 Task: Look for Airbnb options in SabunÃ§u, Azerbaijan from 12th December, 2023 to 16th December, 2023 for 8 adults. Place can be private room with 8 bedrooms having 8 beds and 8 bathrooms. Property type can be hotel. Amenities needed are: wifi, TV, free parkinig on premises, hot tub, gym, smoking allowed.
Action: Mouse moved to (622, 129)
Screenshot: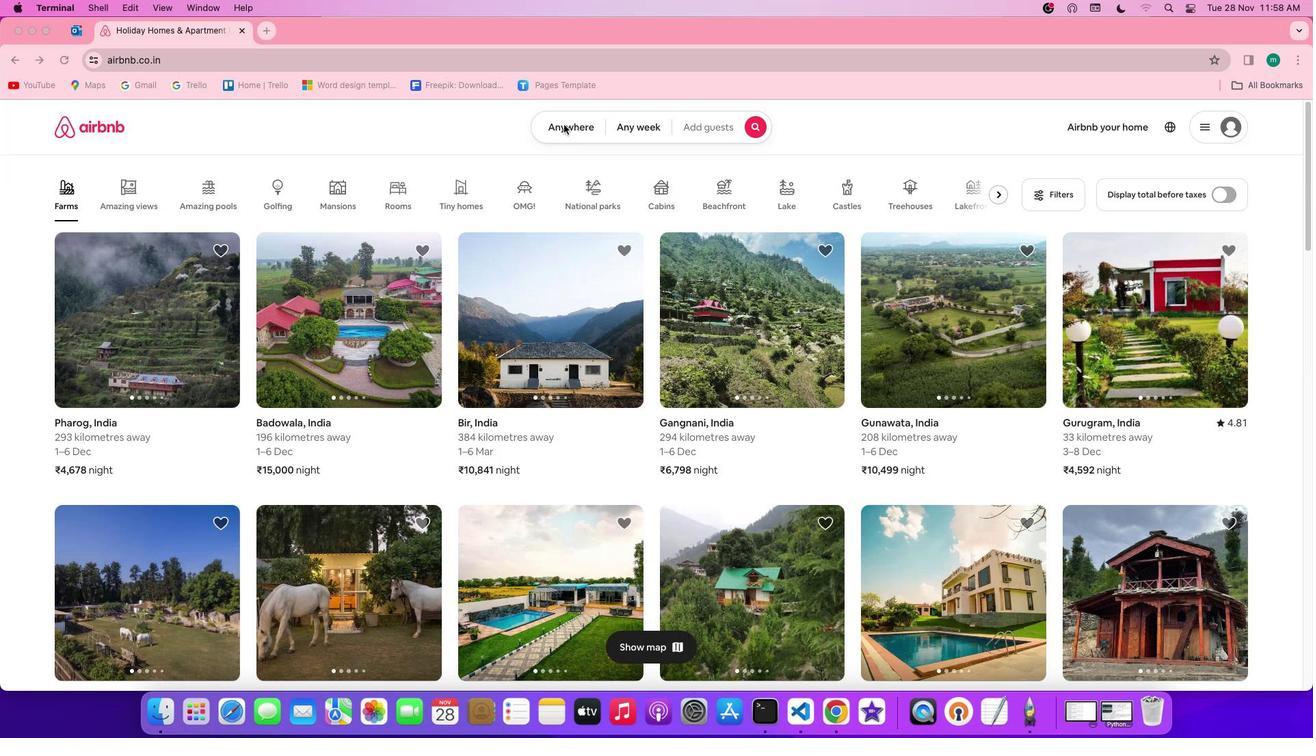 
Action: Mouse pressed left at (622, 129)
Screenshot: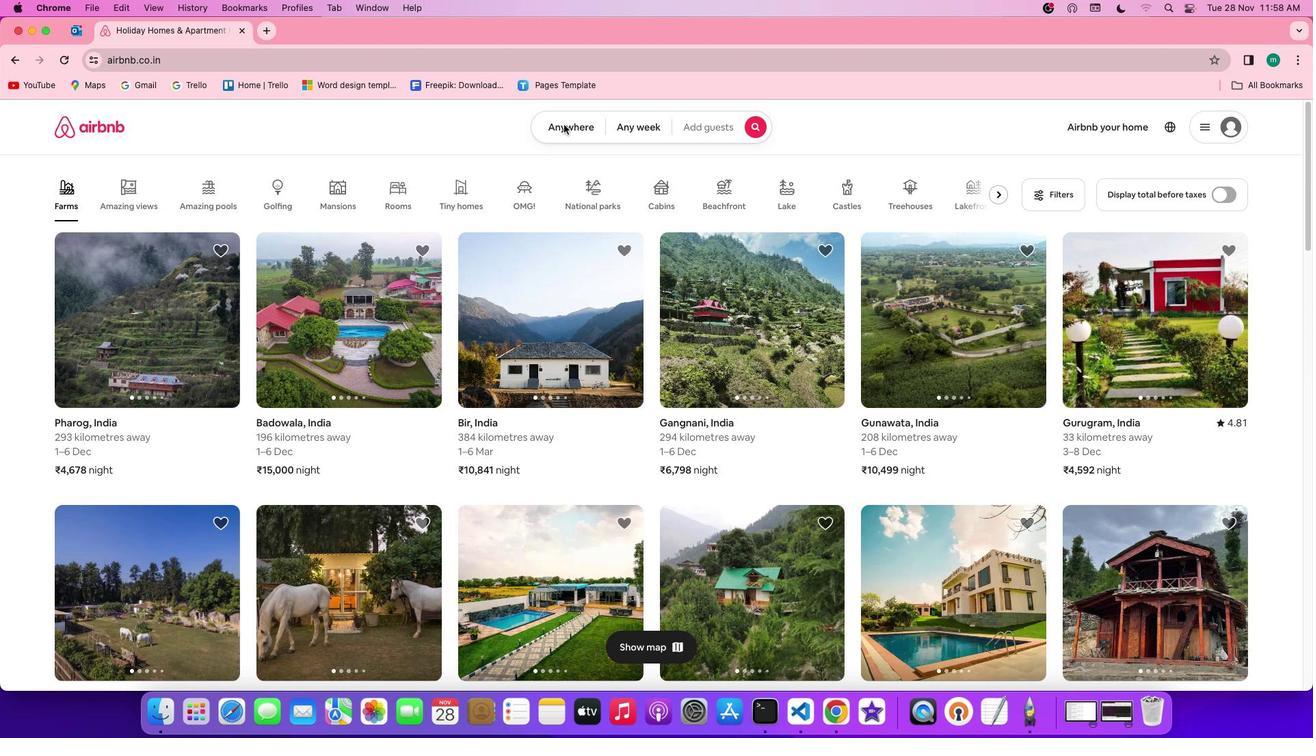 
Action: Mouse moved to (621, 129)
Screenshot: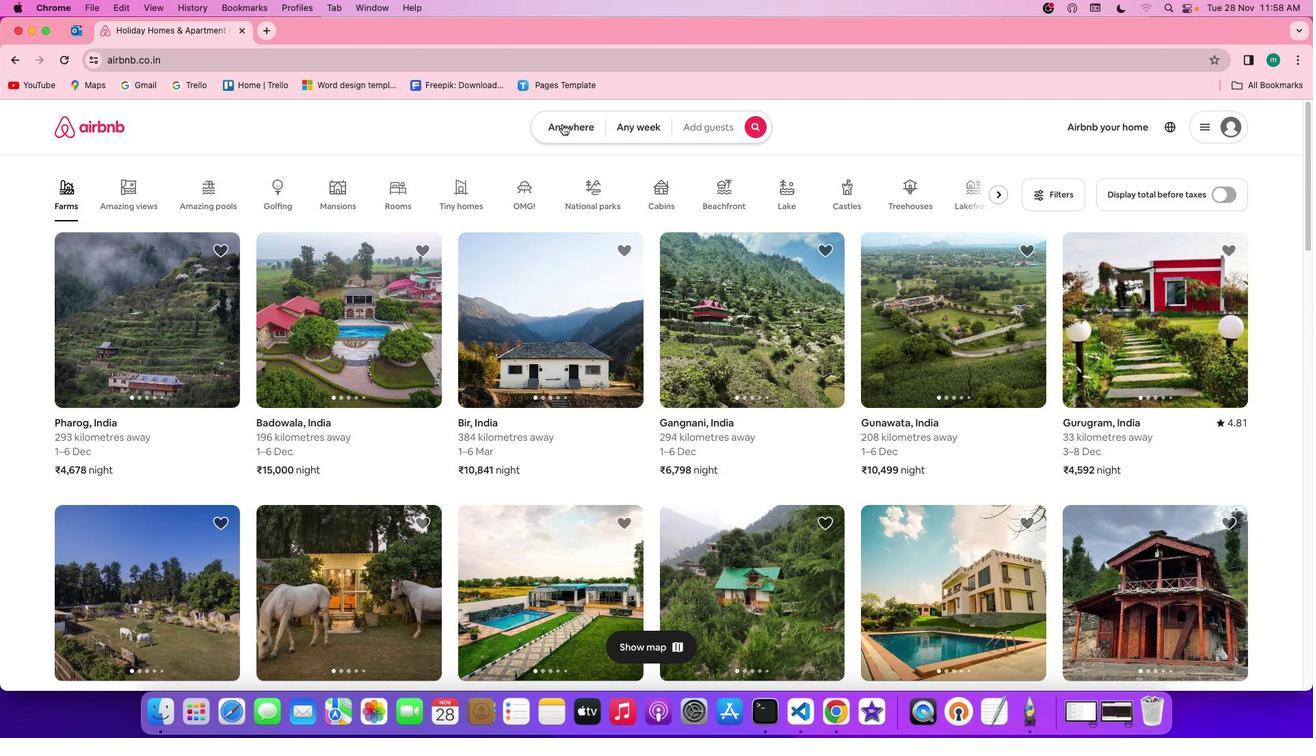 
Action: Mouse pressed left at (621, 129)
Screenshot: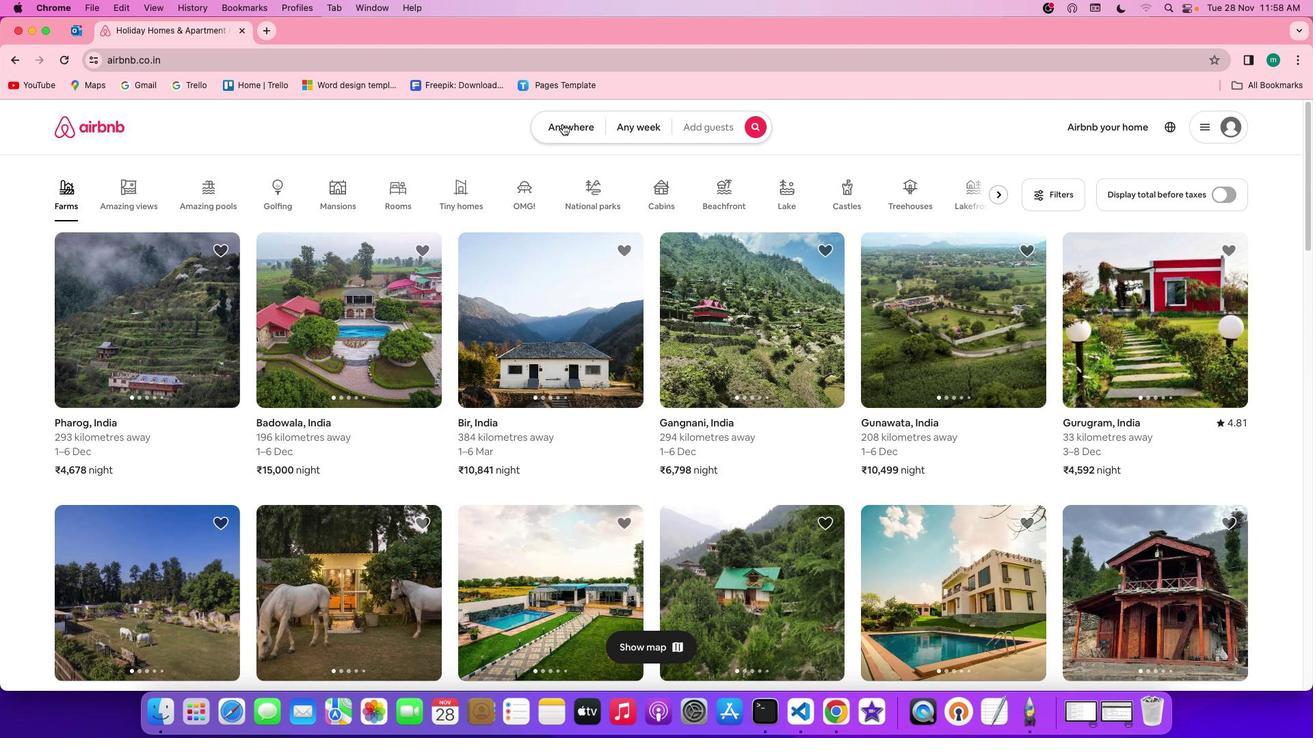 
Action: Mouse moved to (569, 186)
Screenshot: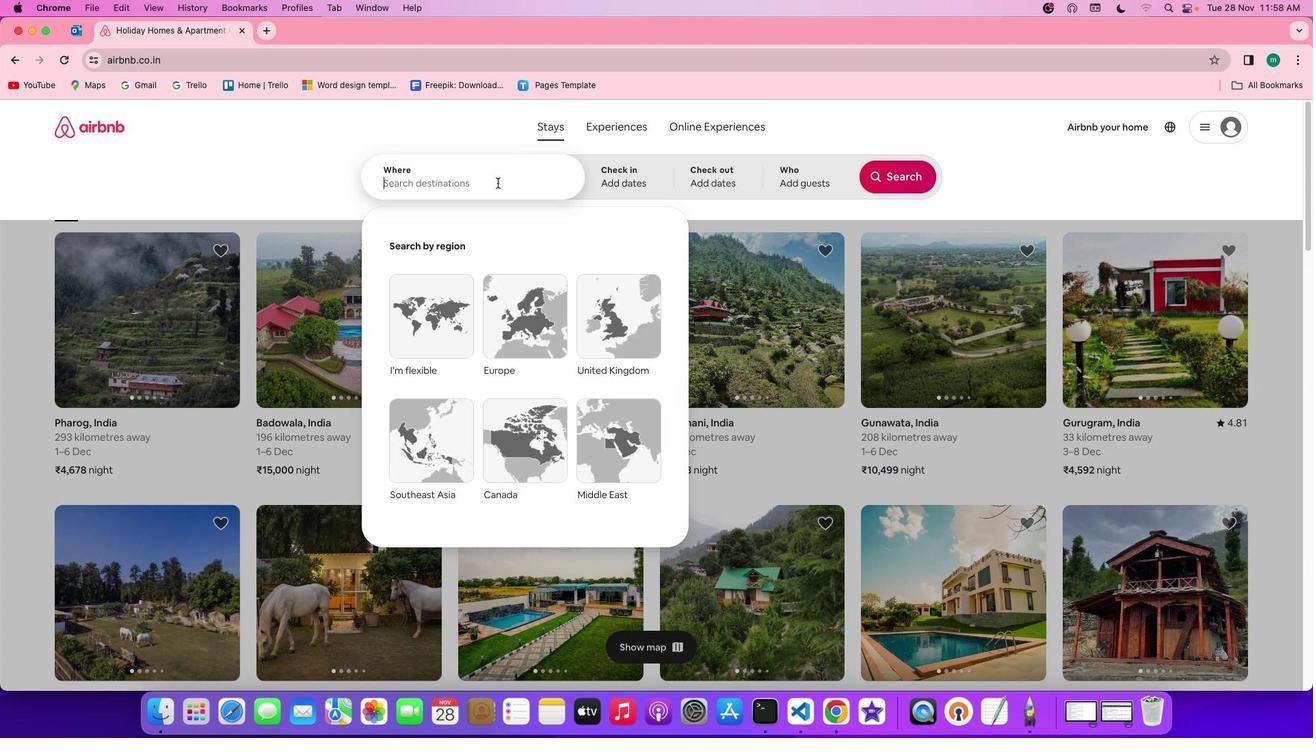 
Action: Mouse pressed left at (569, 186)
Screenshot: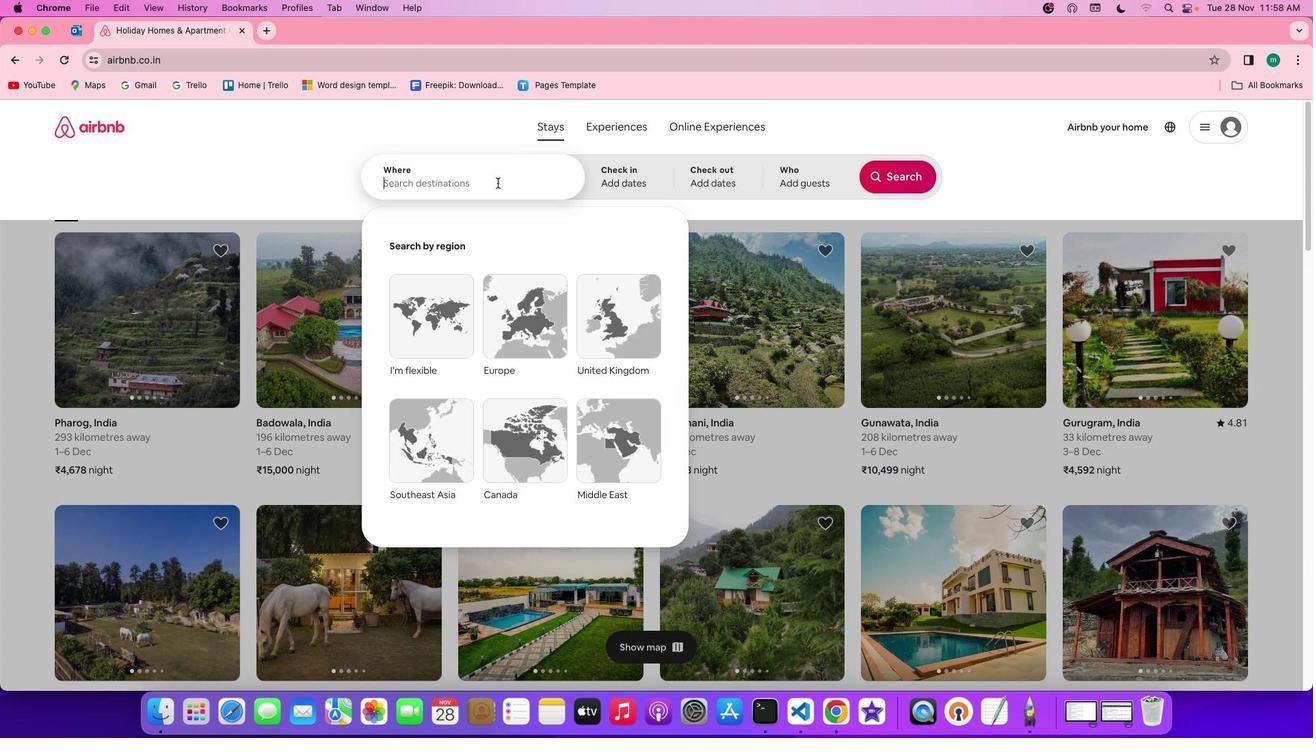 
Action: Key pressed Key.shift'S''a''b''u''n''c''u'','Key.spaceKey.shift'a''z''e''r''b''a''i''j''a''n'
Screenshot: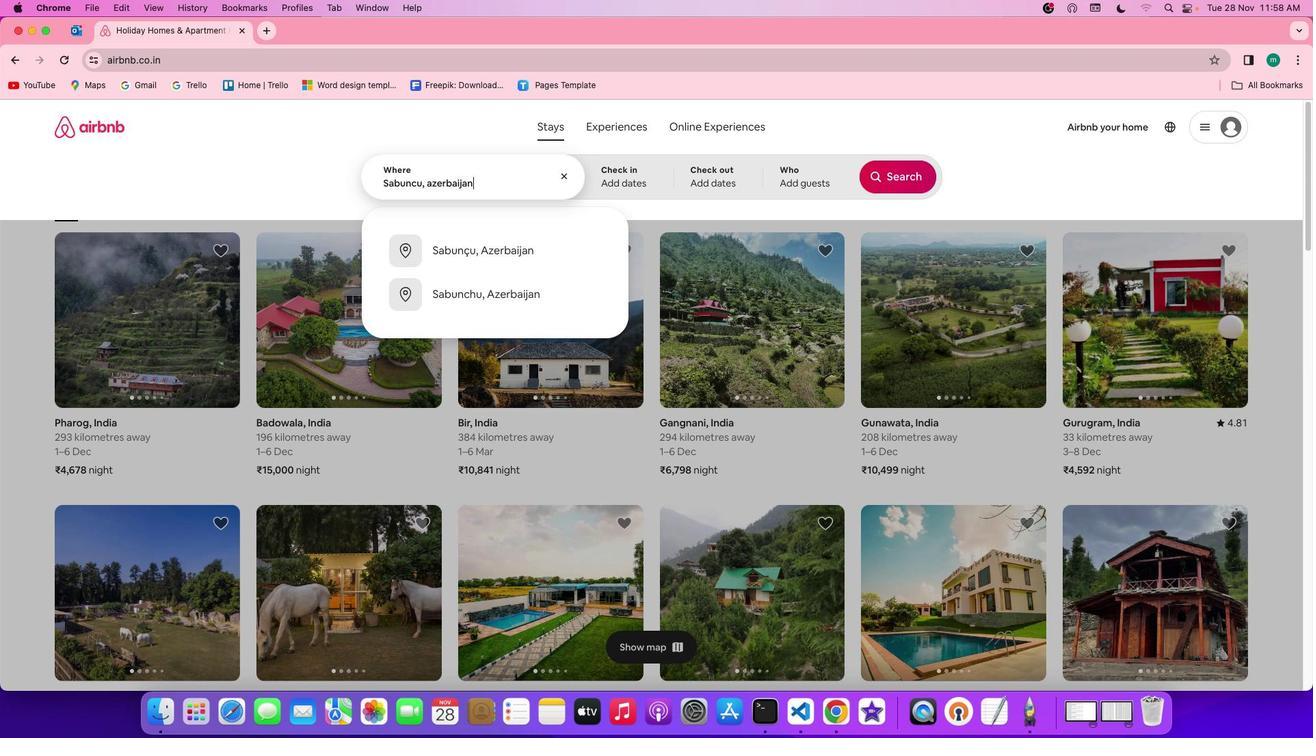 
Action: Mouse moved to (674, 197)
Screenshot: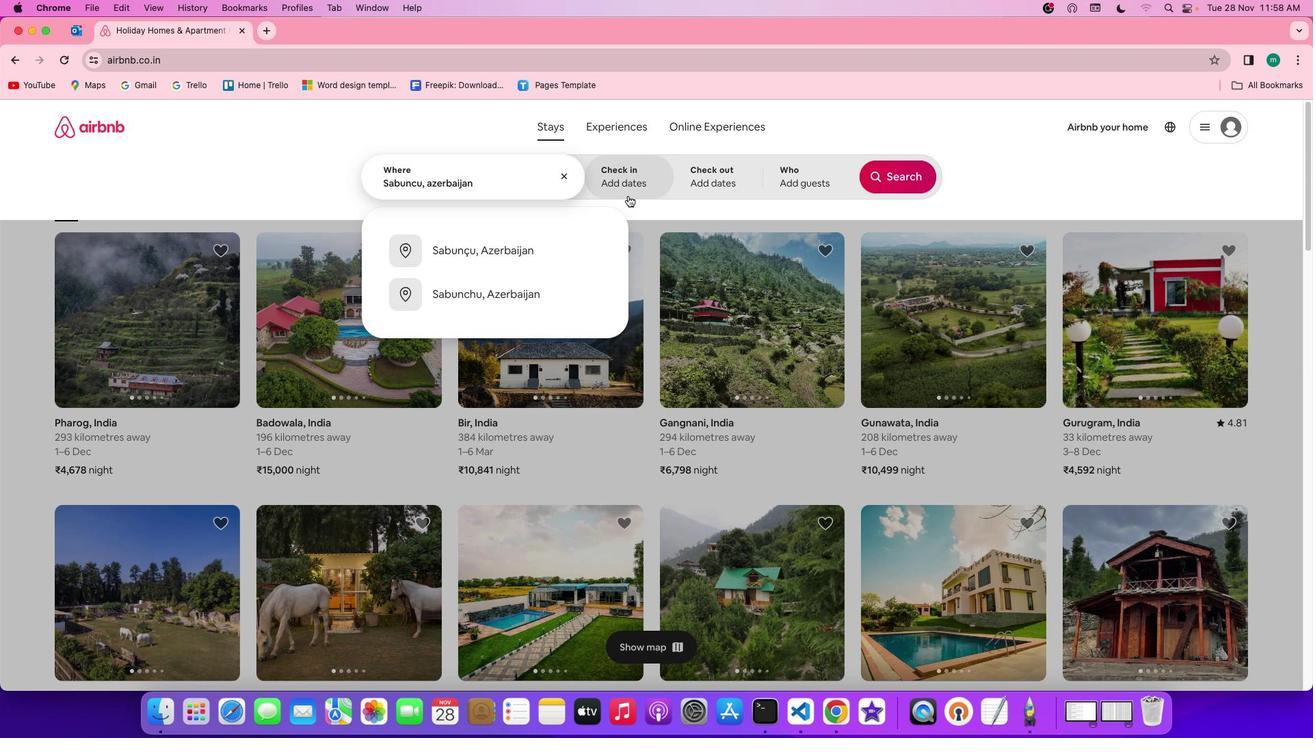 
Action: Mouse pressed left at (674, 197)
Screenshot: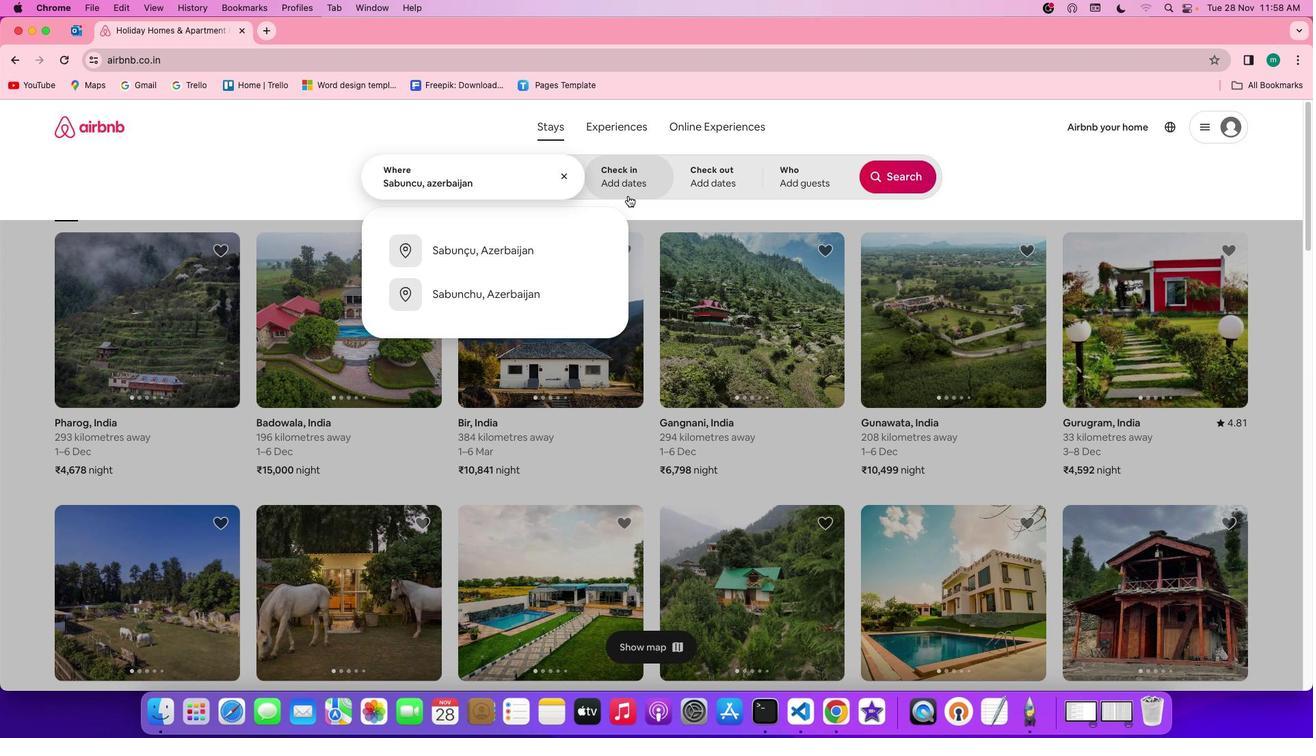 
Action: Mouse moved to (768, 402)
Screenshot: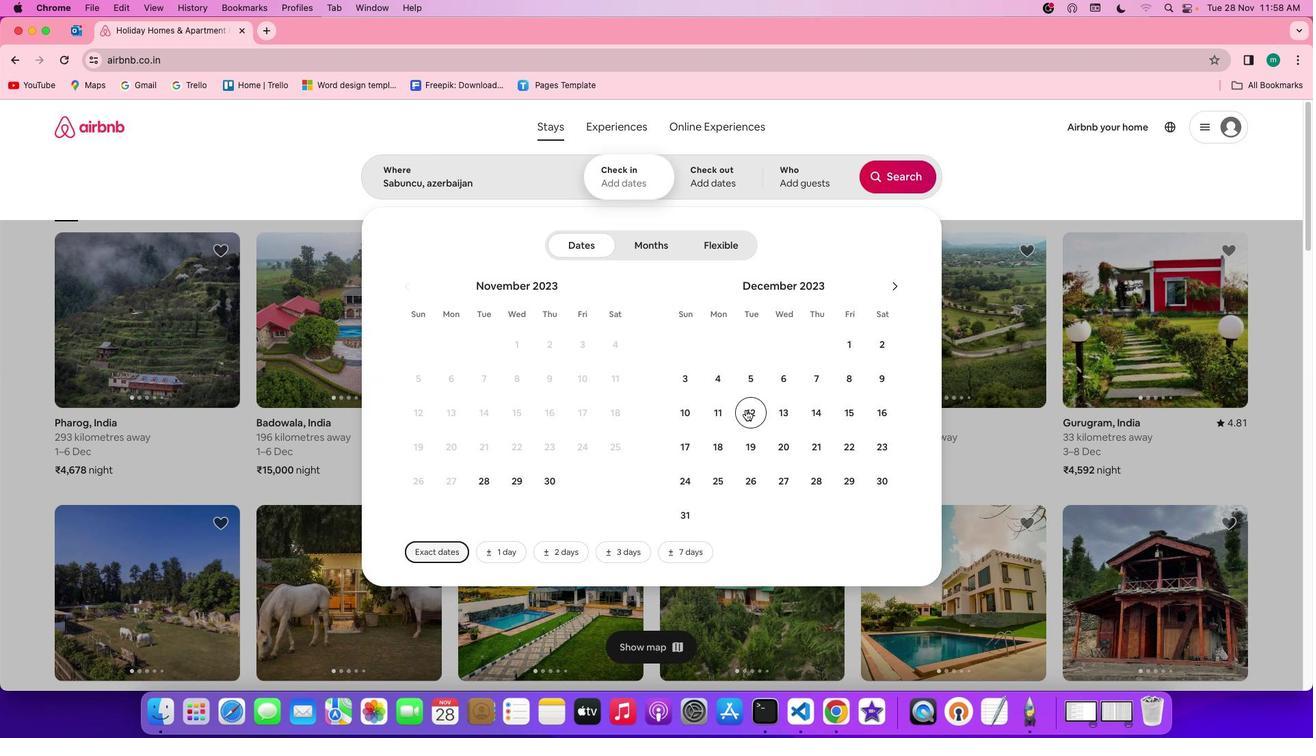 
Action: Mouse pressed left at (768, 402)
Screenshot: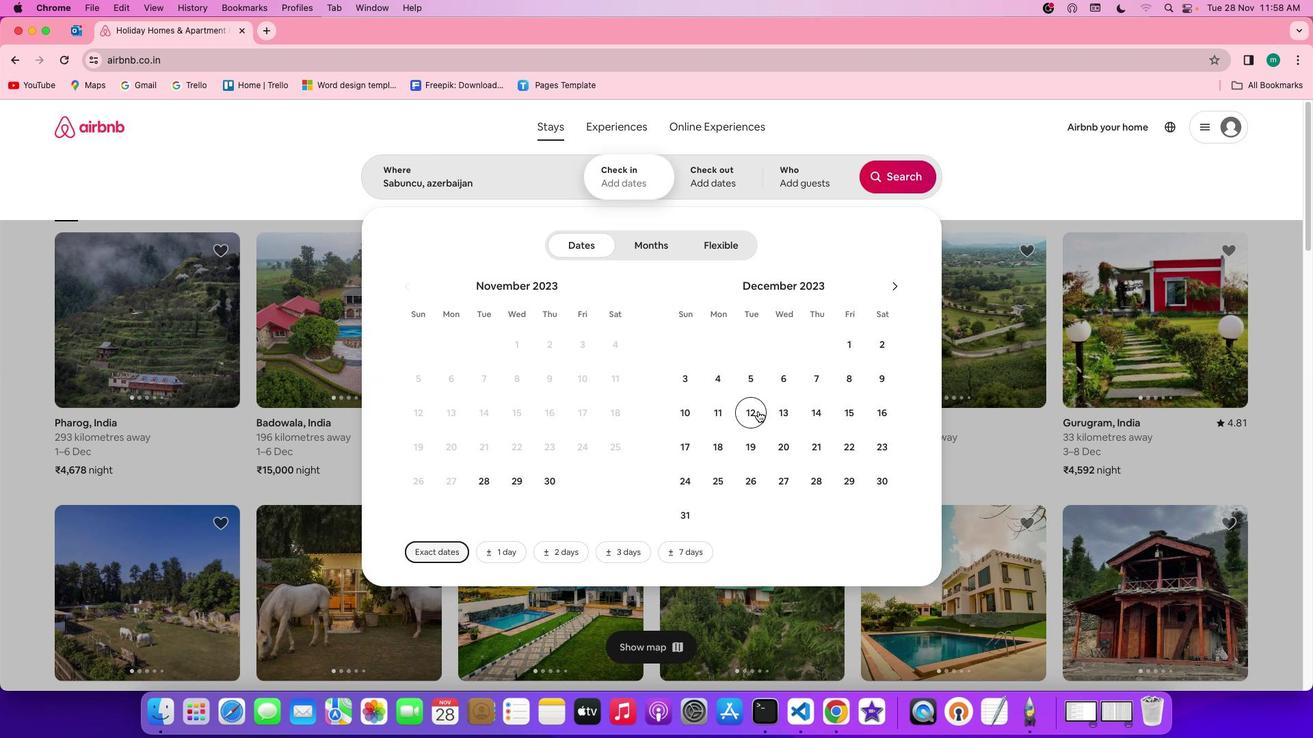 
Action: Mouse moved to (875, 404)
Screenshot: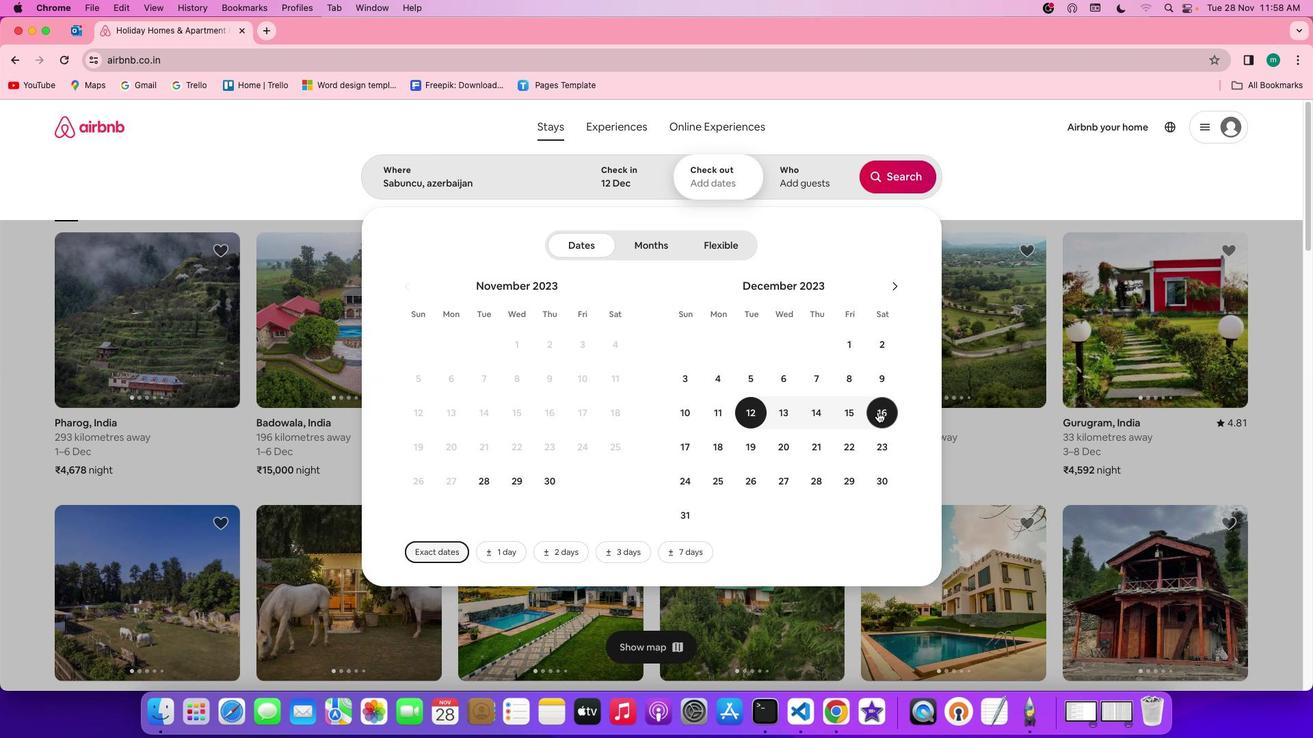 
Action: Mouse pressed left at (875, 404)
Screenshot: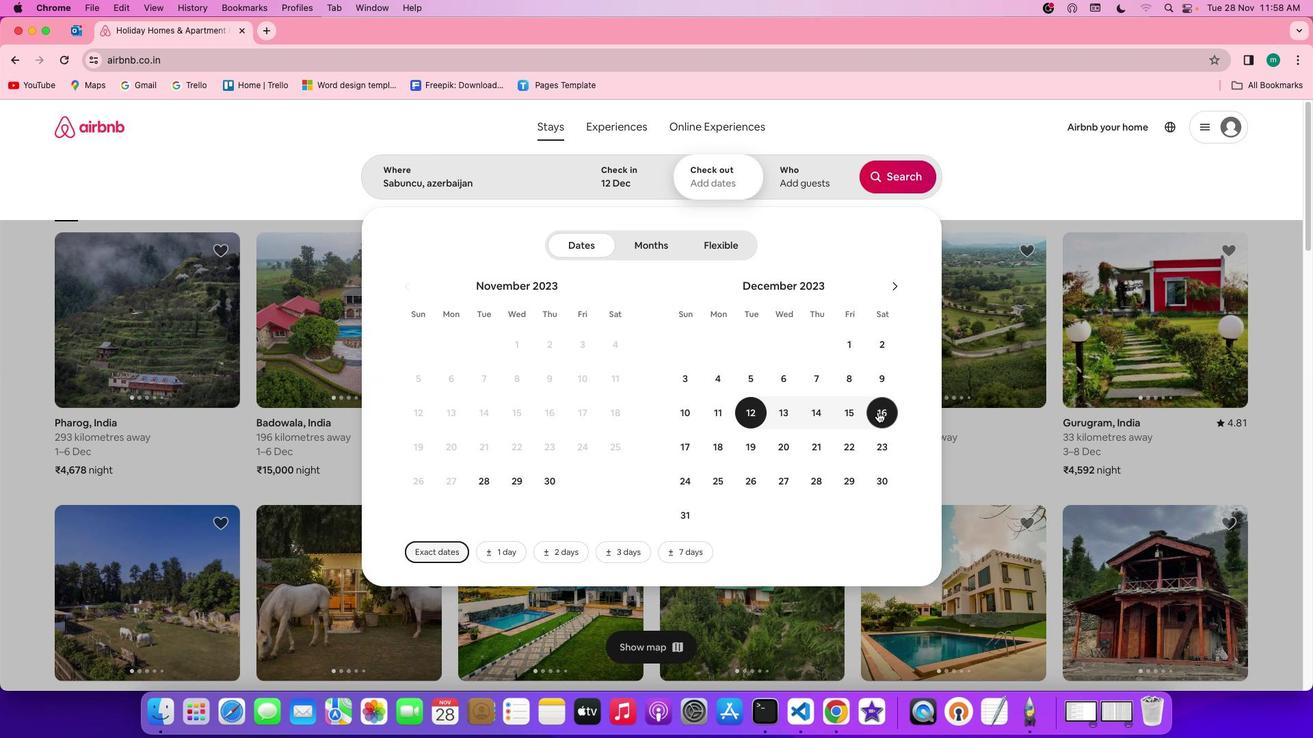 
Action: Mouse moved to (812, 191)
Screenshot: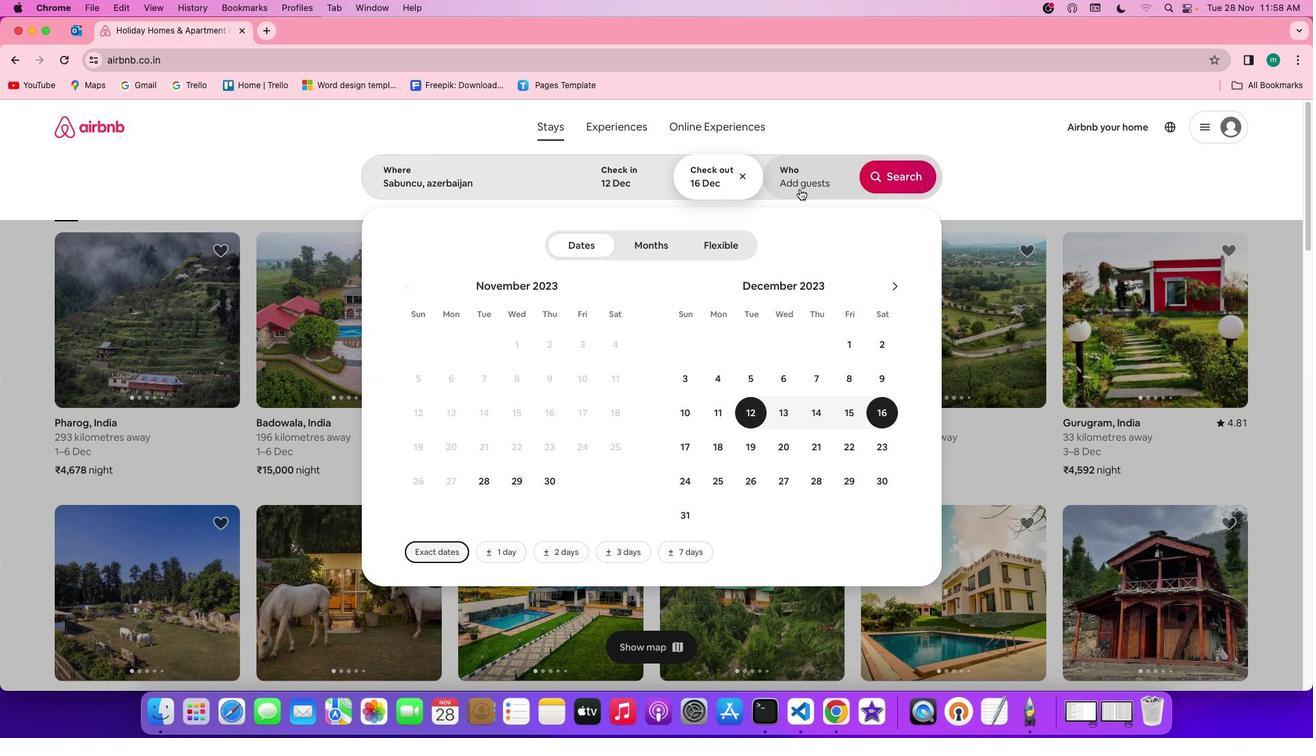 
Action: Mouse pressed left at (812, 191)
Screenshot: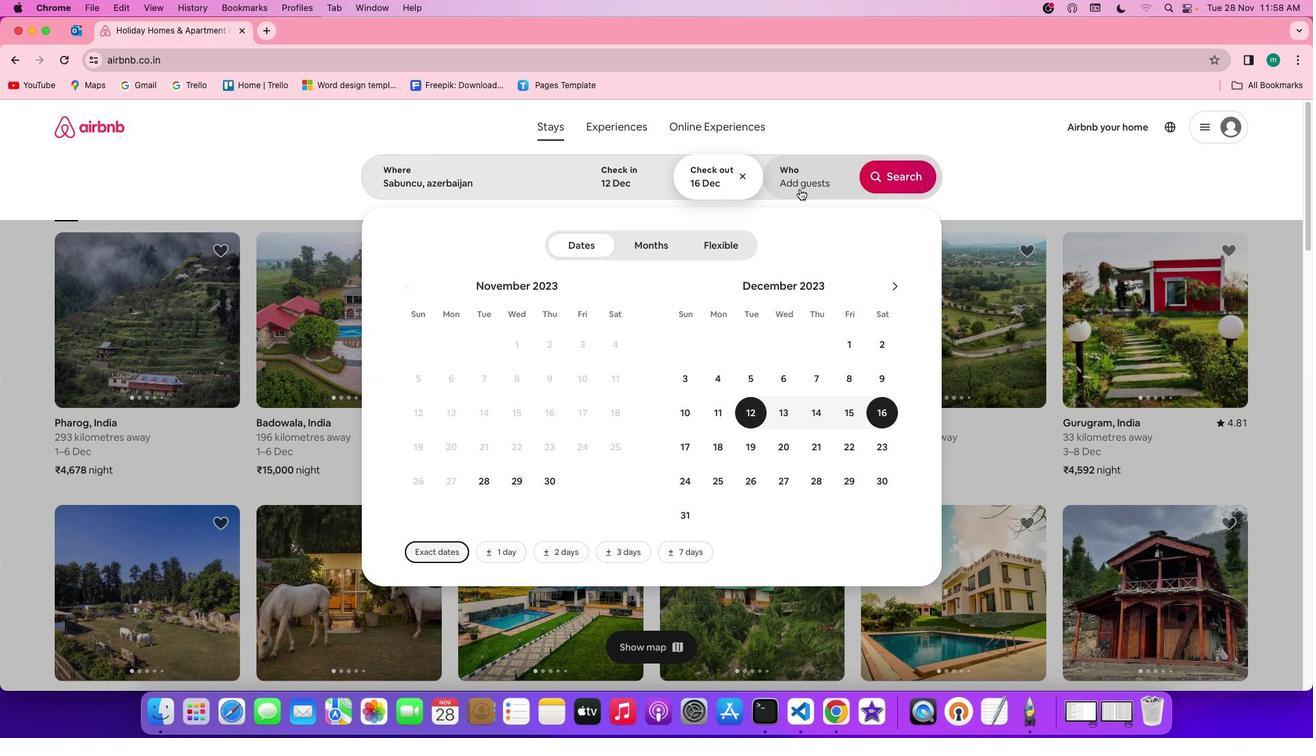 
Action: Mouse moved to (900, 248)
Screenshot: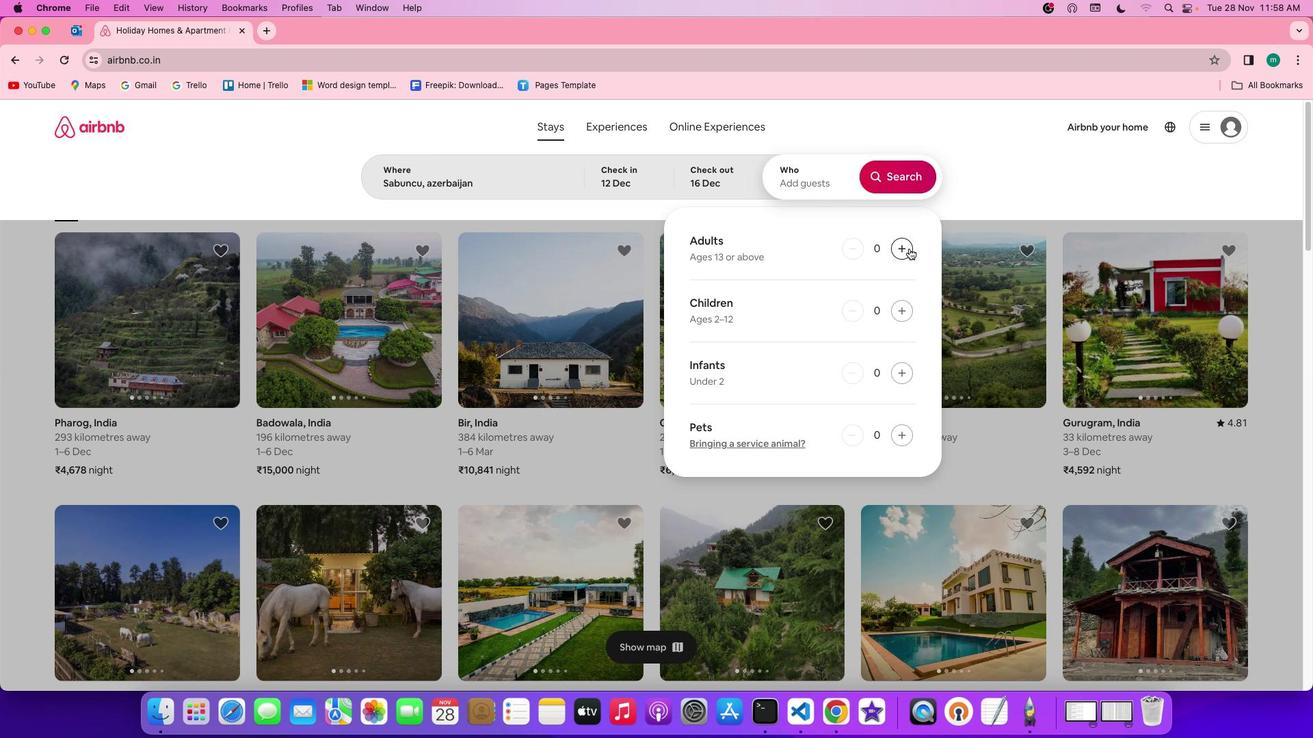 
Action: Mouse pressed left at (900, 248)
Screenshot: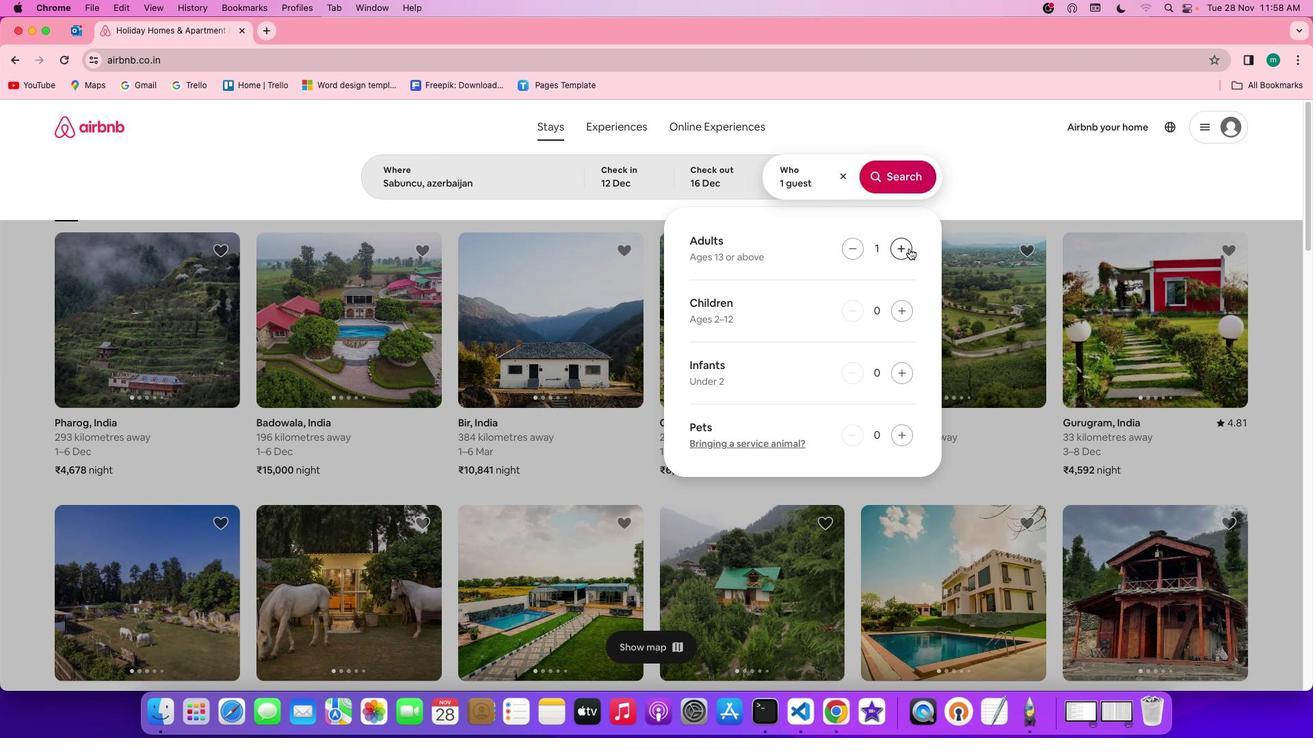 
Action: Mouse pressed left at (900, 248)
Screenshot: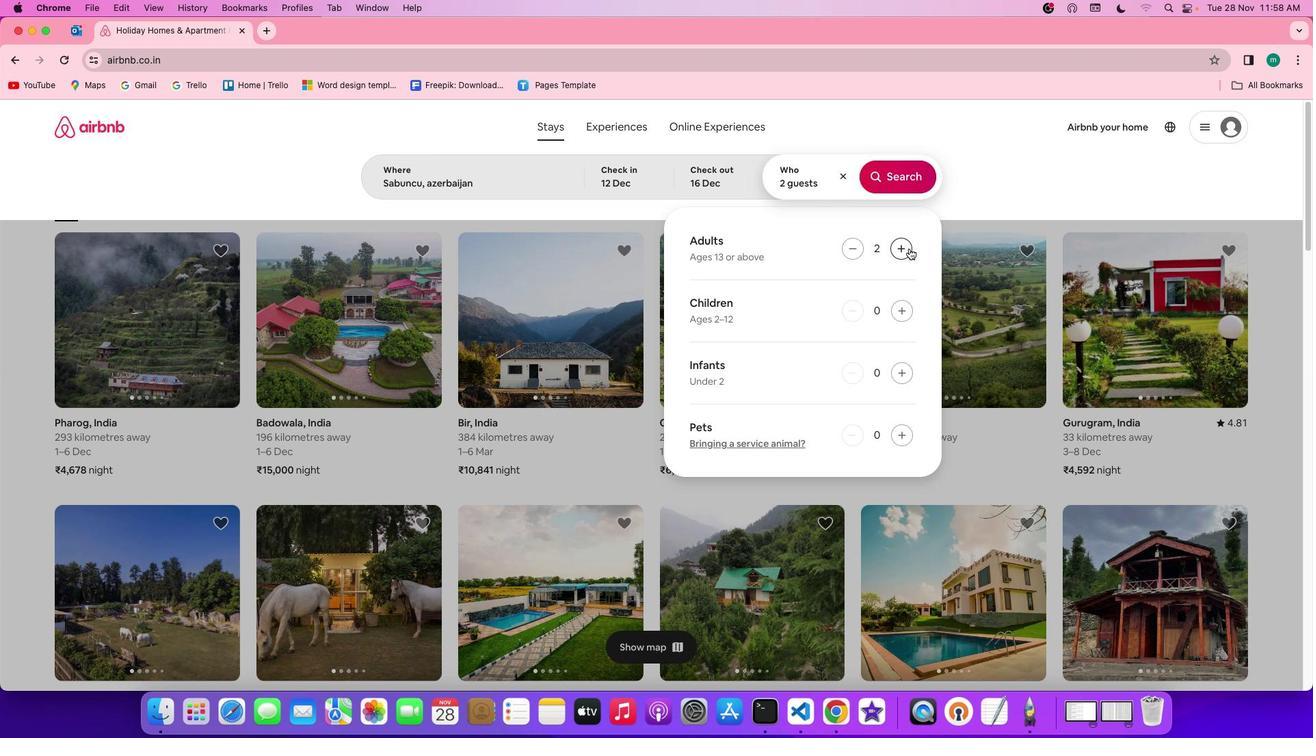 
Action: Mouse pressed left at (900, 248)
Screenshot: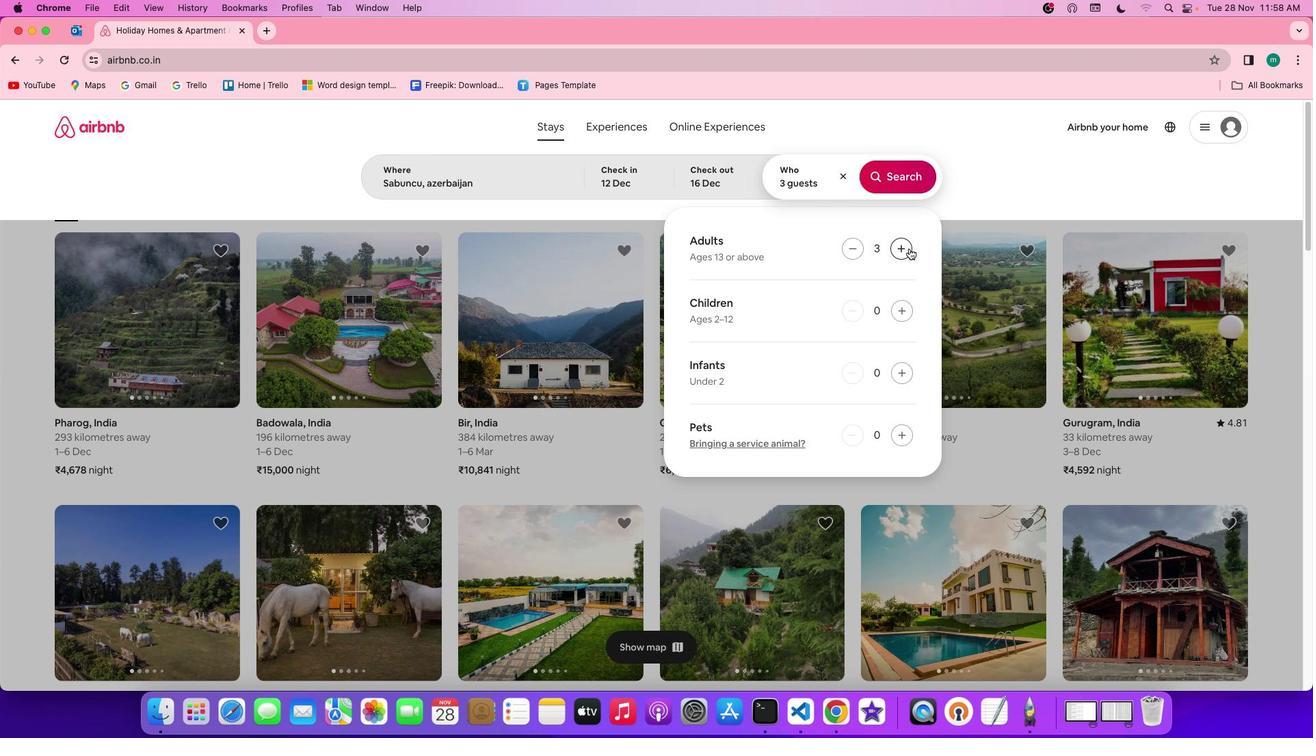 
Action: Mouse pressed left at (900, 248)
Screenshot: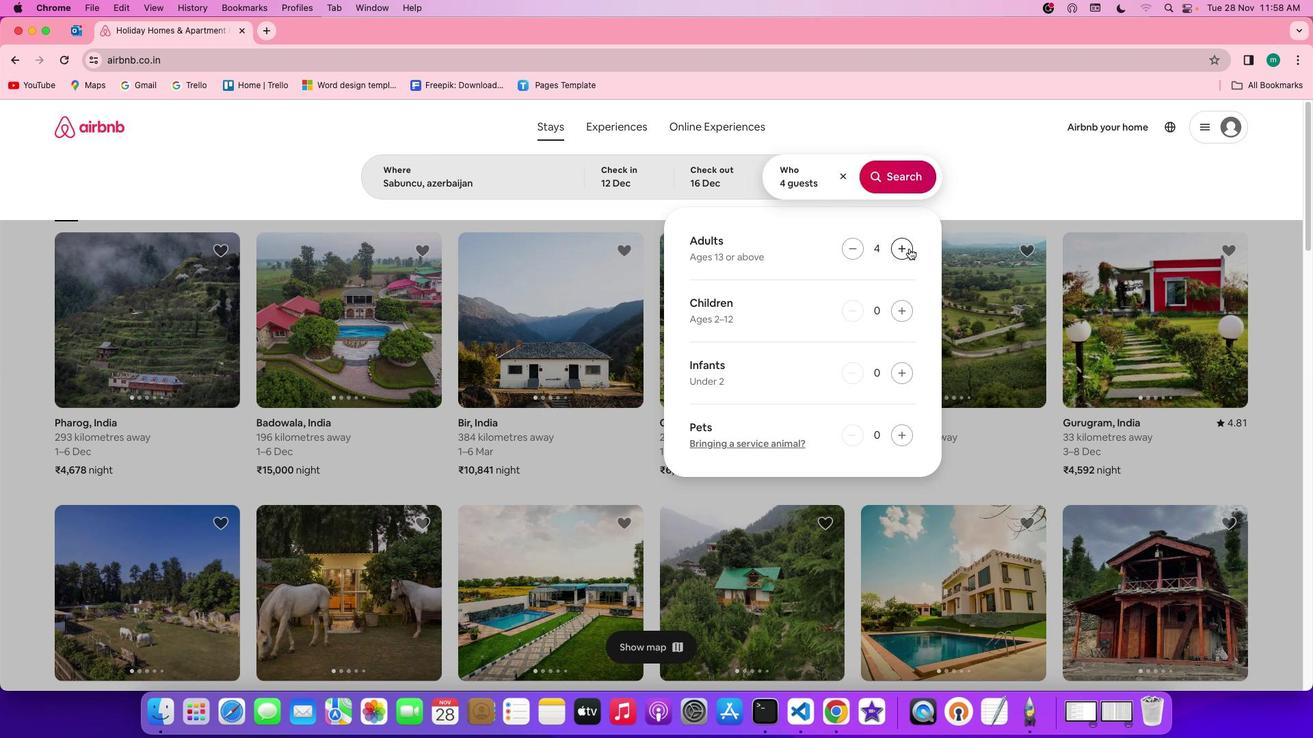 
Action: Mouse pressed left at (900, 248)
Screenshot: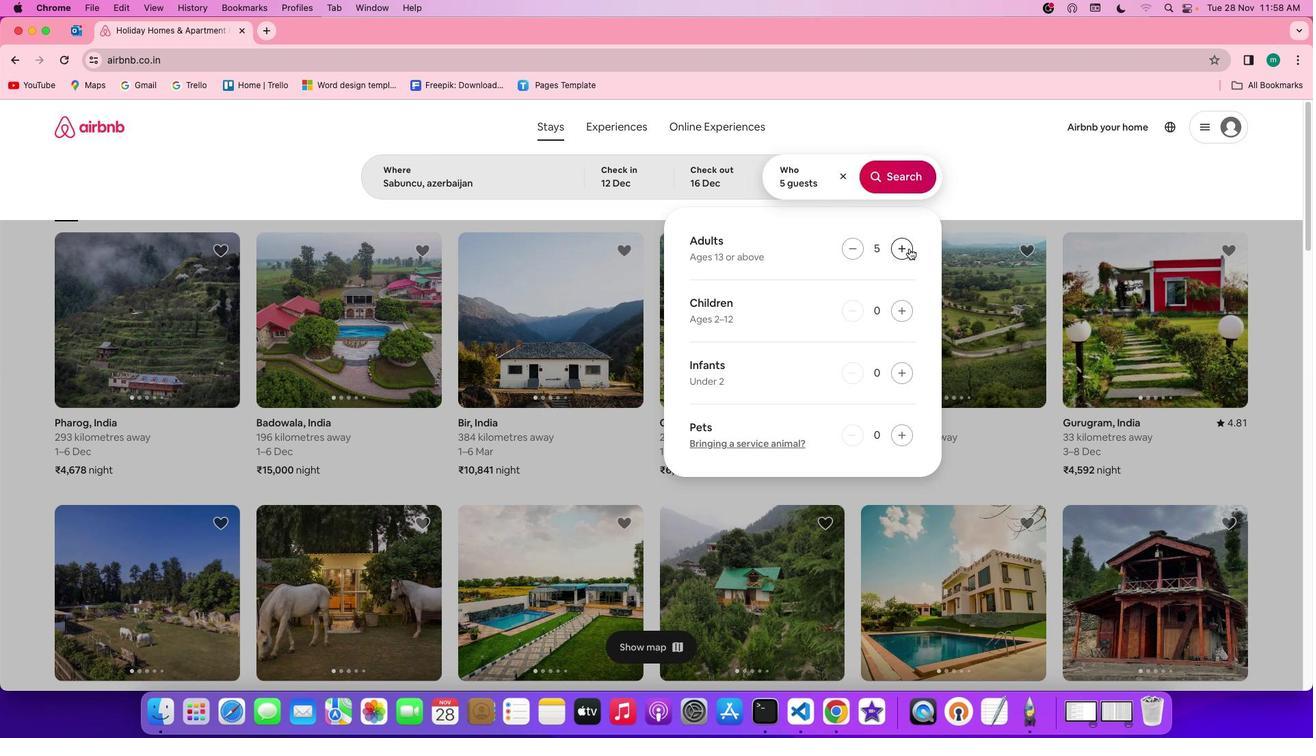 
Action: Mouse pressed left at (900, 248)
Screenshot: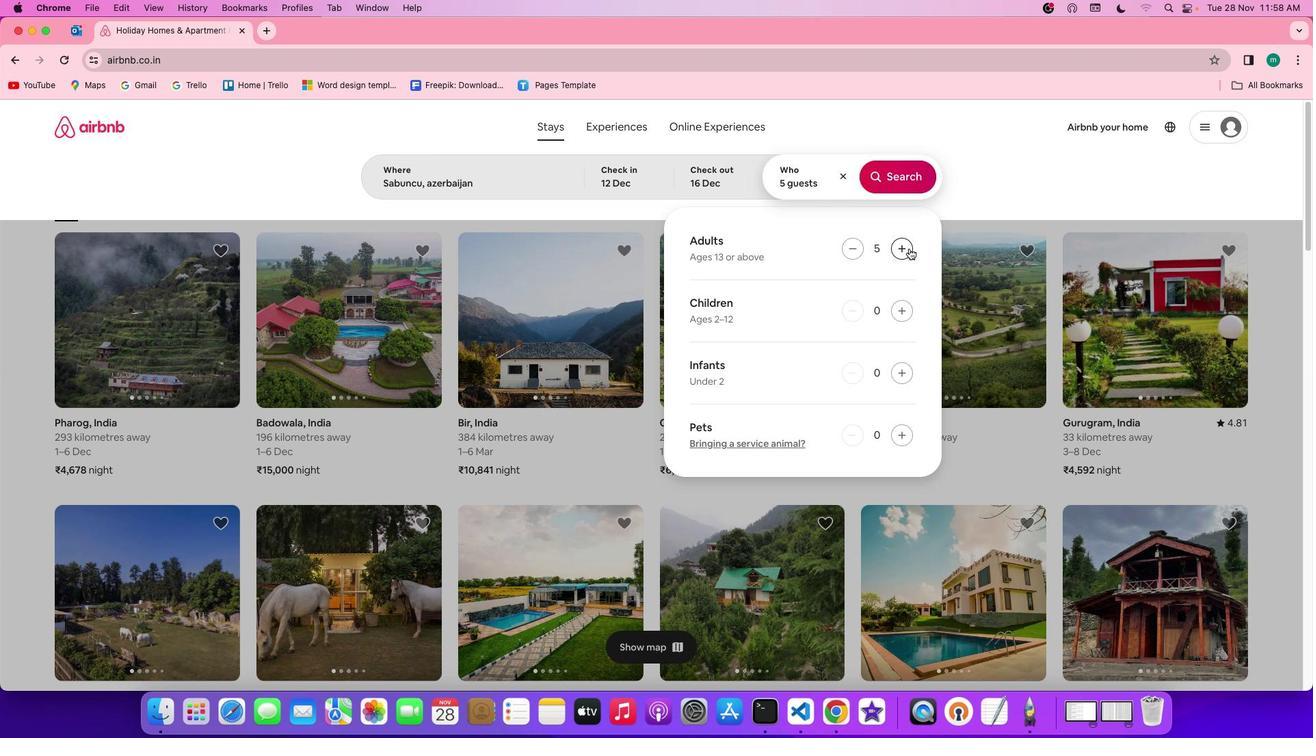 
Action: Mouse pressed left at (900, 248)
Screenshot: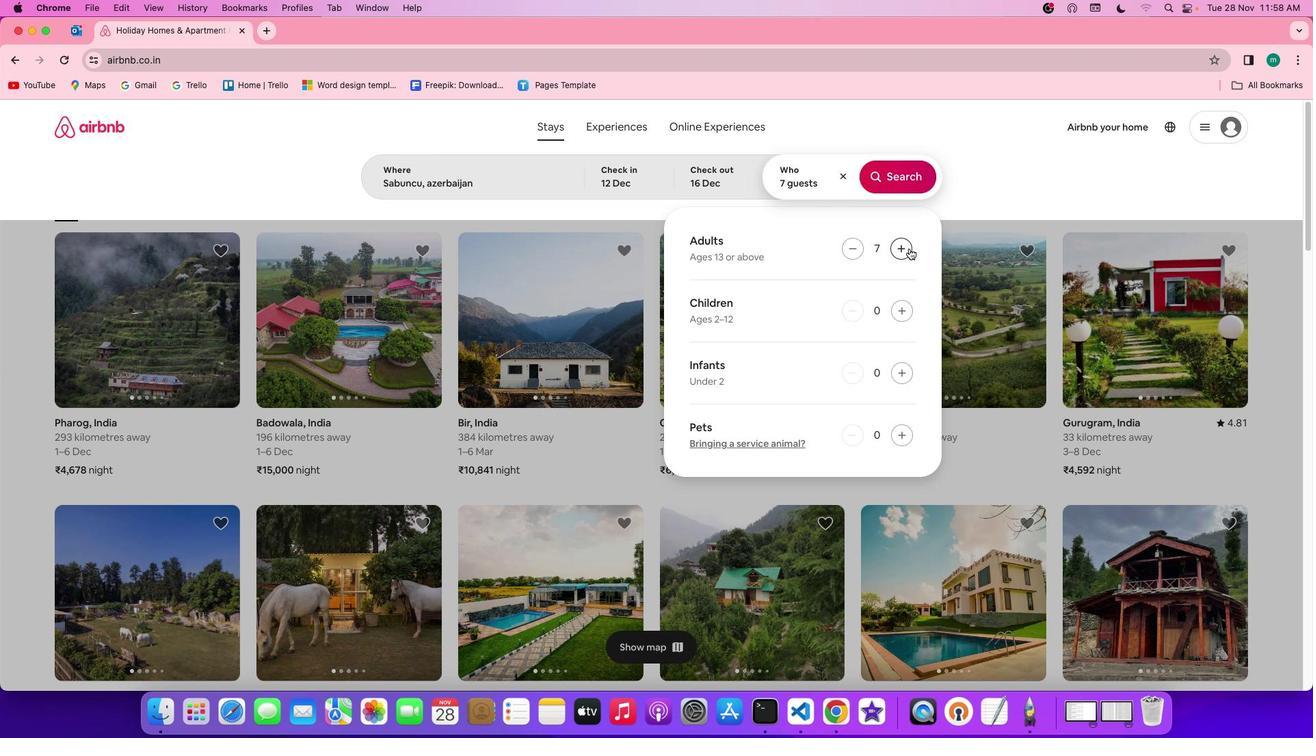 
Action: Mouse pressed left at (900, 248)
Screenshot: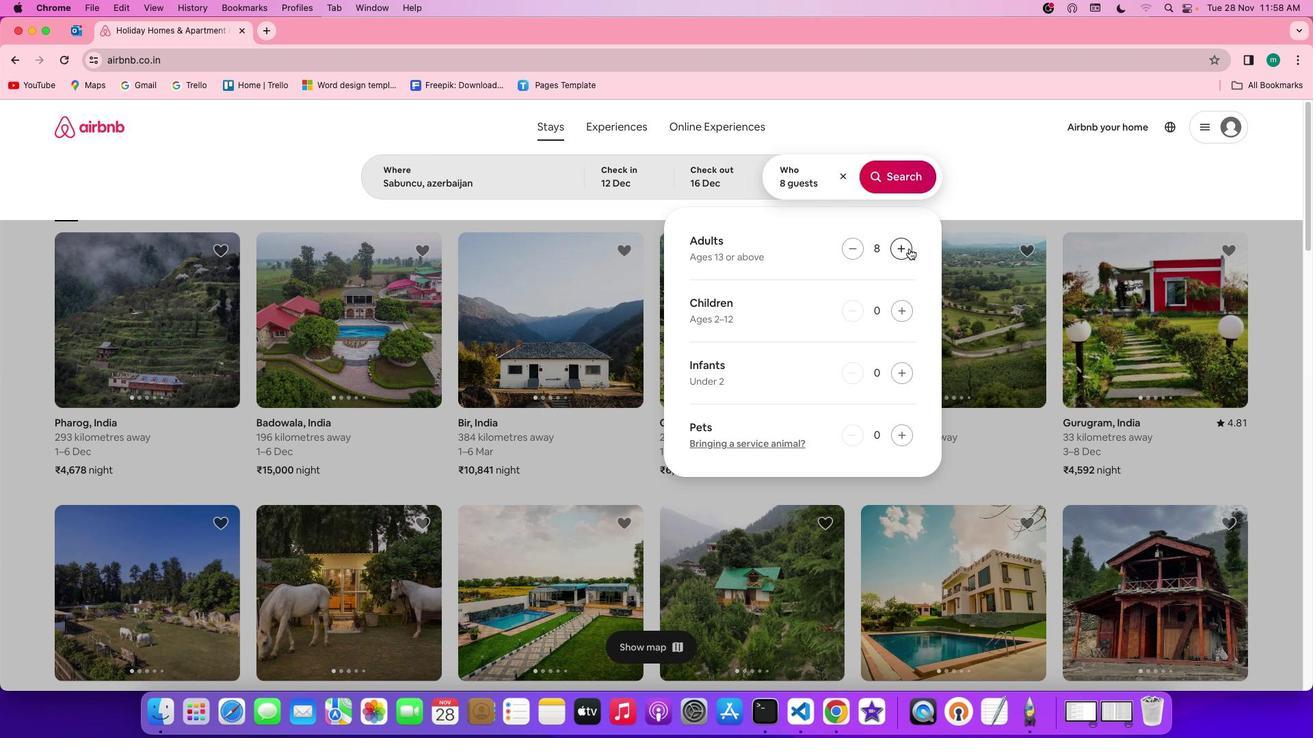 
Action: Mouse moved to (880, 182)
Screenshot: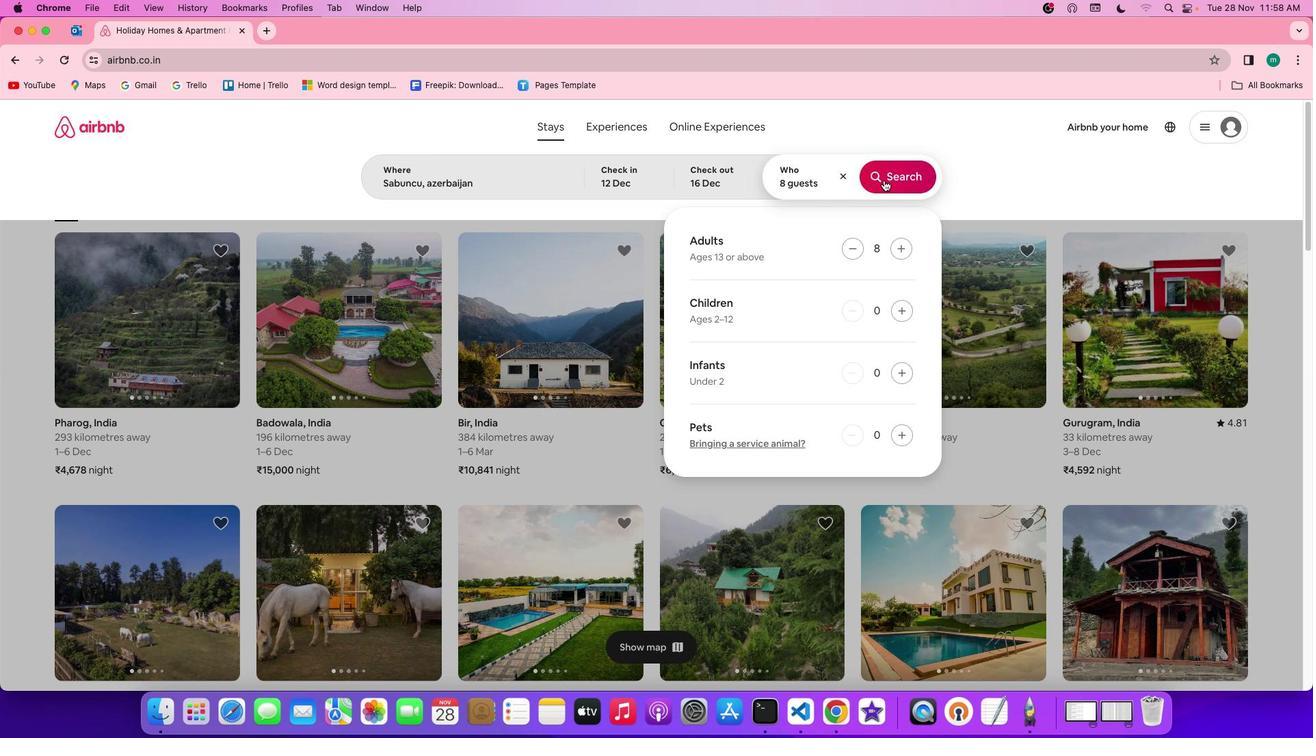 
Action: Mouse pressed left at (880, 182)
Screenshot: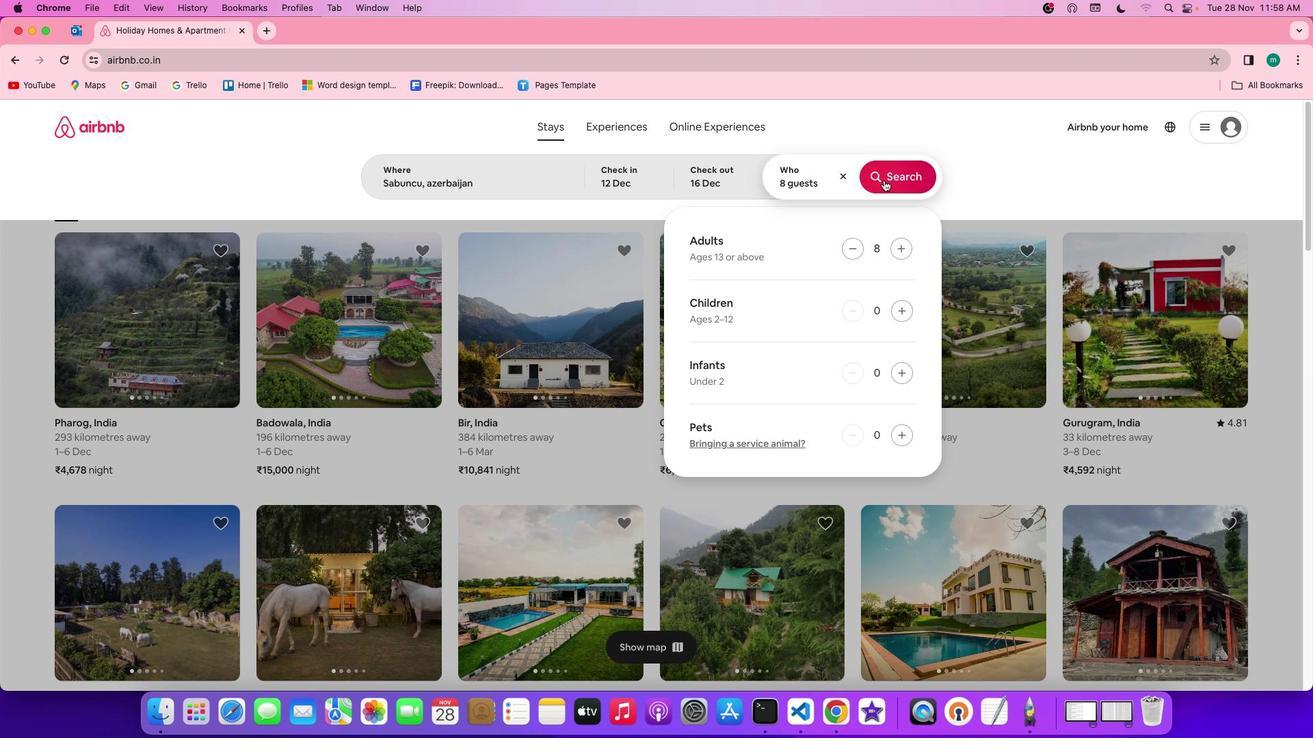 
Action: Mouse moved to (1059, 185)
Screenshot: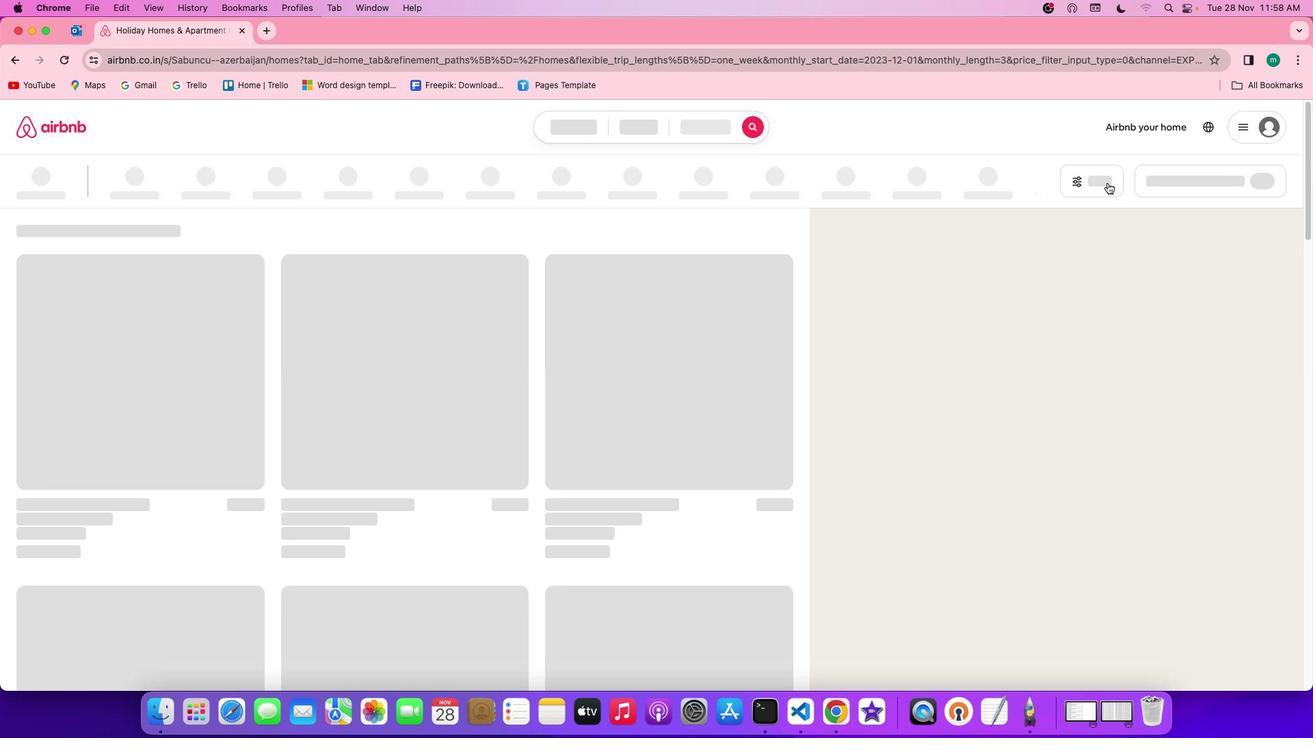 
Action: Mouse pressed left at (1059, 185)
Screenshot: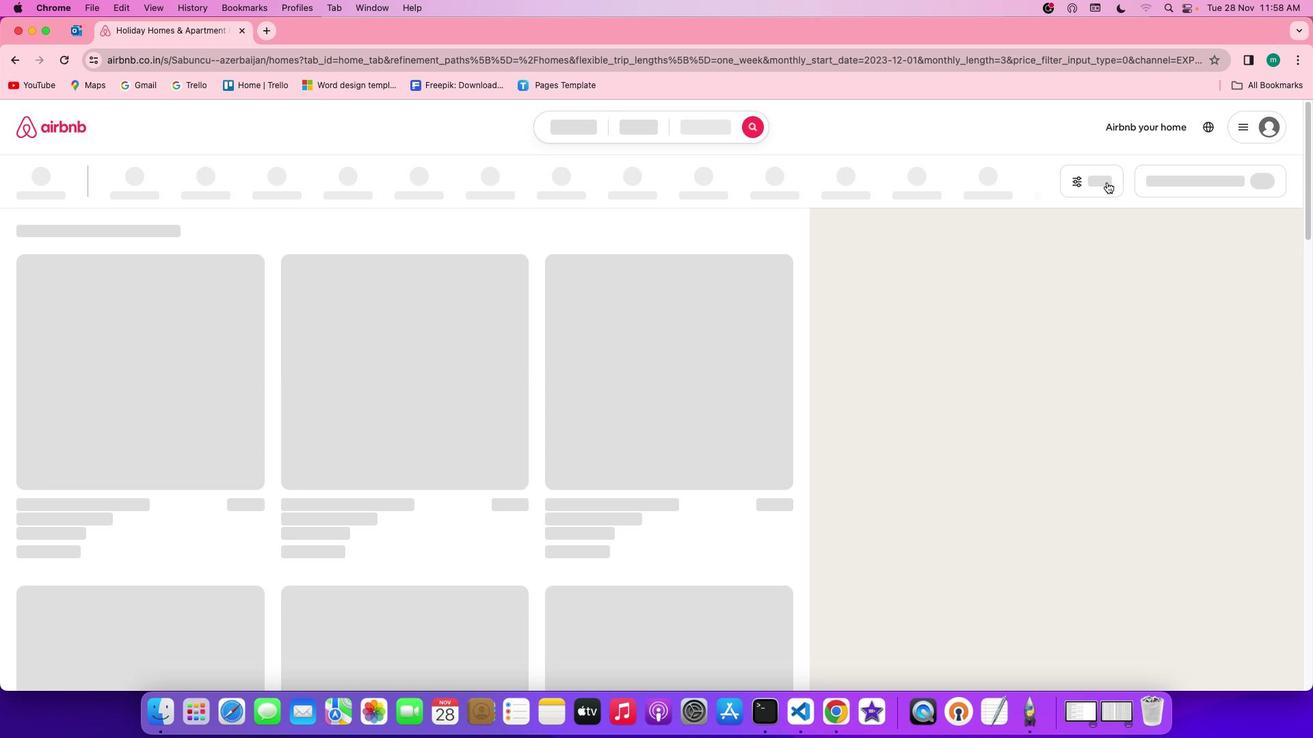 
Action: Mouse moved to (751, 385)
Screenshot: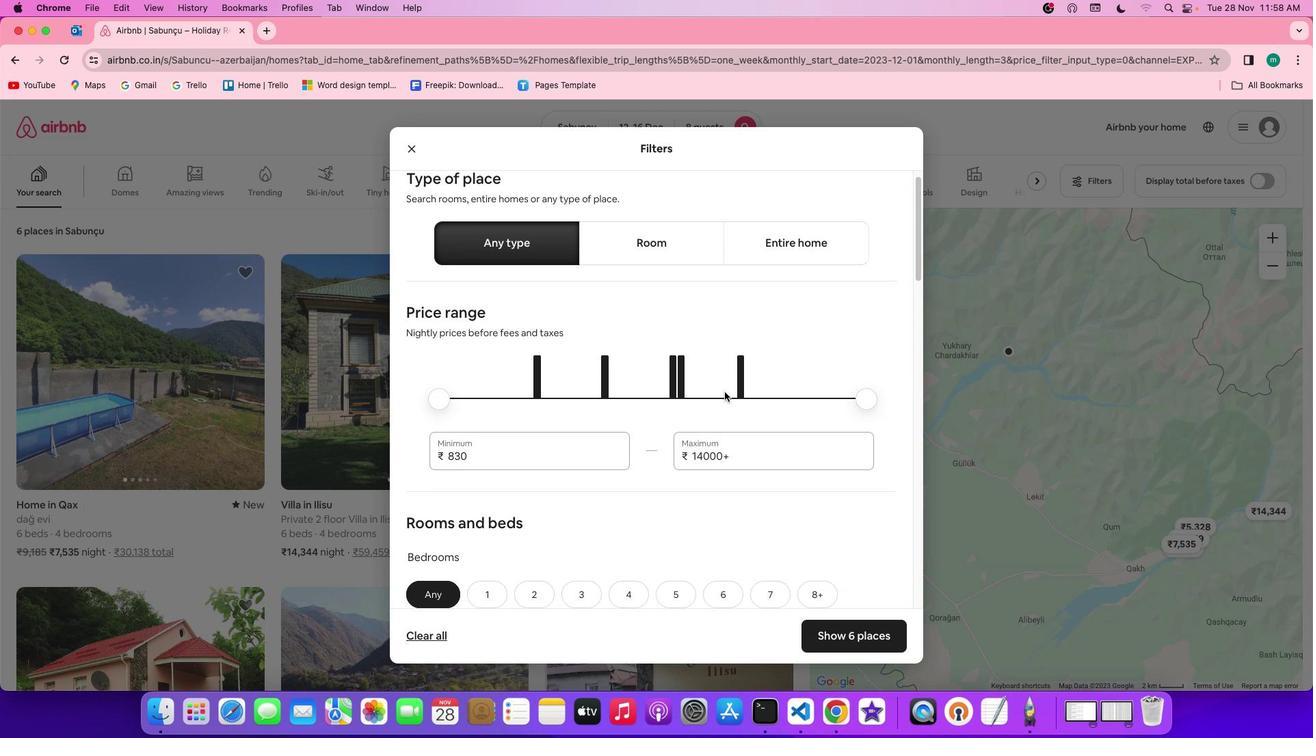 
Action: Mouse scrolled (751, 385) with delta (168, 10)
Screenshot: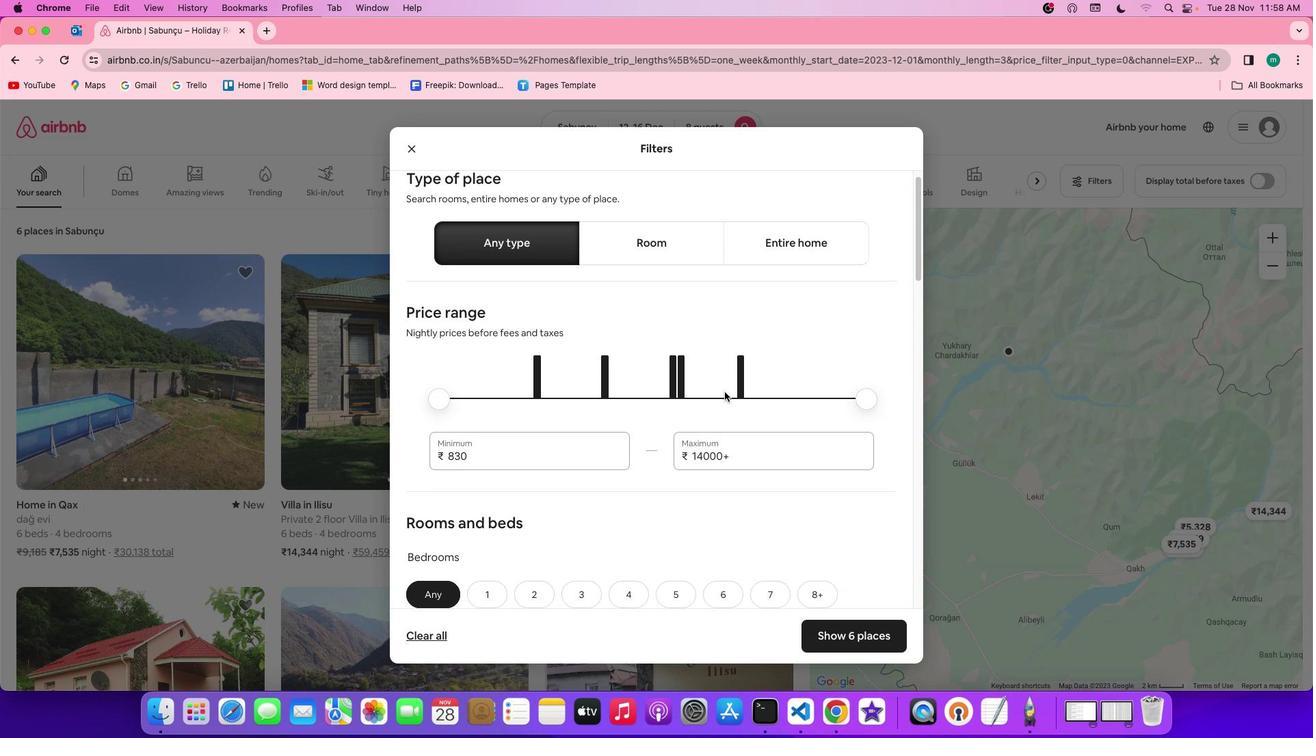 
Action: Mouse scrolled (751, 385) with delta (168, 10)
Screenshot: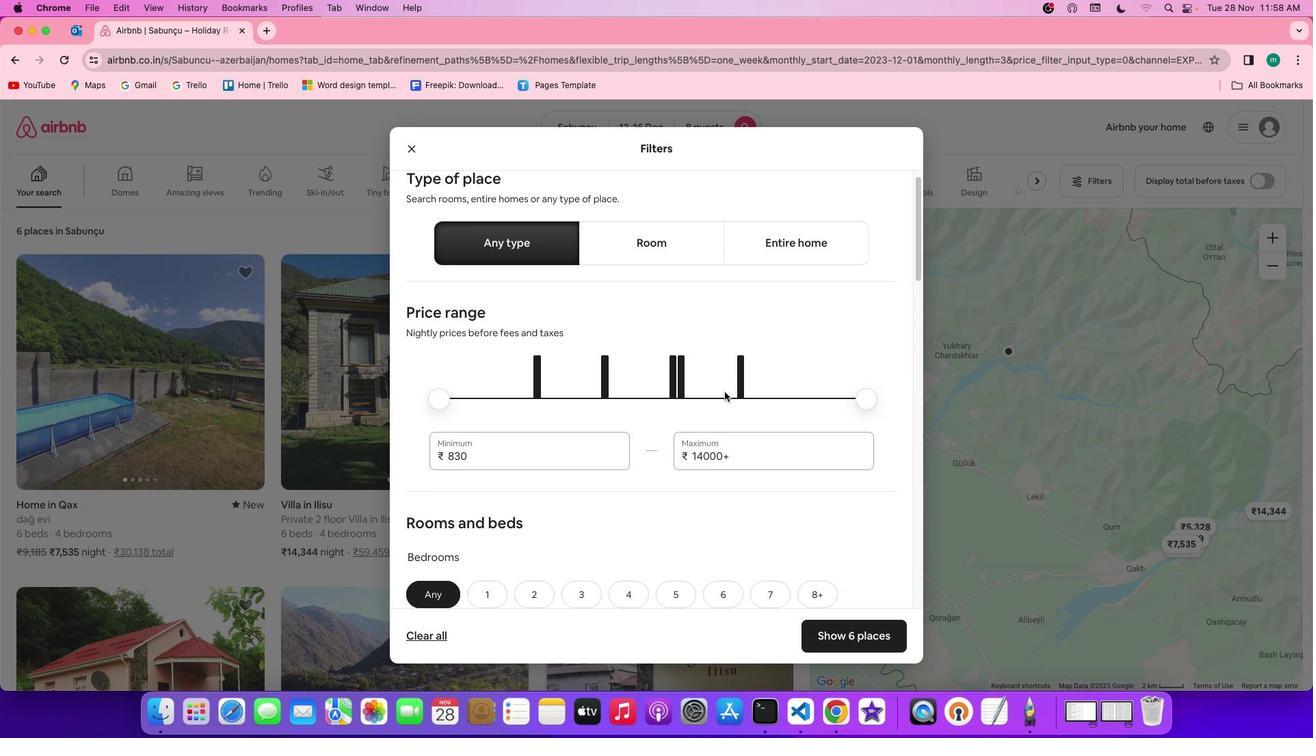 
Action: Mouse scrolled (751, 385) with delta (168, 8)
Screenshot: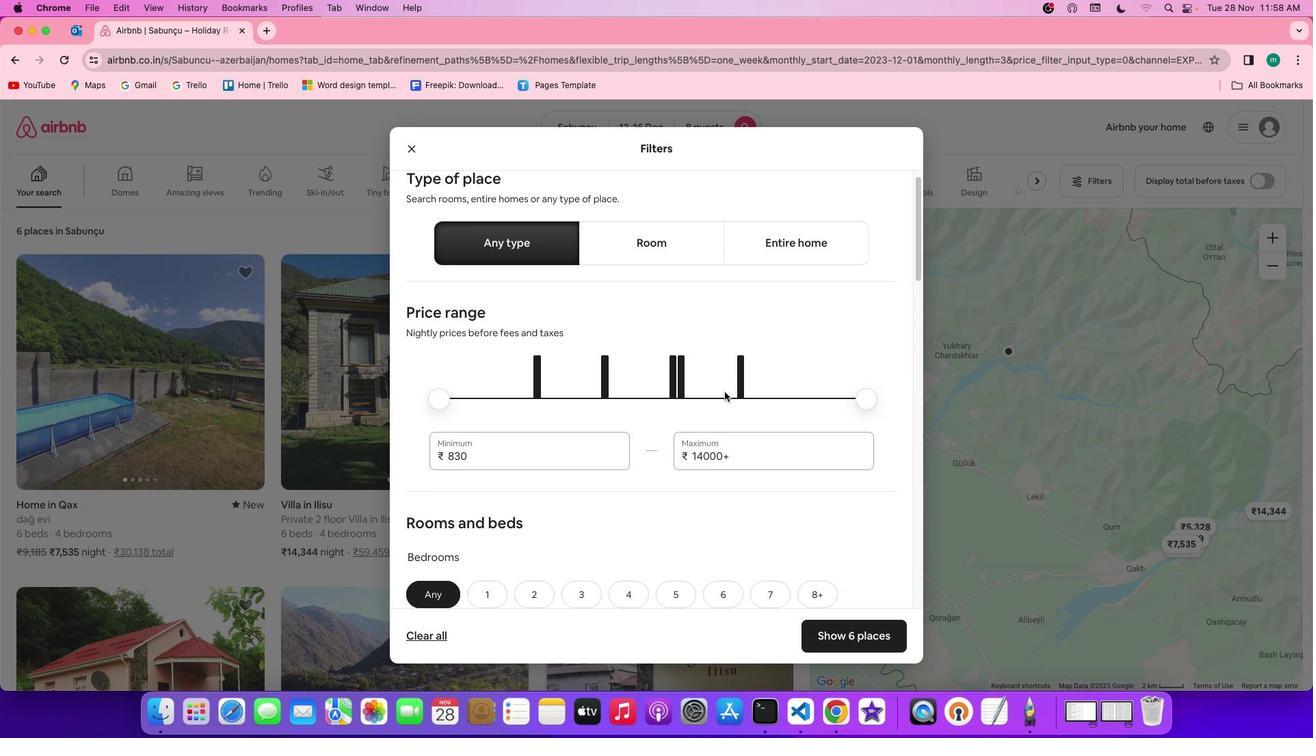
Action: Mouse scrolled (751, 385) with delta (168, 8)
Screenshot: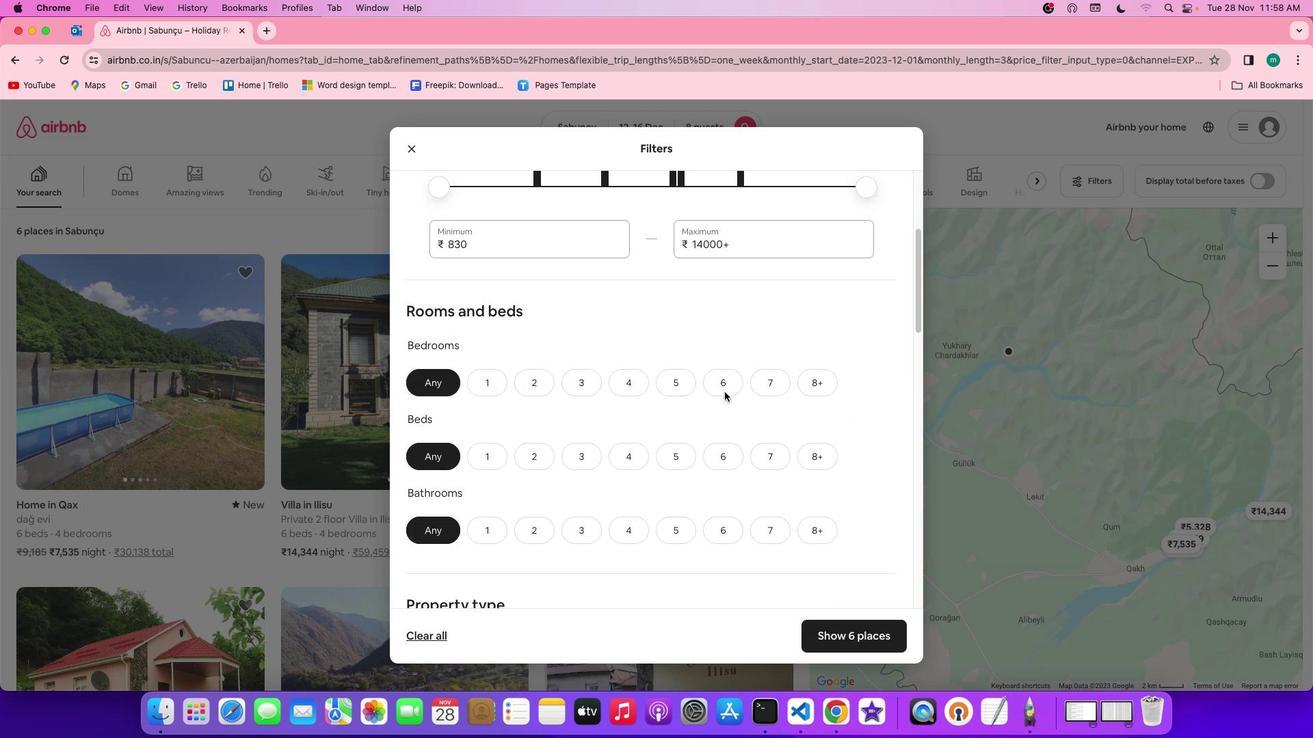 
Action: Mouse scrolled (751, 385) with delta (168, 7)
Screenshot: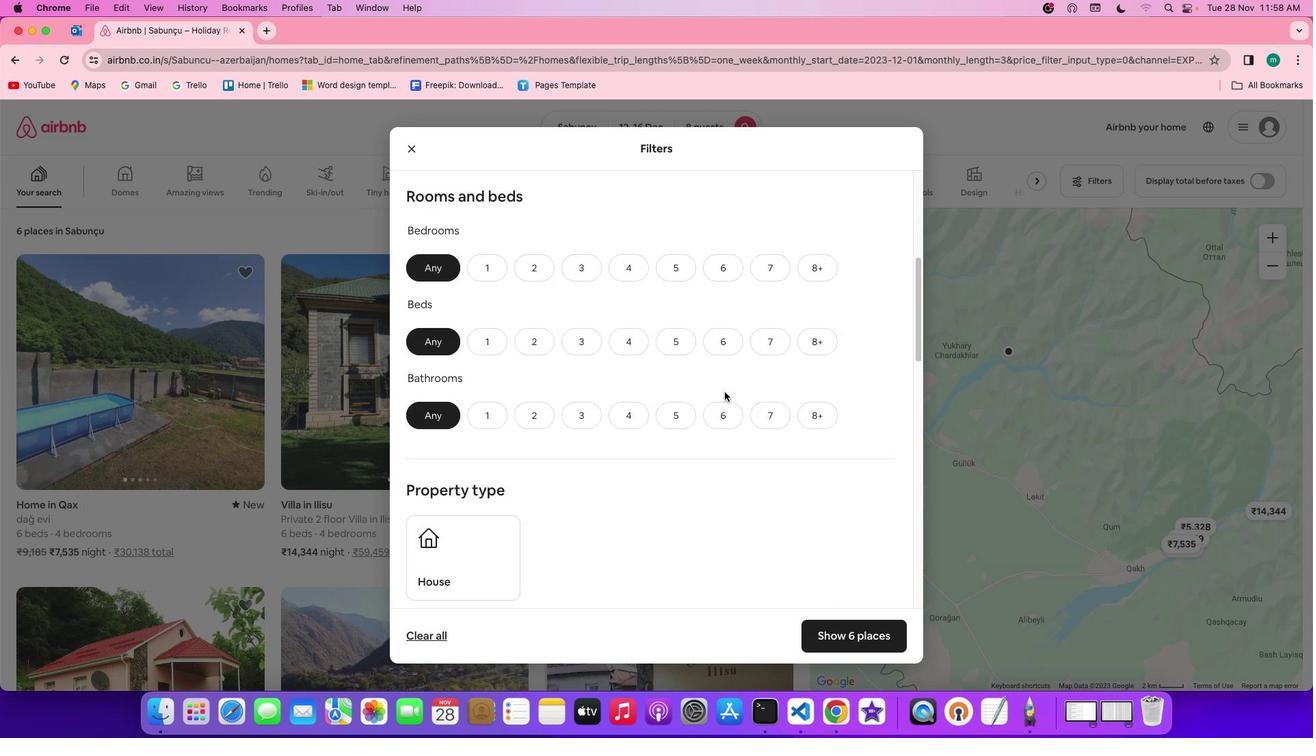 
Action: Mouse moved to (837, 210)
Screenshot: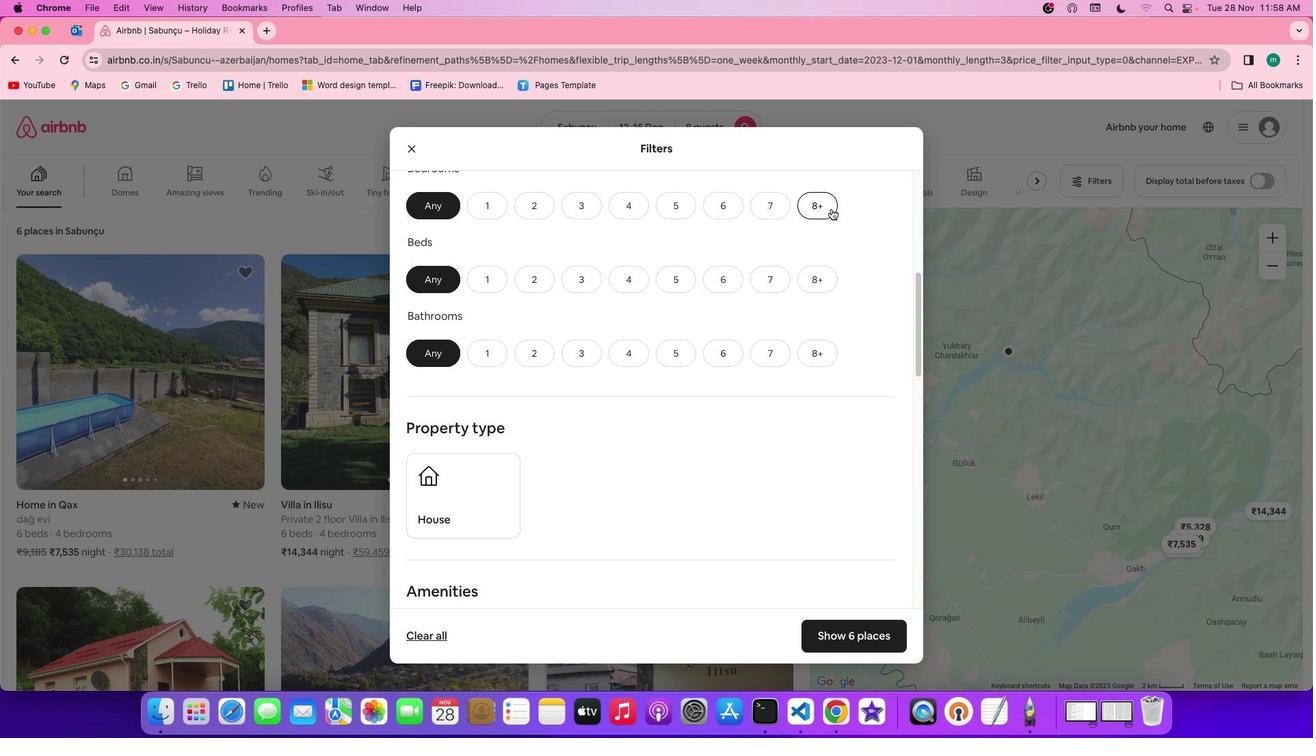 
Action: Mouse pressed left at (837, 210)
Screenshot: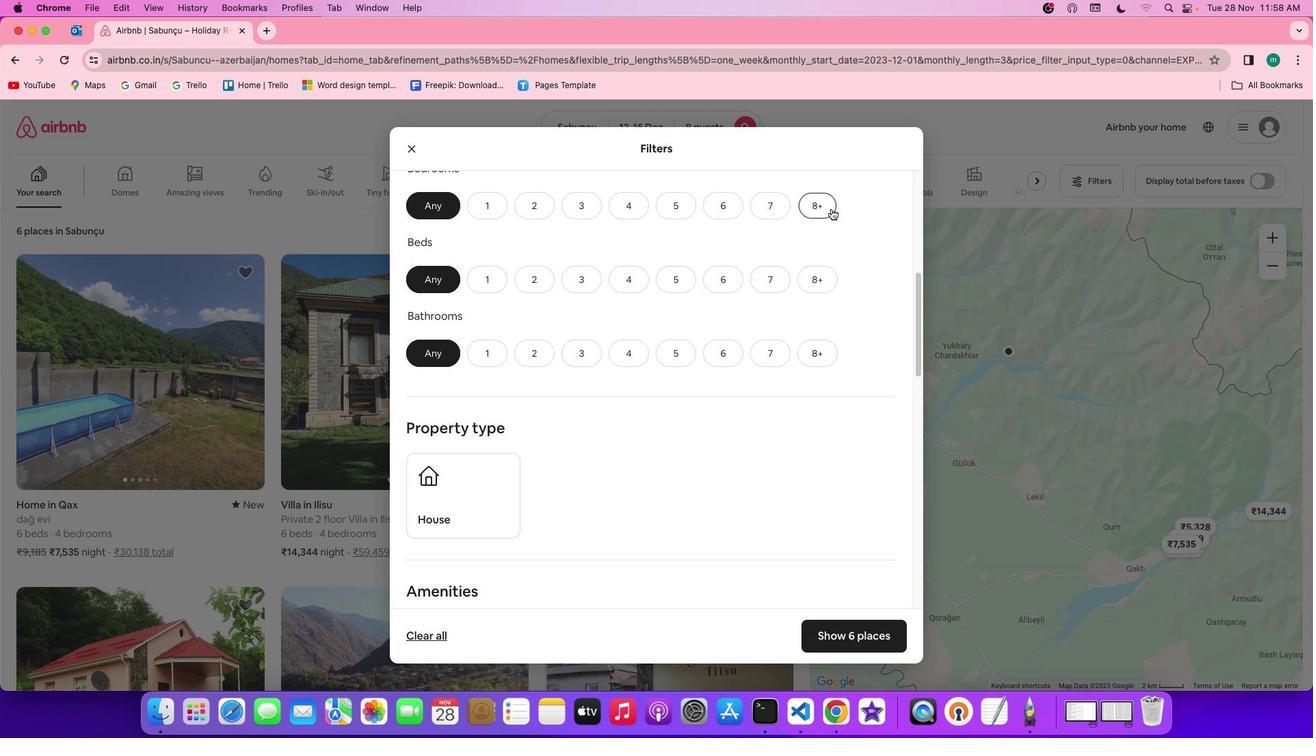 
Action: Mouse moved to (837, 282)
Screenshot: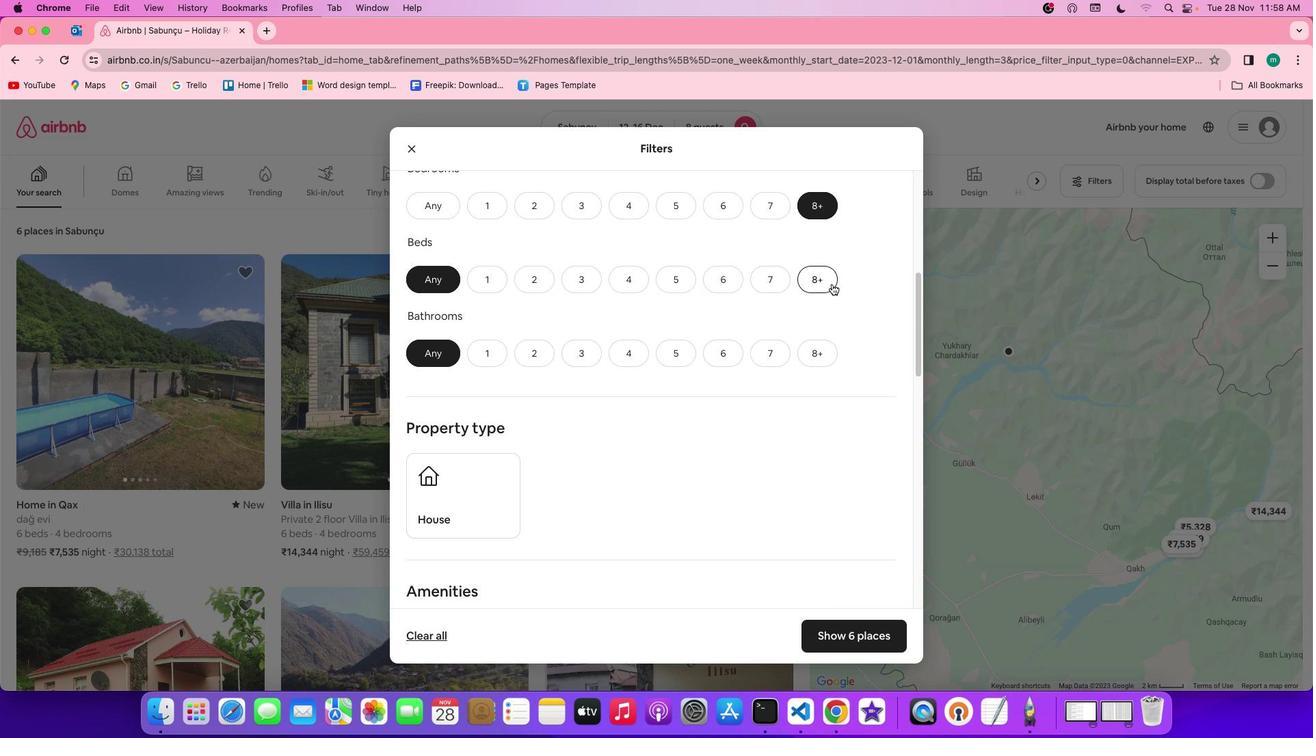 
Action: Mouse pressed left at (837, 282)
Screenshot: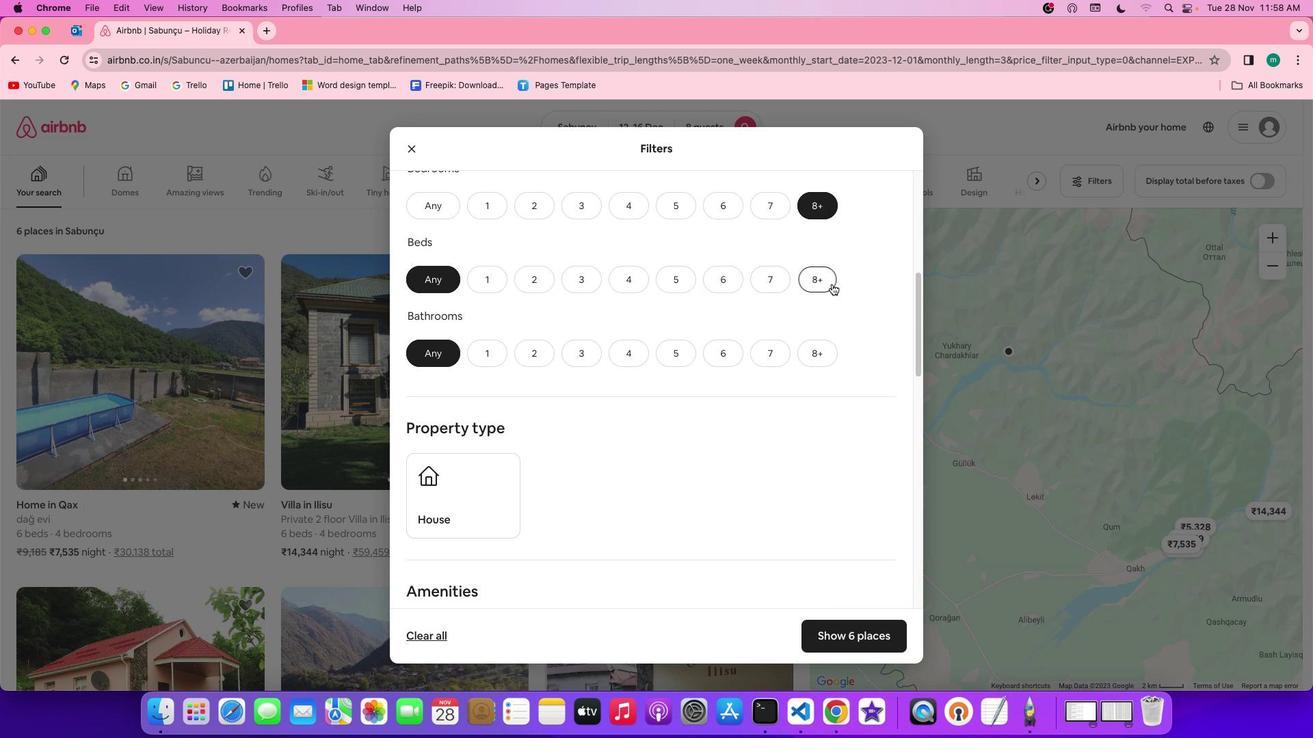 
Action: Mouse moved to (834, 345)
Screenshot: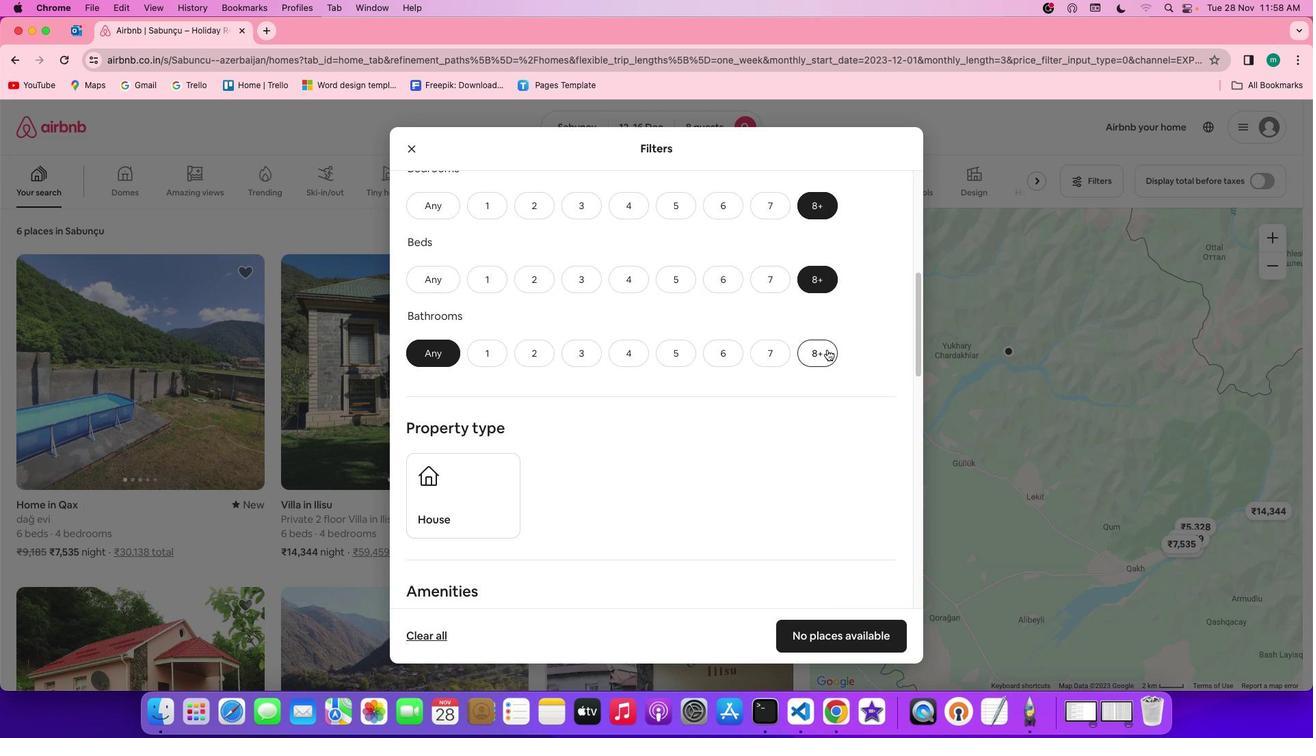 
Action: Mouse pressed left at (834, 345)
Screenshot: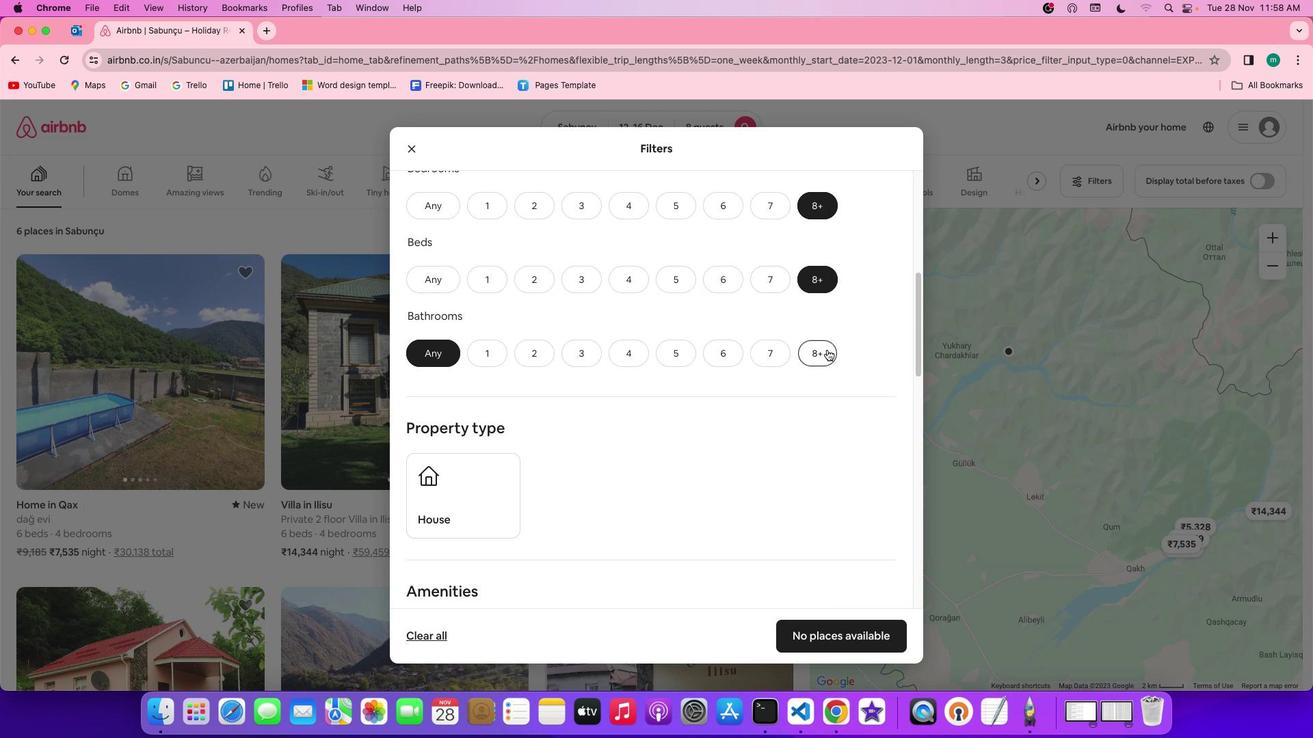 
Action: Mouse moved to (859, 344)
Screenshot: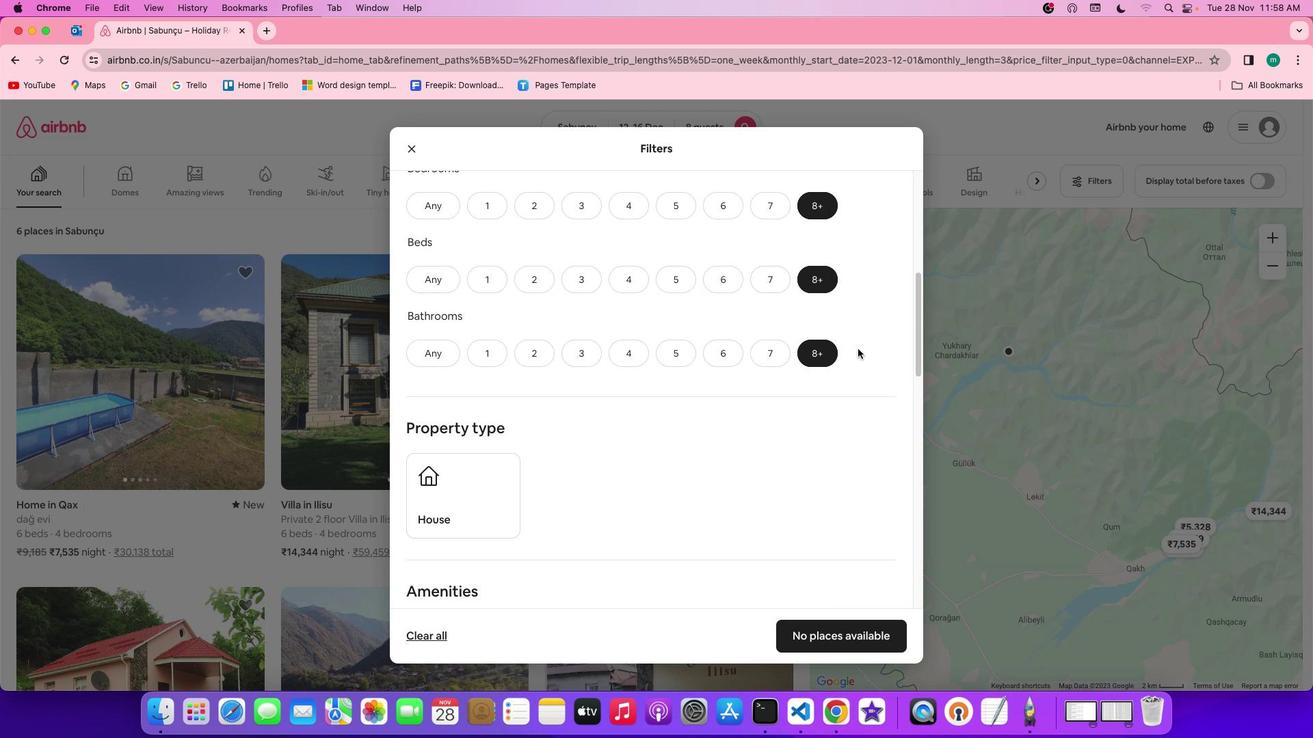 
Action: Mouse scrolled (859, 344) with delta (168, 10)
Screenshot: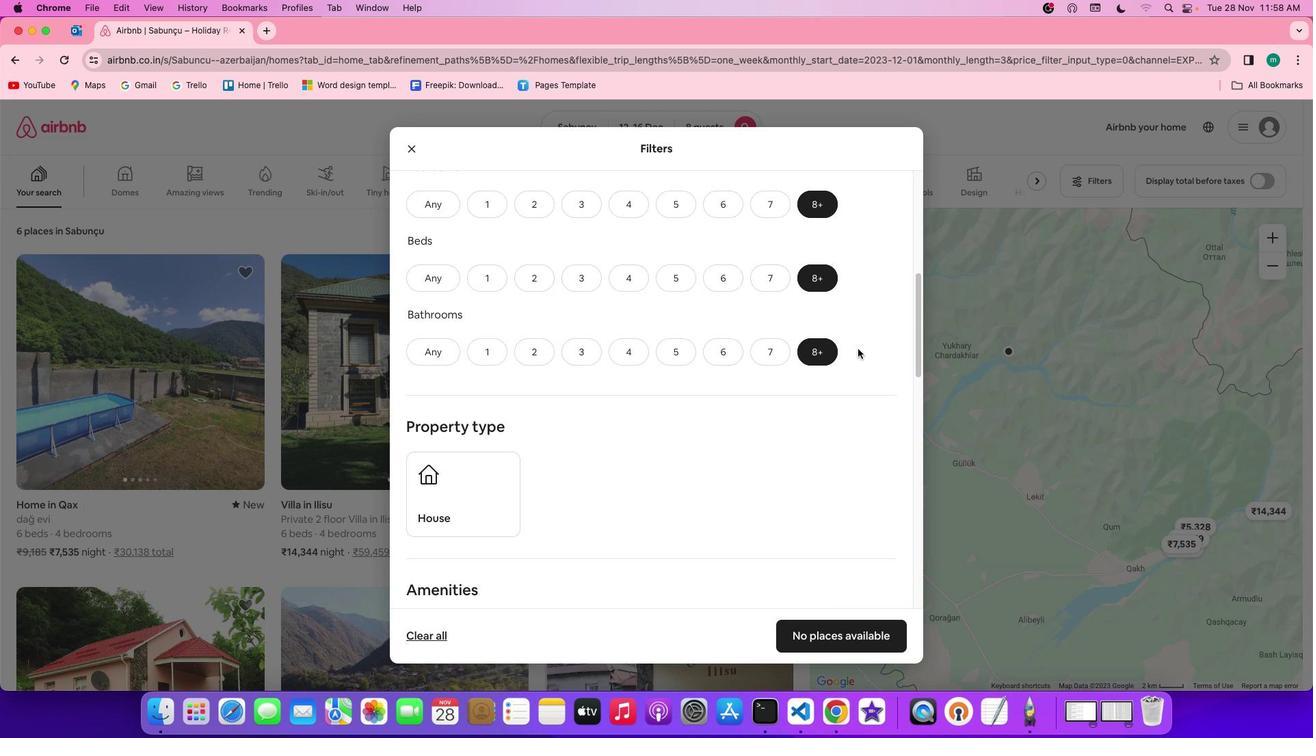 
Action: Mouse scrolled (859, 344) with delta (168, 10)
Screenshot: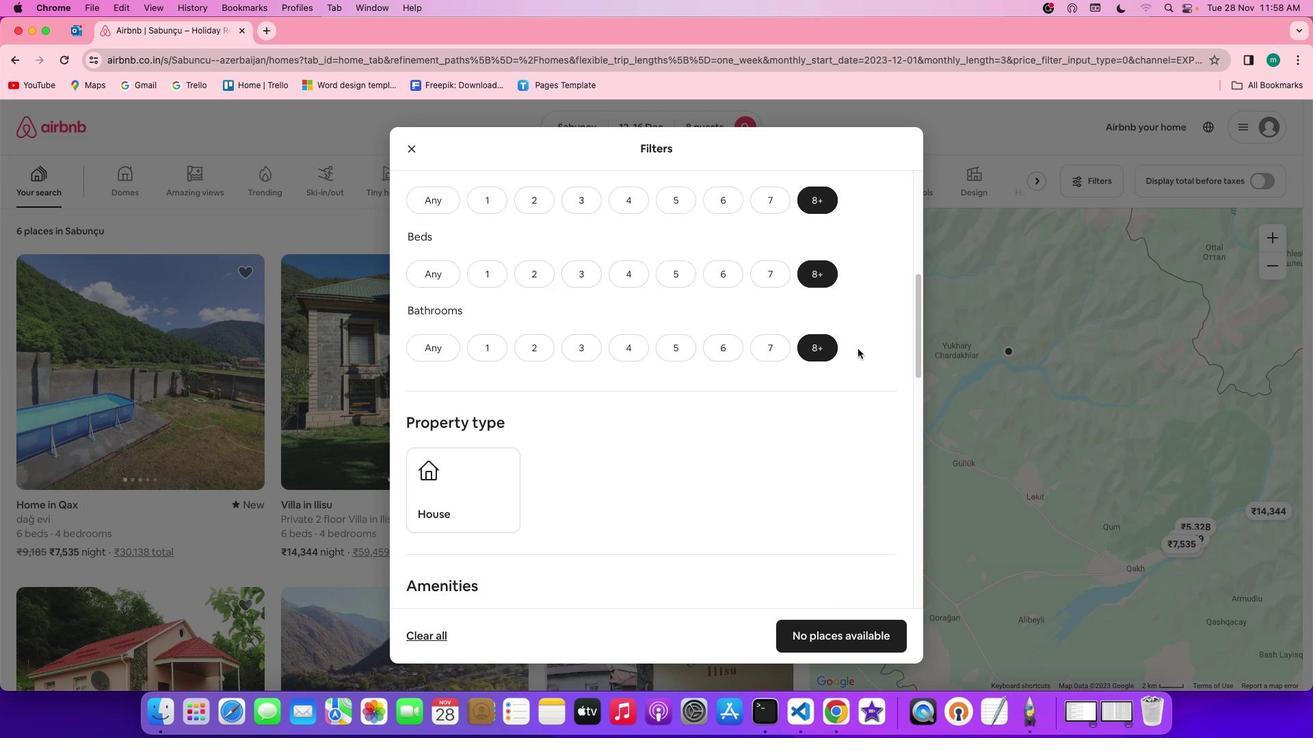 
Action: Mouse scrolled (859, 344) with delta (168, 9)
Screenshot: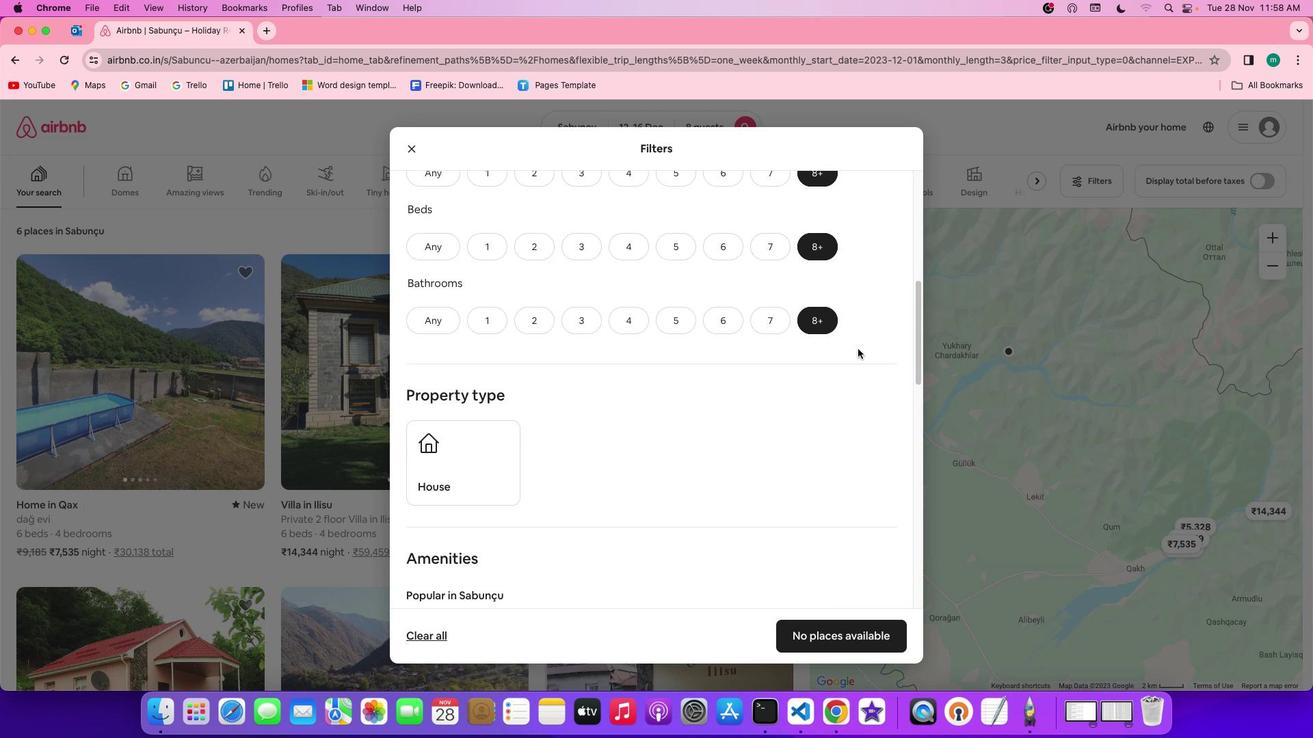 
Action: Mouse scrolled (859, 344) with delta (168, 10)
Screenshot: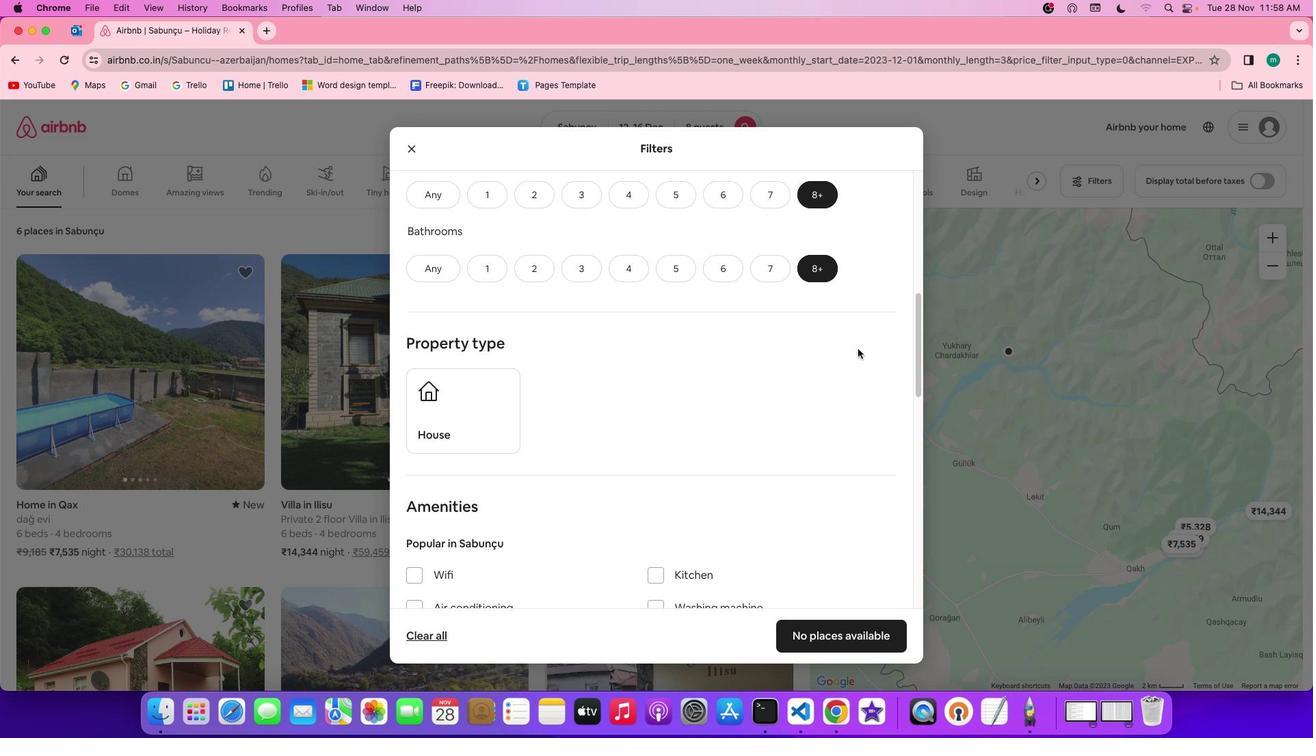 
Action: Mouse scrolled (859, 344) with delta (168, 10)
Screenshot: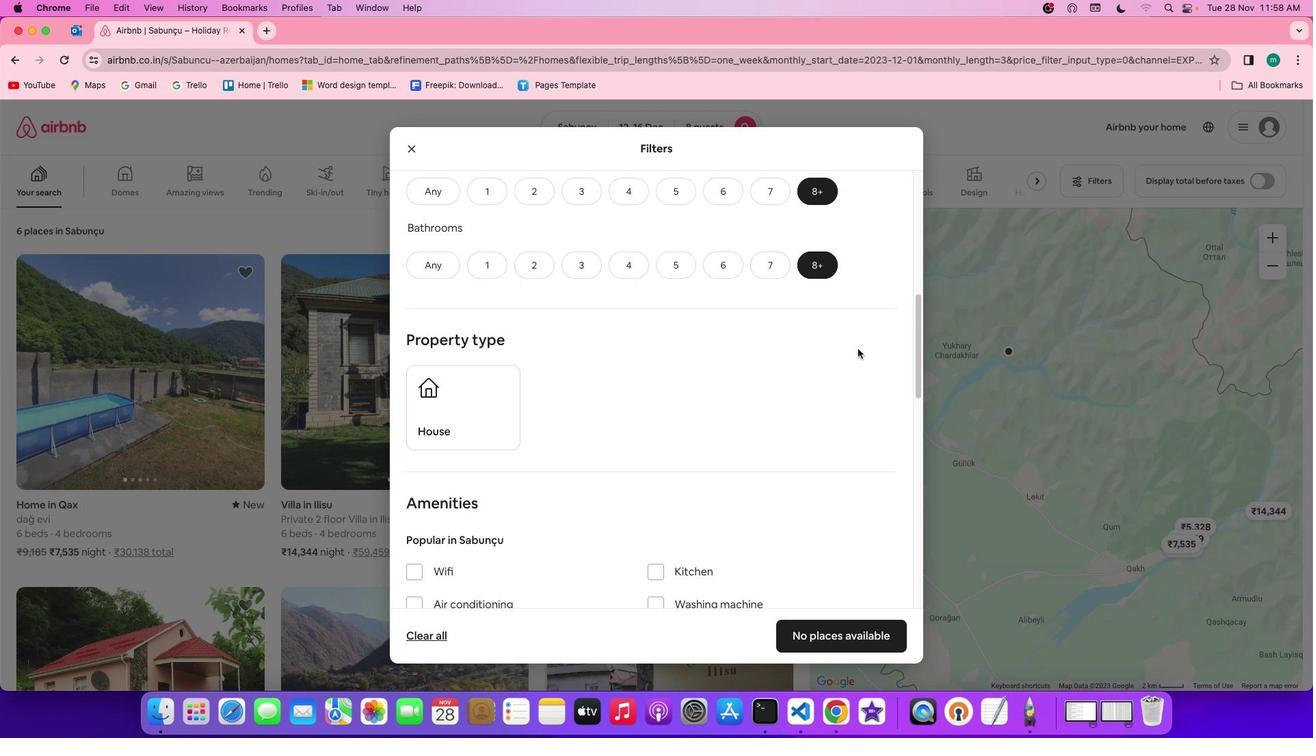 
Action: Mouse scrolled (859, 344) with delta (168, 9)
Screenshot: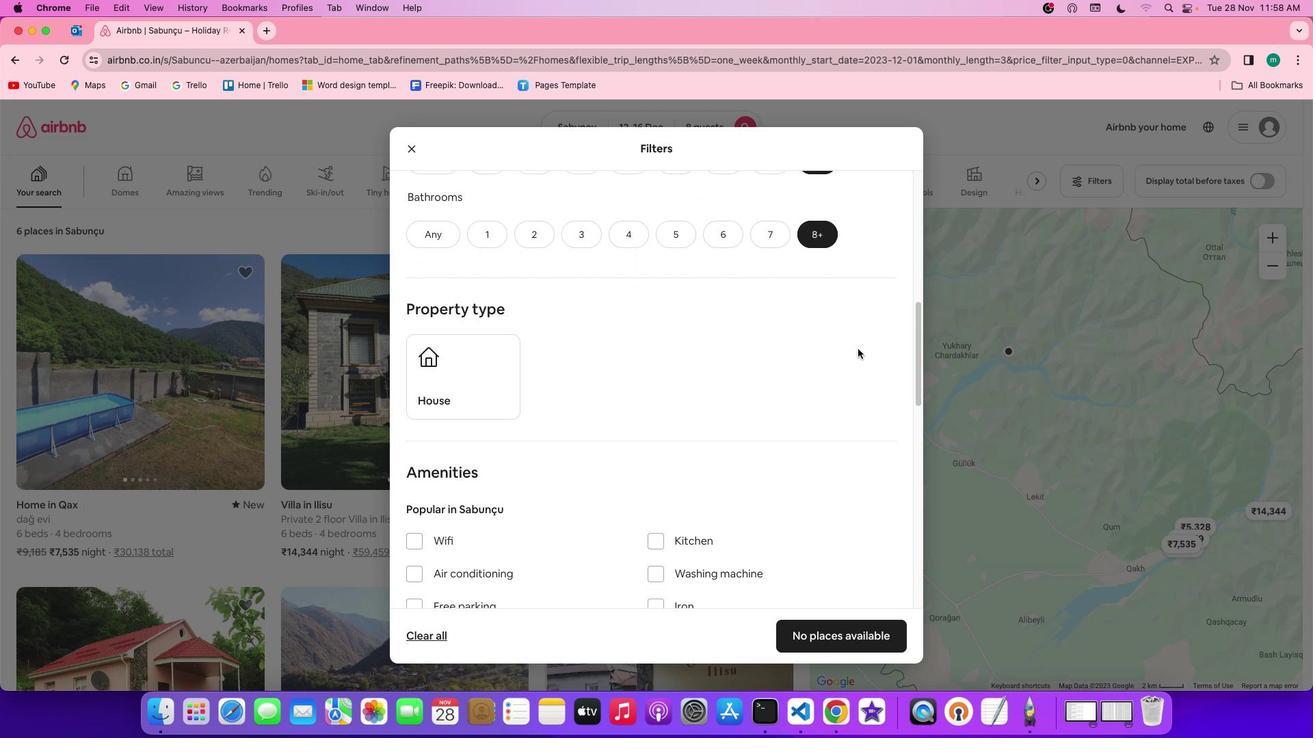 
Action: Mouse scrolled (859, 344) with delta (168, 9)
Screenshot: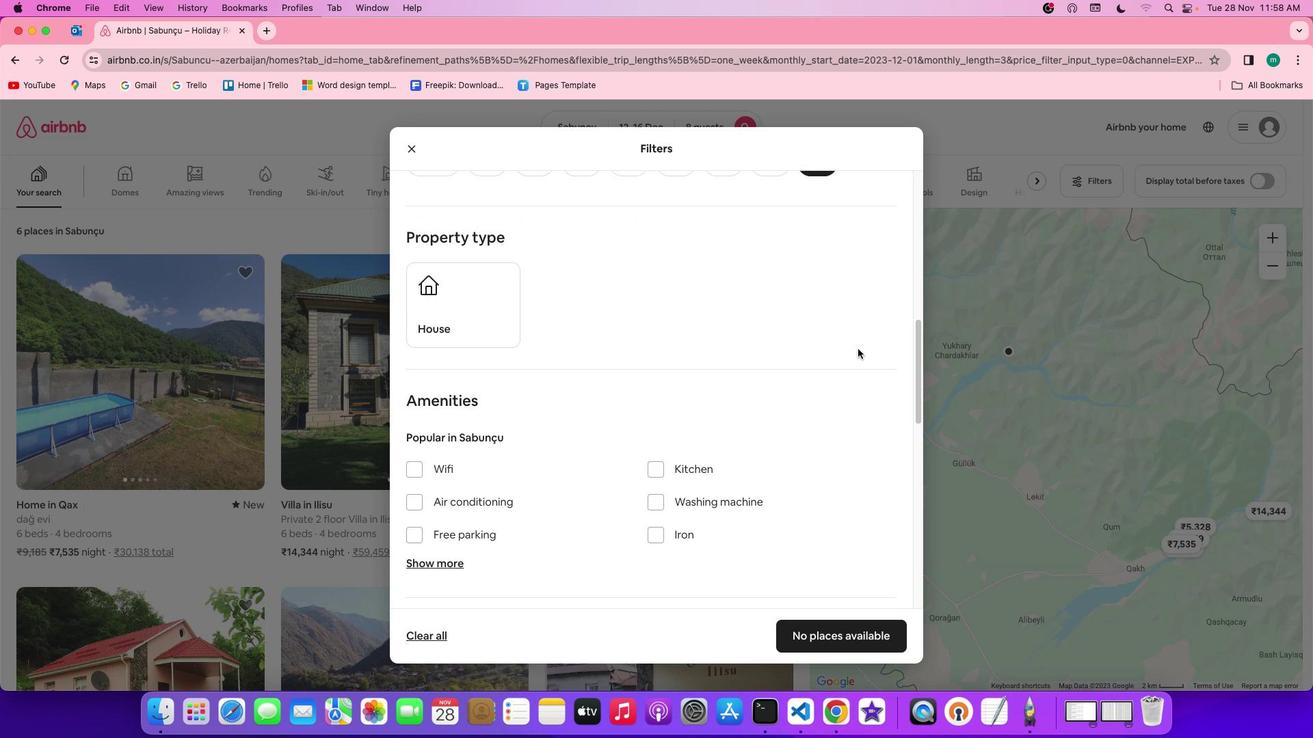 
Action: Mouse scrolled (859, 344) with delta (168, 10)
Screenshot: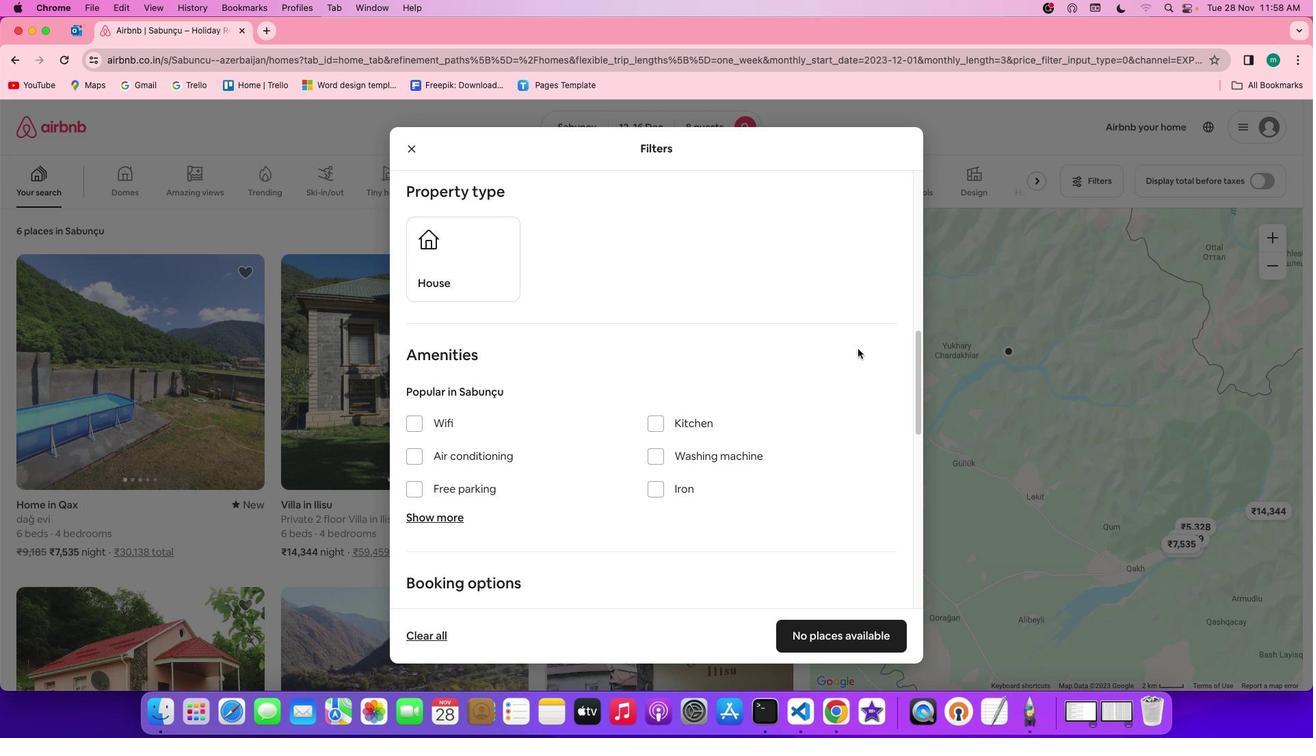 
Action: Mouse scrolled (859, 344) with delta (168, 10)
Screenshot: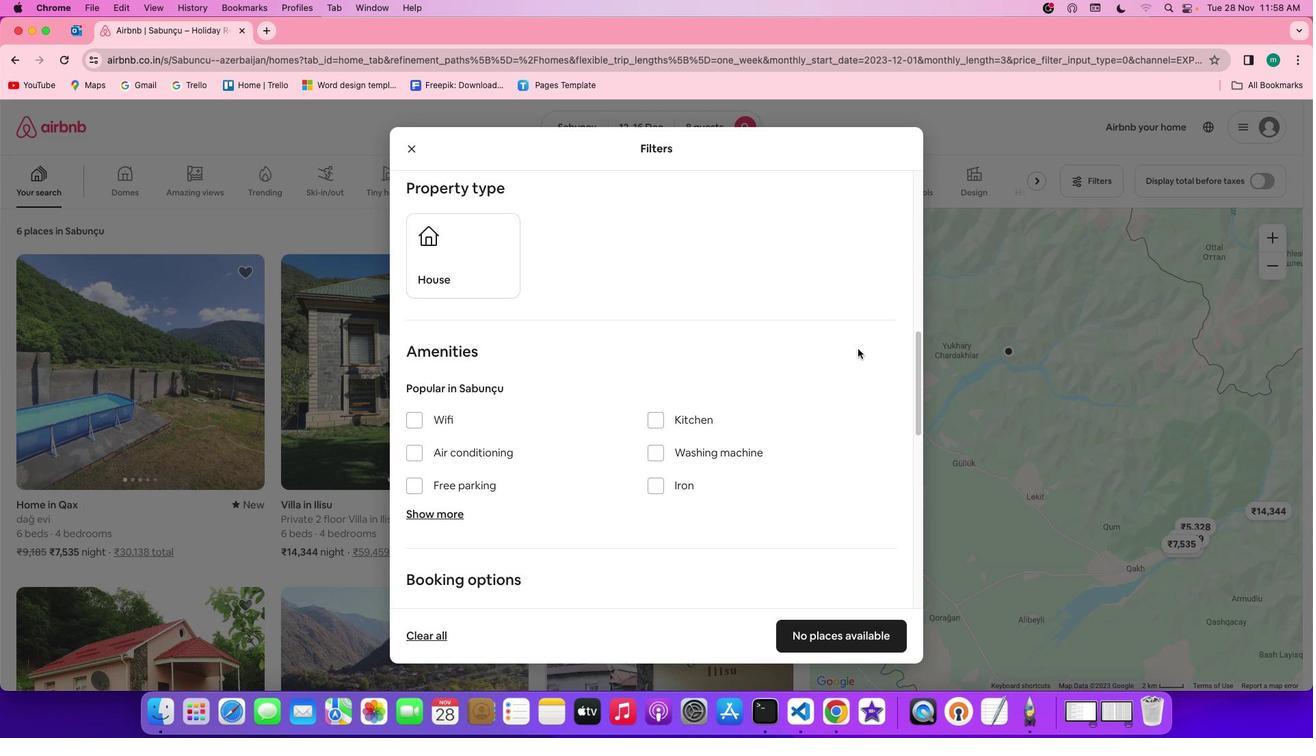 
Action: Mouse scrolled (859, 344) with delta (168, 10)
Screenshot: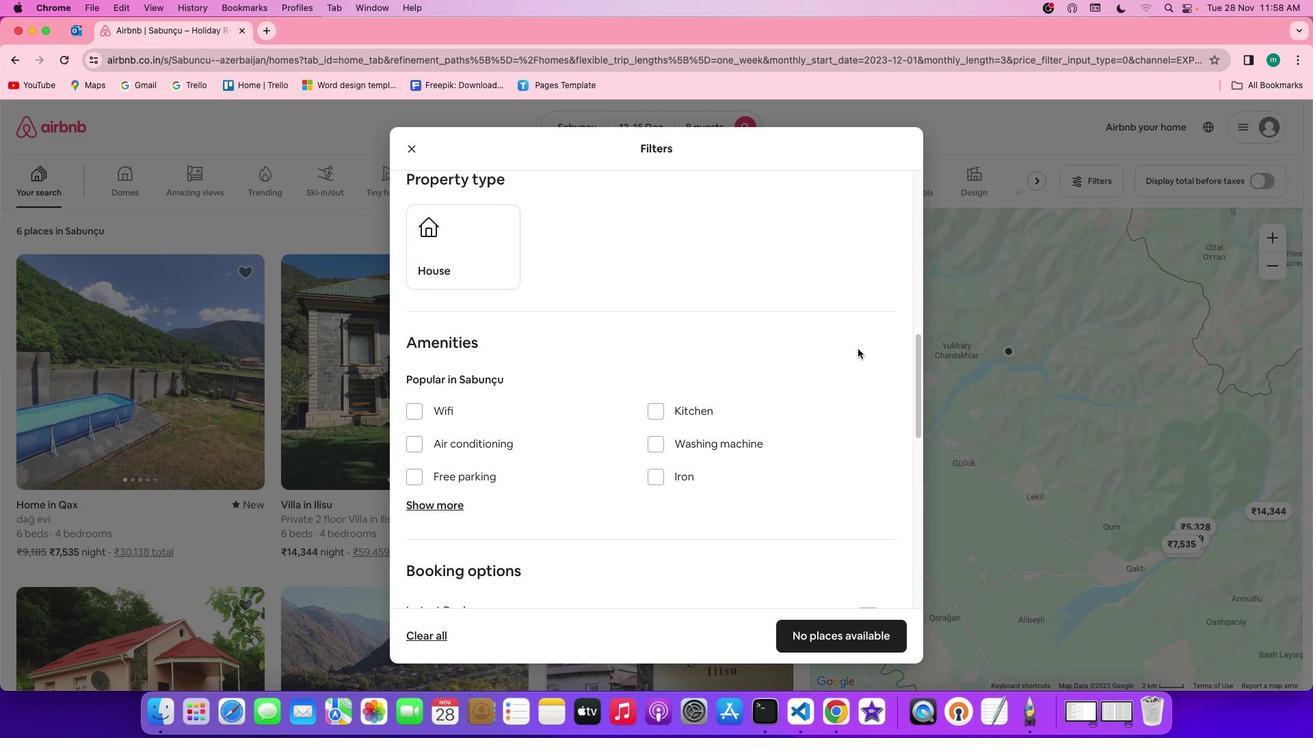 
Action: Mouse moved to (723, 317)
Screenshot: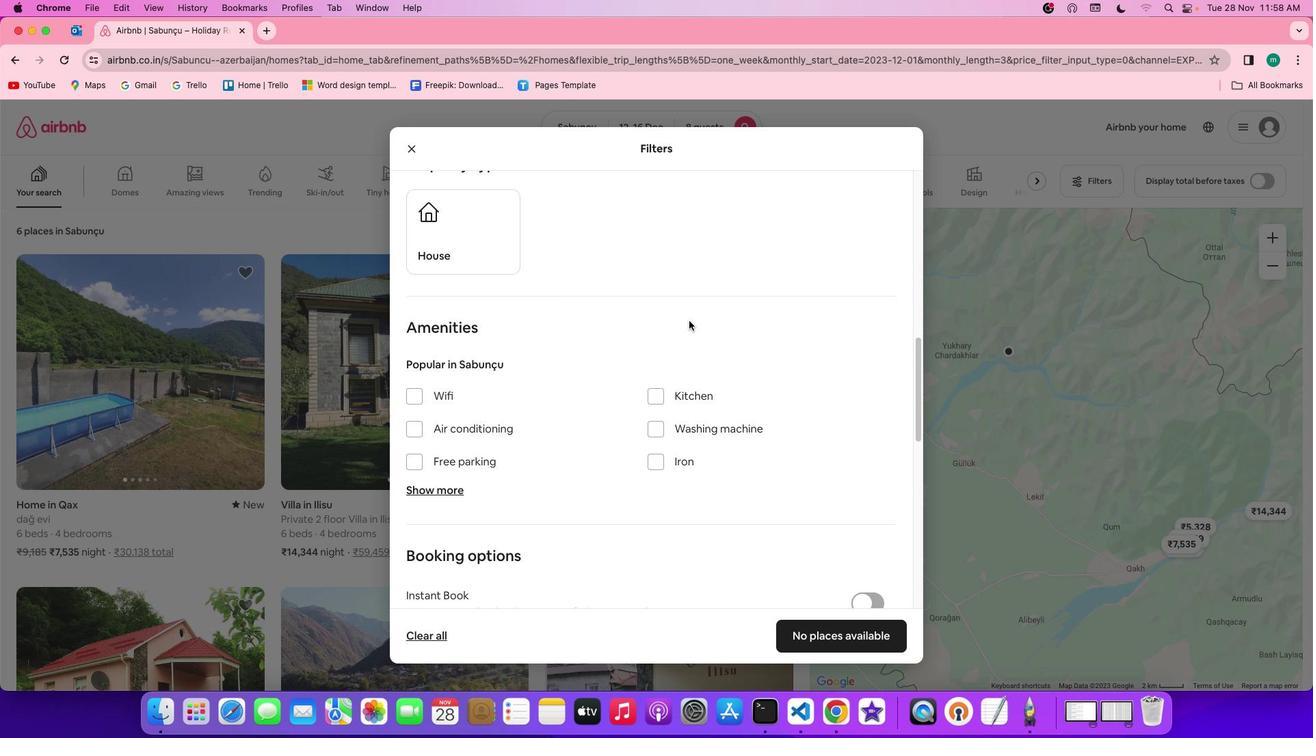 
Action: Mouse scrolled (723, 317) with delta (168, 10)
Screenshot: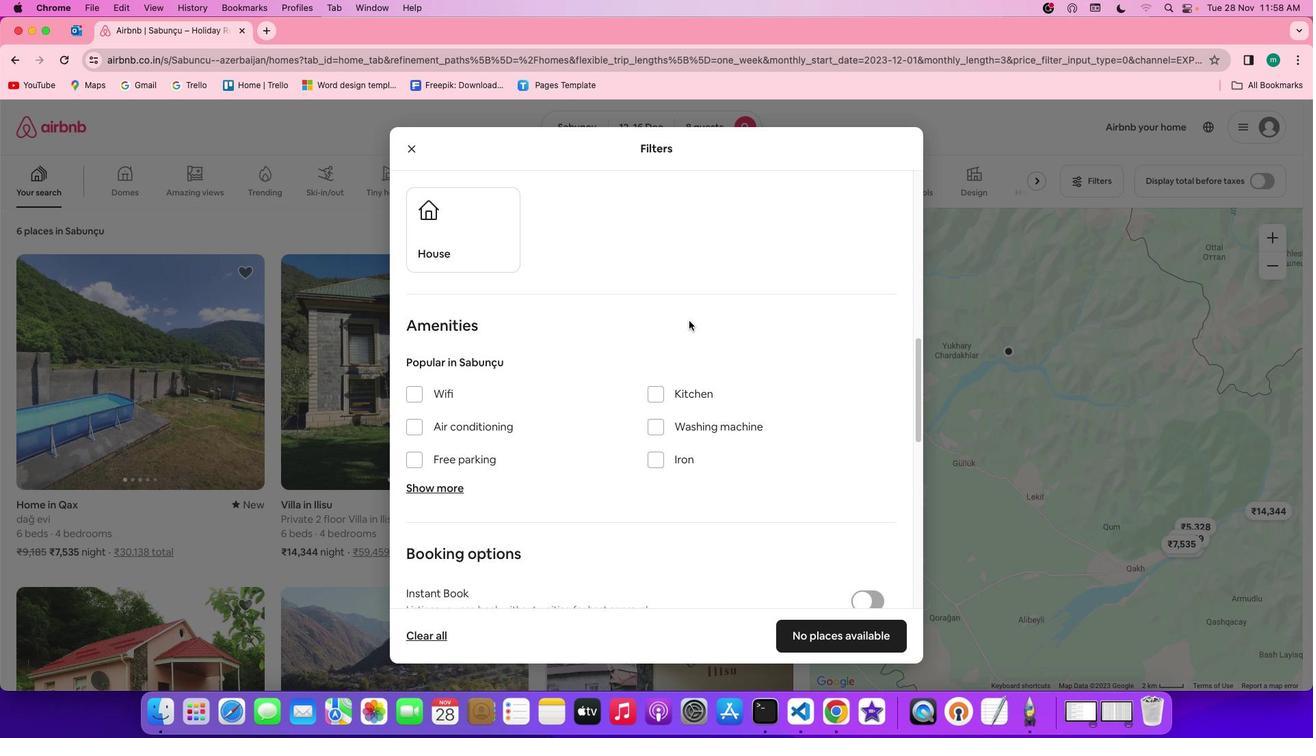 
Action: Mouse scrolled (723, 317) with delta (168, 10)
Screenshot: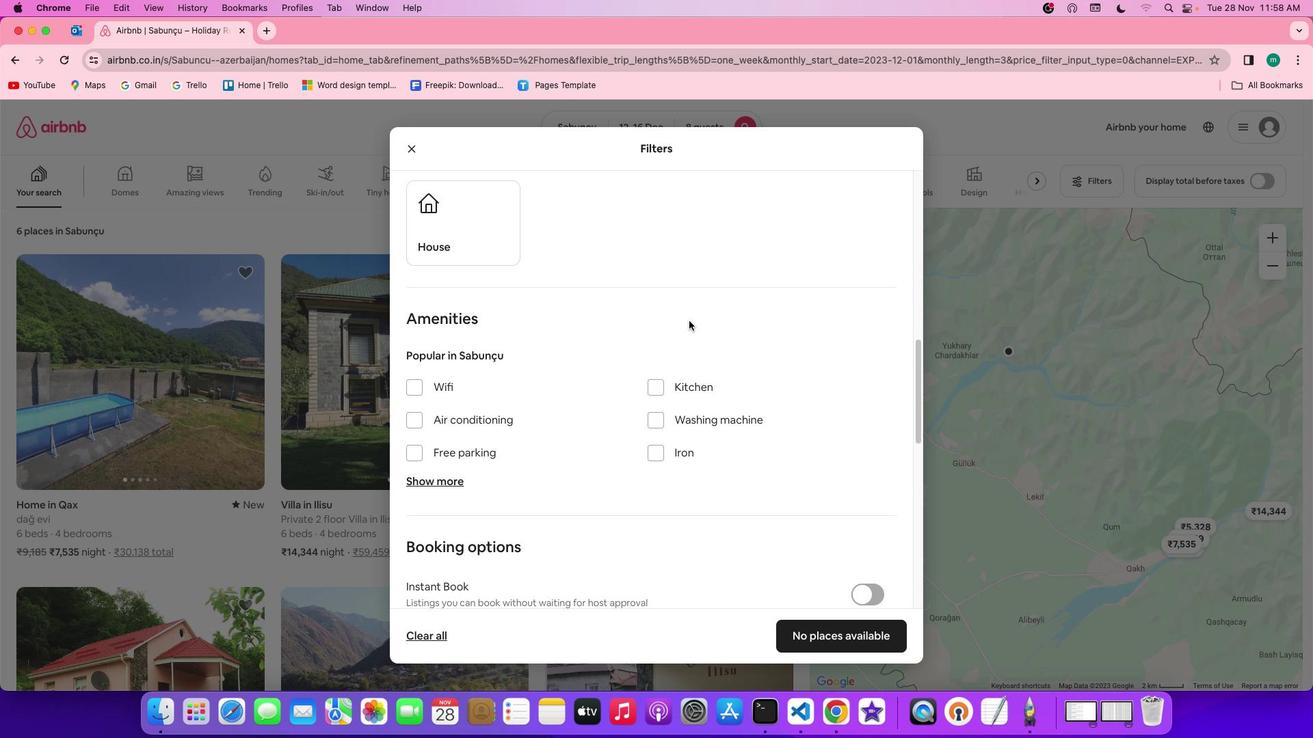 
Action: Mouse scrolled (723, 317) with delta (168, 10)
Screenshot: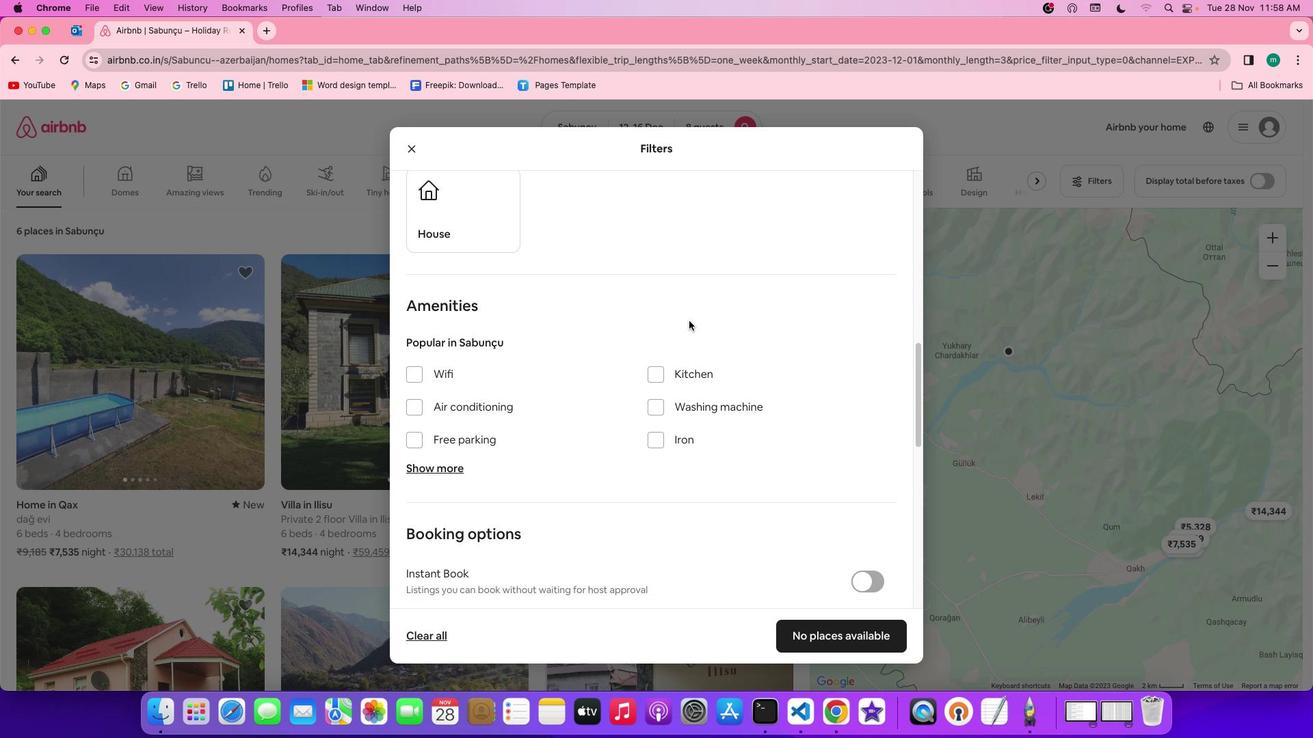 
Action: Mouse scrolled (723, 317) with delta (168, 10)
Screenshot: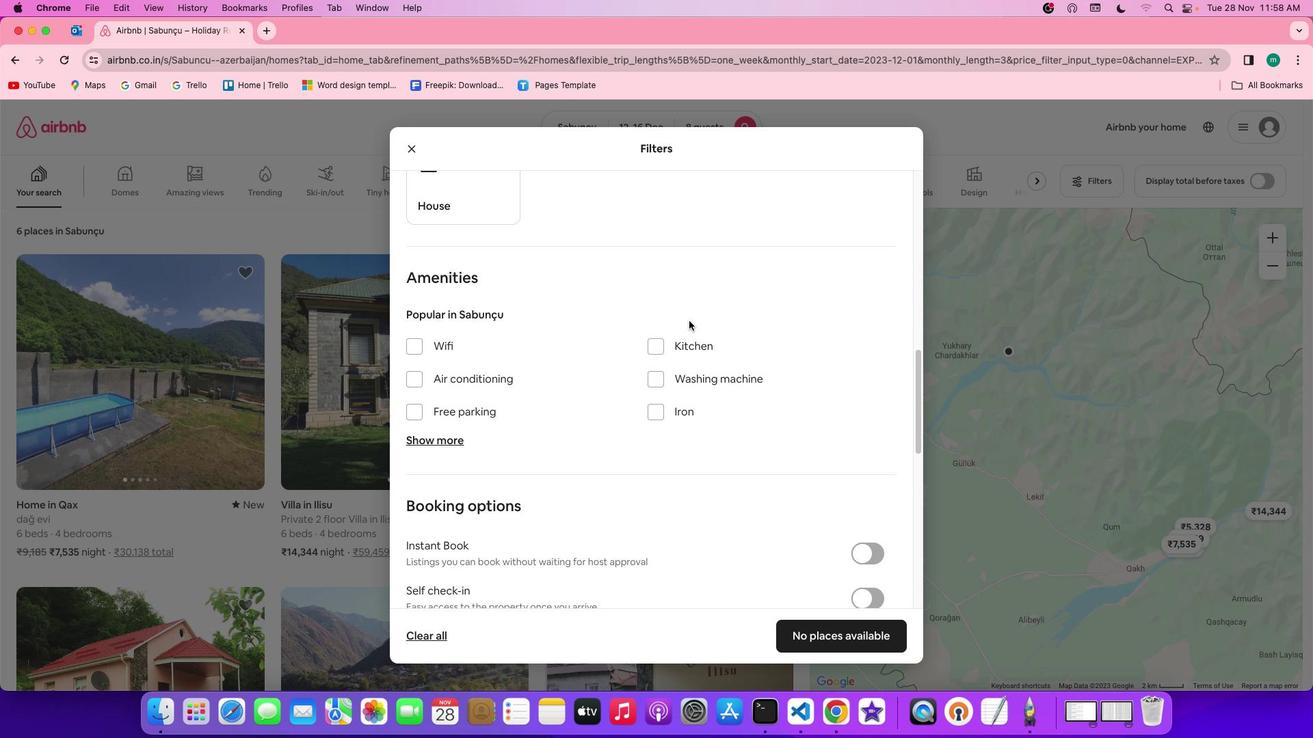 
Action: Mouse scrolled (723, 317) with delta (168, 10)
Screenshot: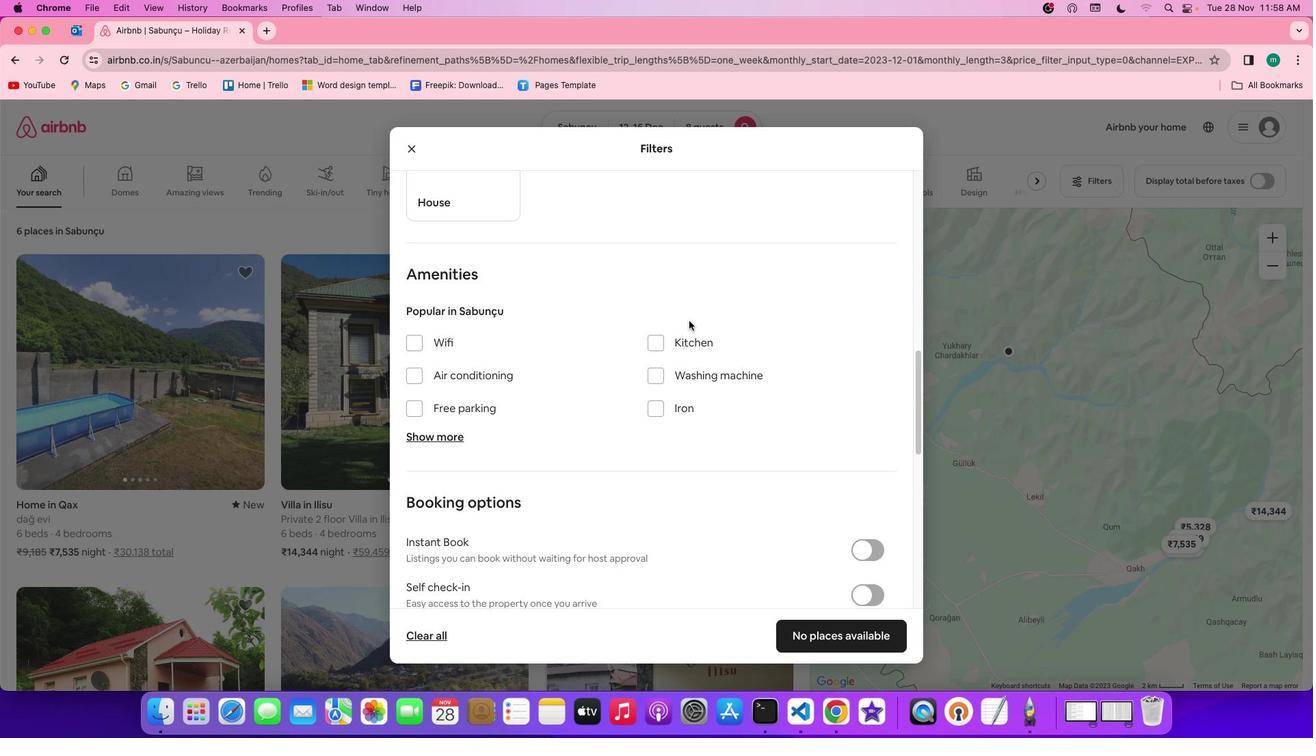 
Action: Mouse scrolled (723, 317) with delta (168, 10)
Screenshot: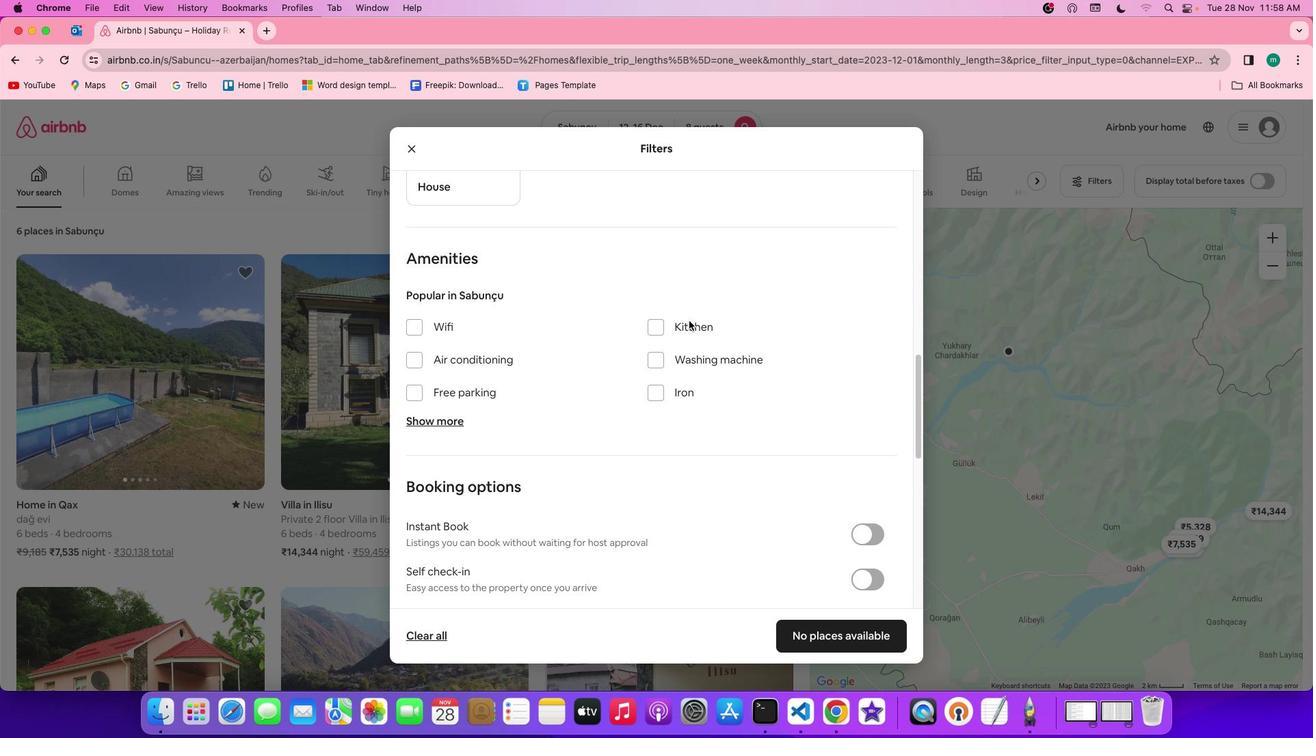 
Action: Mouse moved to (496, 302)
Screenshot: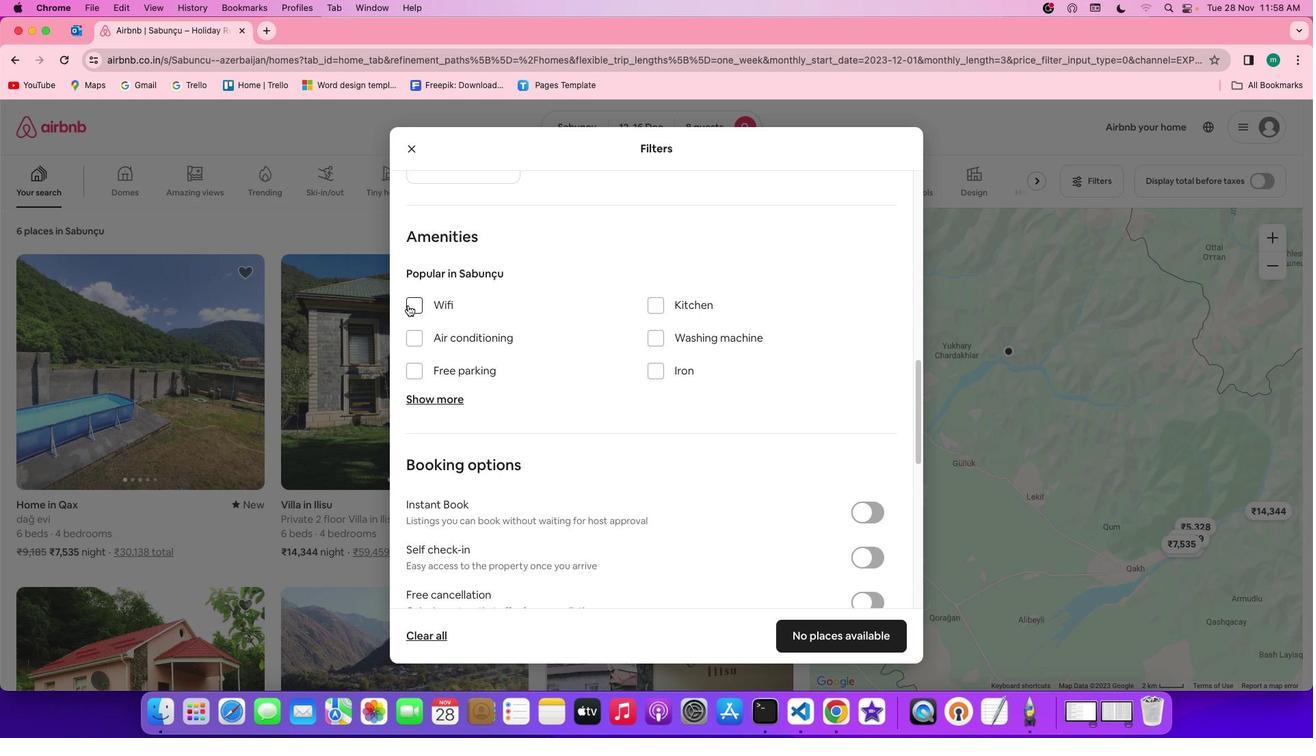 
Action: Mouse pressed left at (496, 302)
Screenshot: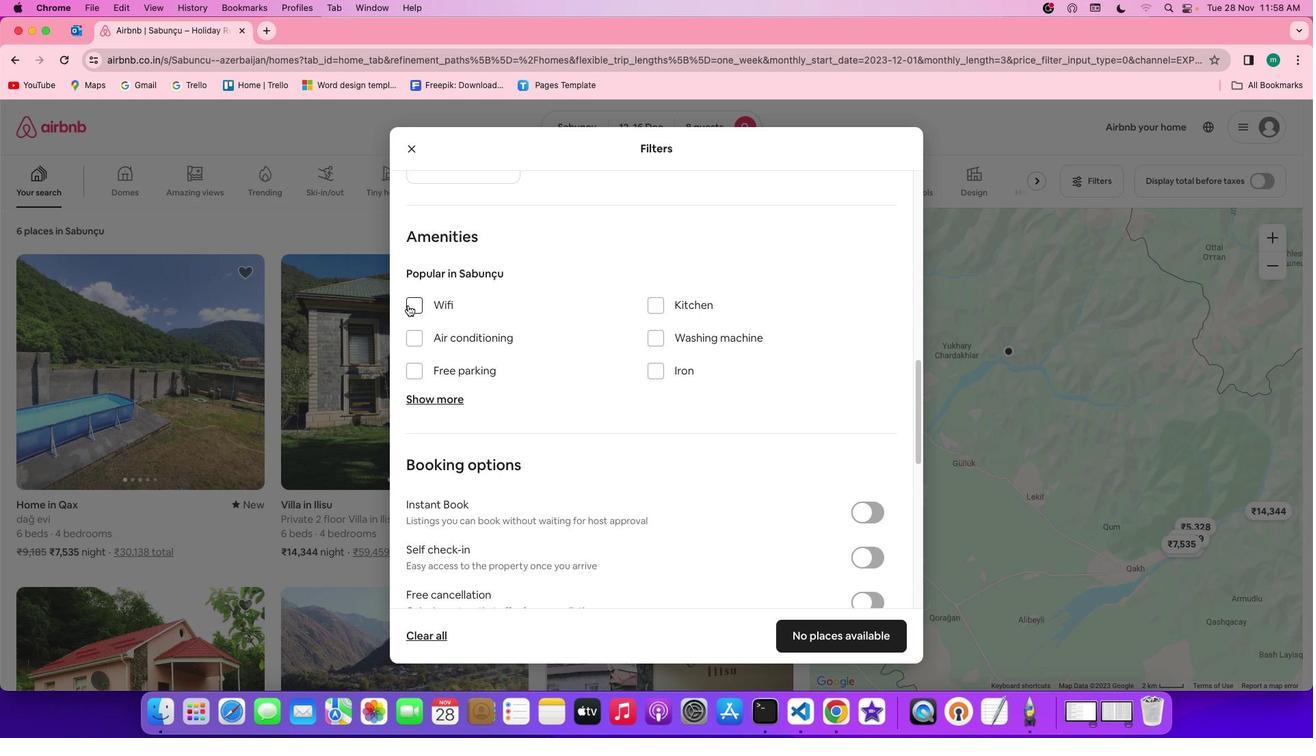 
Action: Mouse moved to (526, 394)
Screenshot: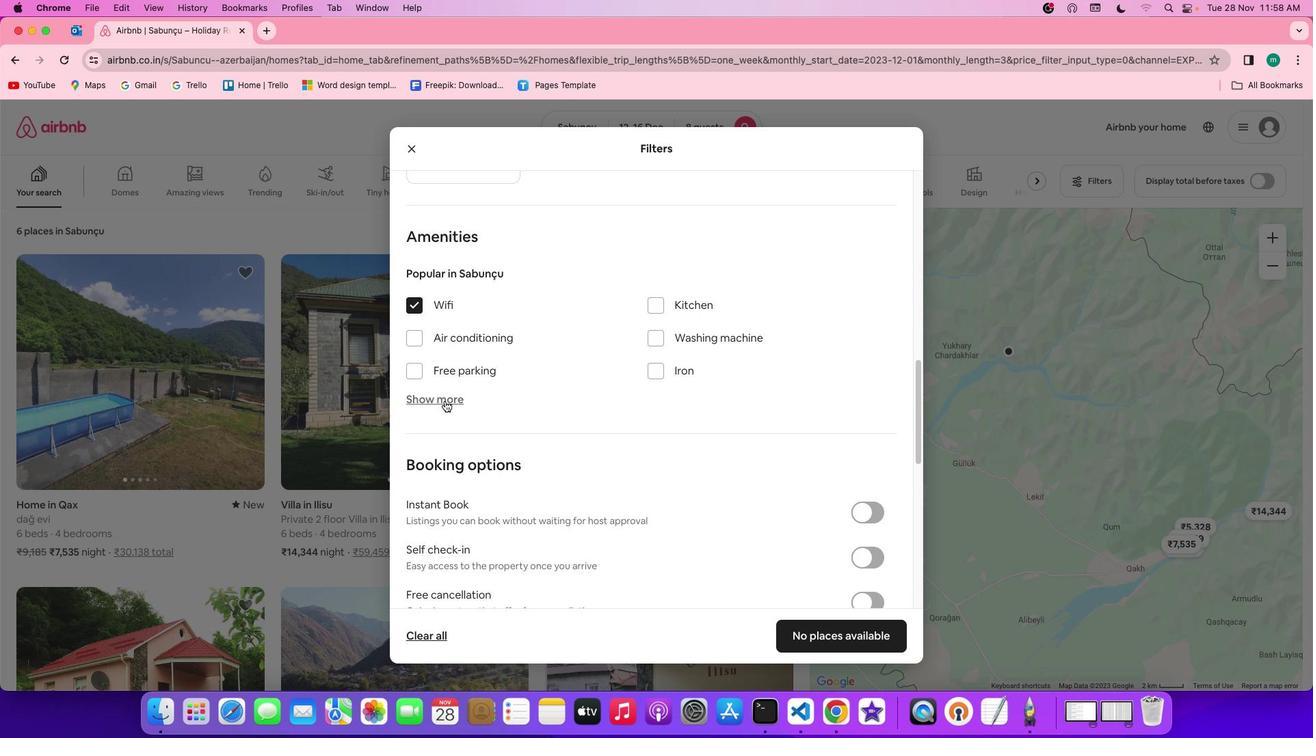 
Action: Mouse pressed left at (526, 394)
Screenshot: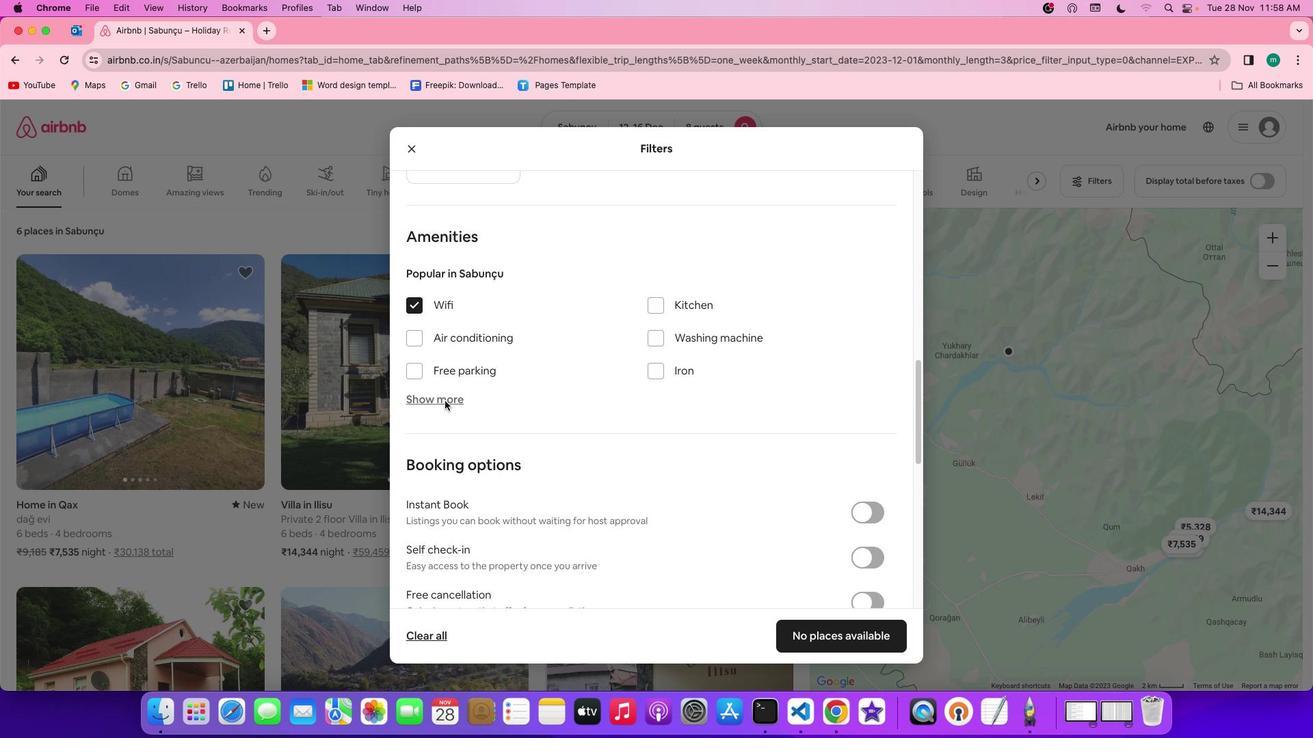 
Action: Mouse moved to (703, 464)
Screenshot: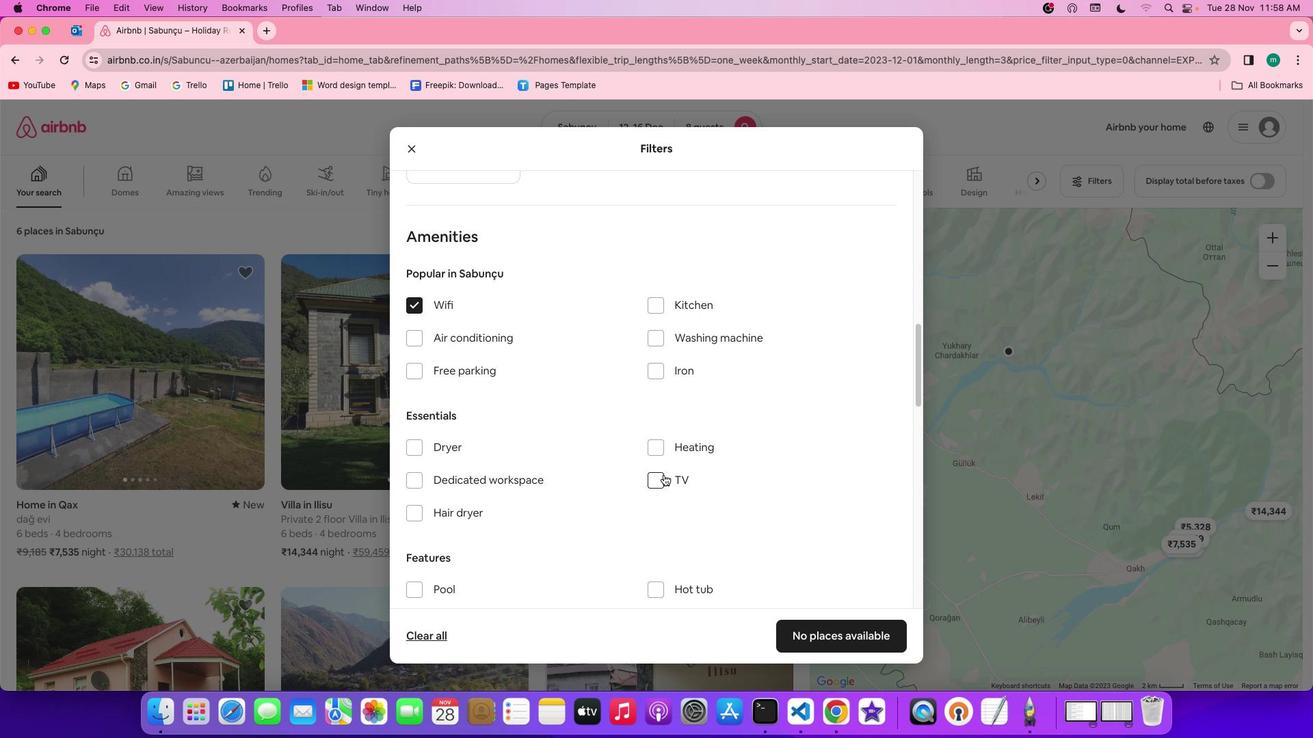 
Action: Mouse pressed left at (703, 464)
Screenshot: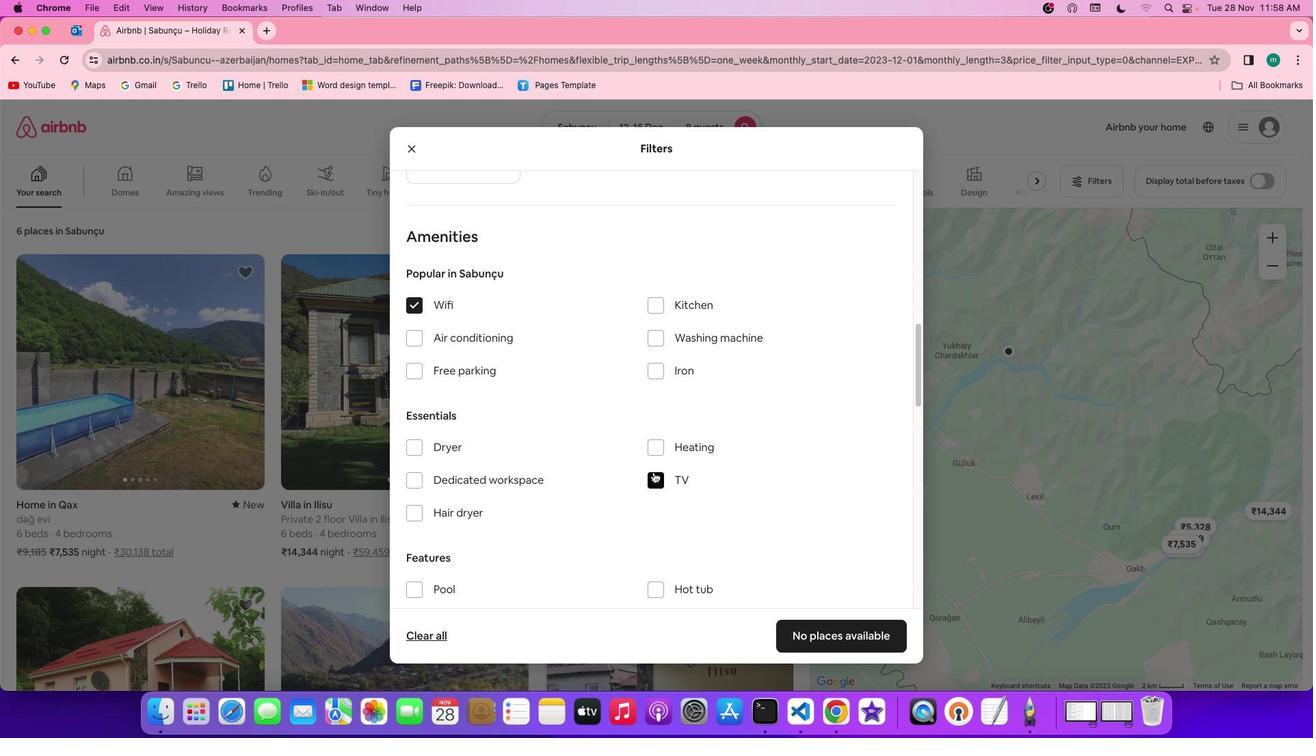 
Action: Mouse moved to (541, 363)
Screenshot: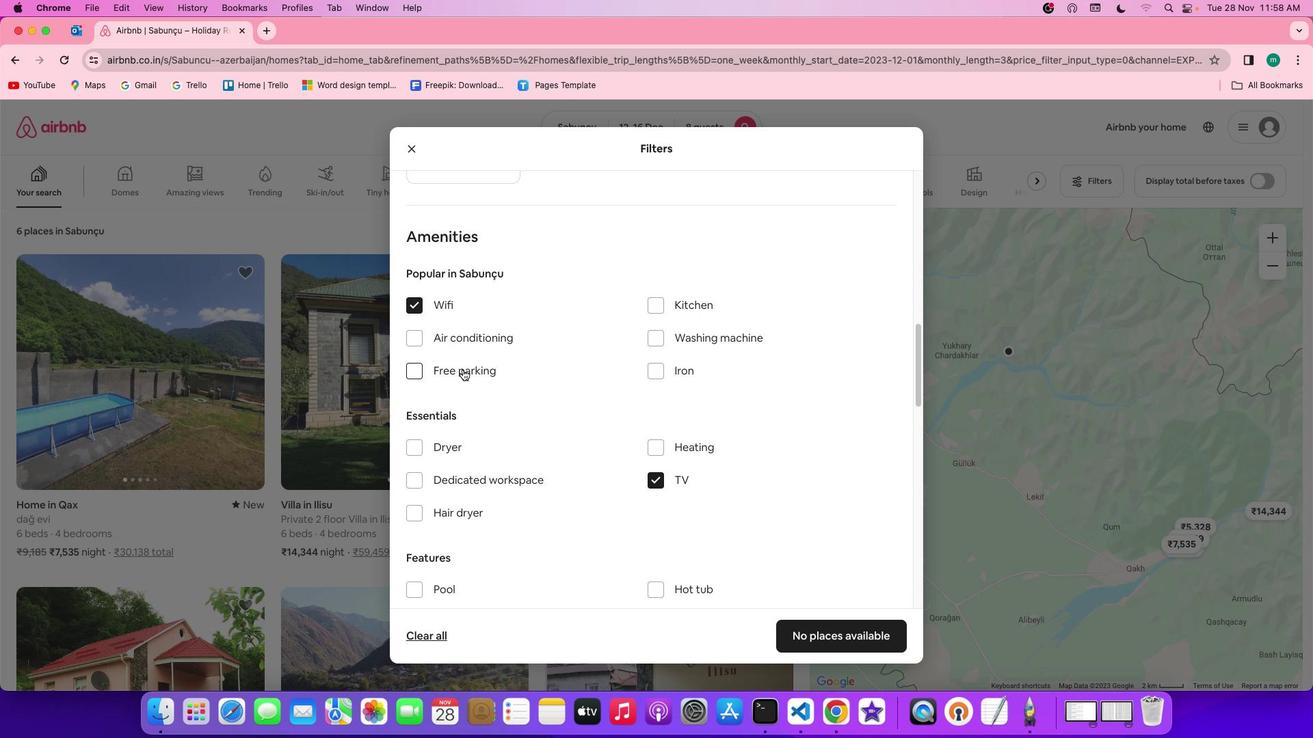 
Action: Mouse pressed left at (541, 363)
Screenshot: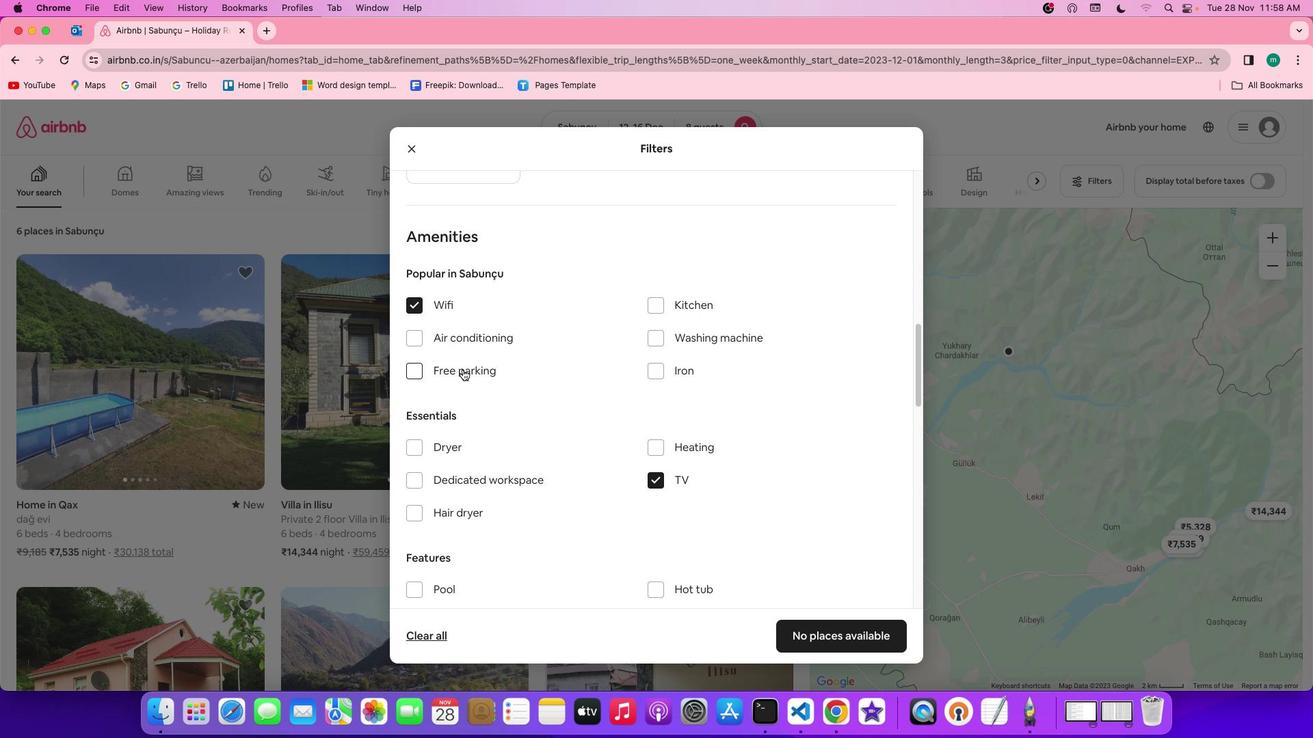 
Action: Mouse moved to (639, 381)
Screenshot: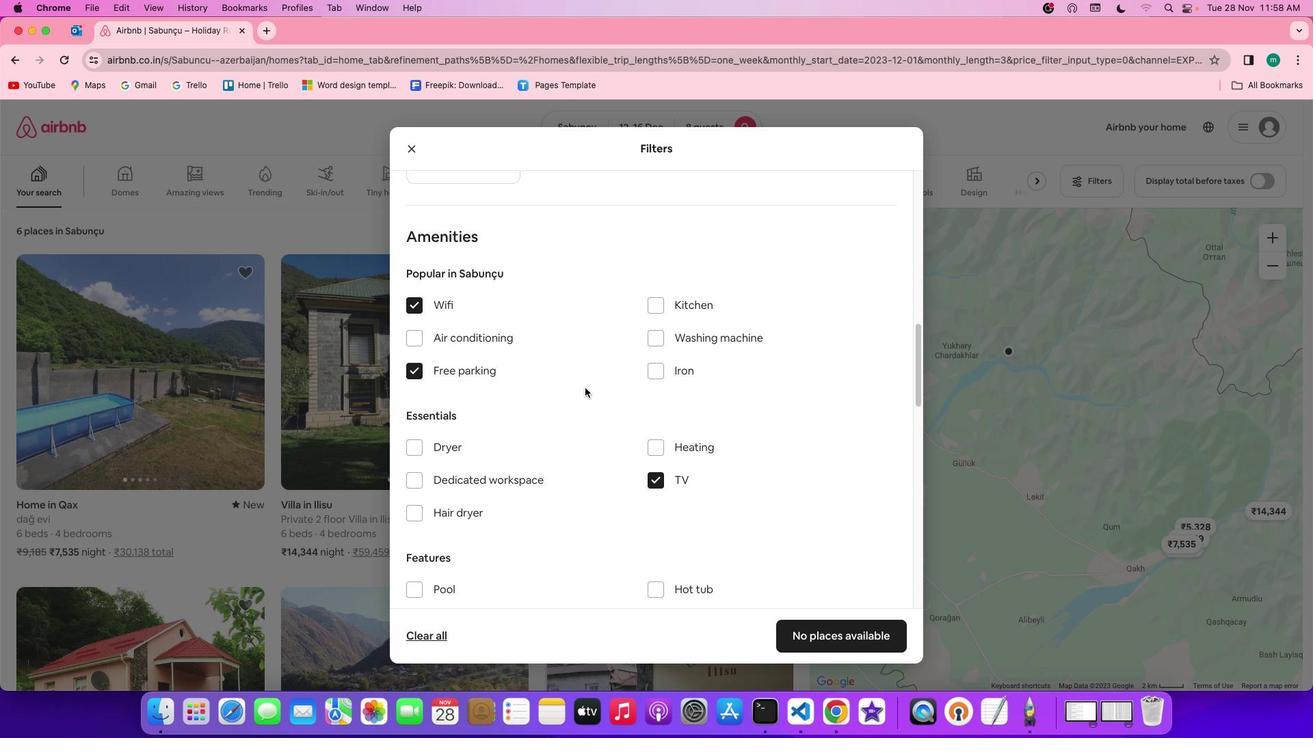 
Action: Mouse scrolled (639, 381) with delta (168, 10)
Screenshot: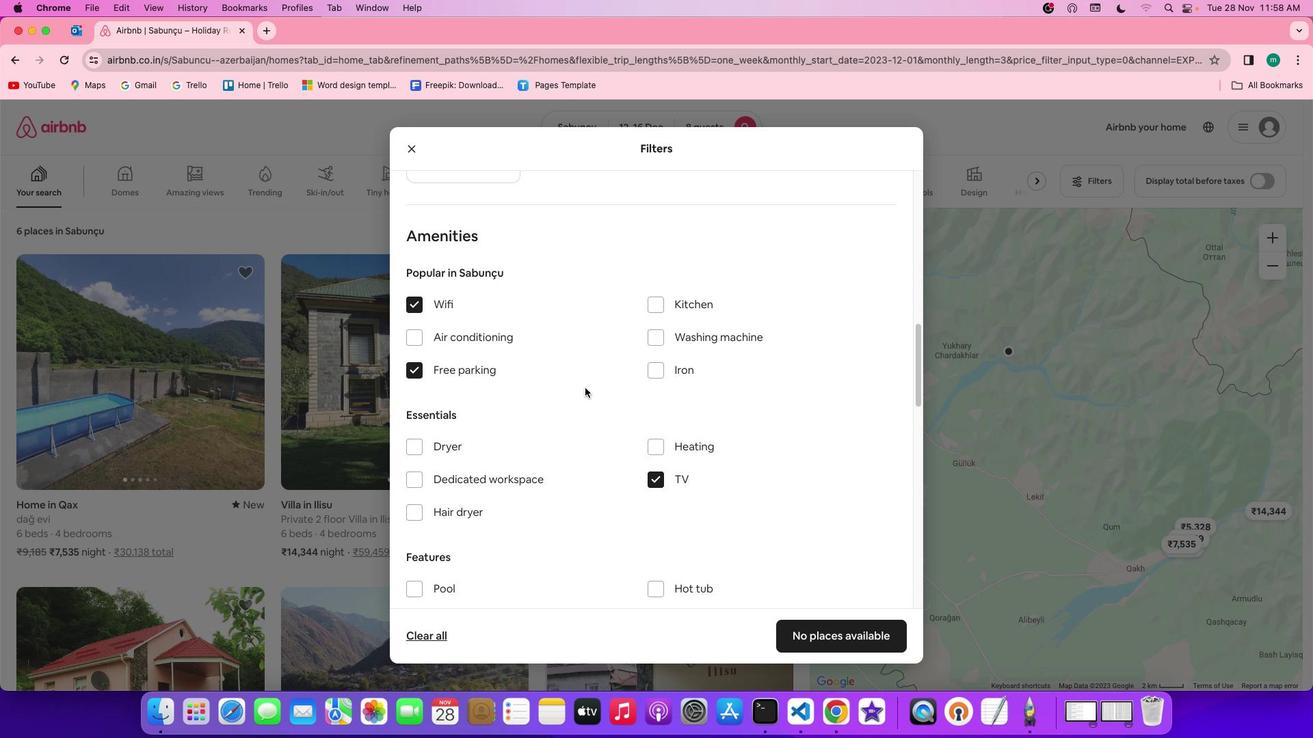 
Action: Mouse scrolled (639, 381) with delta (168, 10)
Screenshot: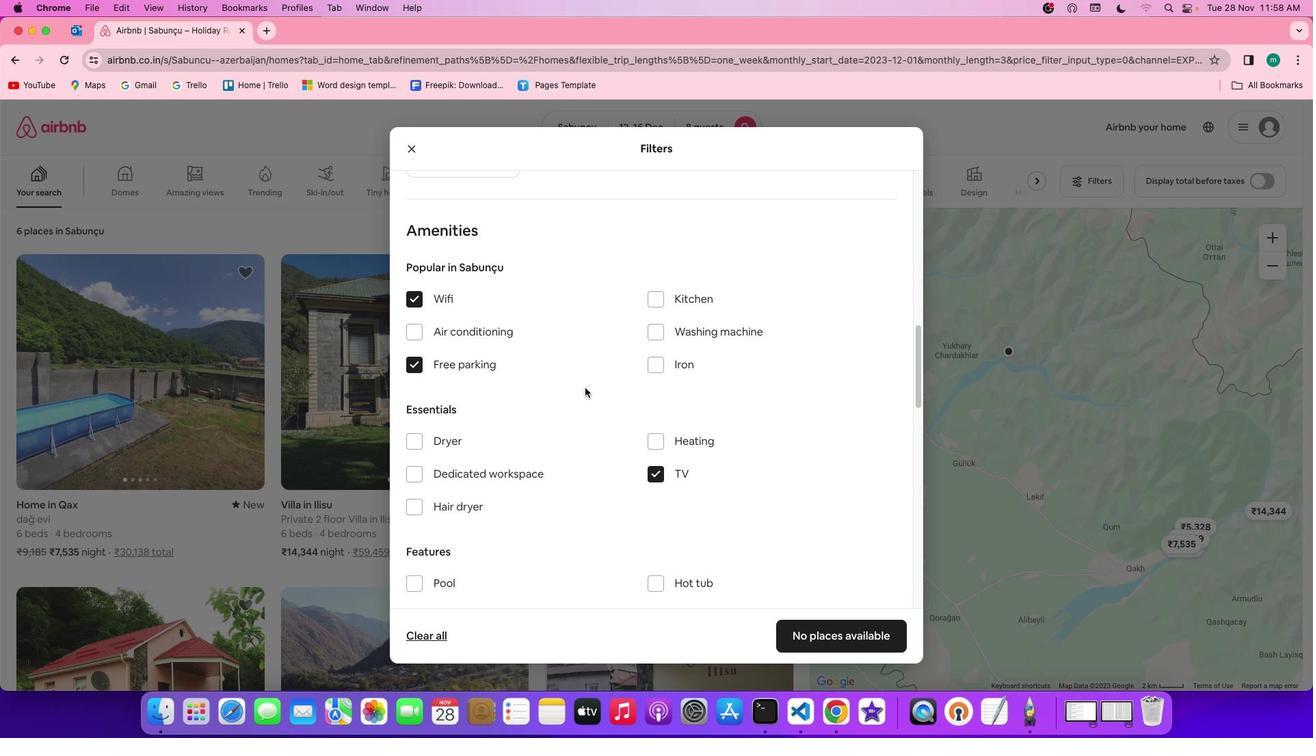 
Action: Mouse scrolled (639, 381) with delta (168, 10)
Screenshot: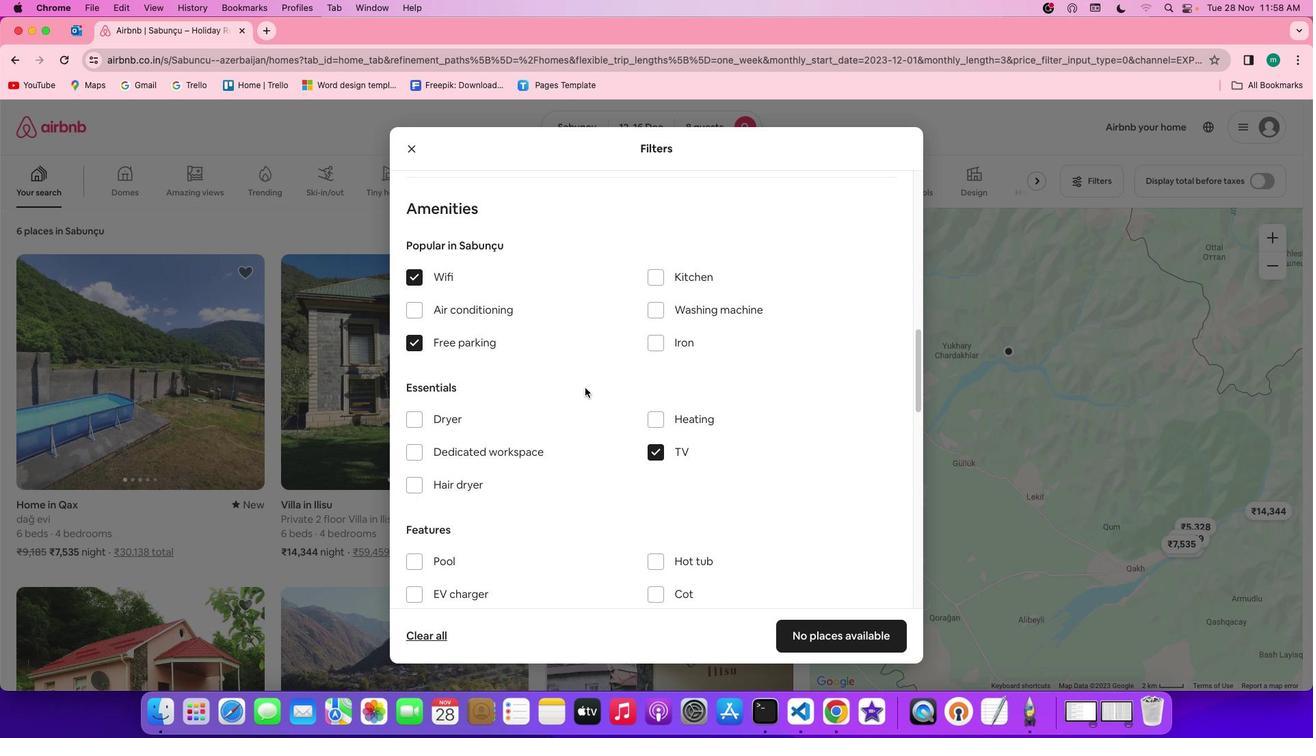 
Action: Mouse scrolled (639, 381) with delta (168, 10)
Screenshot: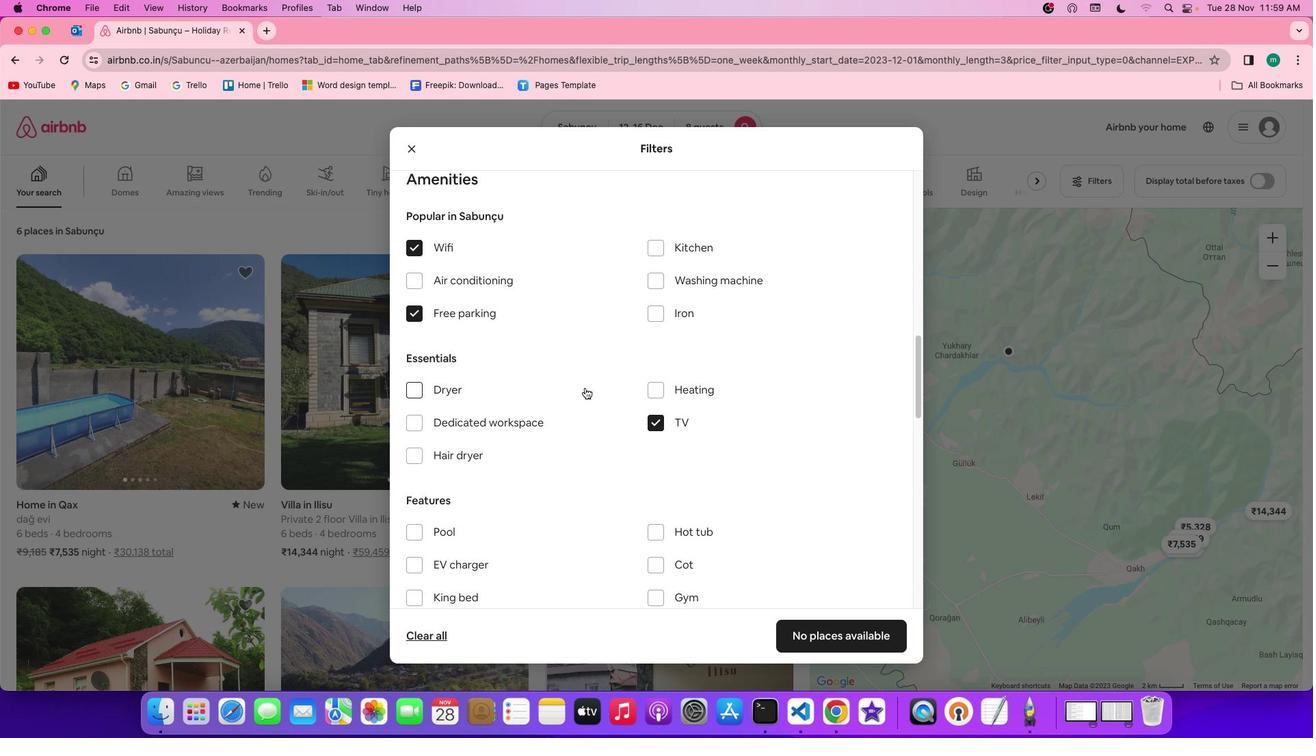 
Action: Mouse scrolled (639, 381) with delta (168, 10)
Screenshot: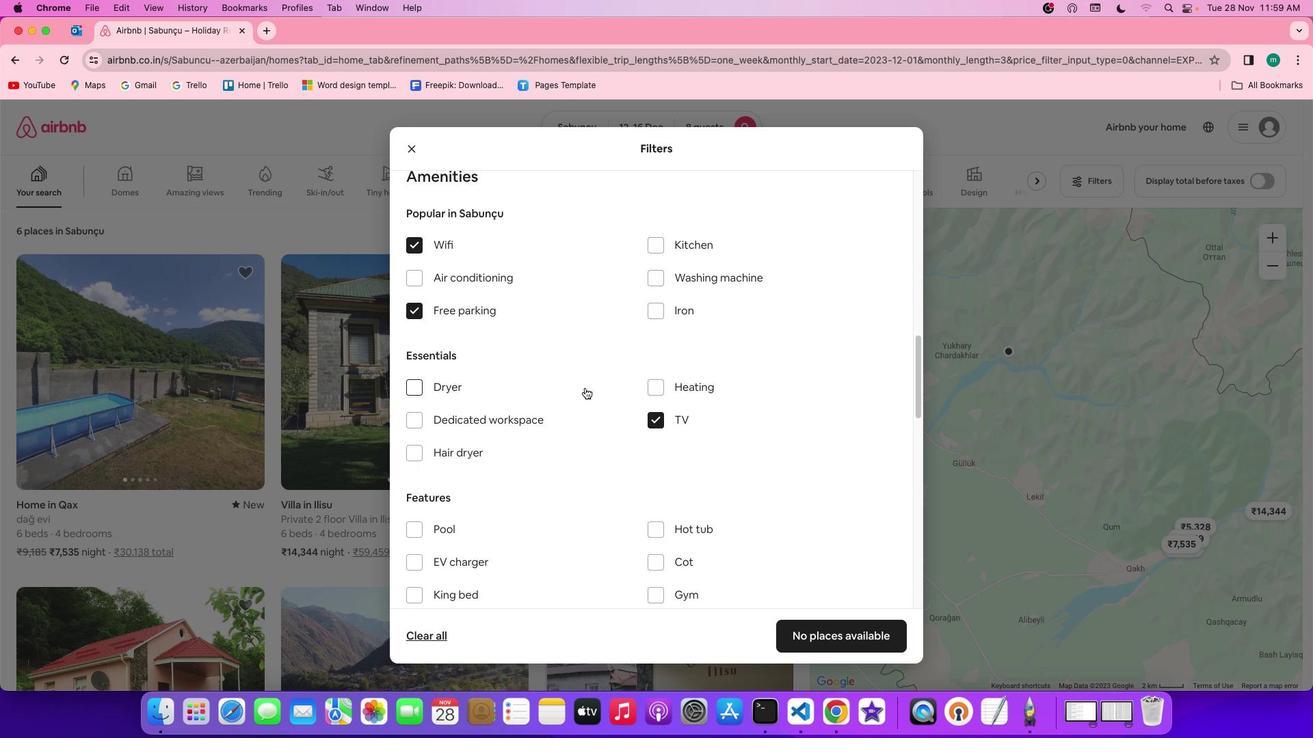 
Action: Mouse scrolled (639, 381) with delta (168, 10)
Screenshot: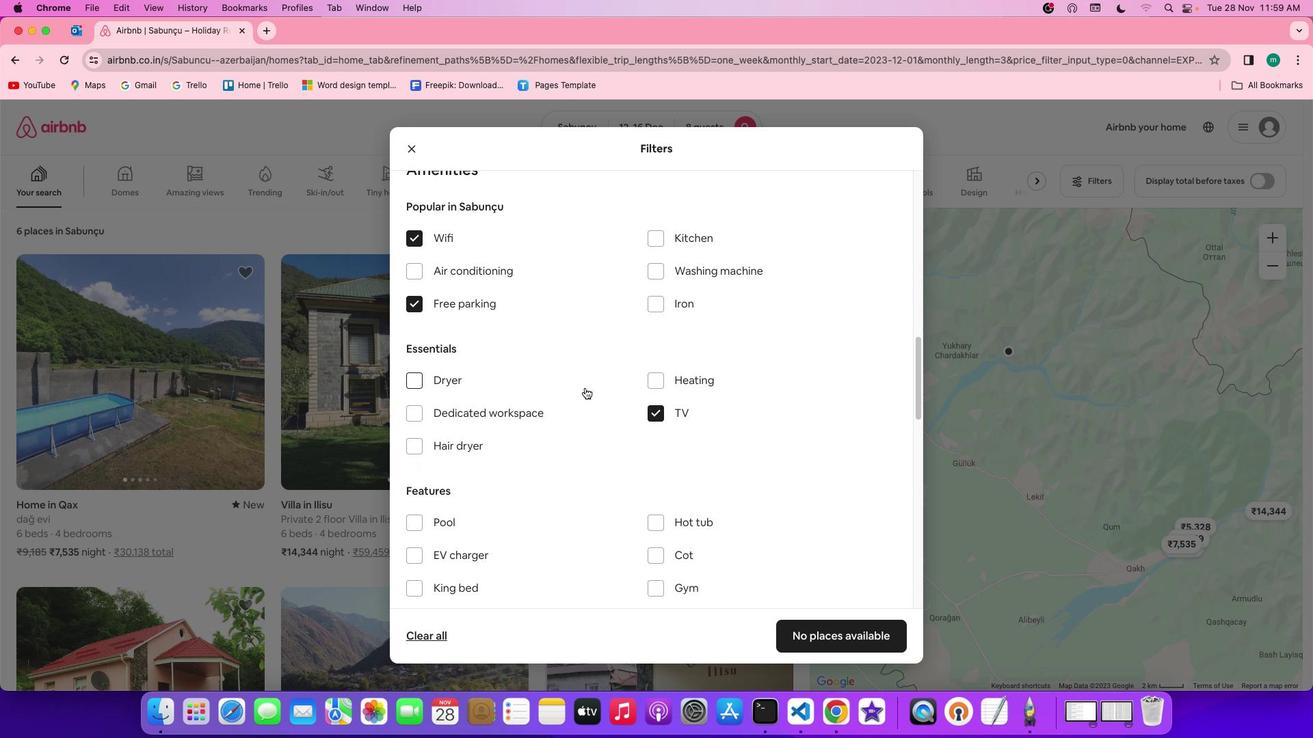 
Action: Mouse scrolled (639, 381) with delta (168, 10)
Screenshot: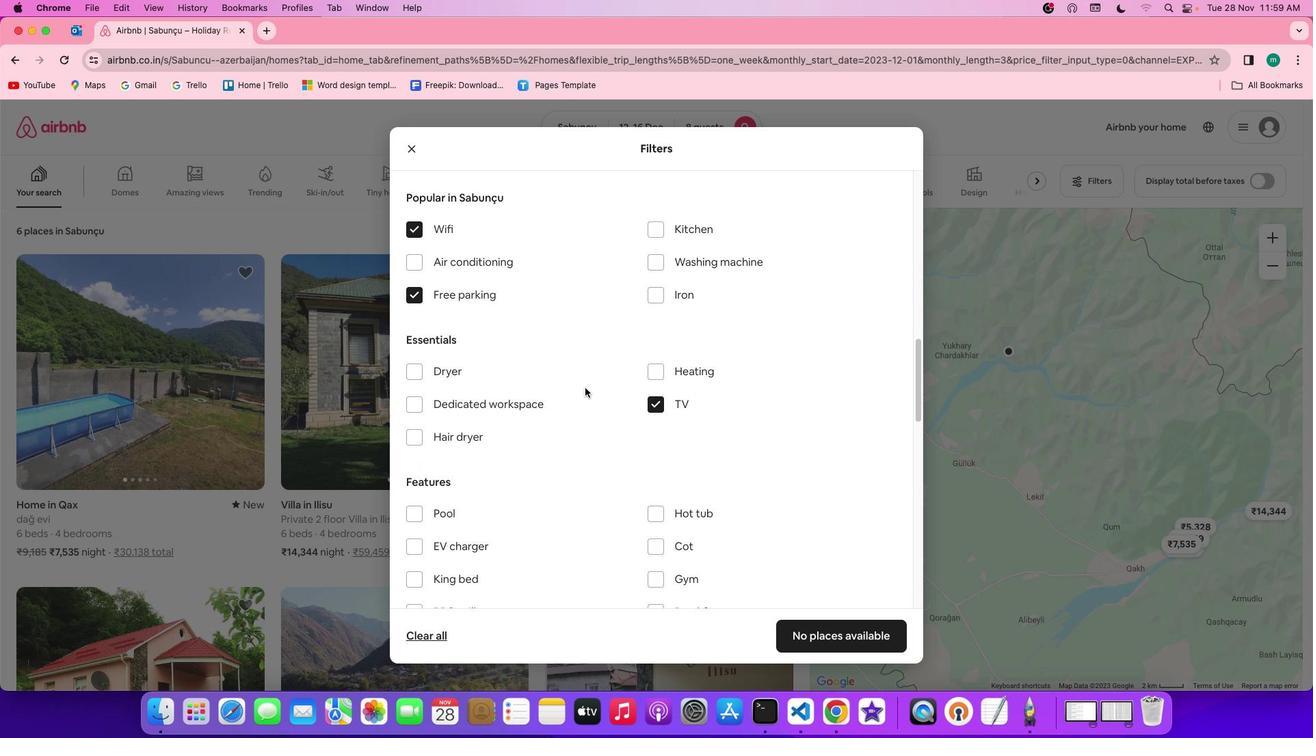 
Action: Mouse scrolled (639, 381) with delta (168, 10)
Screenshot: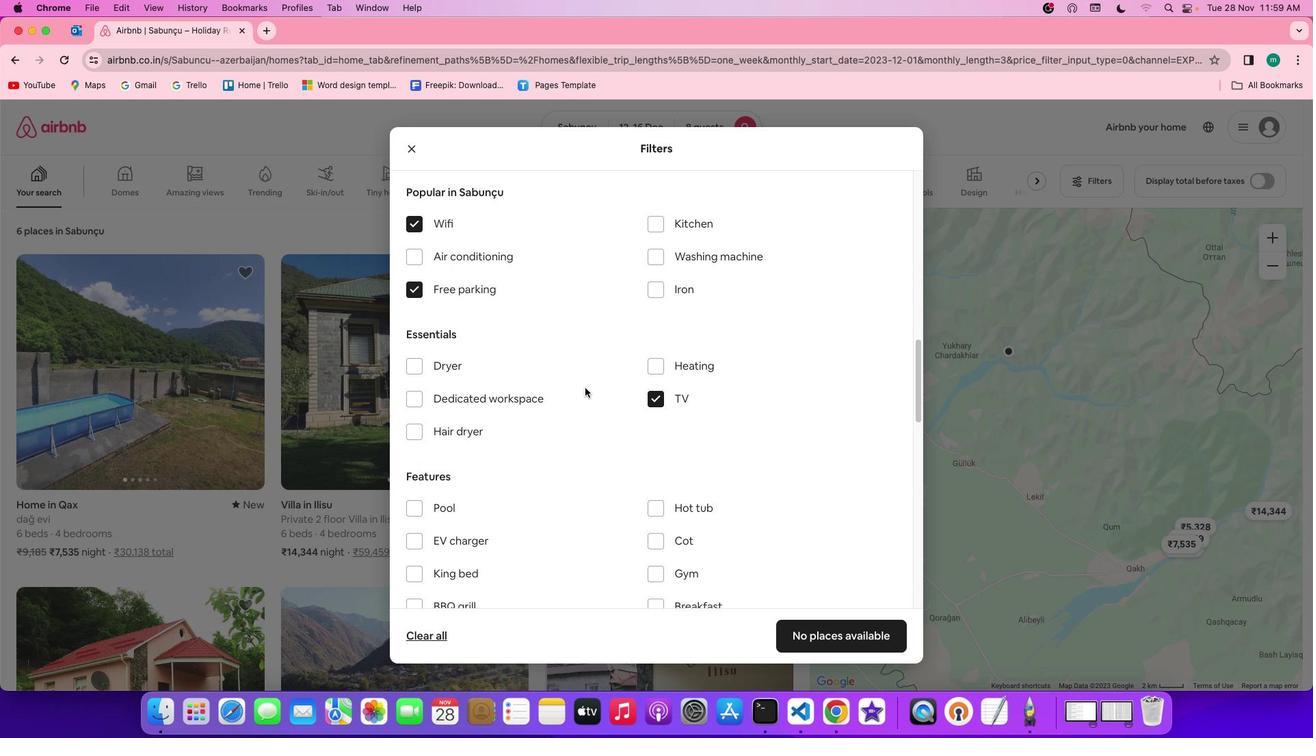 
Action: Mouse scrolled (639, 381) with delta (168, 10)
Screenshot: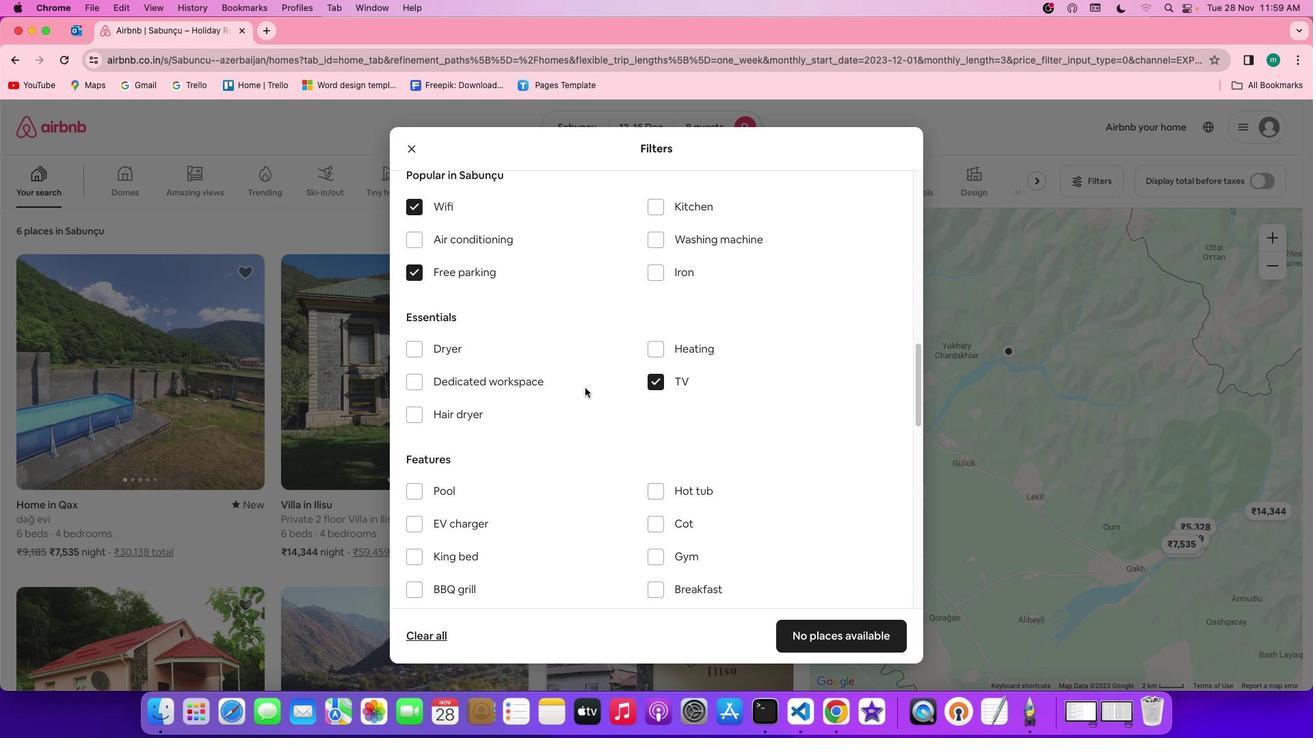 
Action: Mouse scrolled (639, 381) with delta (168, 11)
Screenshot: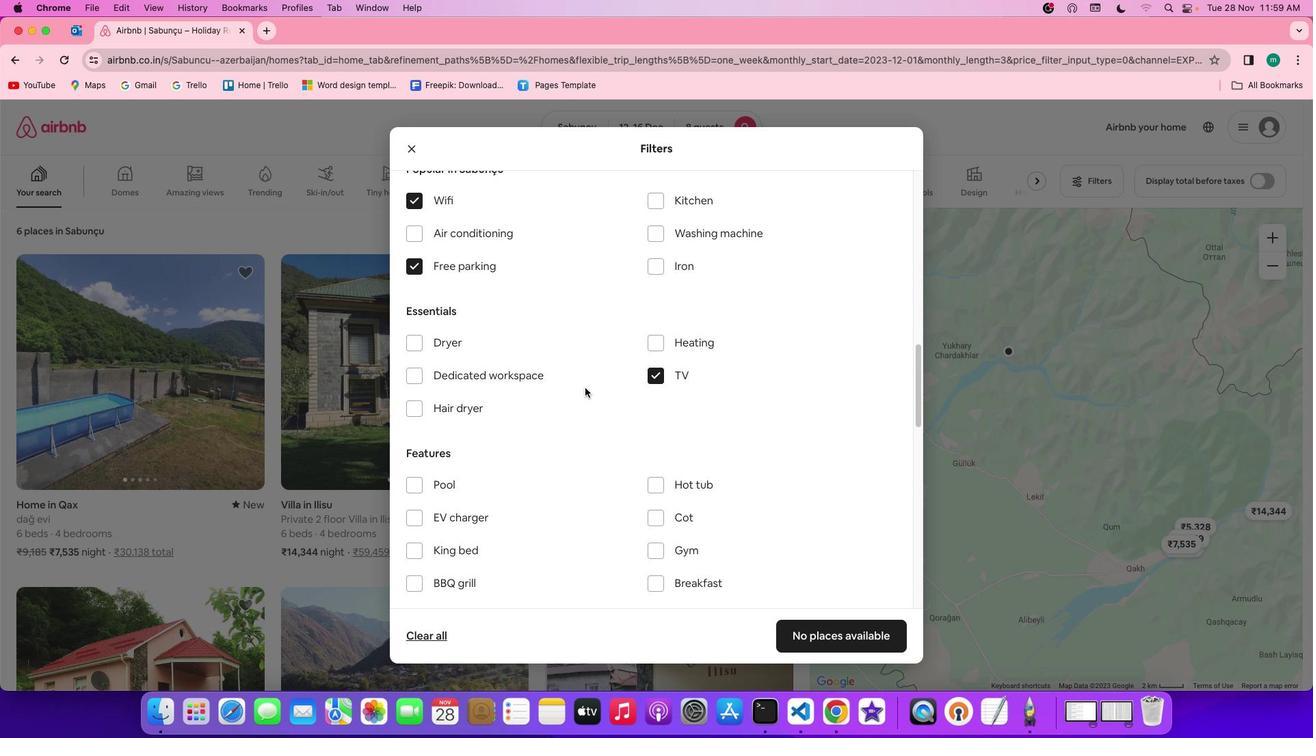 
Action: Mouse scrolled (639, 381) with delta (168, 11)
Screenshot: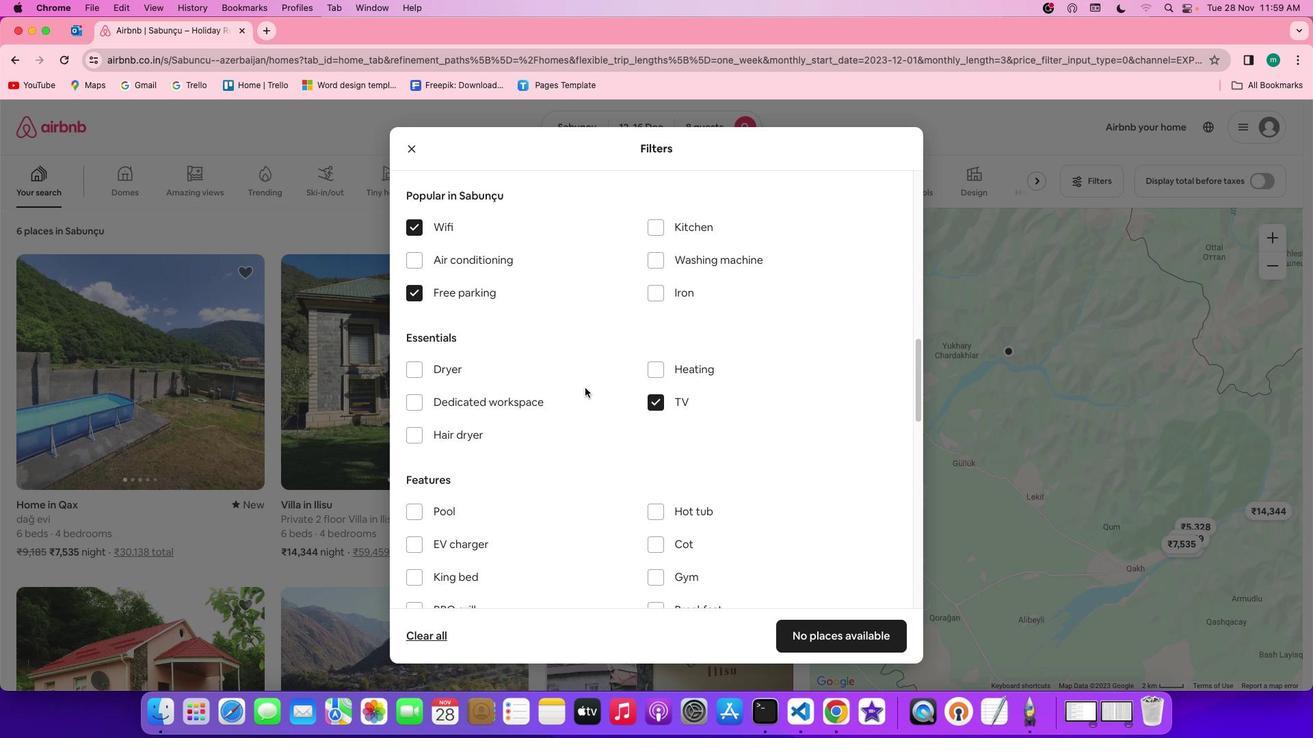 
Action: Mouse scrolled (639, 381) with delta (168, 12)
Screenshot: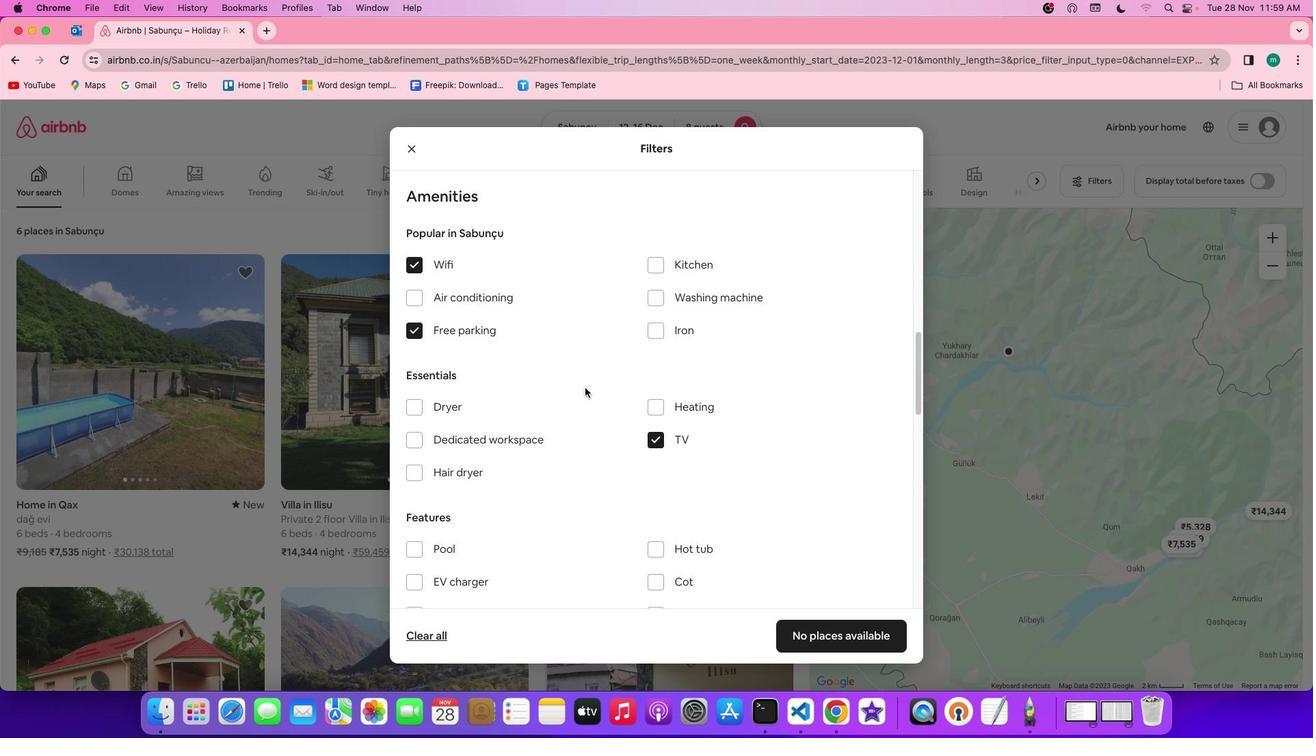 
Action: Mouse scrolled (639, 381) with delta (168, 11)
Screenshot: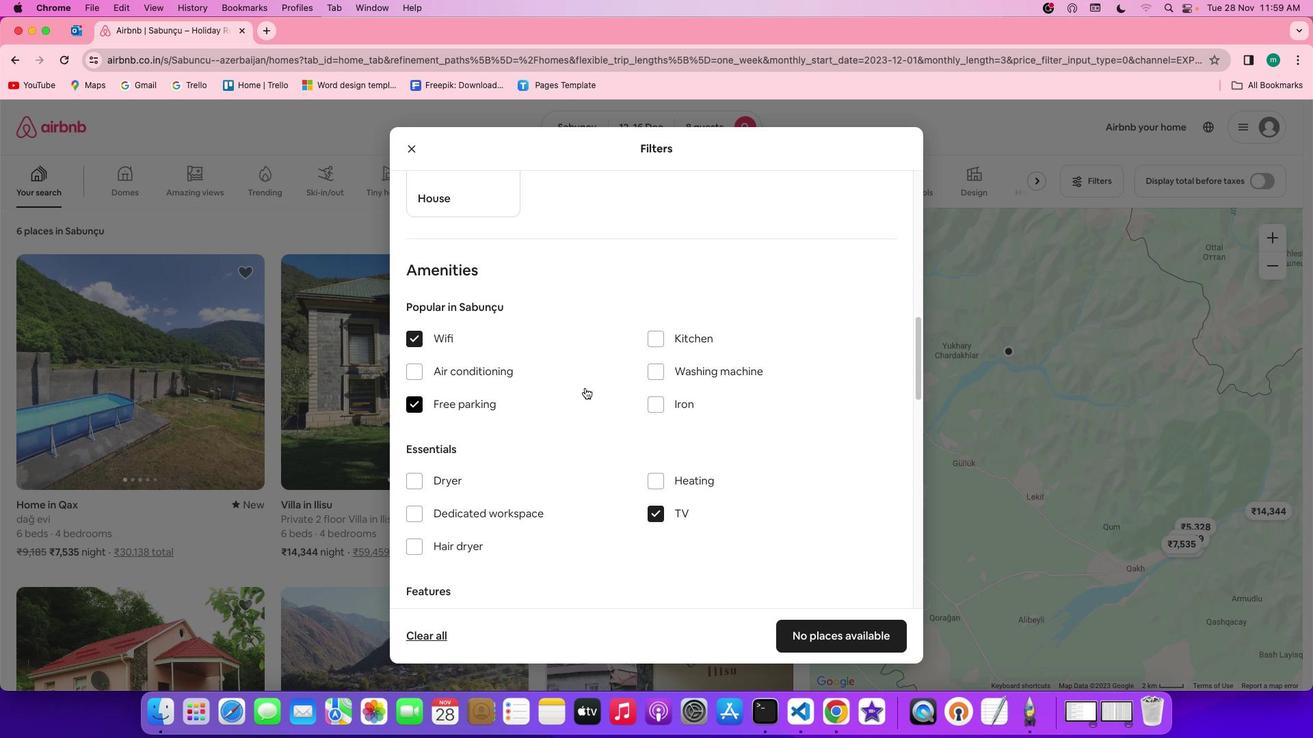 
Action: Mouse scrolled (639, 381) with delta (168, 11)
Screenshot: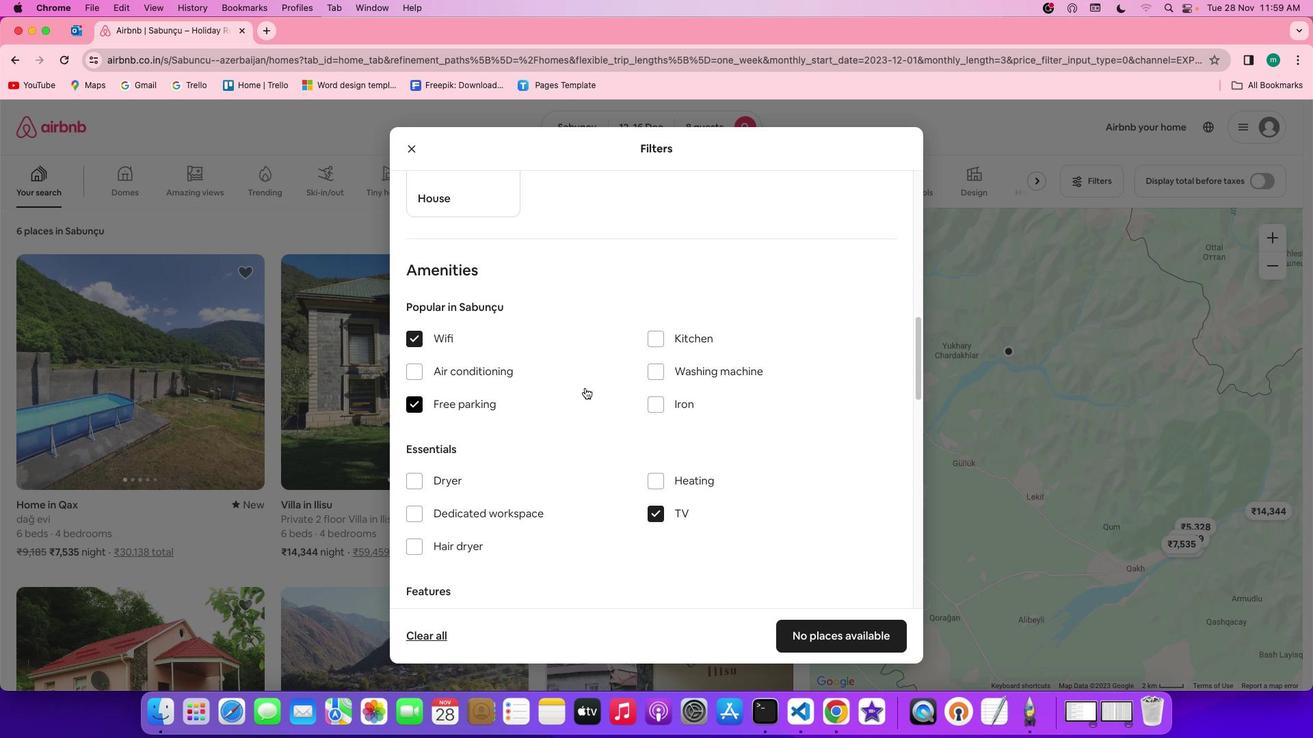 
Action: Mouse scrolled (639, 381) with delta (168, 12)
Screenshot: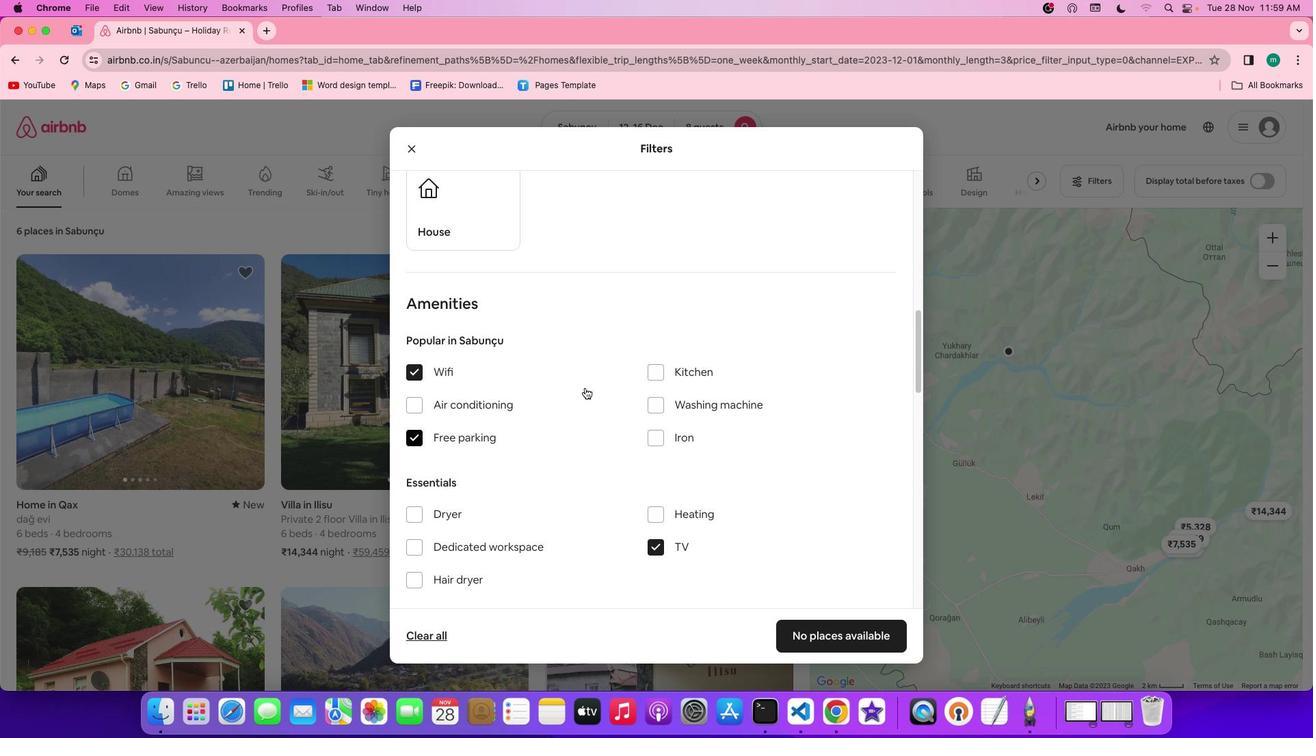 
Action: Mouse scrolled (639, 381) with delta (168, 10)
Screenshot: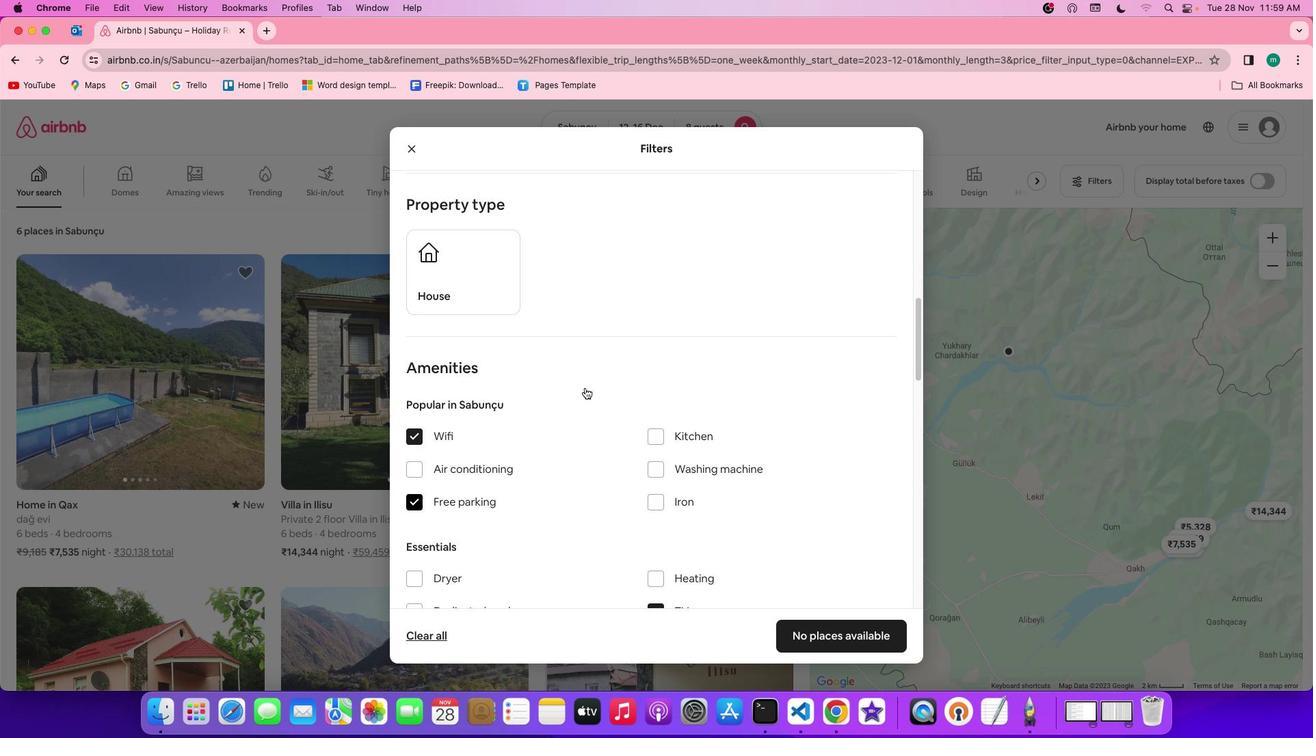 
Action: Mouse scrolled (639, 381) with delta (168, 10)
Screenshot: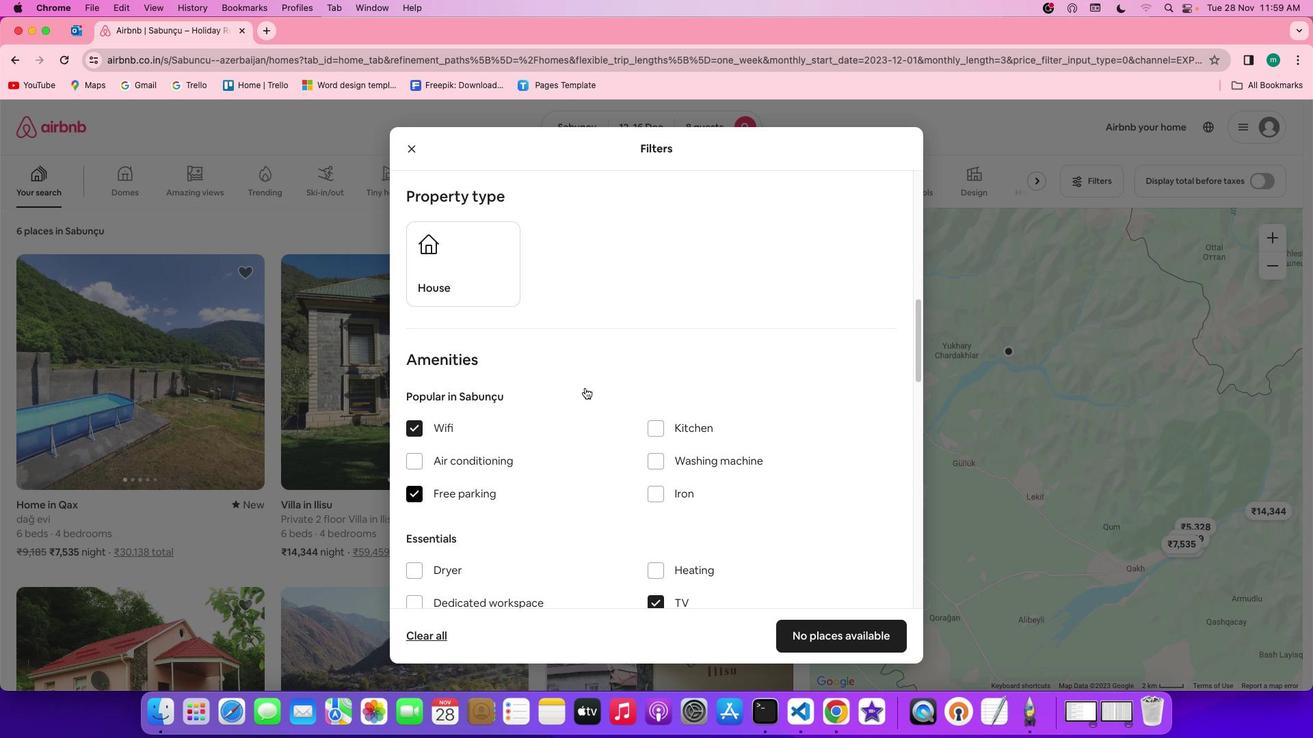 
Action: Mouse scrolled (639, 381) with delta (168, 9)
Screenshot: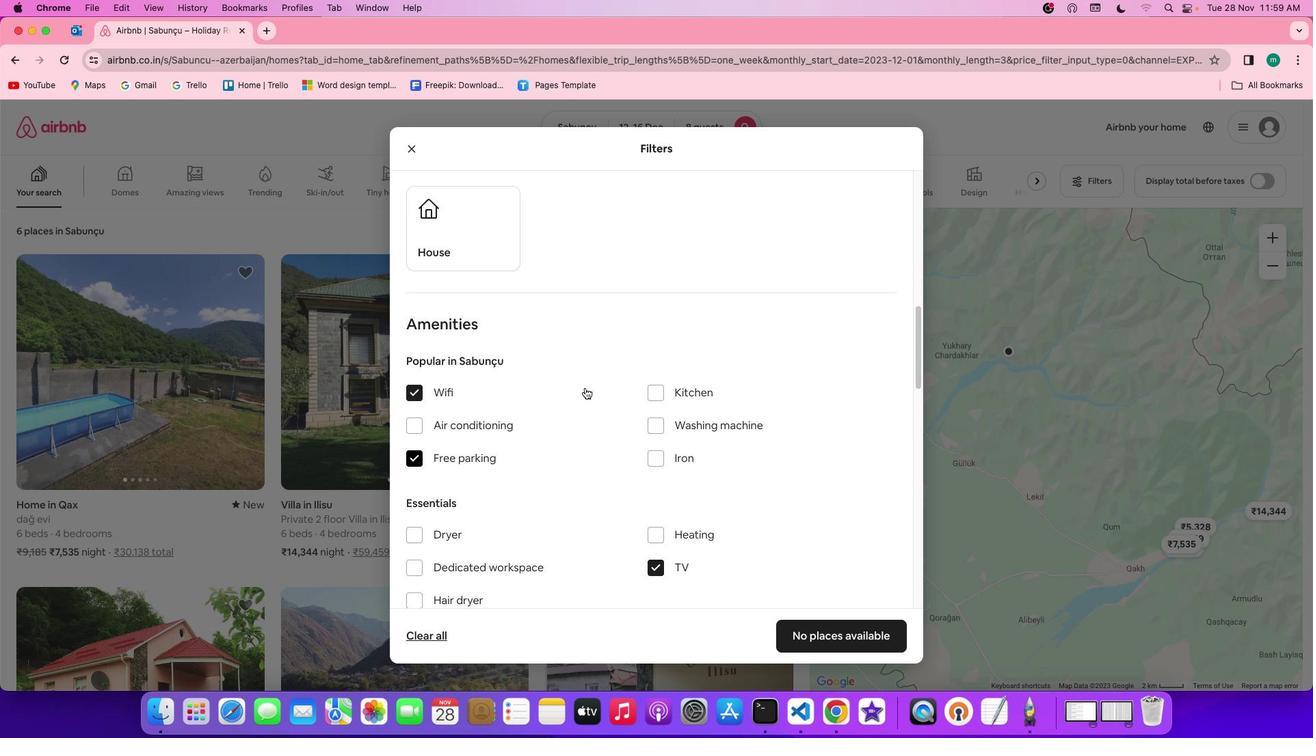 
Action: Mouse scrolled (639, 381) with delta (168, 10)
Screenshot: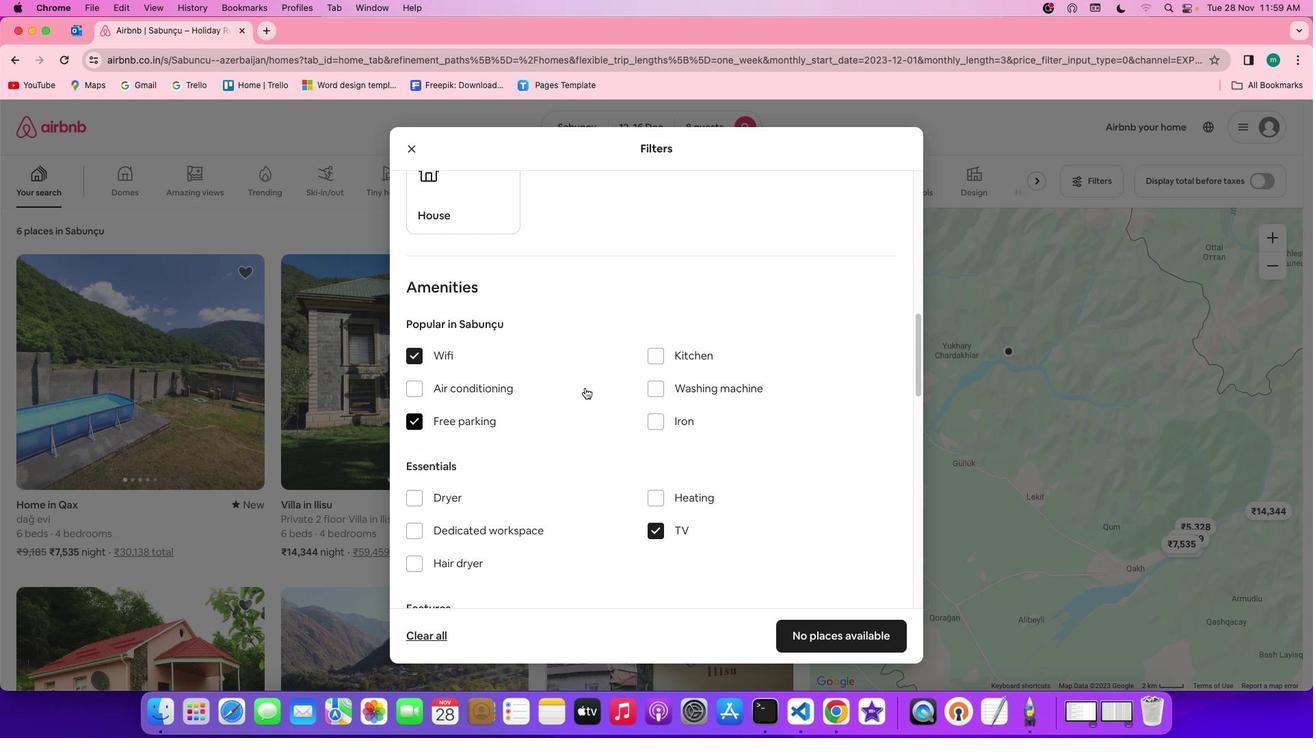 
Action: Mouse scrolled (639, 381) with delta (168, 10)
Screenshot: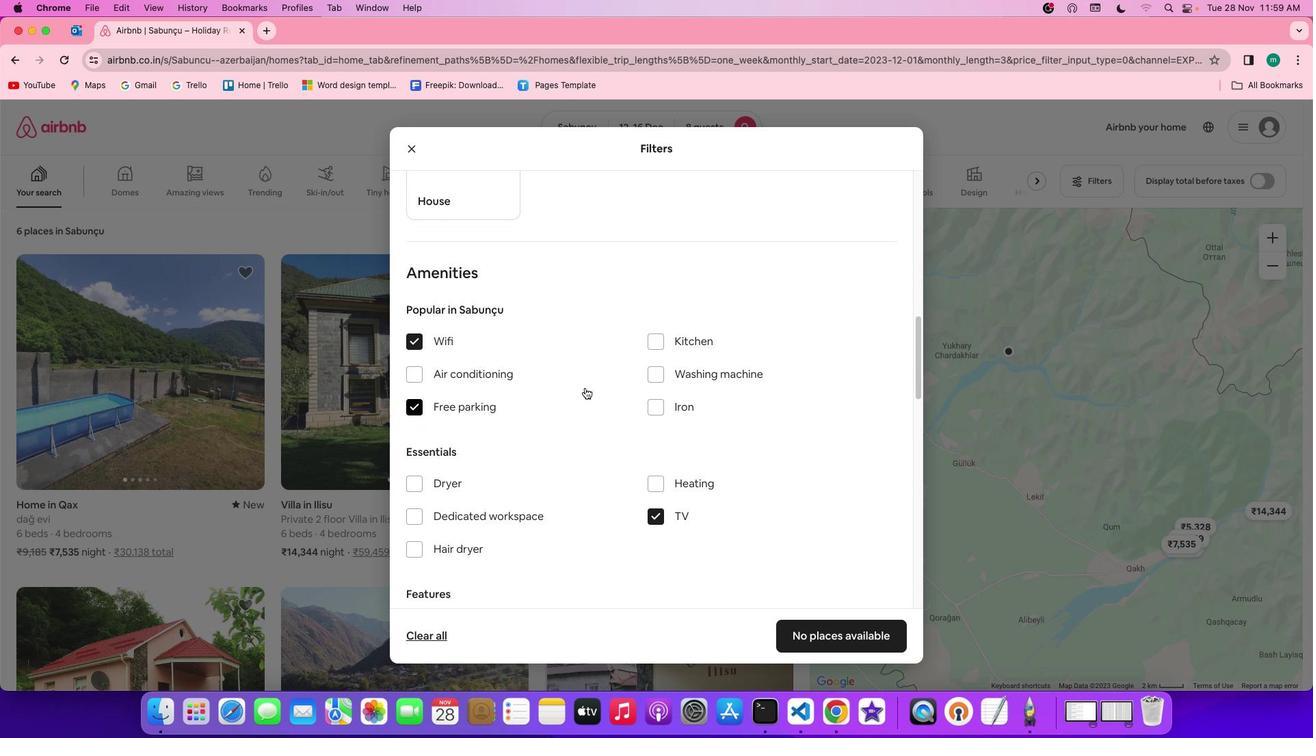
Action: Mouse scrolled (639, 381) with delta (168, 9)
Screenshot: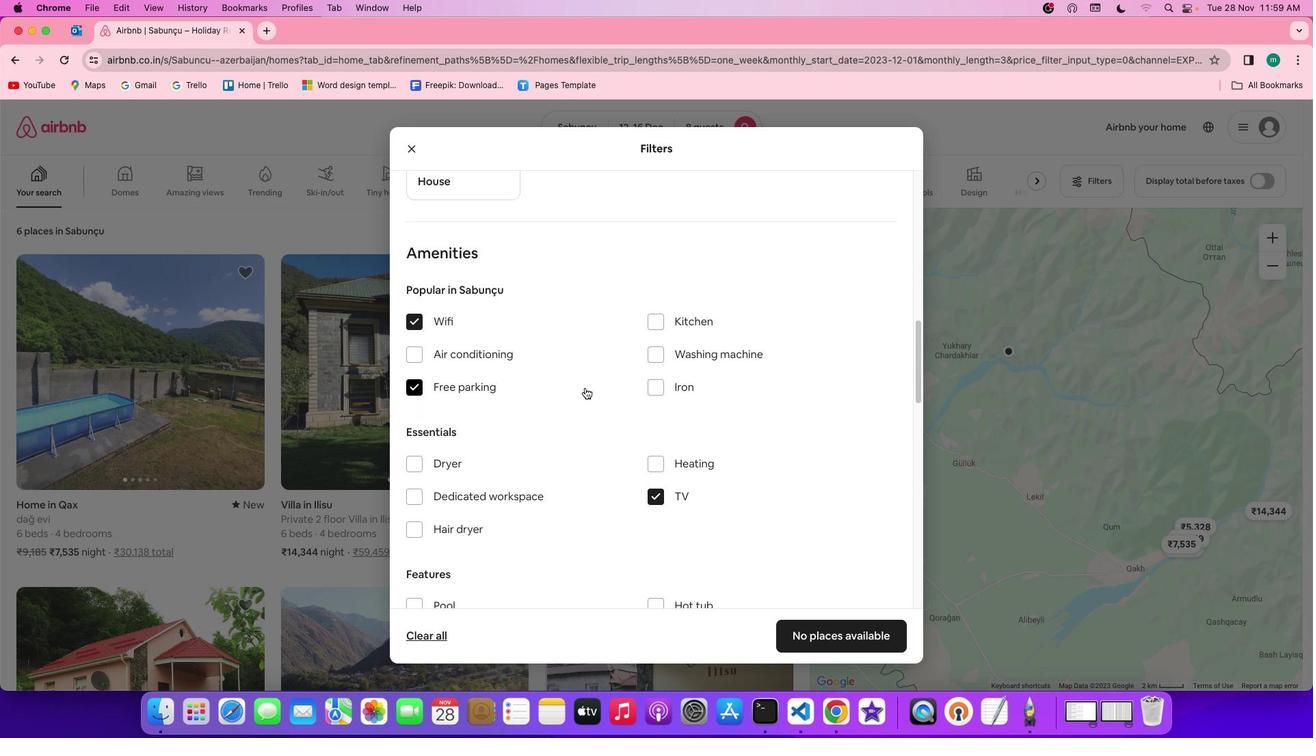 
Action: Mouse scrolled (639, 381) with delta (168, 8)
Screenshot: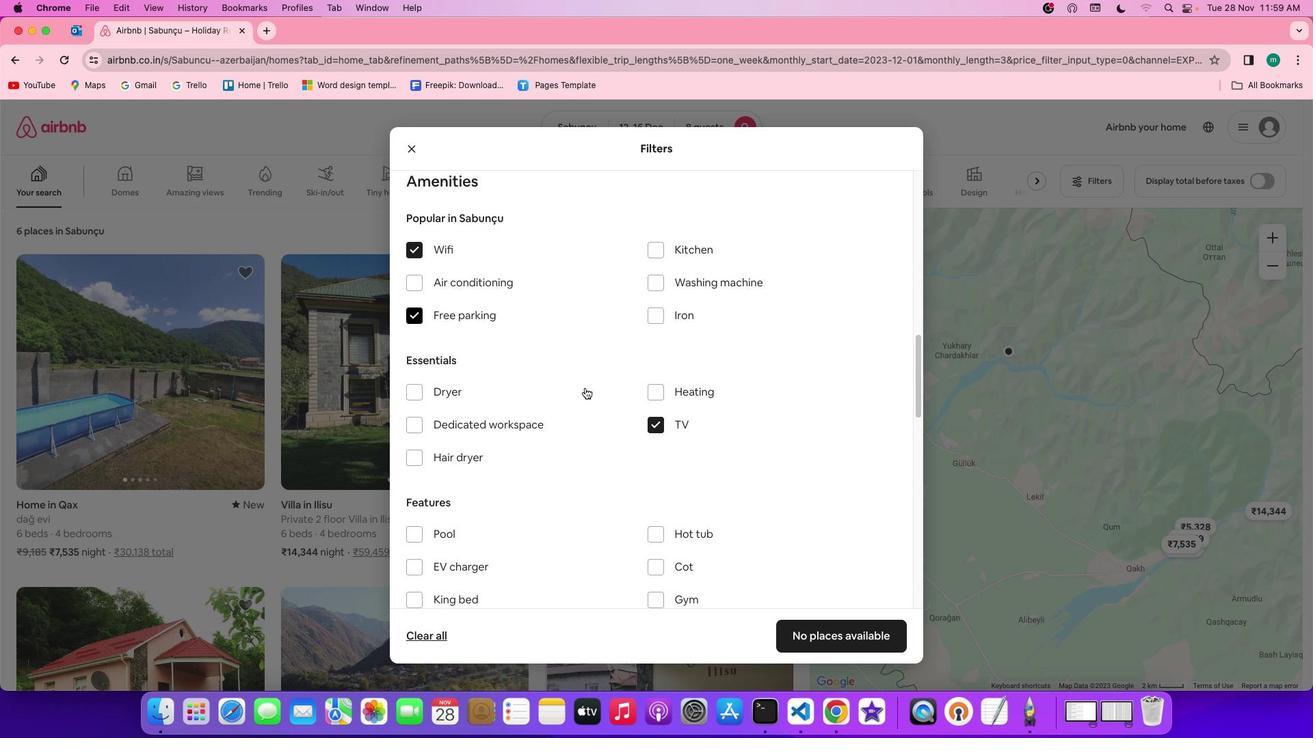 
Action: Mouse scrolled (639, 381) with delta (168, 10)
Screenshot: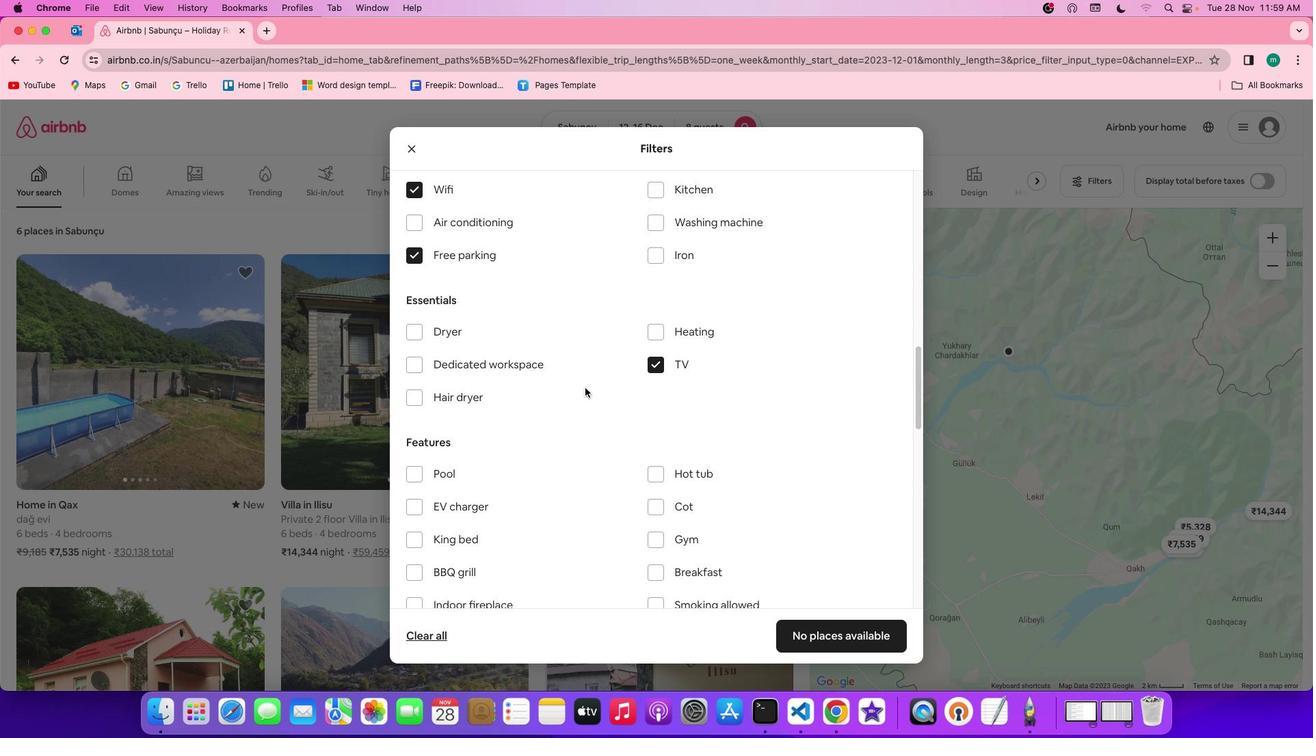 
Action: Mouse scrolled (639, 381) with delta (168, 10)
Screenshot: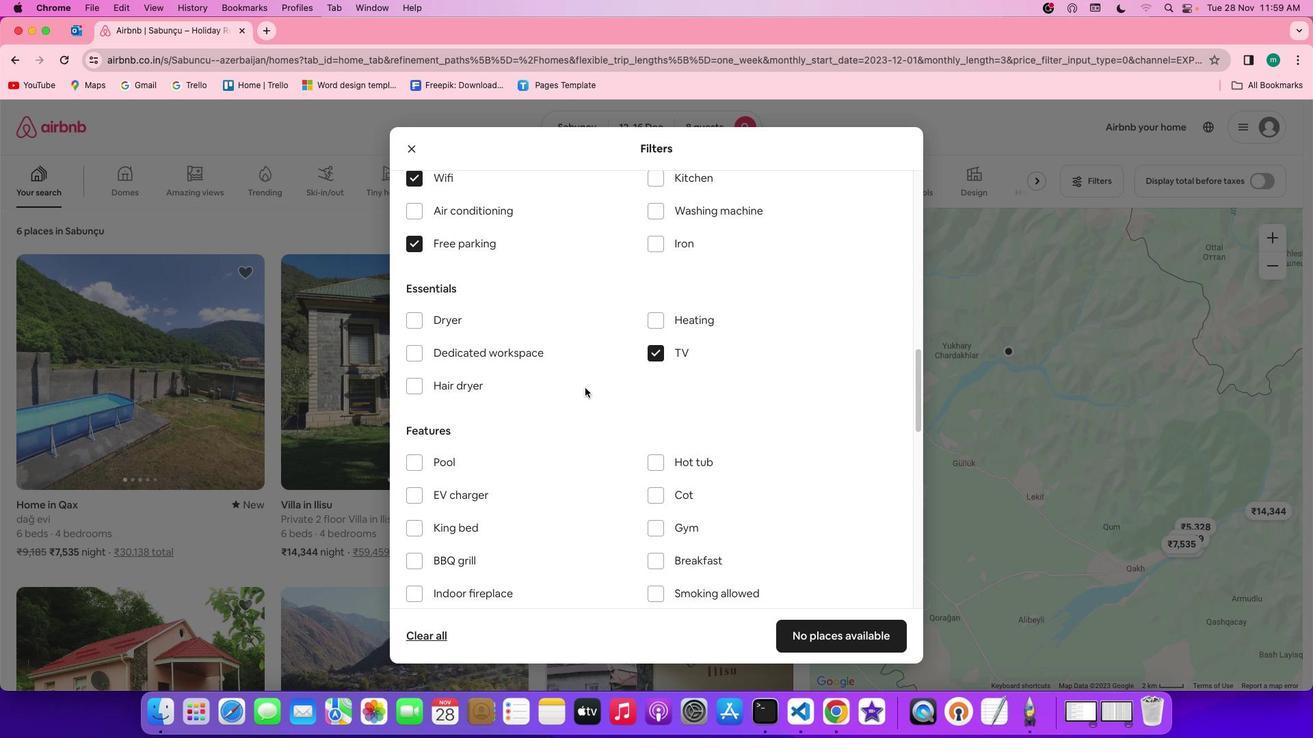 
Action: Mouse scrolled (639, 381) with delta (168, 10)
Screenshot: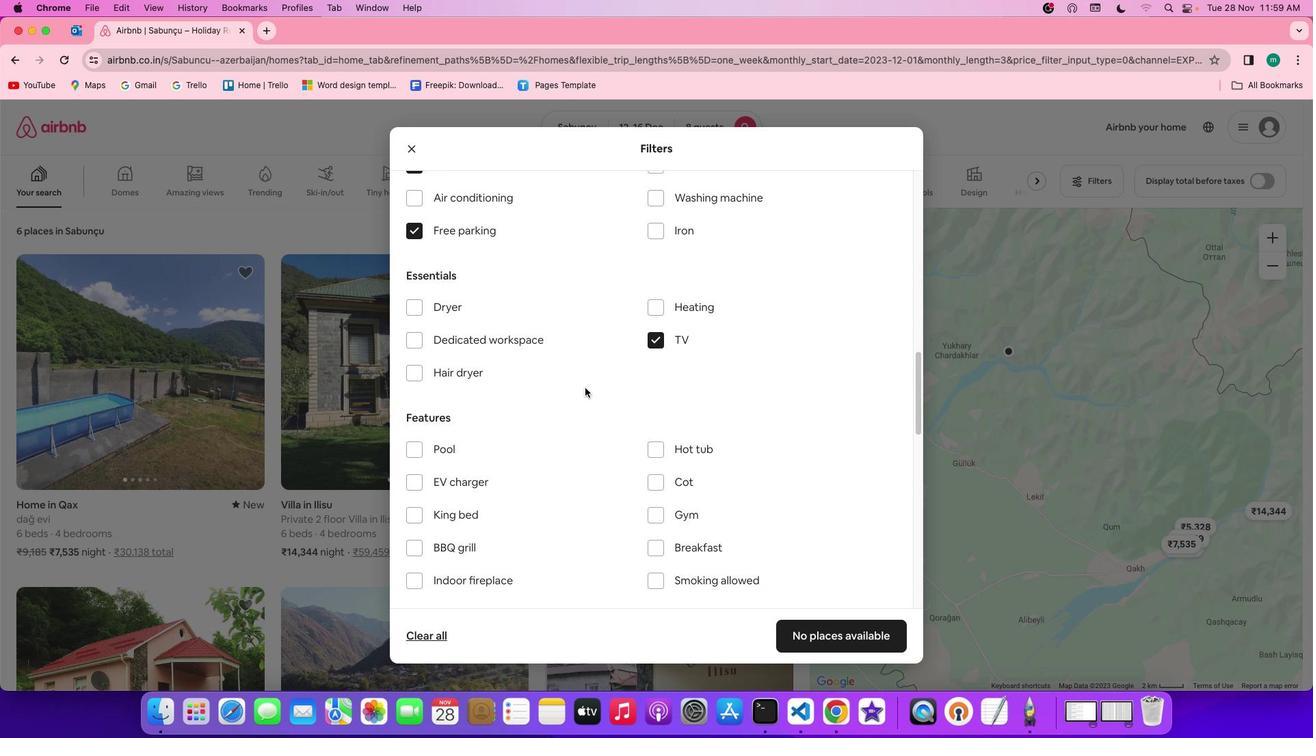 
Action: Mouse scrolled (639, 381) with delta (168, 9)
Screenshot: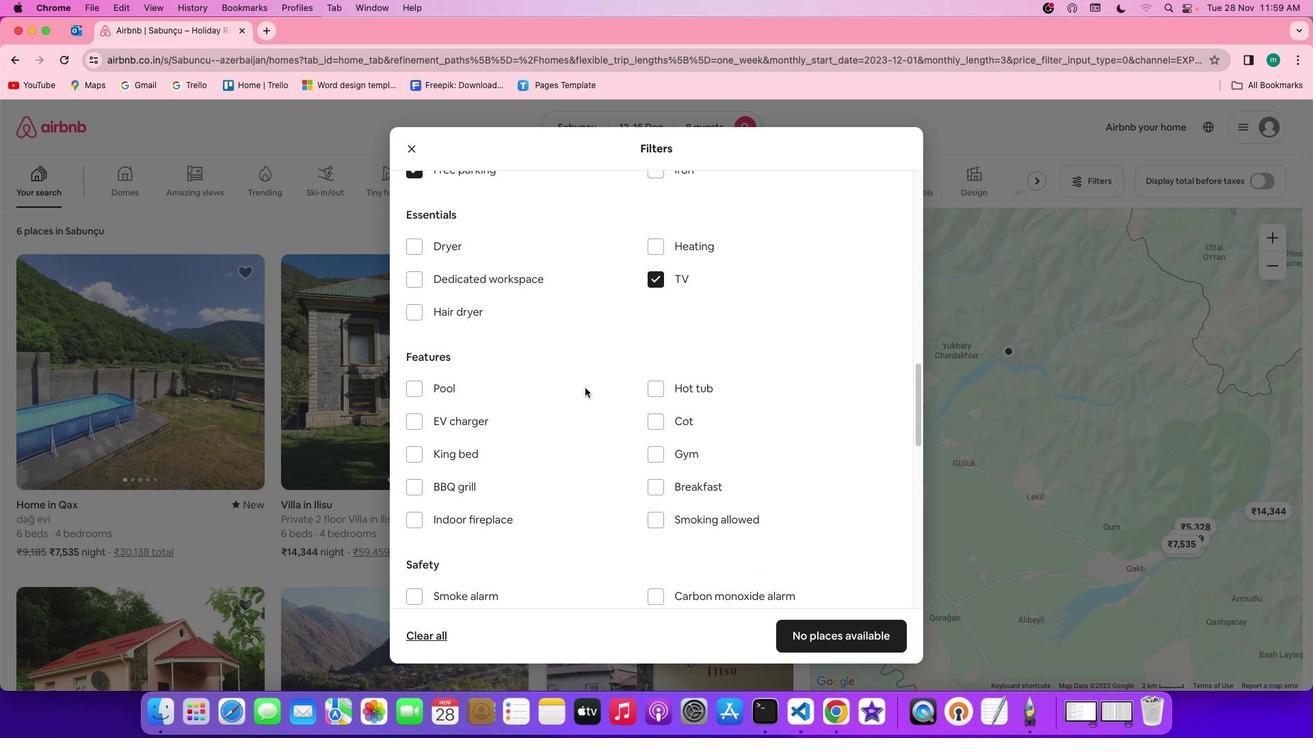 
Action: Mouse moved to (699, 343)
Screenshot: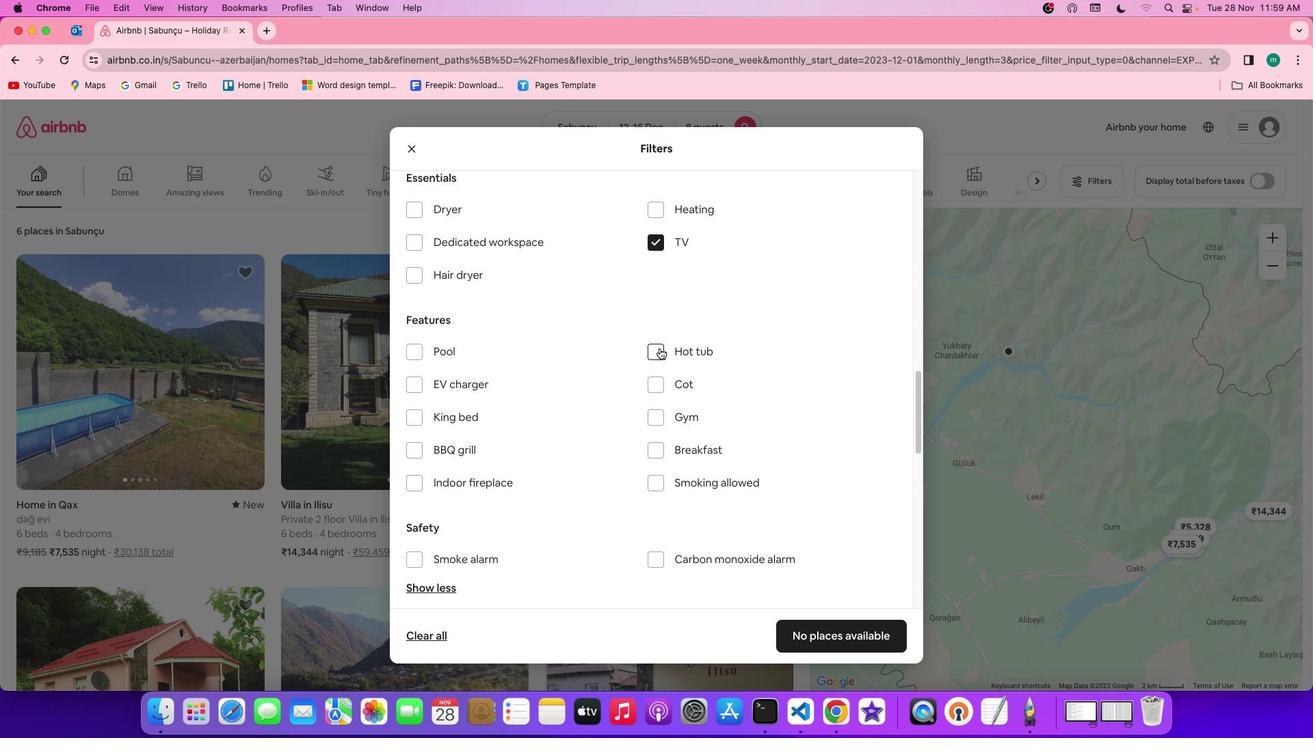 
Action: Mouse pressed left at (699, 343)
Screenshot: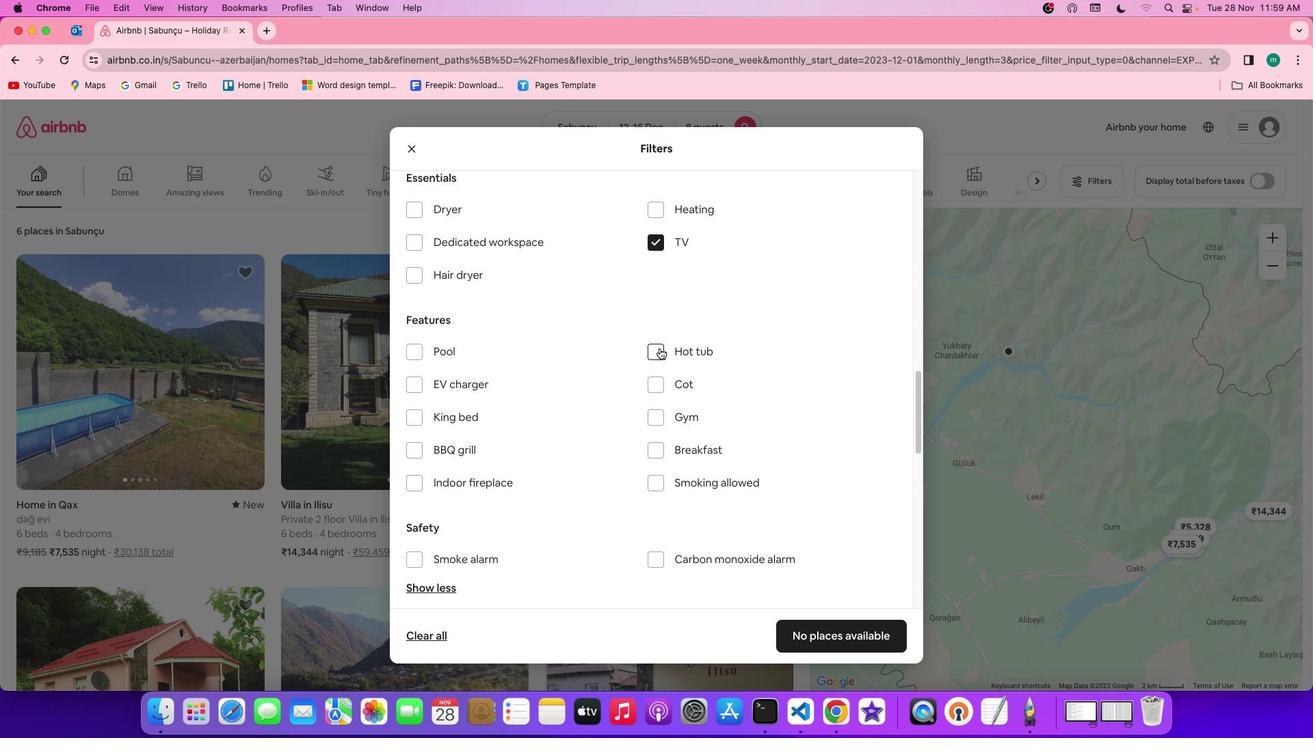 
Action: Mouse moved to (813, 376)
Screenshot: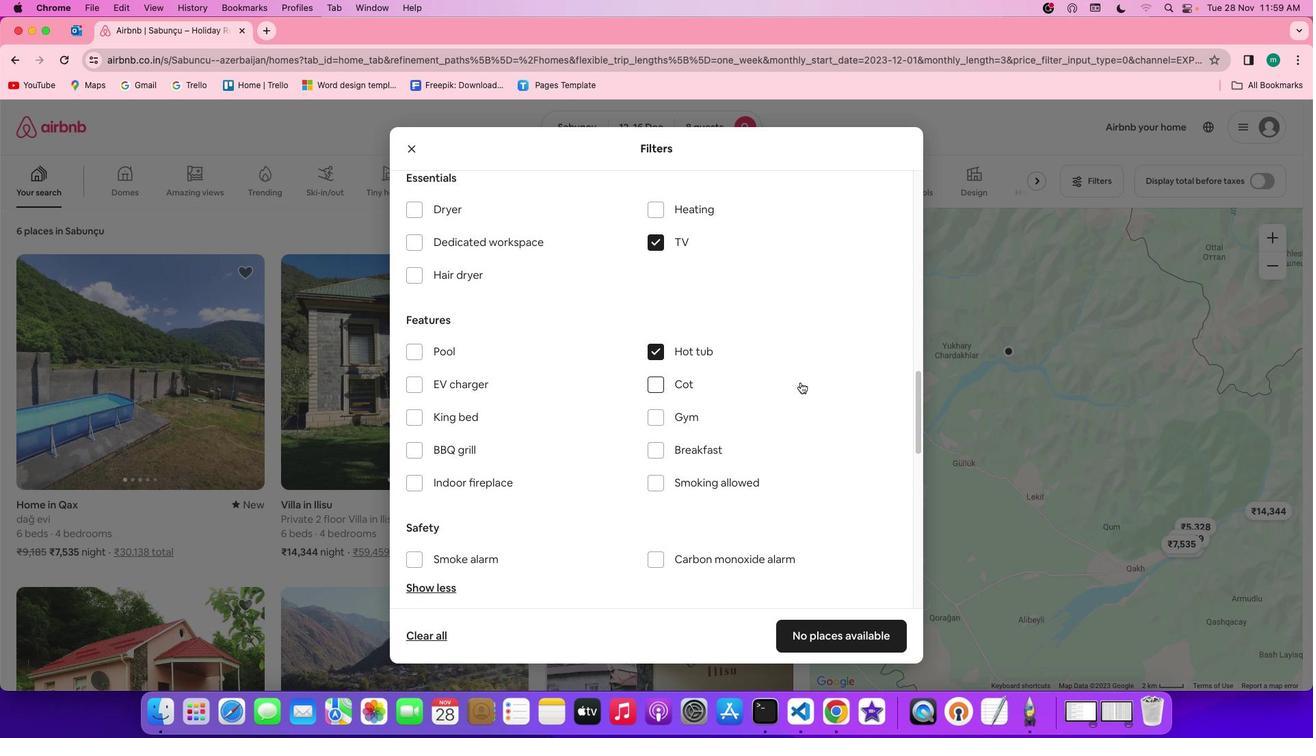 
Action: Mouse scrolled (813, 376) with delta (168, 10)
Screenshot: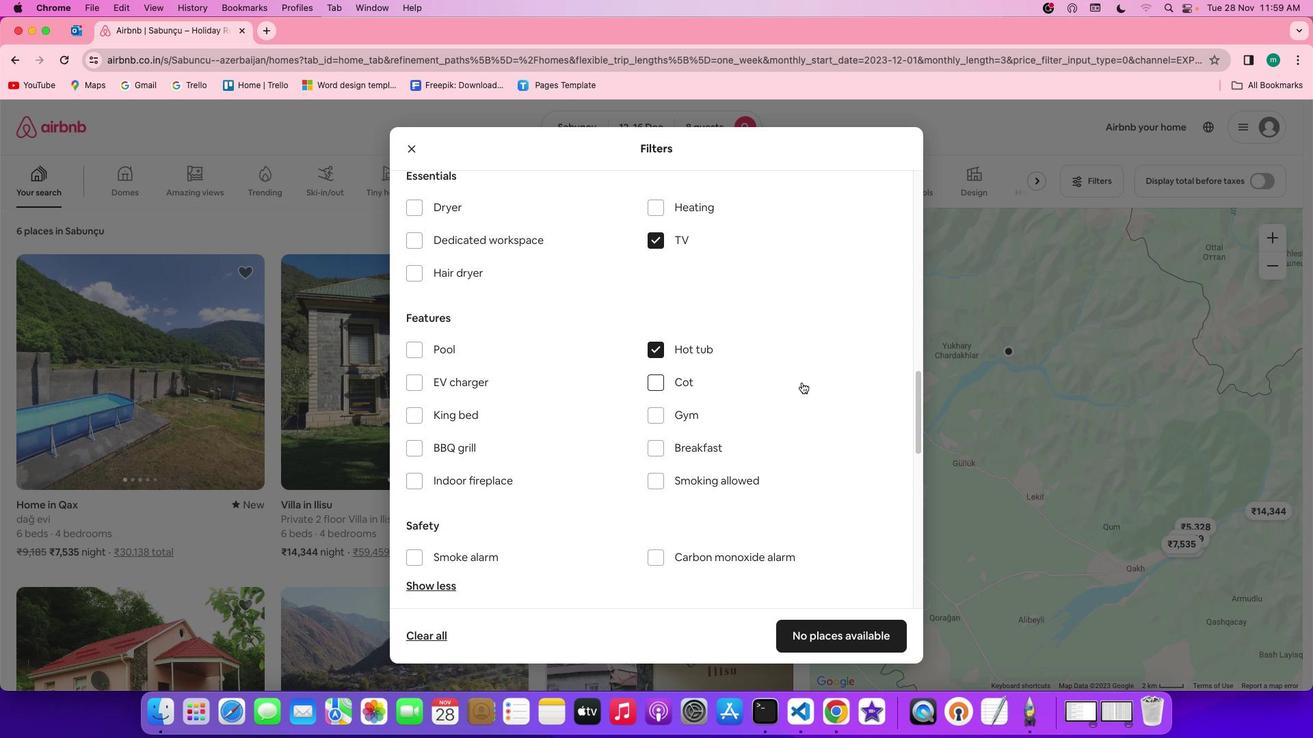 
Action: Mouse moved to (814, 376)
Screenshot: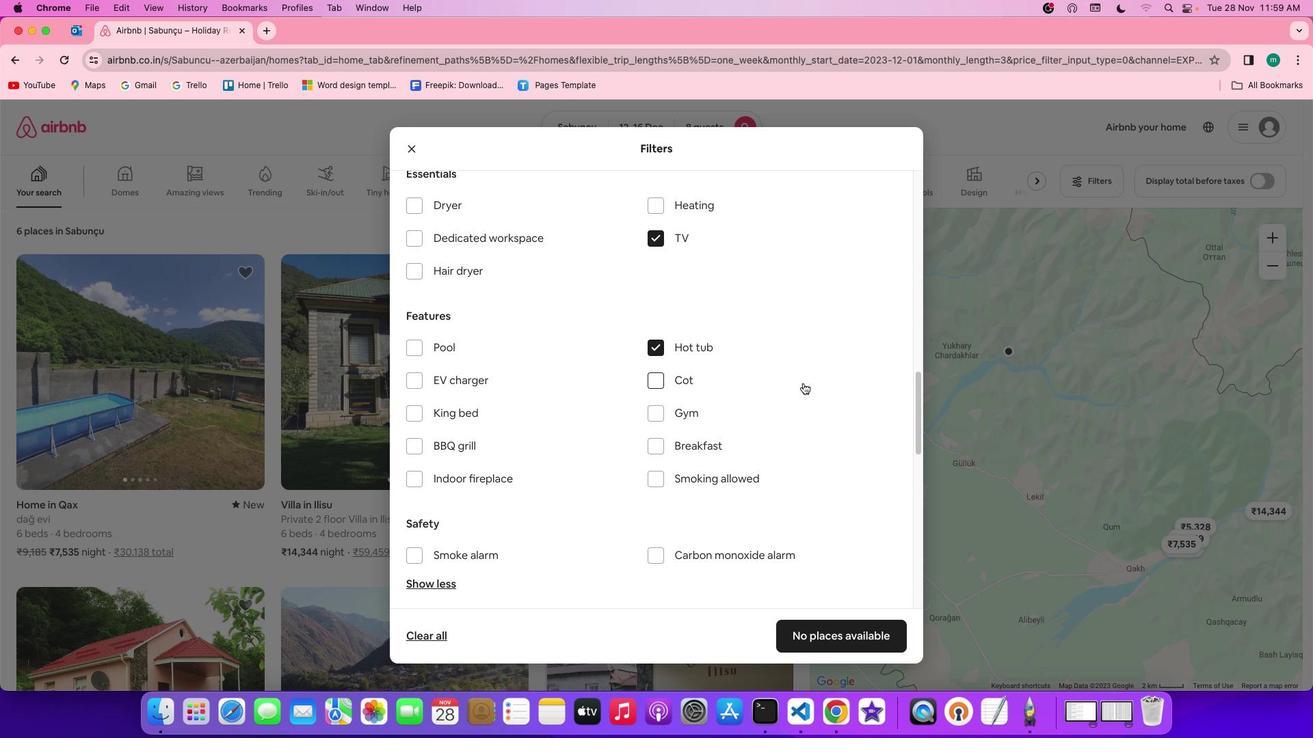 
Action: Mouse scrolled (814, 376) with delta (168, 10)
Screenshot: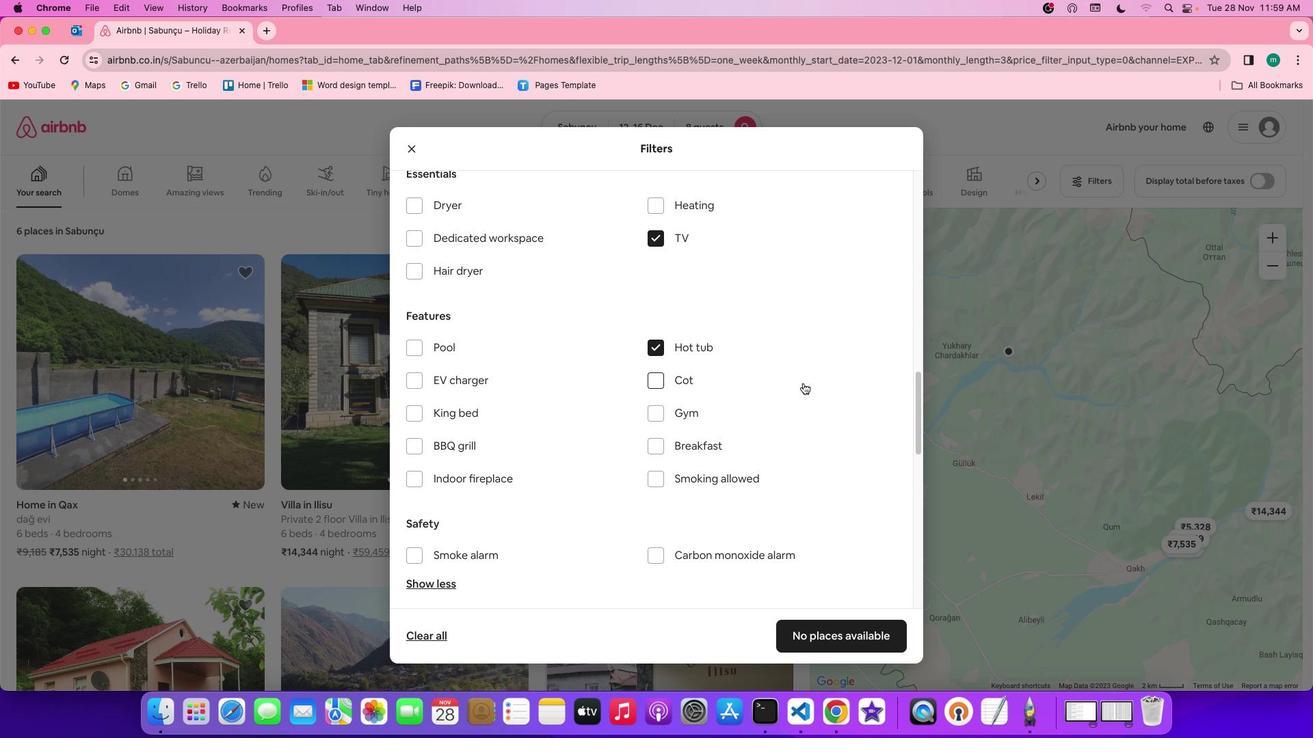 
Action: Mouse moved to (814, 376)
Screenshot: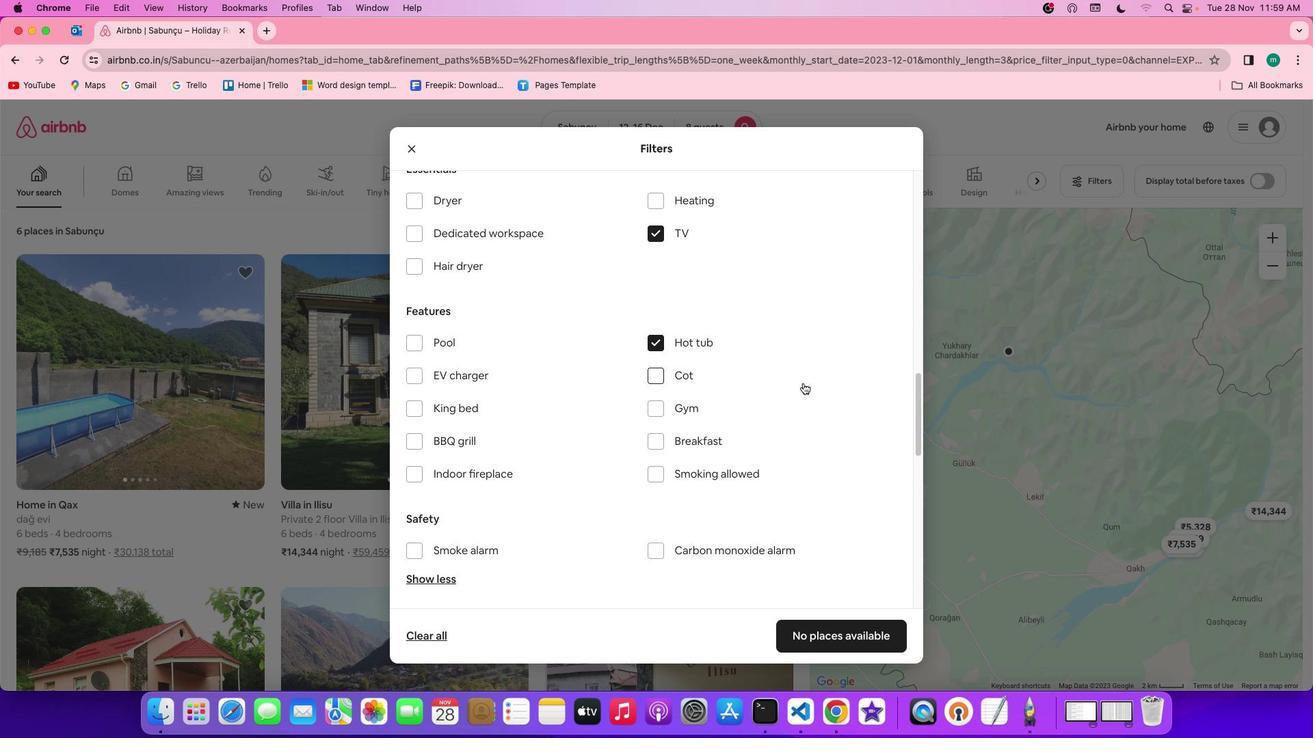 
Action: Mouse scrolled (814, 376) with delta (168, 10)
Screenshot: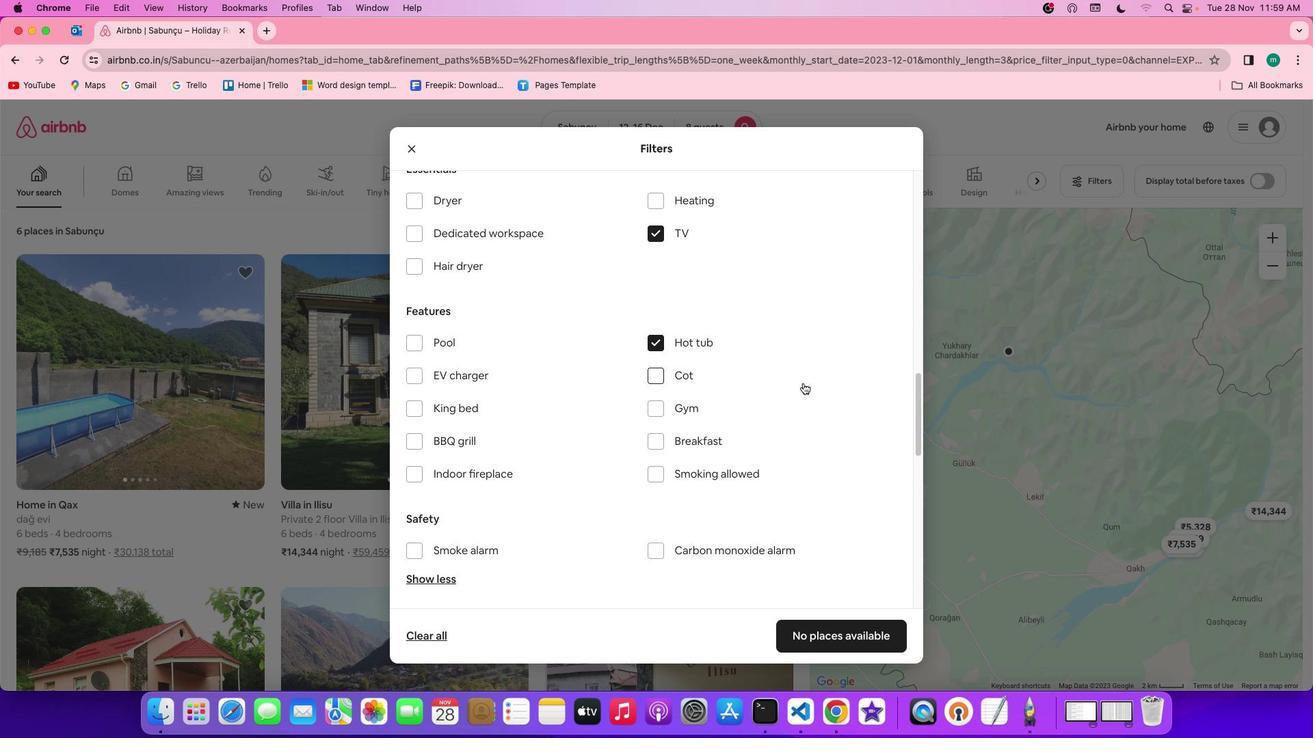 
Action: Mouse moved to (814, 377)
Screenshot: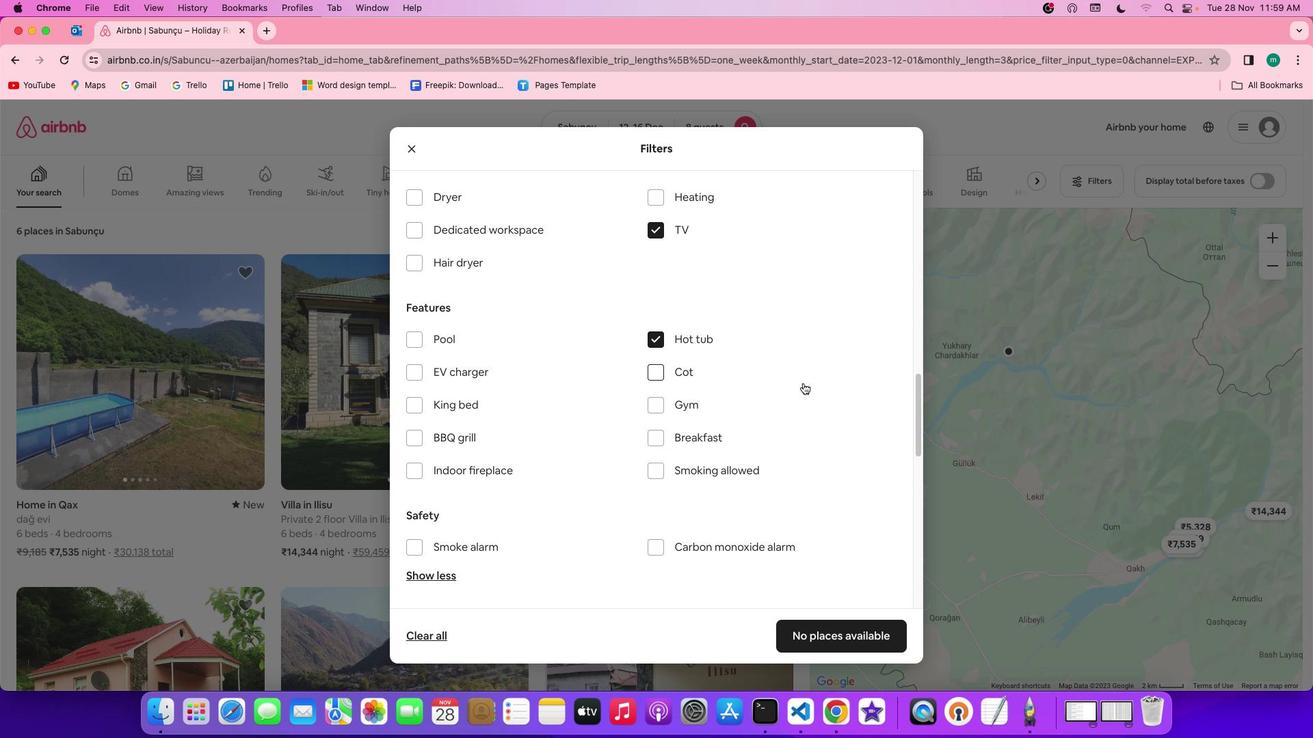 
Action: Mouse scrolled (814, 377) with delta (168, 10)
Screenshot: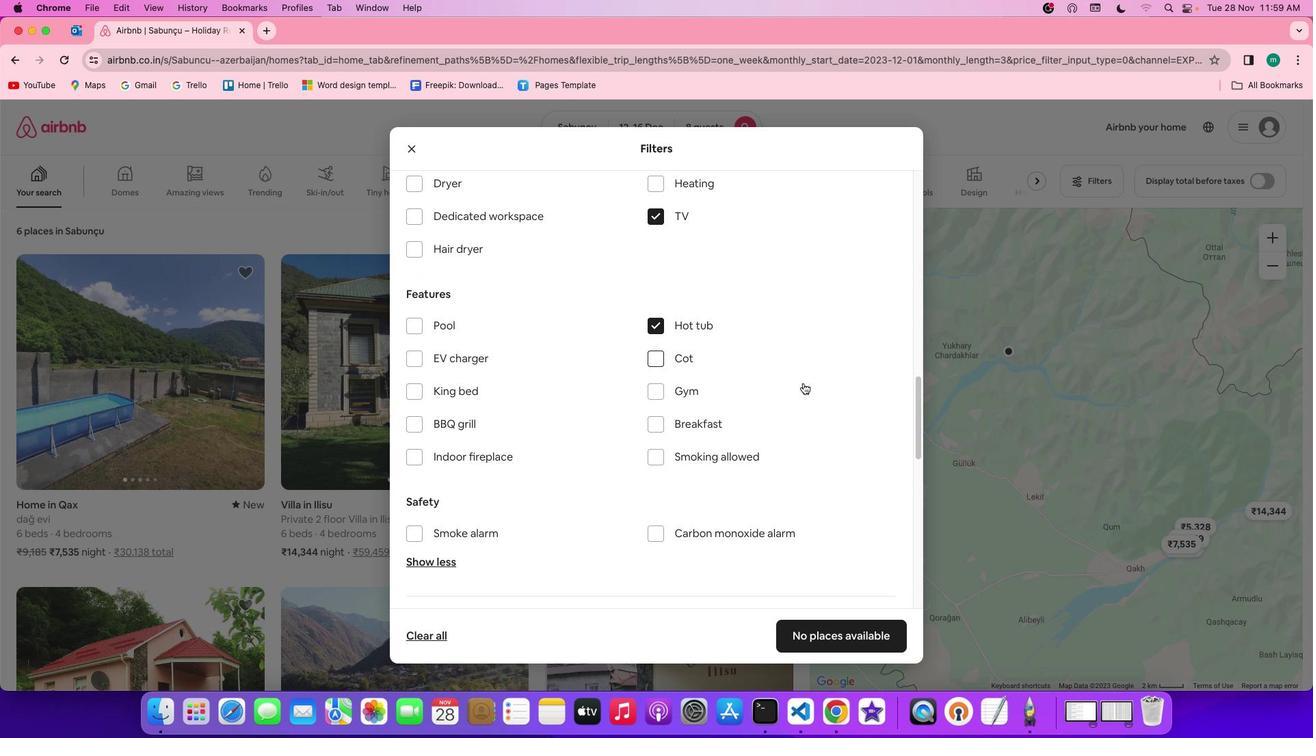 
Action: Mouse scrolled (814, 377) with delta (168, 10)
Screenshot: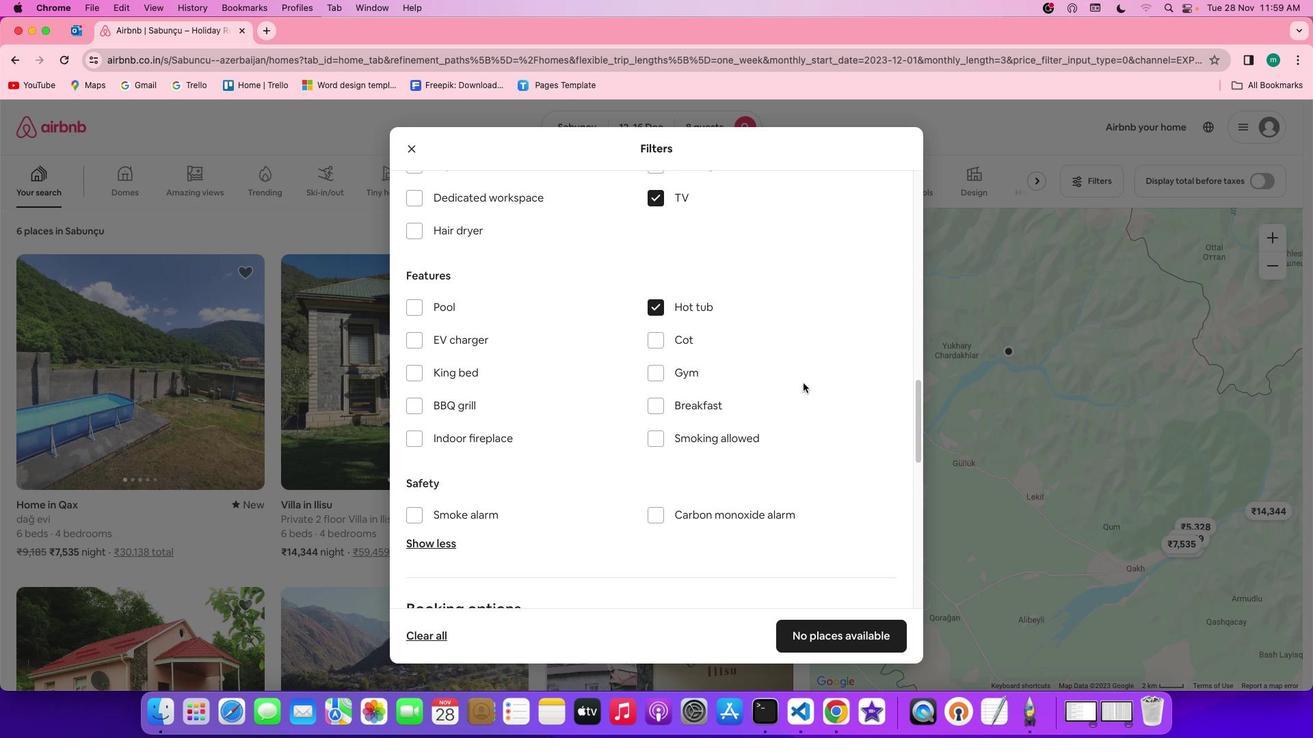 
Action: Mouse scrolled (814, 377) with delta (168, 10)
Screenshot: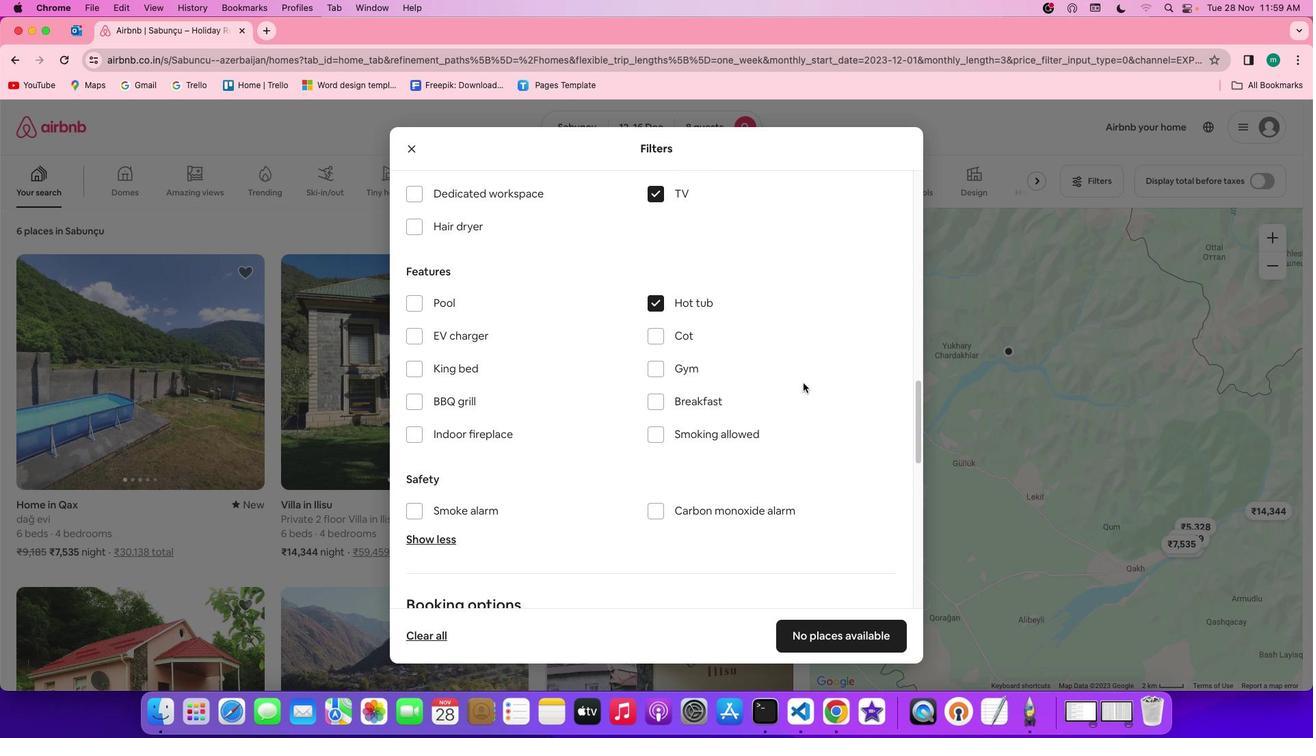 
Action: Mouse scrolled (814, 377) with delta (168, 10)
Screenshot: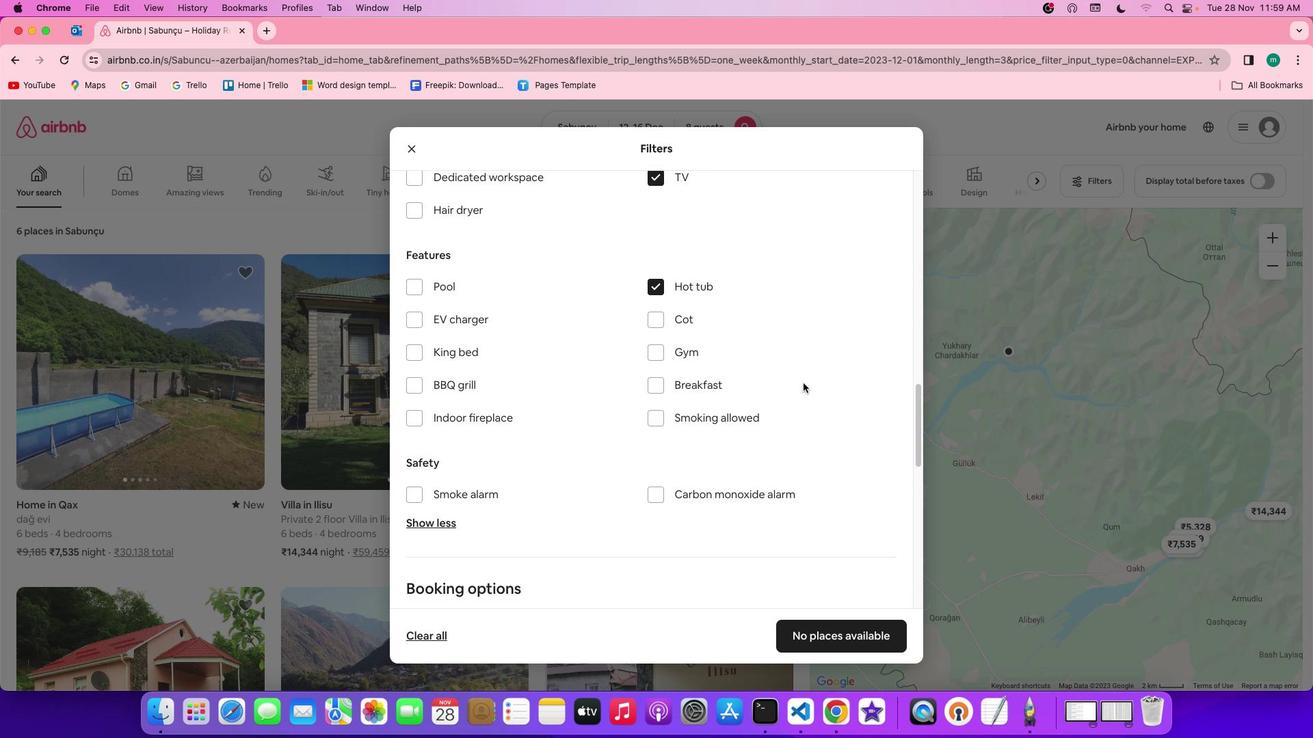 
Action: Mouse moved to (692, 328)
Screenshot: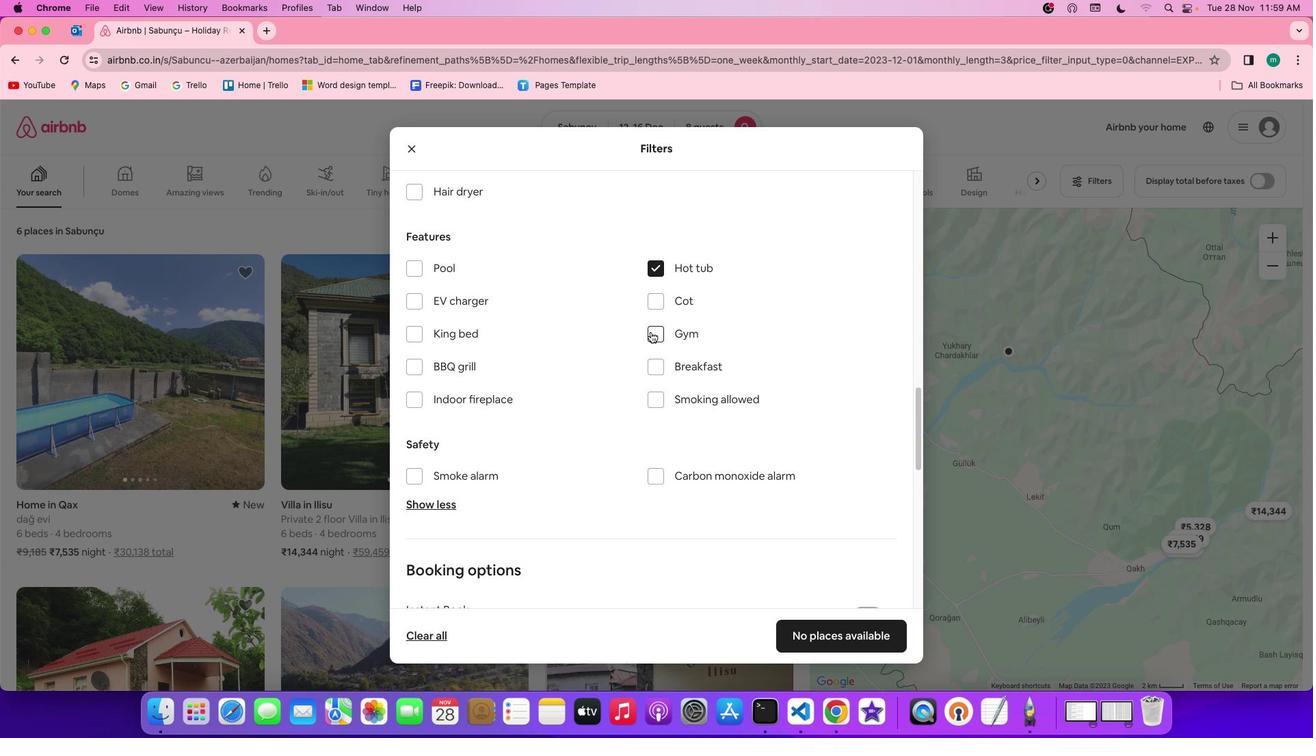 
Action: Mouse pressed left at (692, 328)
Screenshot: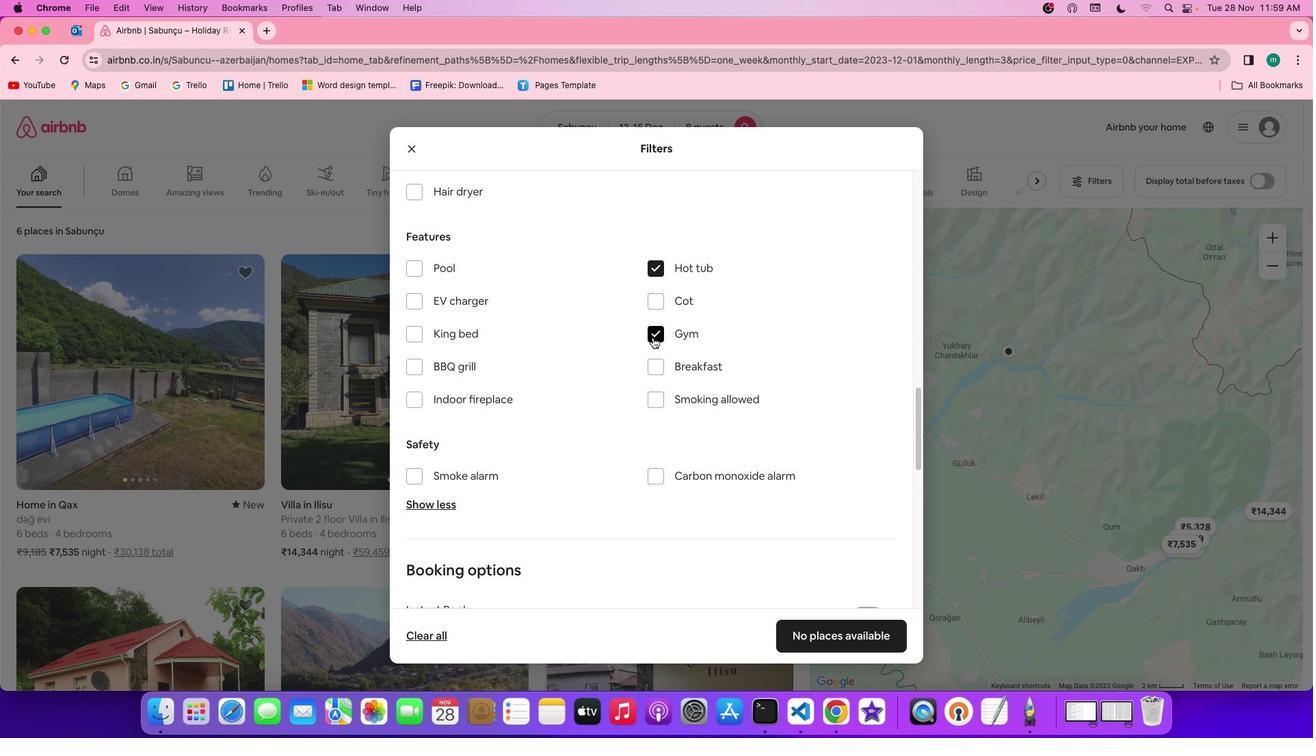 
Action: Mouse moved to (691, 396)
Screenshot: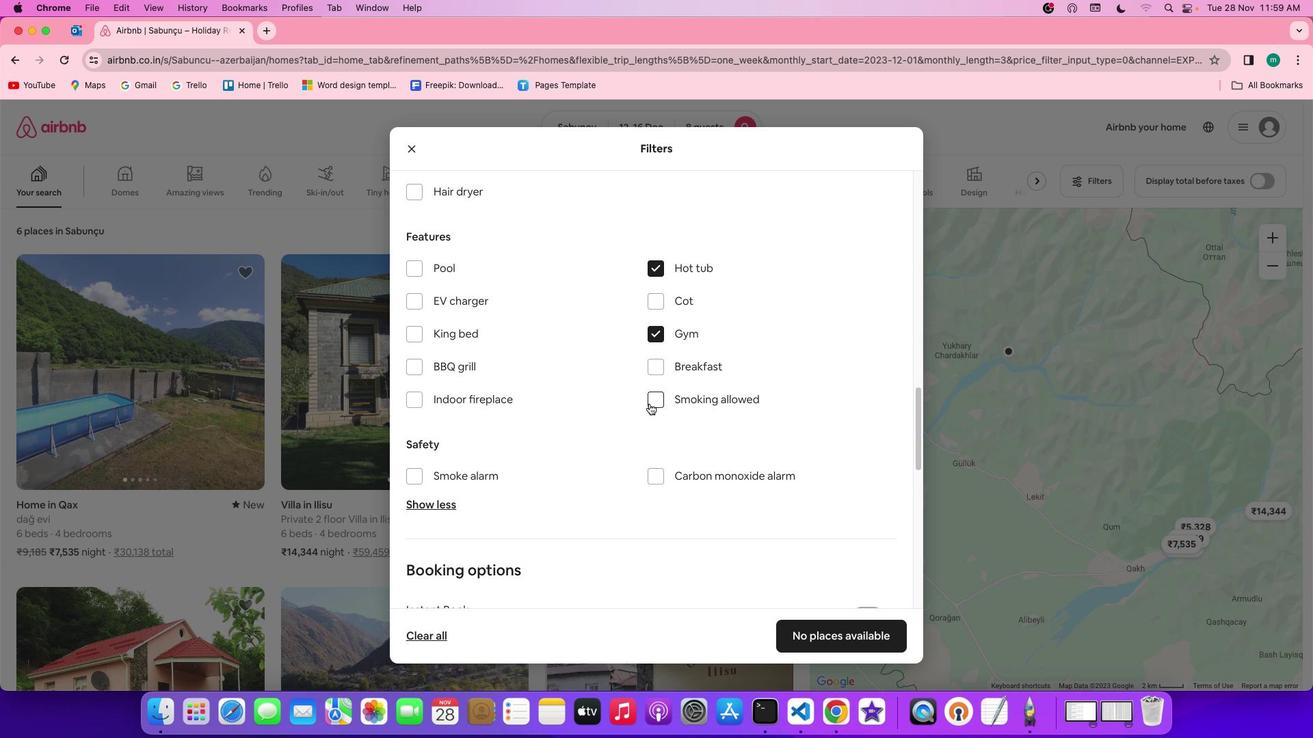 
Action: Mouse pressed left at (691, 396)
Screenshot: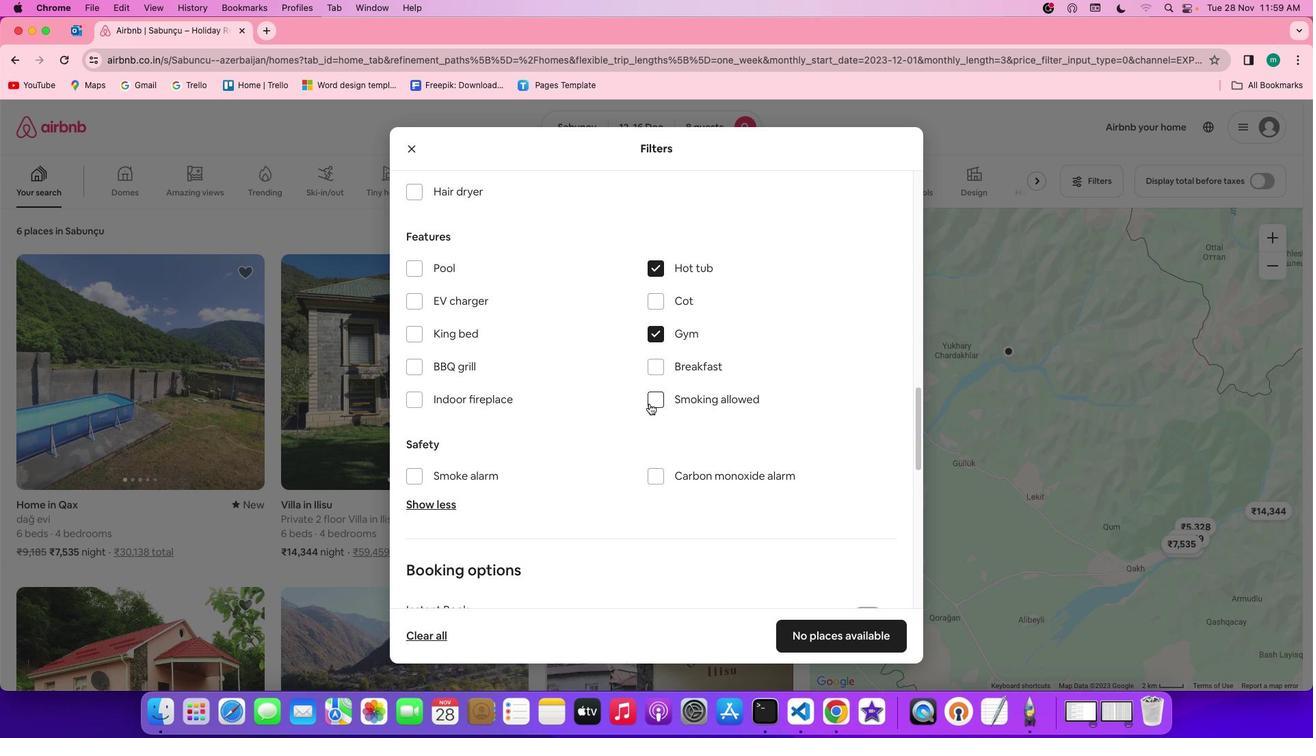 
Action: Mouse moved to (836, 417)
Screenshot: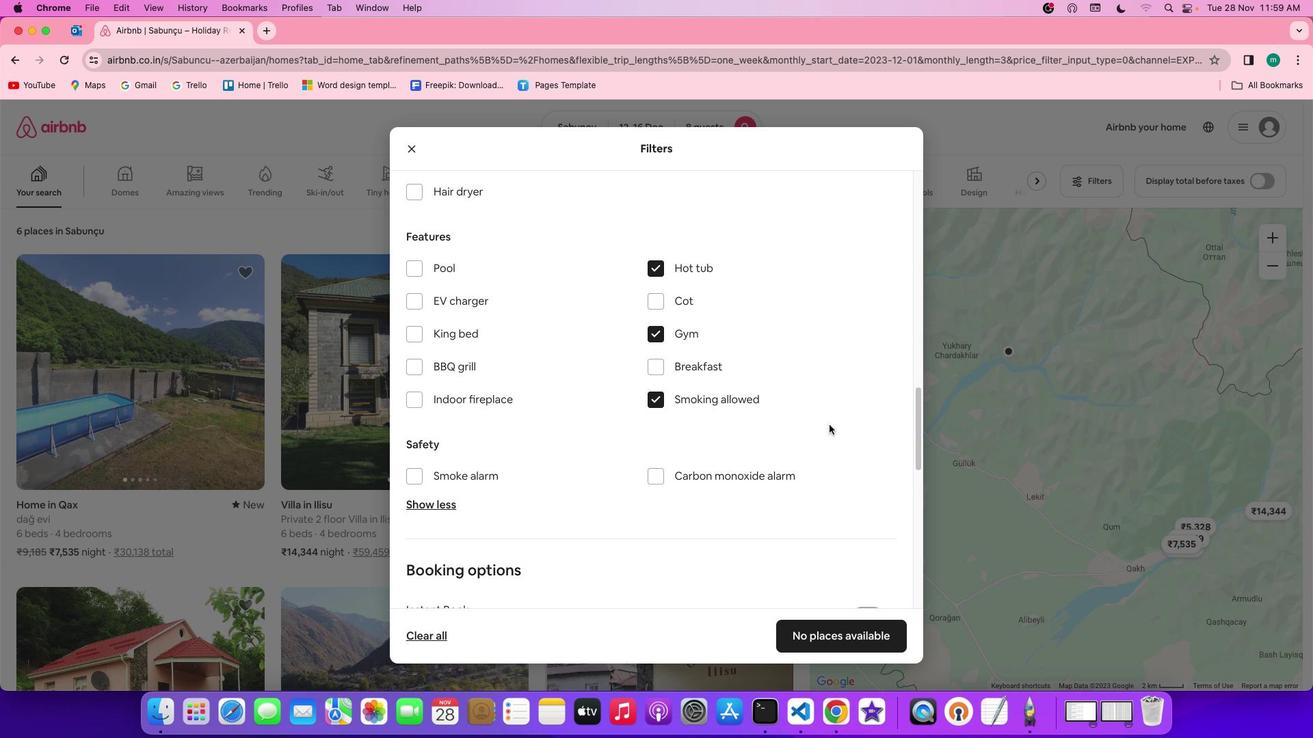 
Action: Mouse scrolled (836, 417) with delta (168, 10)
Screenshot: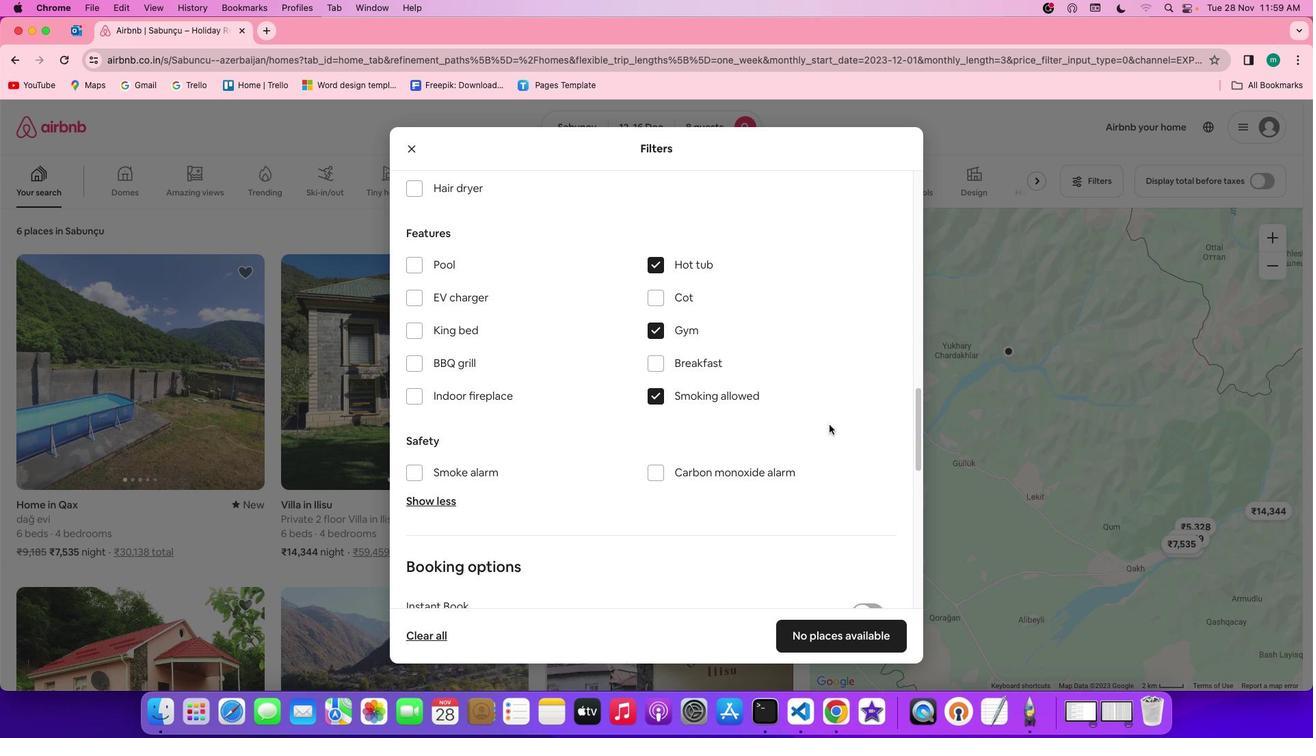 
Action: Mouse scrolled (836, 417) with delta (168, 10)
Screenshot: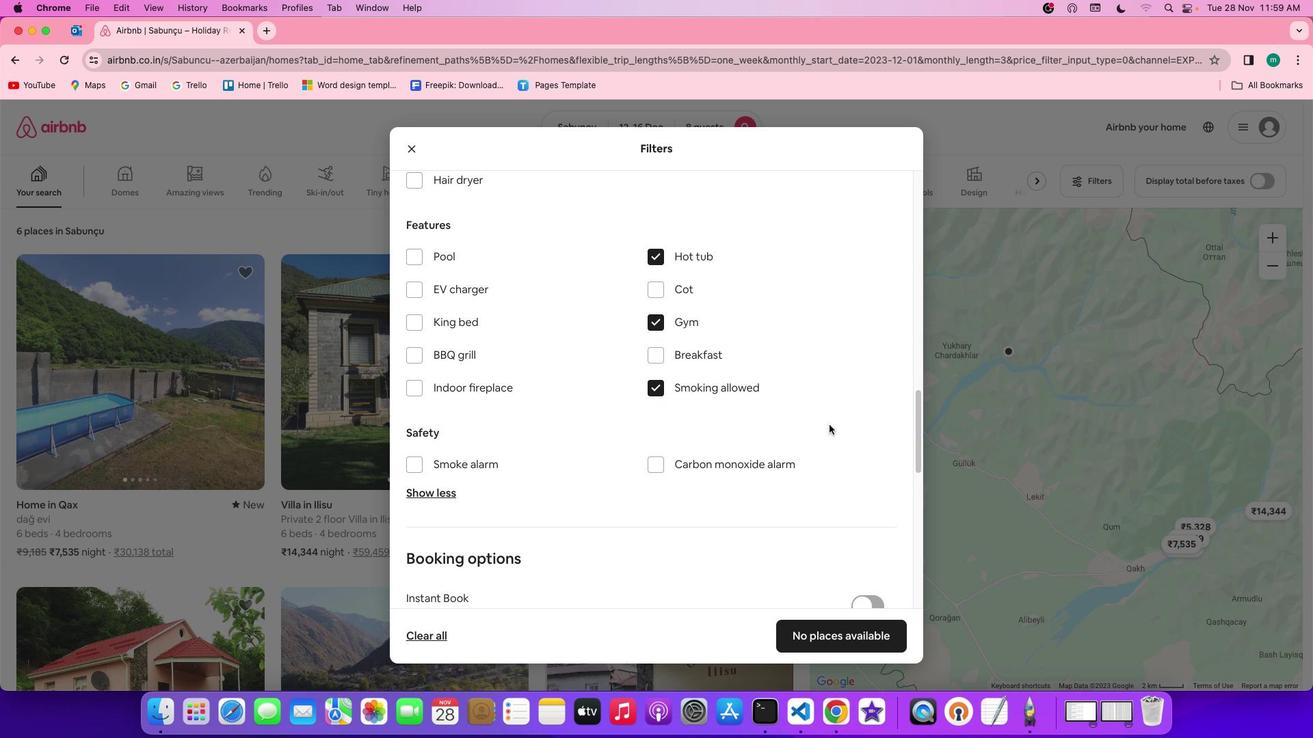 
Action: Mouse scrolled (836, 417) with delta (168, 10)
Screenshot: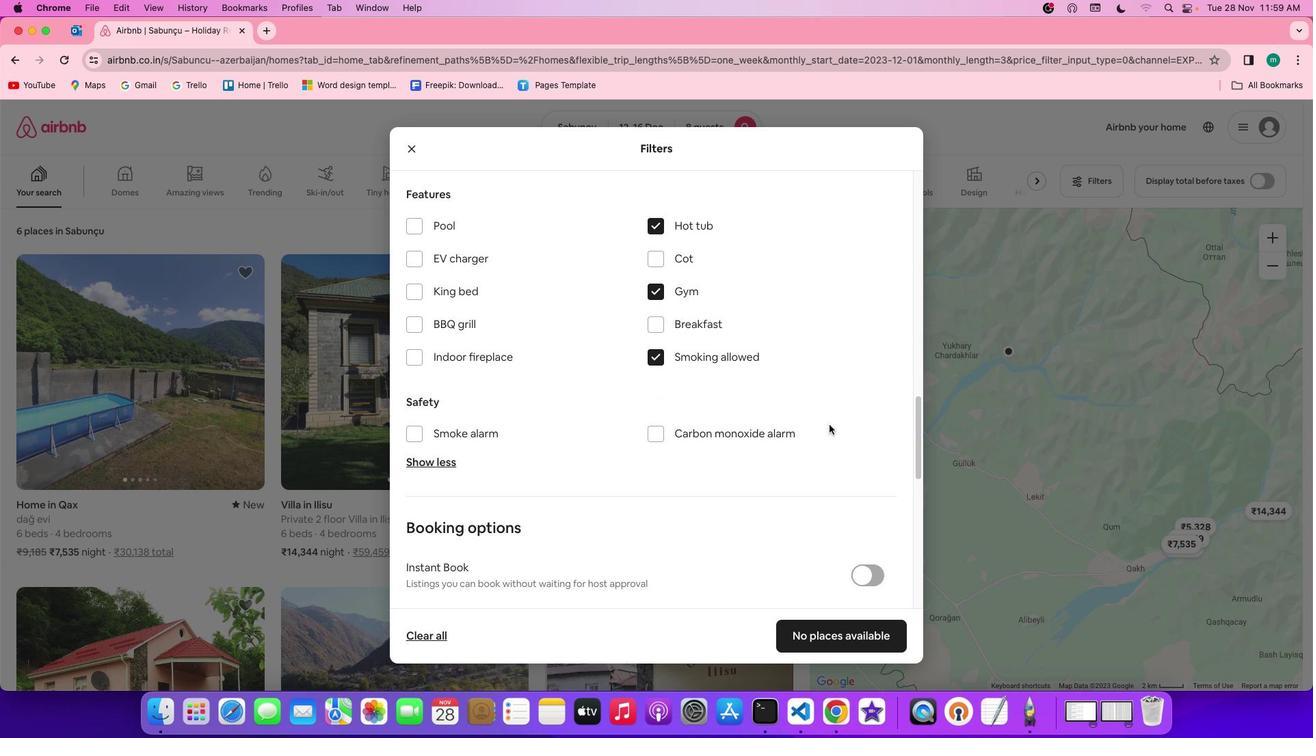 
Action: Mouse scrolled (836, 417) with delta (168, 10)
Screenshot: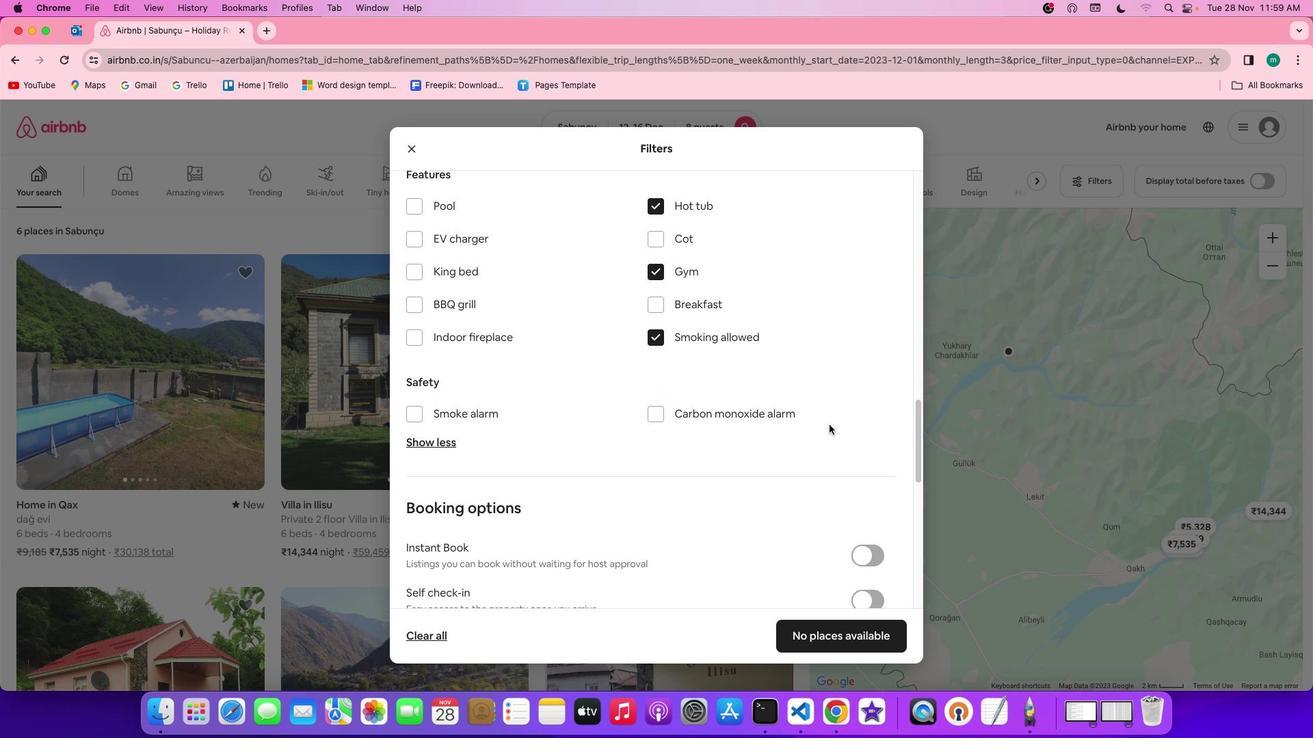 
Action: Mouse scrolled (836, 417) with delta (168, 10)
Screenshot: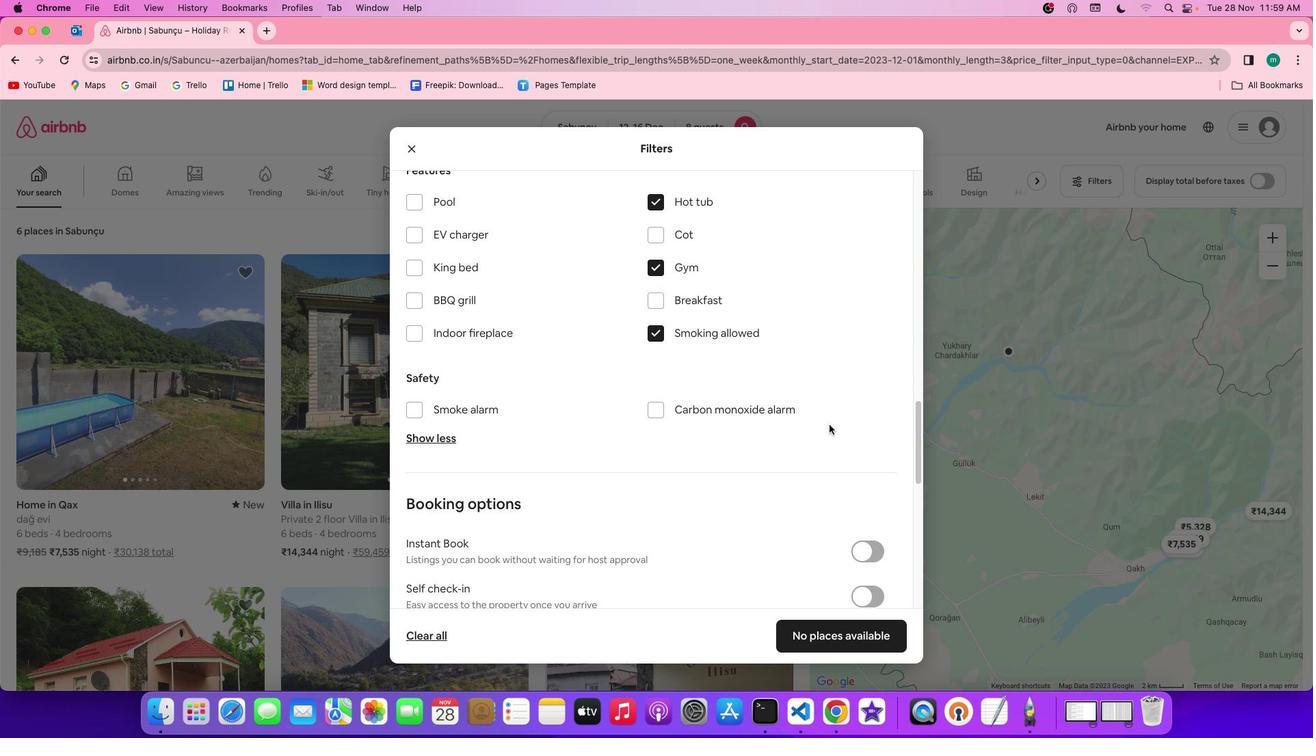 
Action: Mouse scrolled (836, 417) with delta (168, 10)
Screenshot: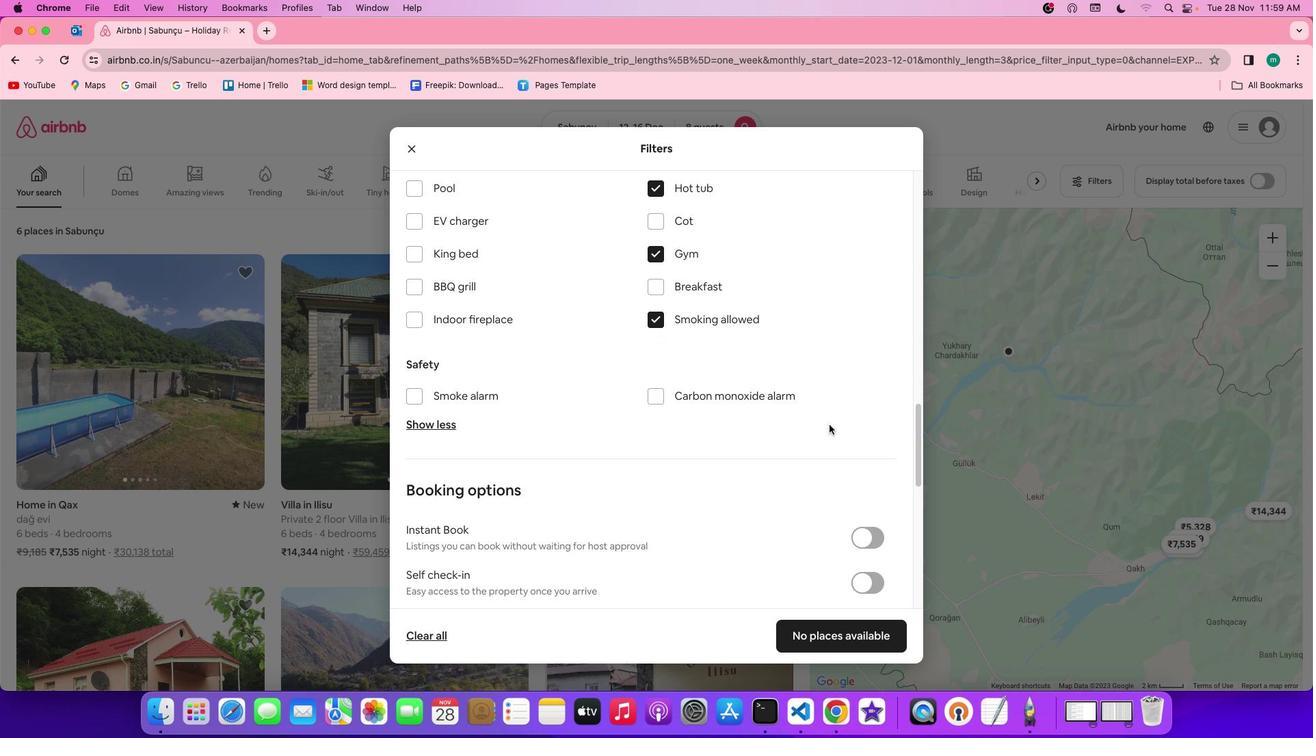 
Action: Mouse scrolled (836, 417) with delta (168, 10)
Screenshot: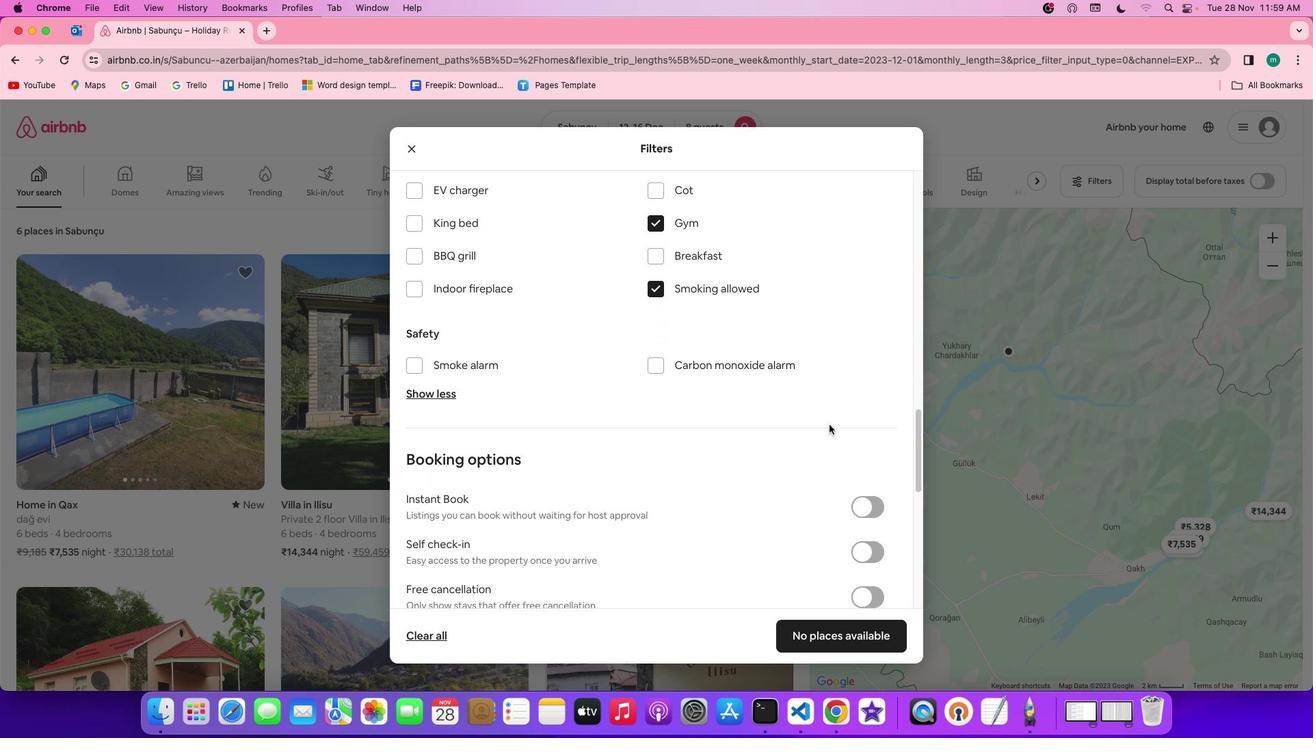 
Action: Mouse scrolled (836, 417) with delta (168, 10)
Screenshot: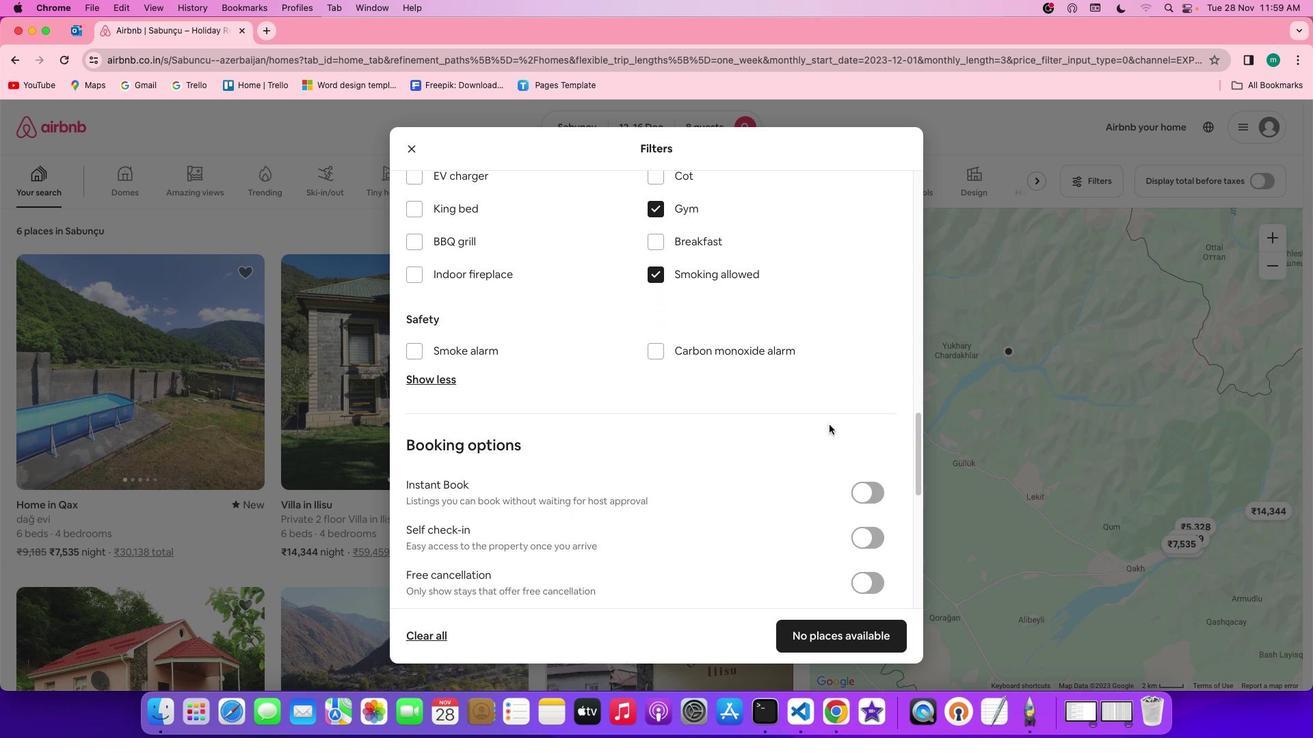 
Action: Mouse scrolled (836, 417) with delta (168, 10)
Screenshot: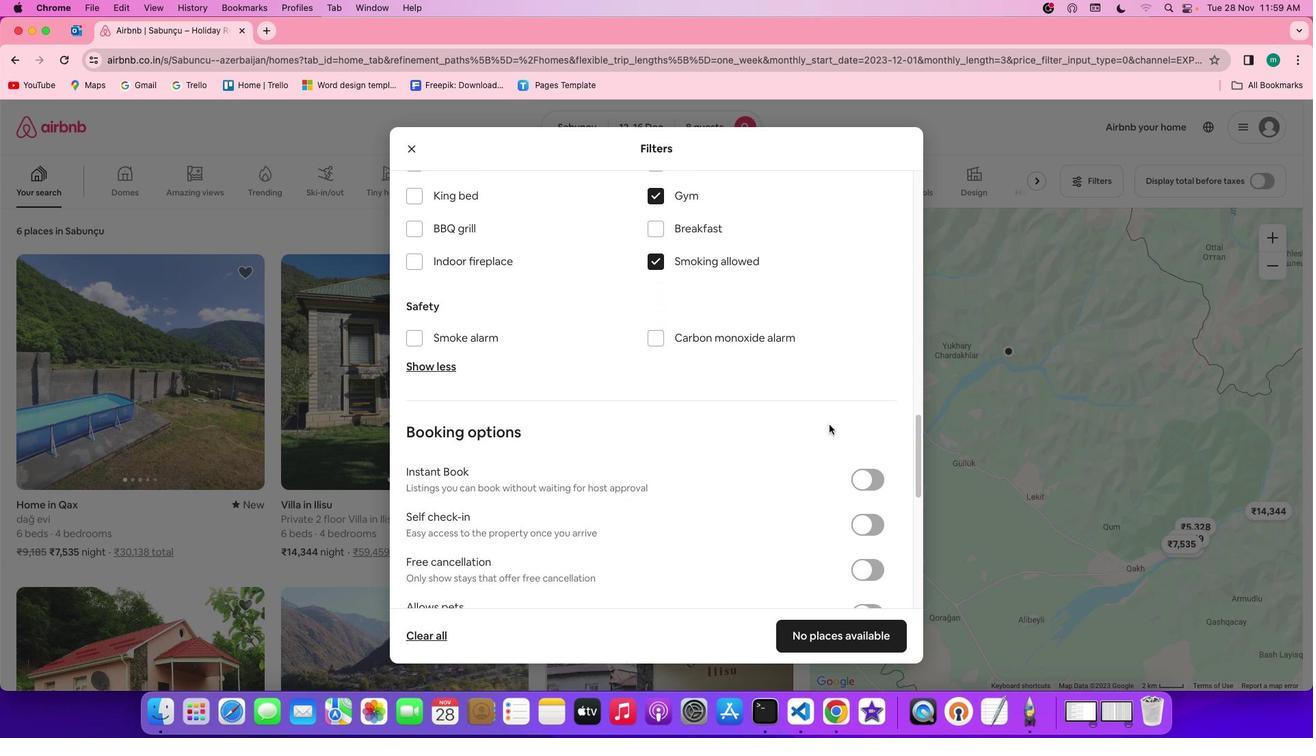 
Action: Mouse scrolled (836, 417) with delta (168, 10)
Screenshot: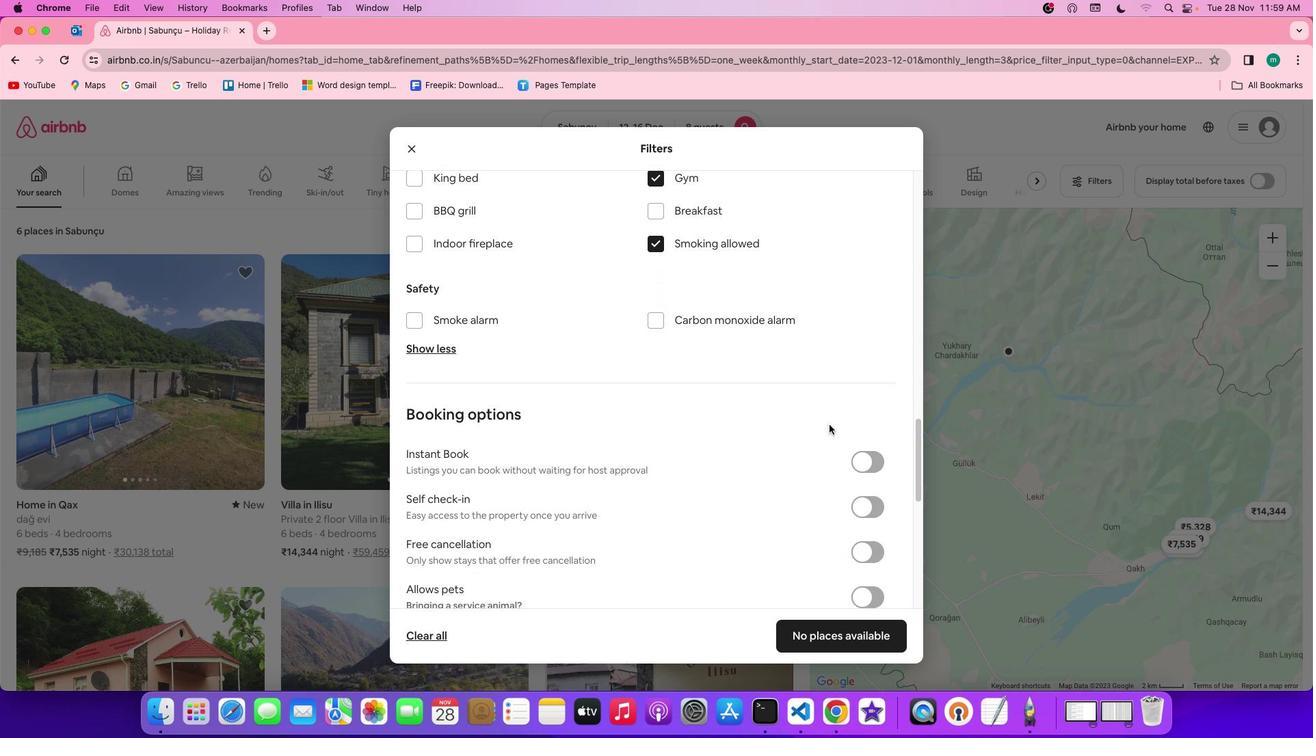 
Action: Mouse scrolled (836, 417) with delta (168, 10)
Screenshot: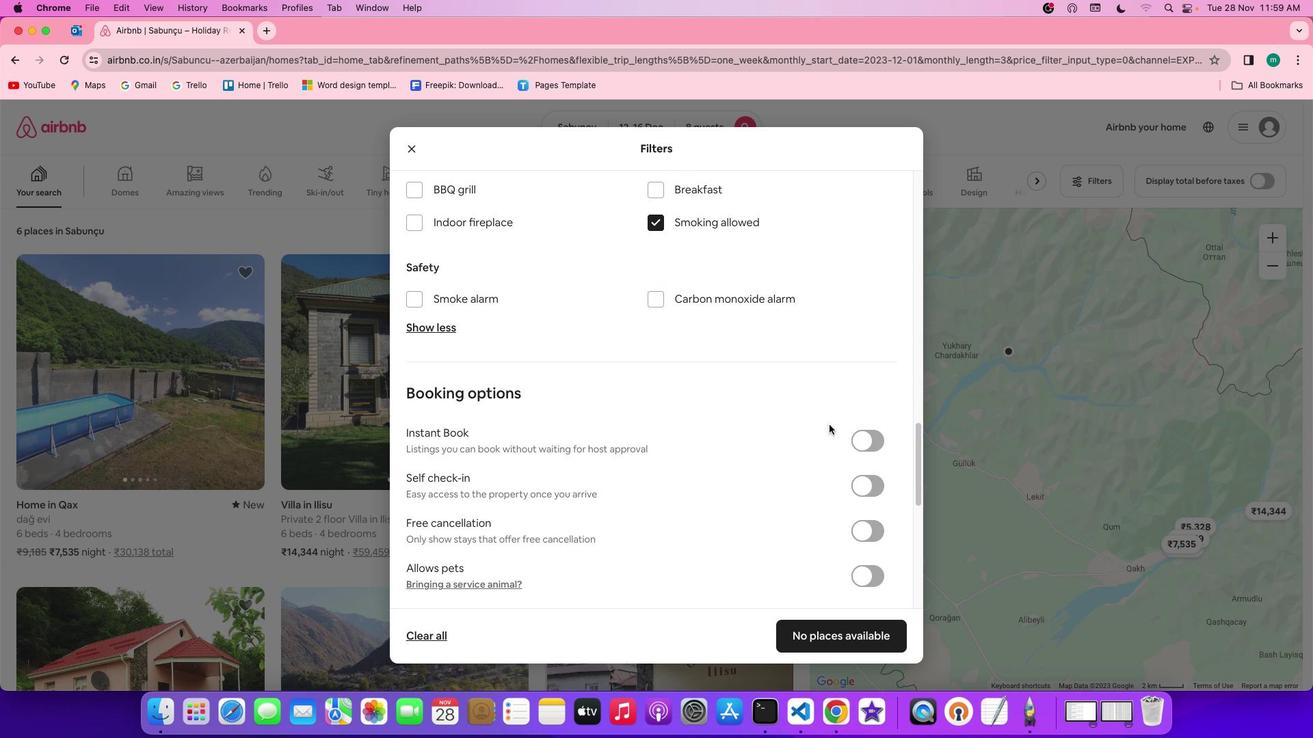 
Action: Mouse scrolled (836, 417) with delta (168, 10)
Screenshot: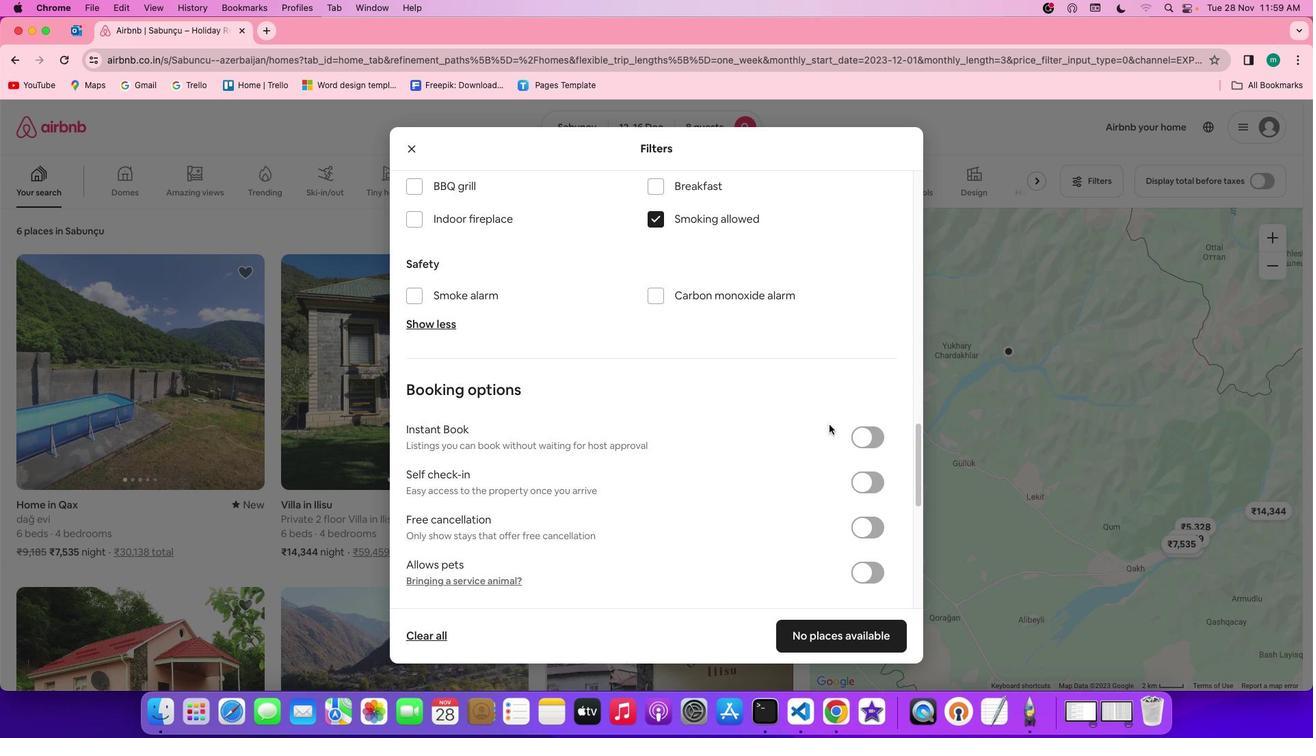 
Action: Mouse scrolled (836, 417) with delta (168, 10)
Screenshot: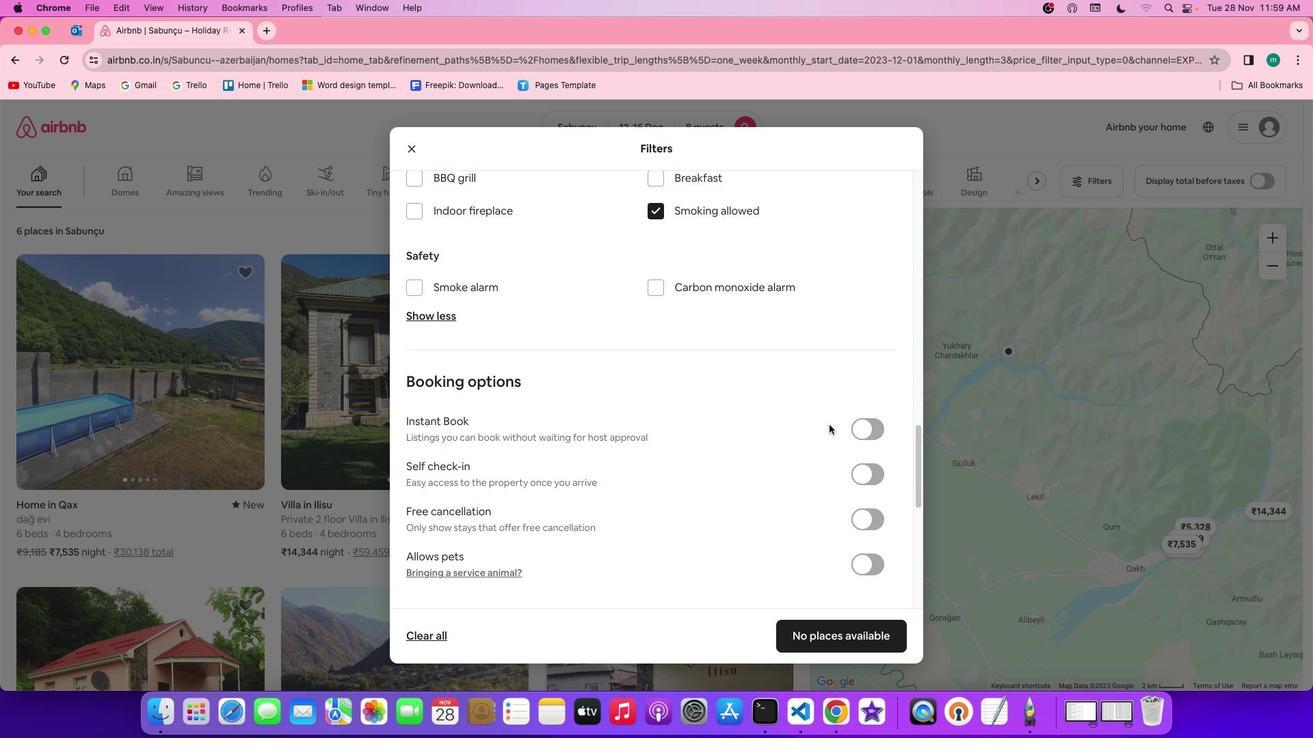 
Action: Mouse scrolled (836, 417) with delta (168, 10)
Screenshot: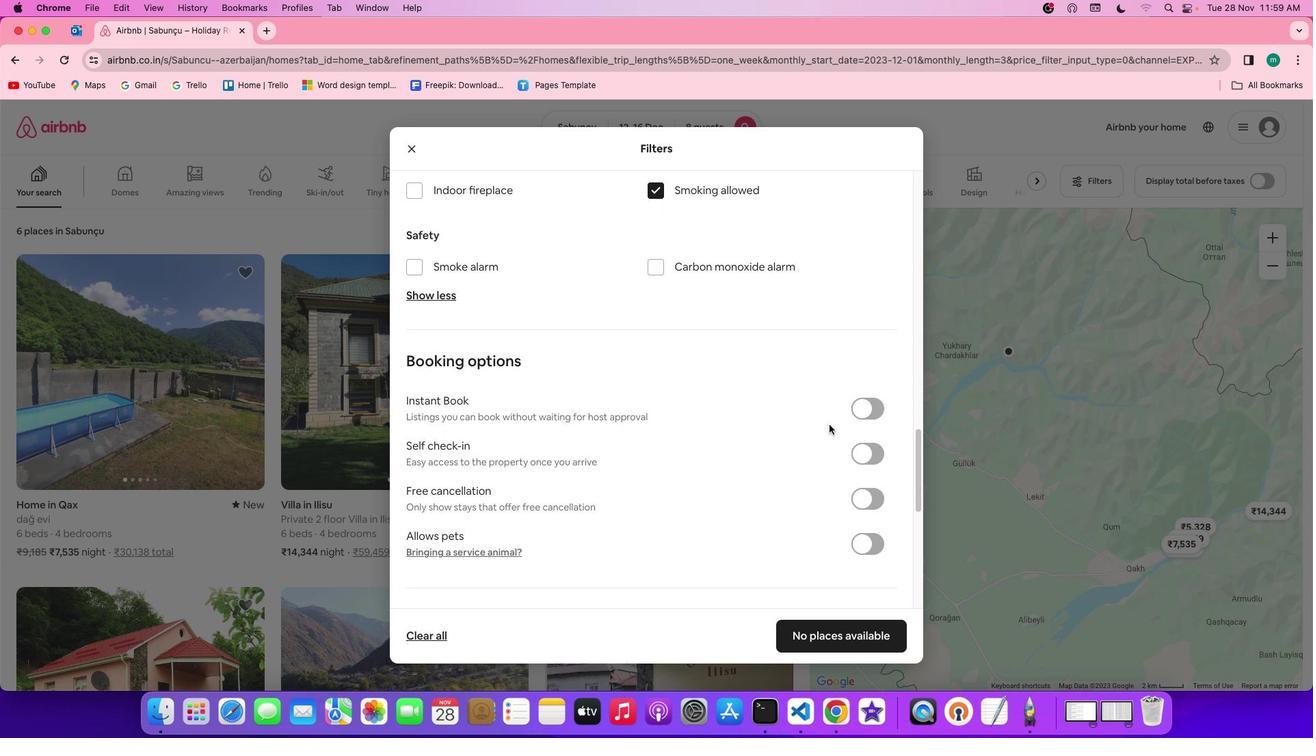 
Action: Mouse scrolled (836, 417) with delta (168, 10)
Screenshot: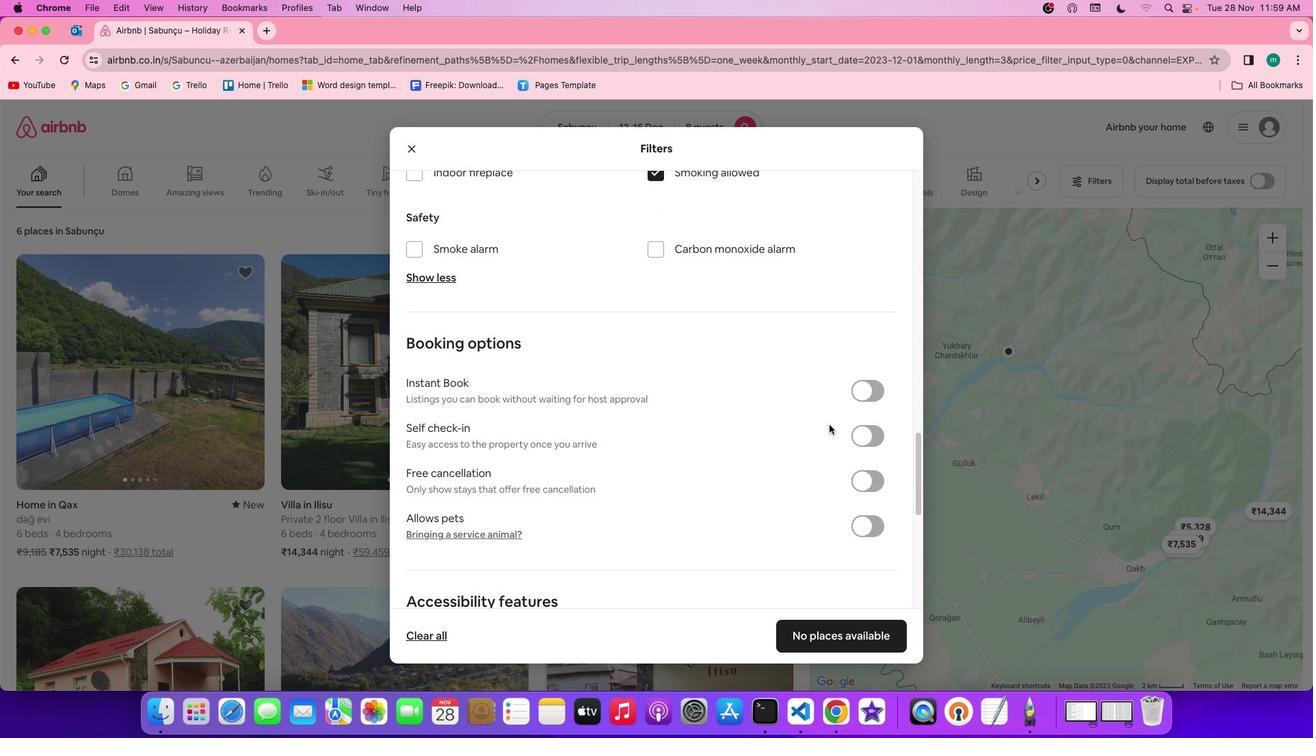 
Action: Mouse scrolled (836, 417) with delta (168, 10)
Screenshot: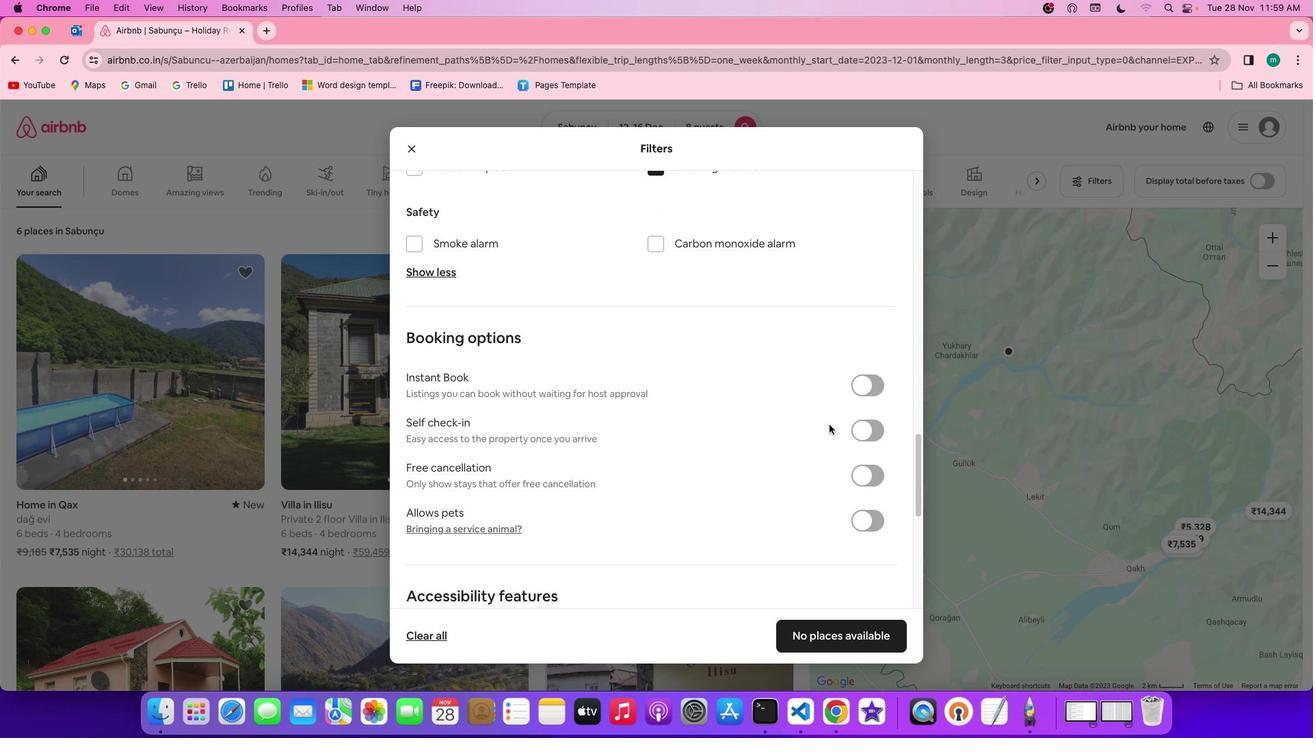 
Action: Mouse scrolled (836, 417) with delta (168, 10)
Screenshot: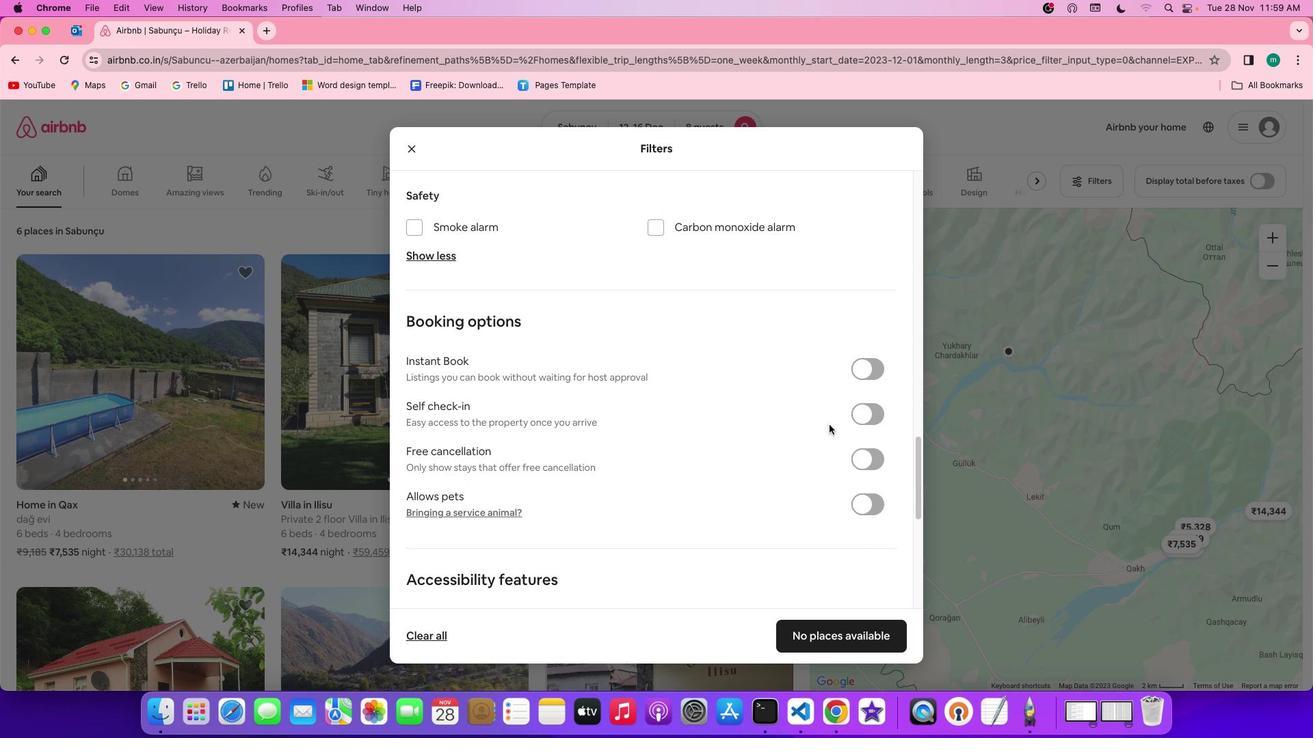 
Action: Mouse moved to (836, 417)
Screenshot: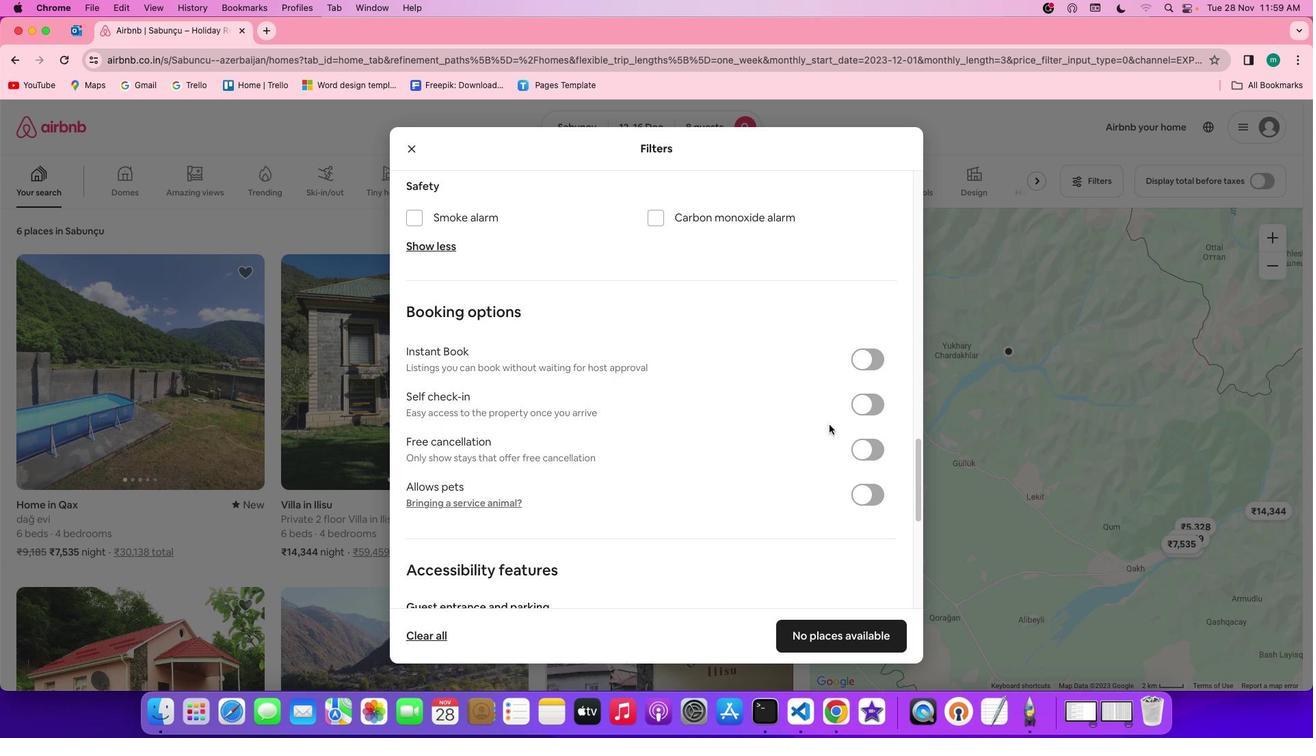 
Action: Mouse scrolled (836, 417) with delta (168, 10)
Screenshot: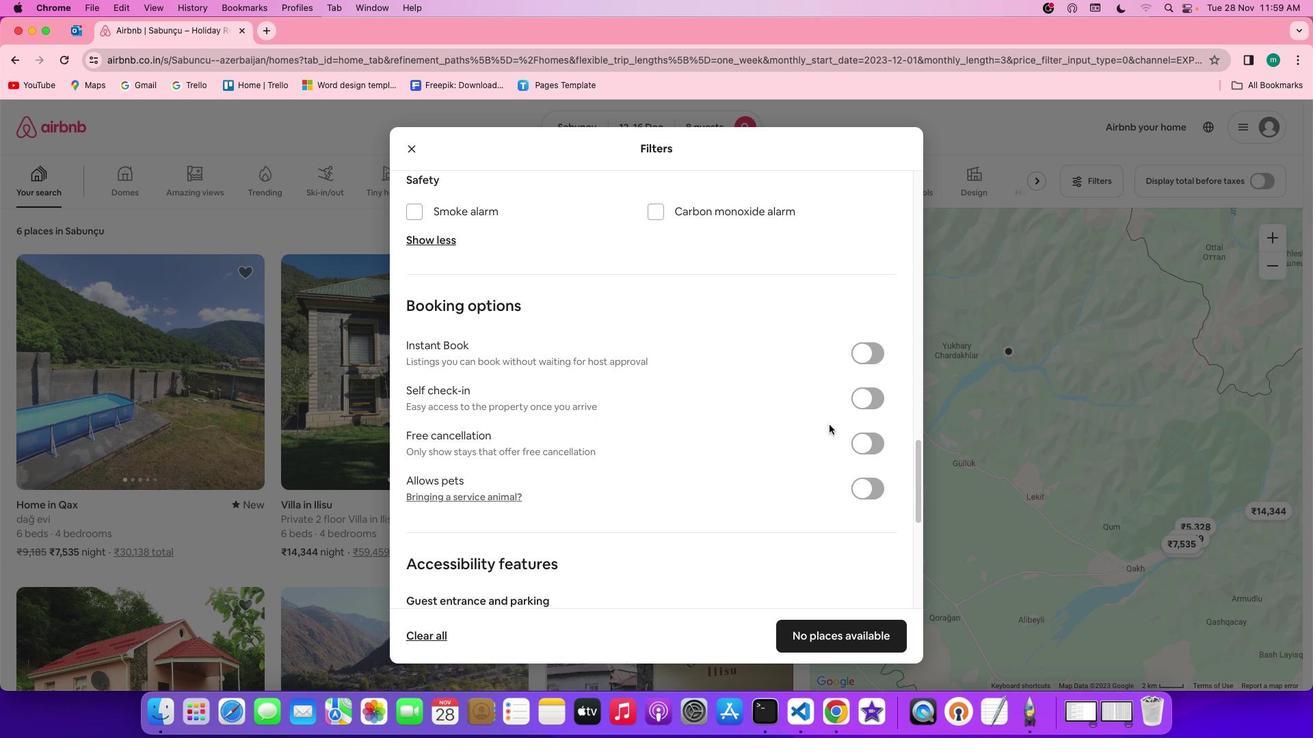 
Action: Mouse scrolled (836, 417) with delta (168, 10)
Screenshot: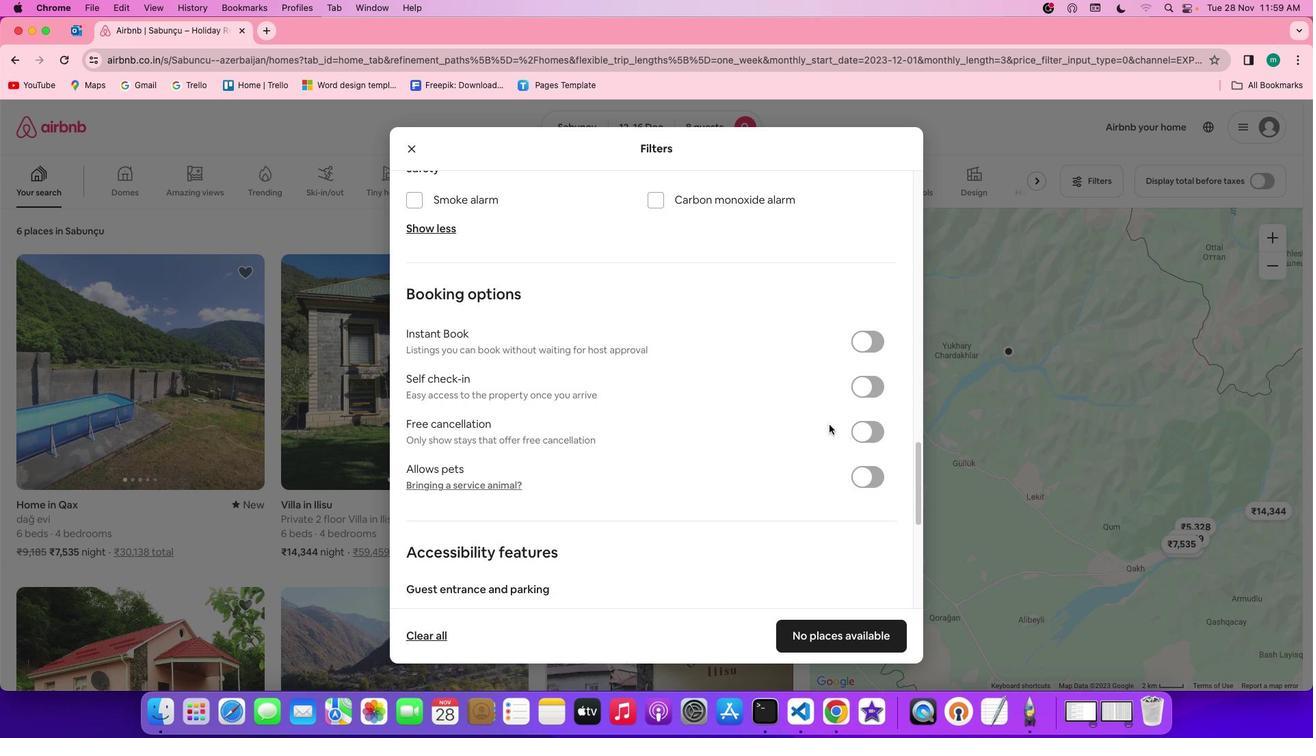 
Action: Mouse scrolled (836, 417) with delta (168, 9)
Screenshot: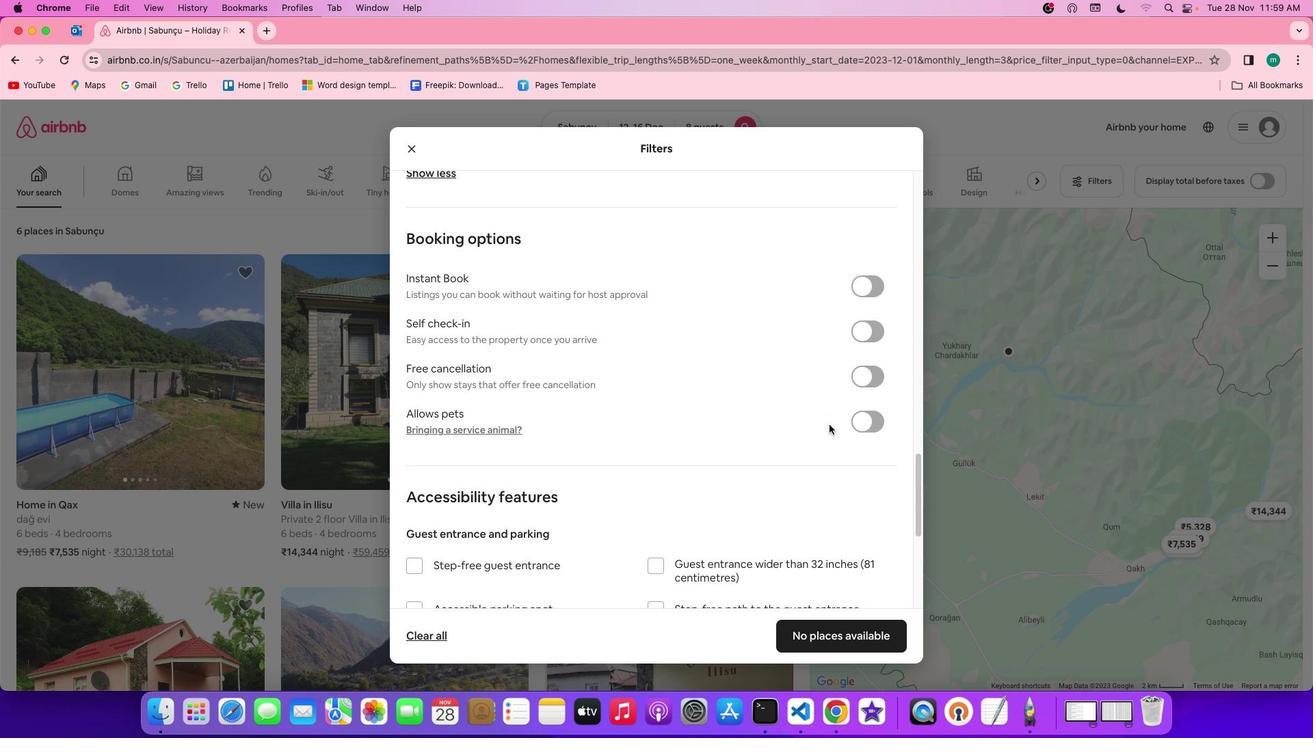 
Action: Mouse scrolled (836, 417) with delta (168, 8)
Screenshot: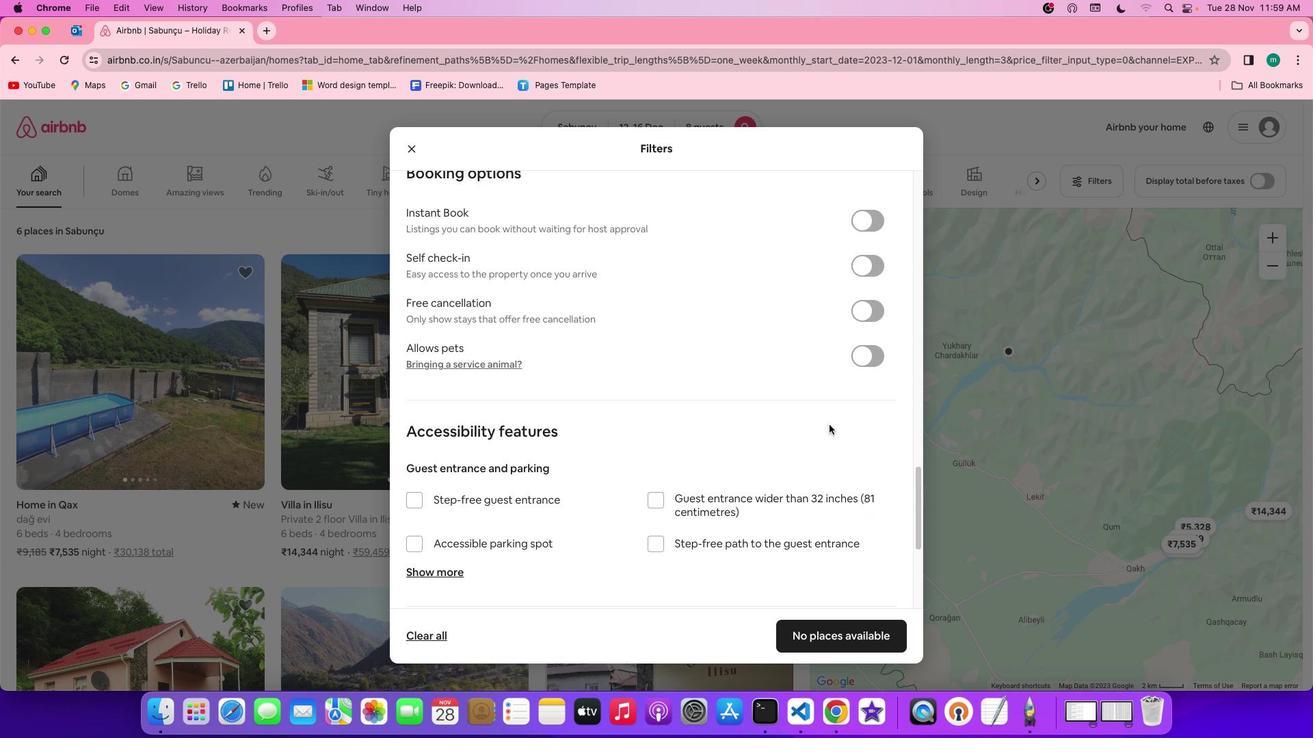 
Action: Mouse scrolled (836, 417) with delta (168, 10)
Screenshot: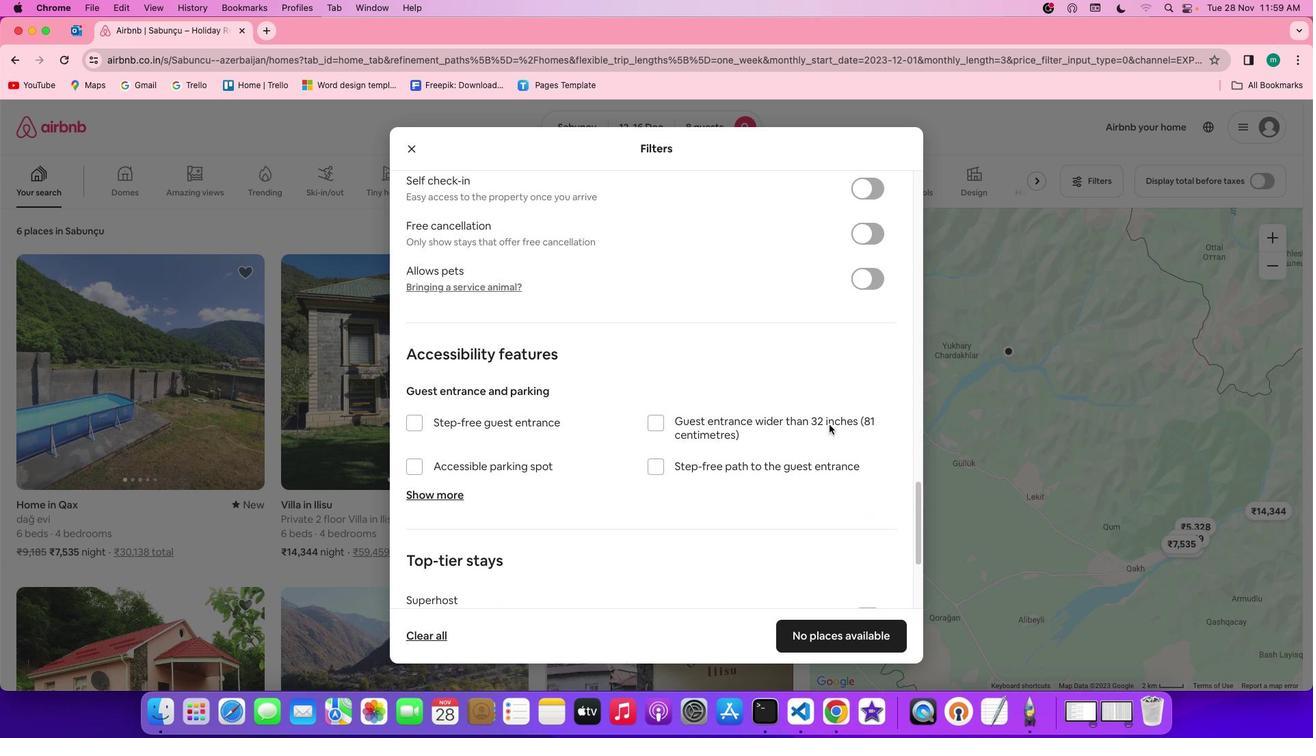 
Action: Mouse scrolled (836, 417) with delta (168, 10)
Screenshot: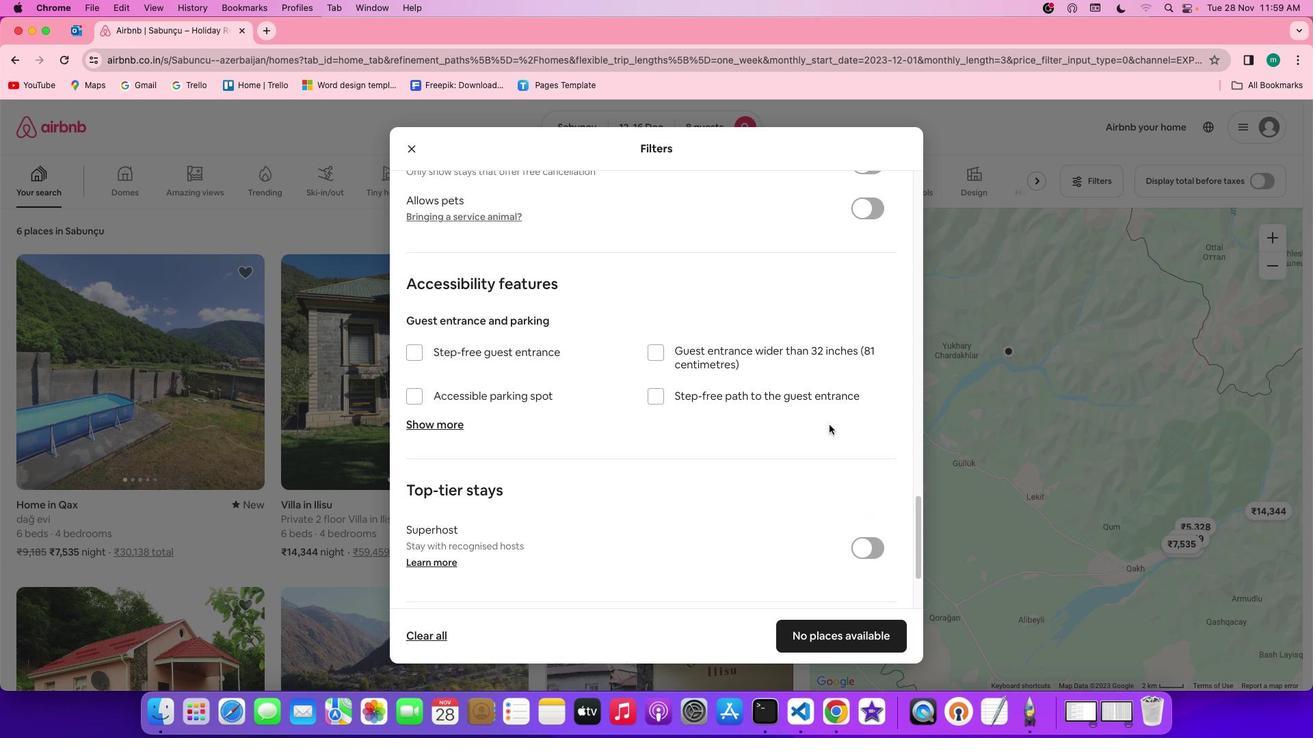 
Action: Mouse scrolled (836, 417) with delta (168, 8)
Screenshot: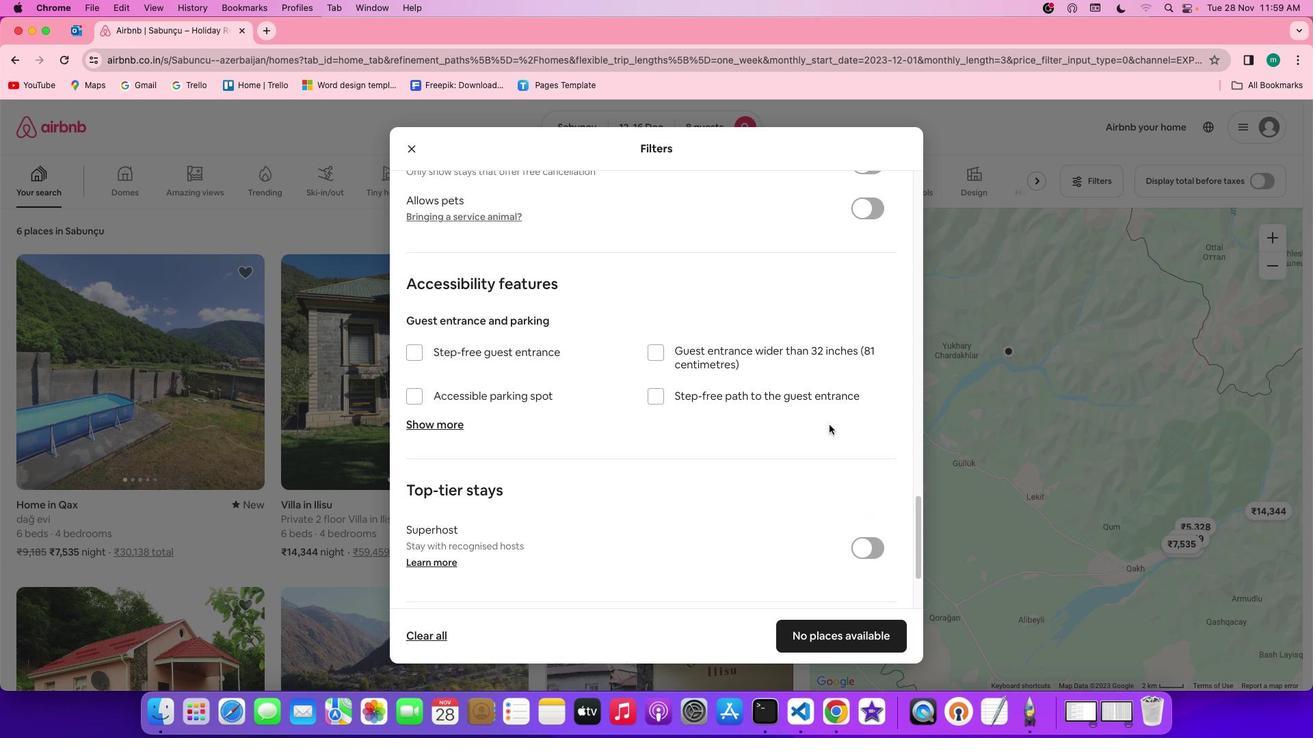 
Action: Mouse scrolled (836, 417) with delta (168, 8)
Screenshot: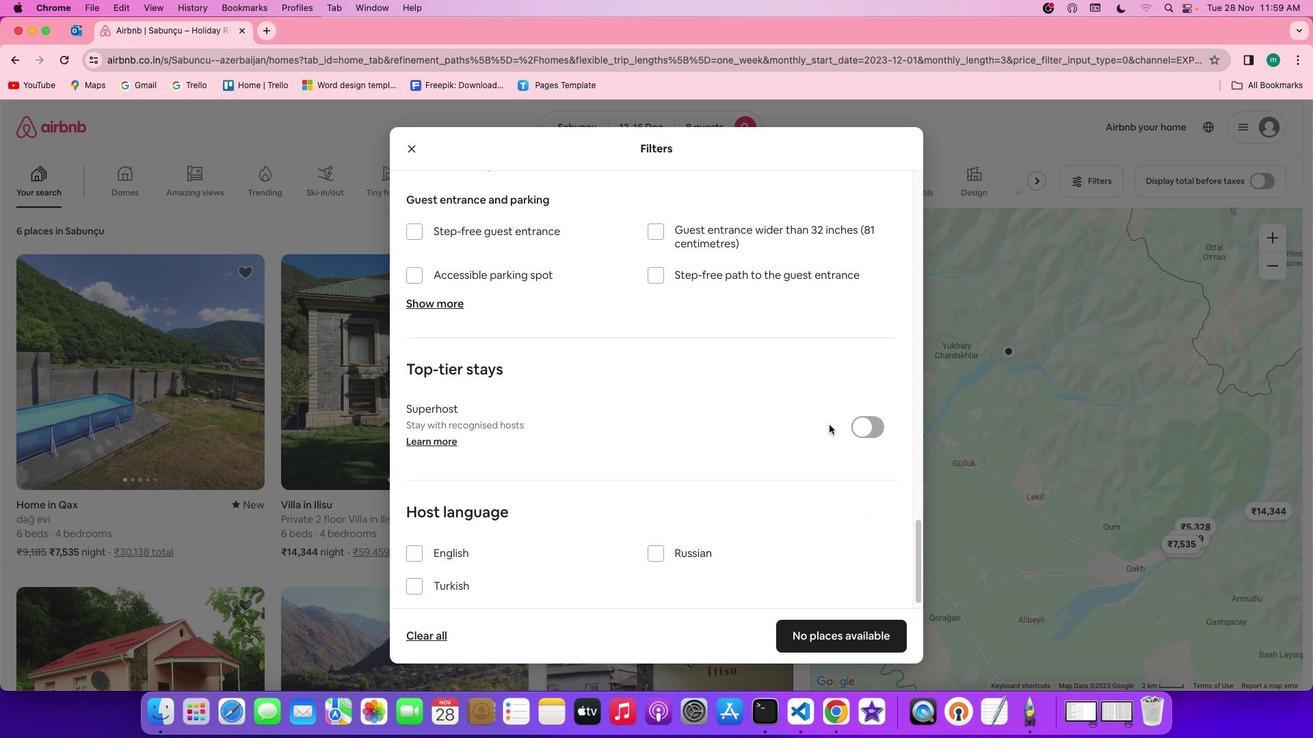
Action: Mouse scrolled (836, 417) with delta (168, 7)
Screenshot: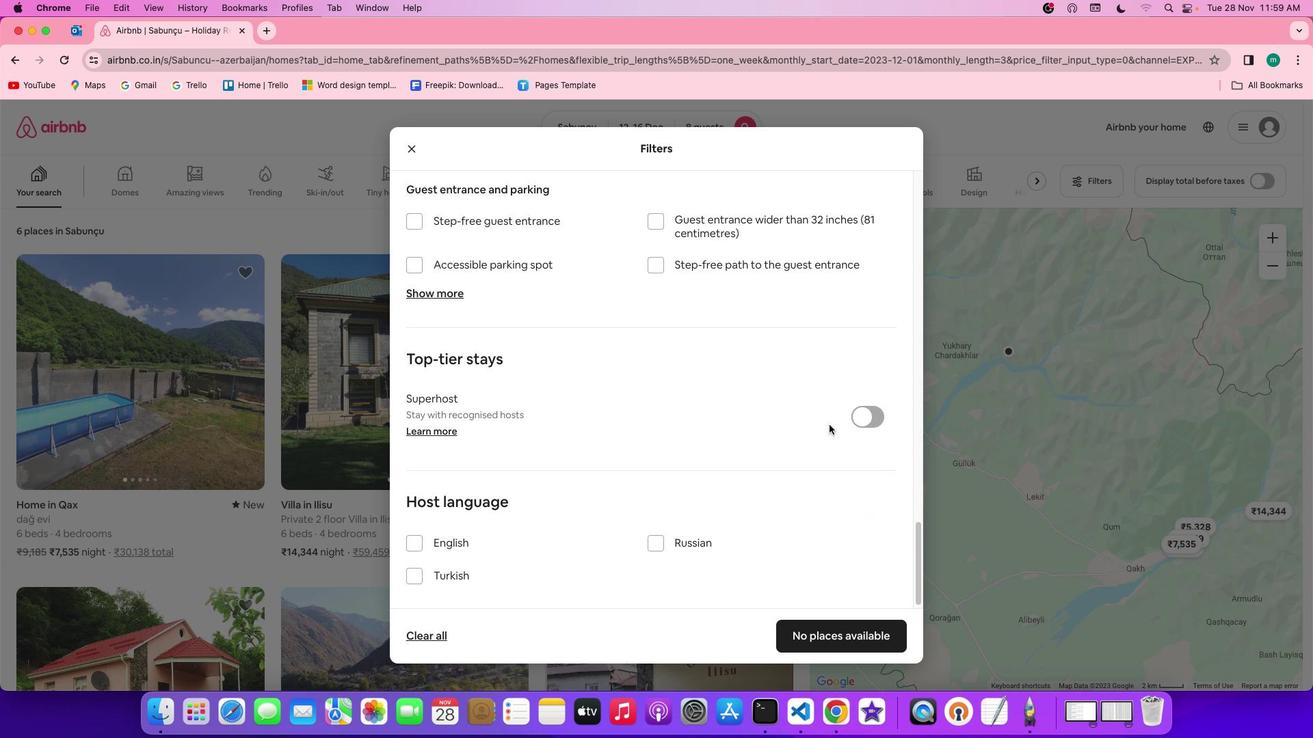 
Action: Mouse scrolled (836, 417) with delta (168, 10)
Screenshot: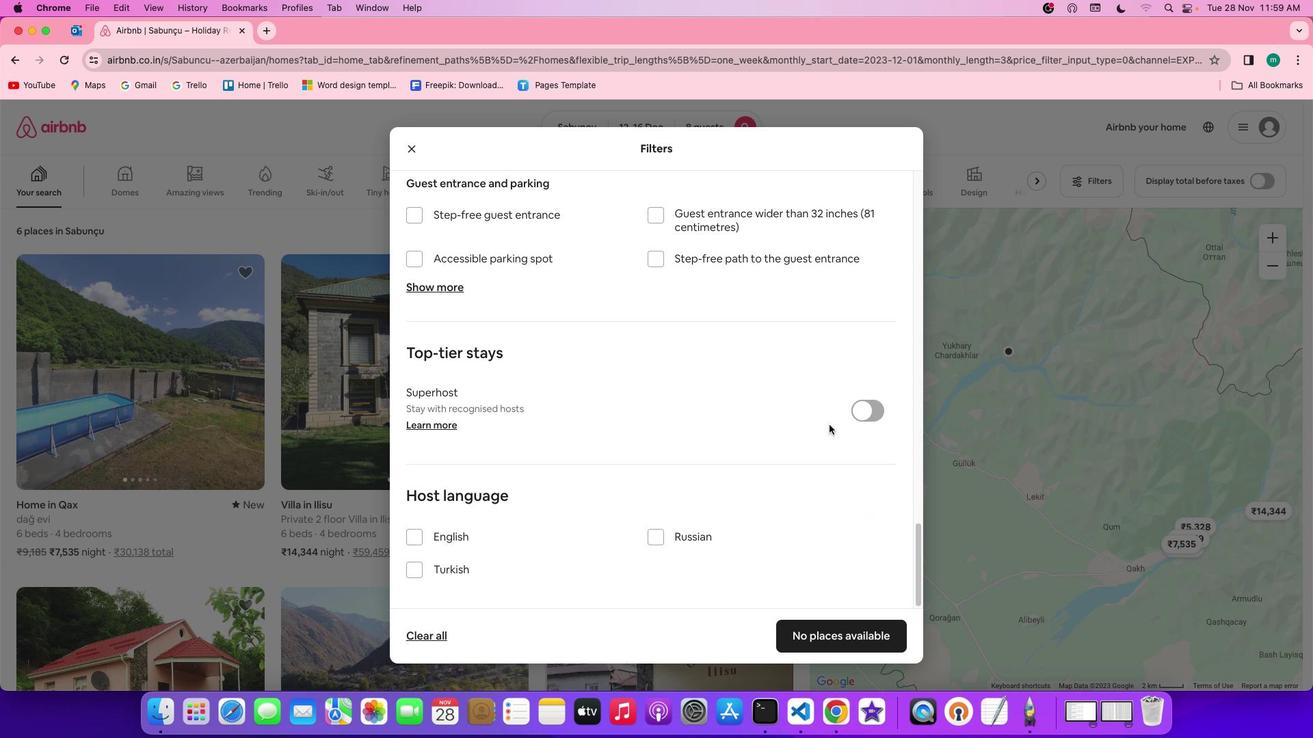 
Action: Mouse scrolled (836, 417) with delta (168, 10)
Screenshot: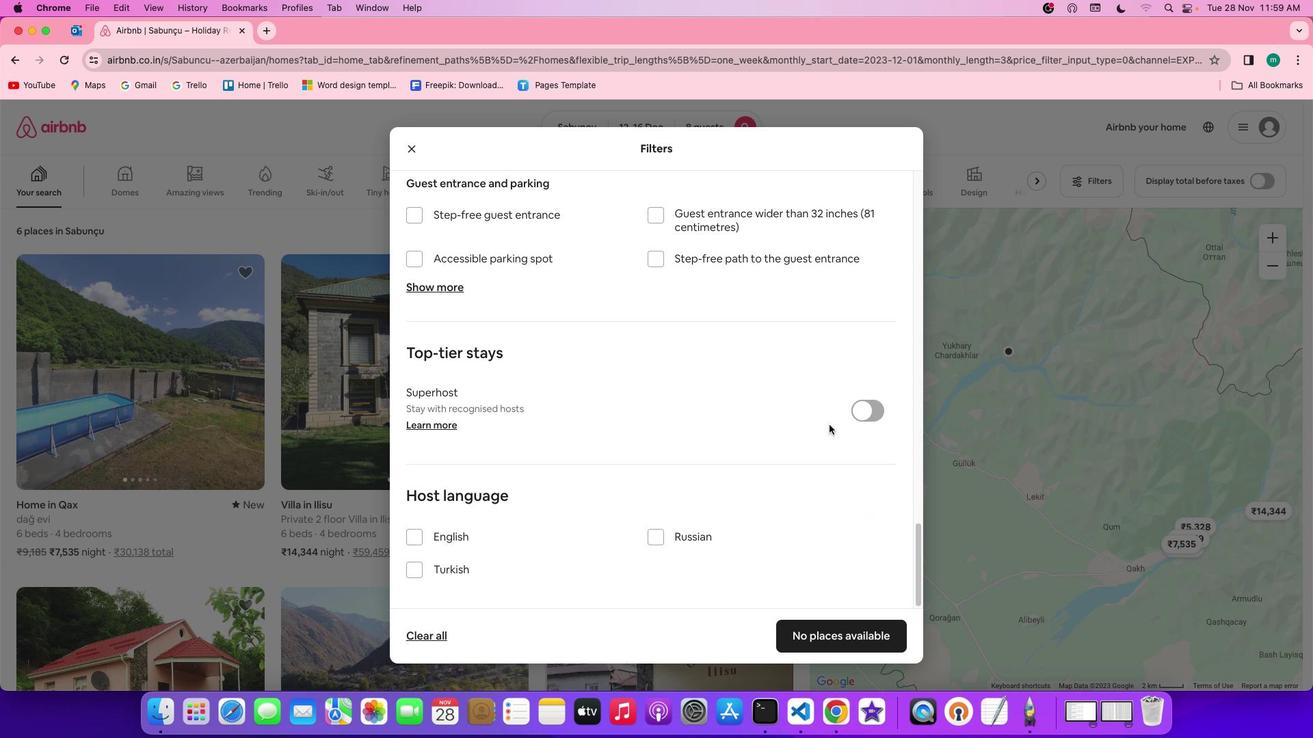 
Action: Mouse scrolled (836, 417) with delta (168, 8)
Screenshot: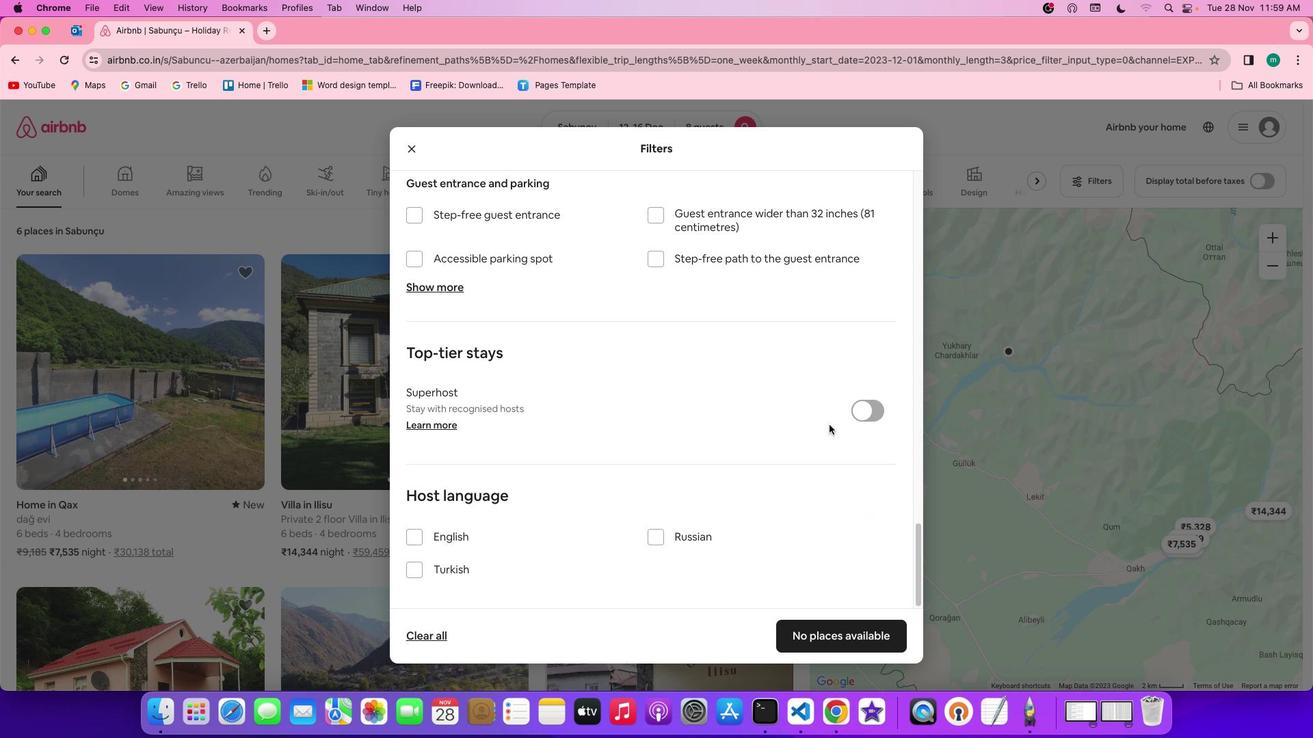 
Action: Mouse scrolled (836, 417) with delta (168, 7)
Screenshot: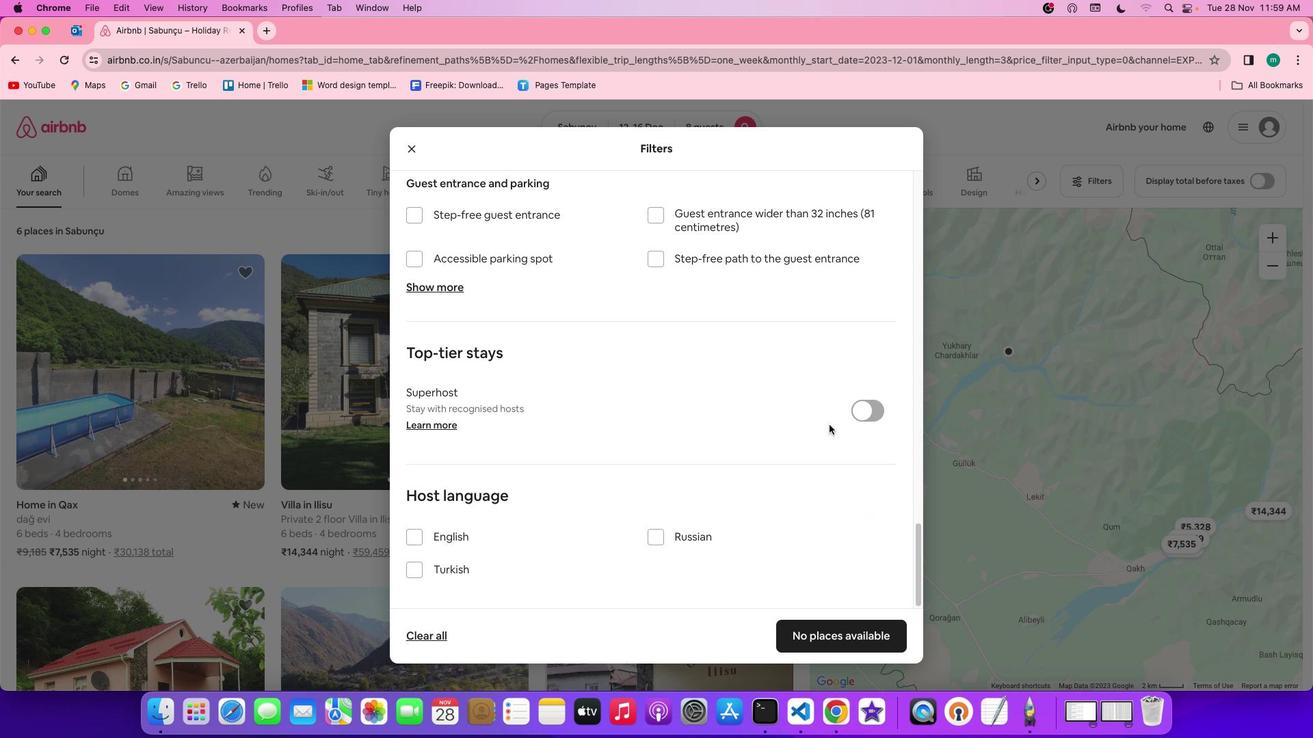 
Action: Mouse scrolled (836, 417) with delta (168, 7)
Screenshot: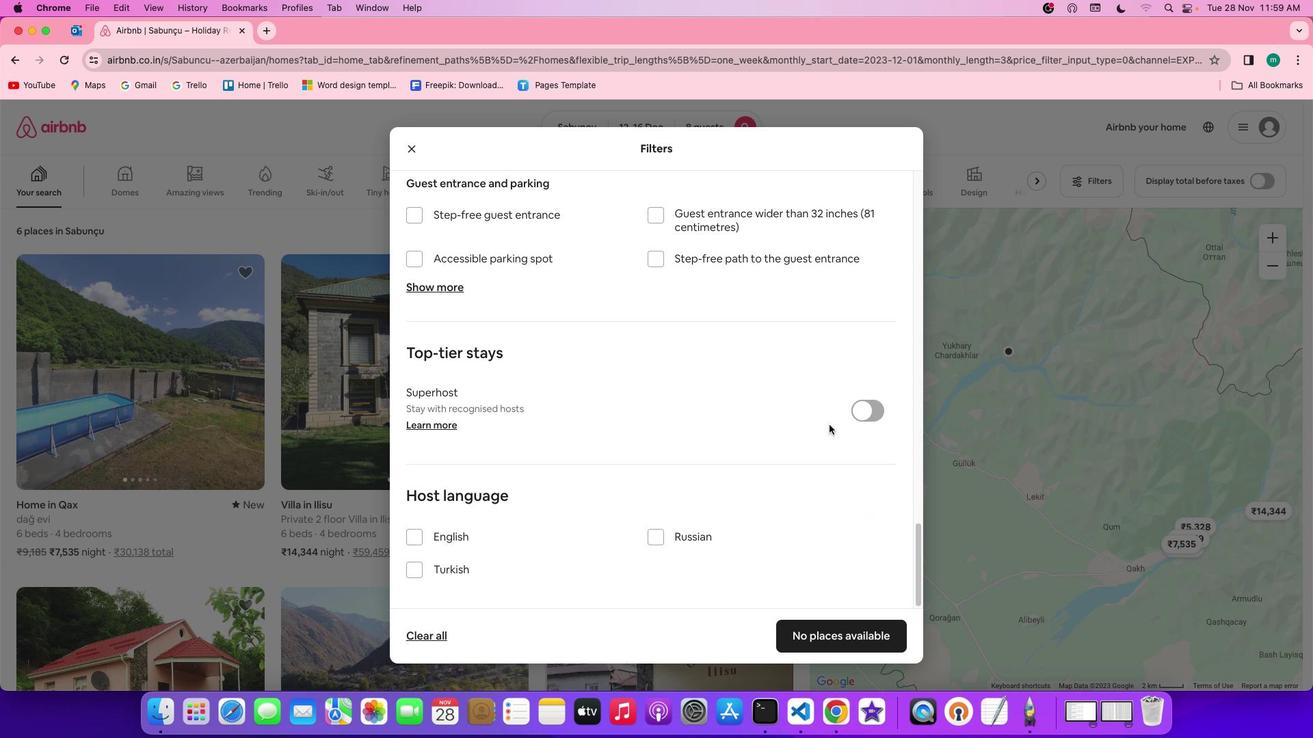 
Action: Mouse scrolled (836, 417) with delta (168, 10)
Screenshot: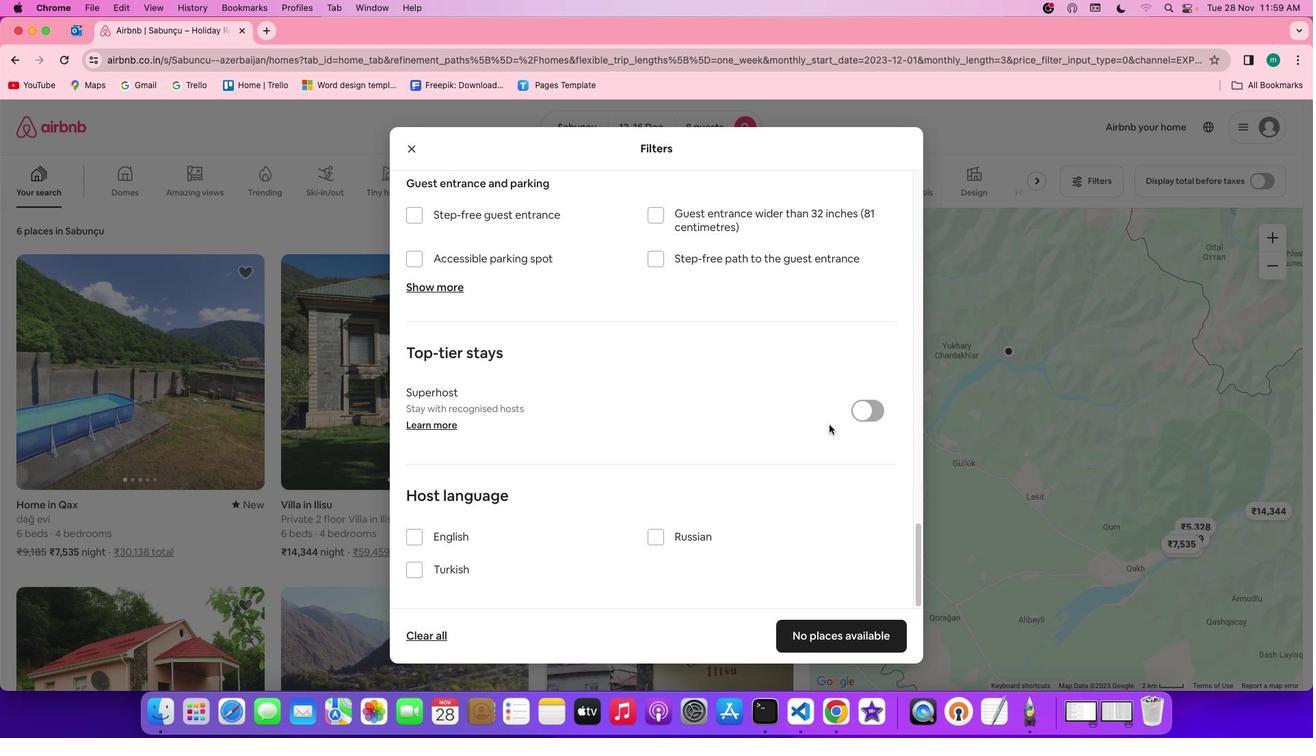 
Action: Mouse scrolled (836, 417) with delta (168, 10)
Screenshot: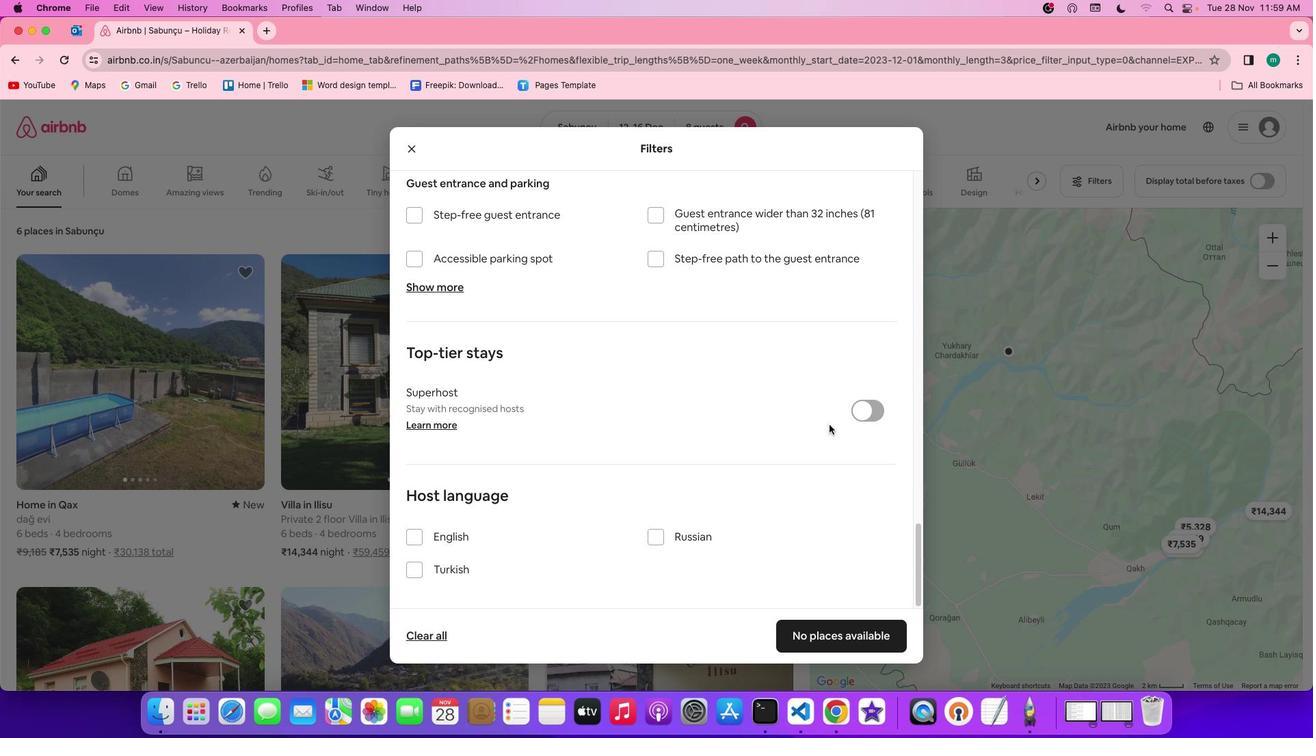
Action: Mouse scrolled (836, 417) with delta (168, 8)
Screenshot: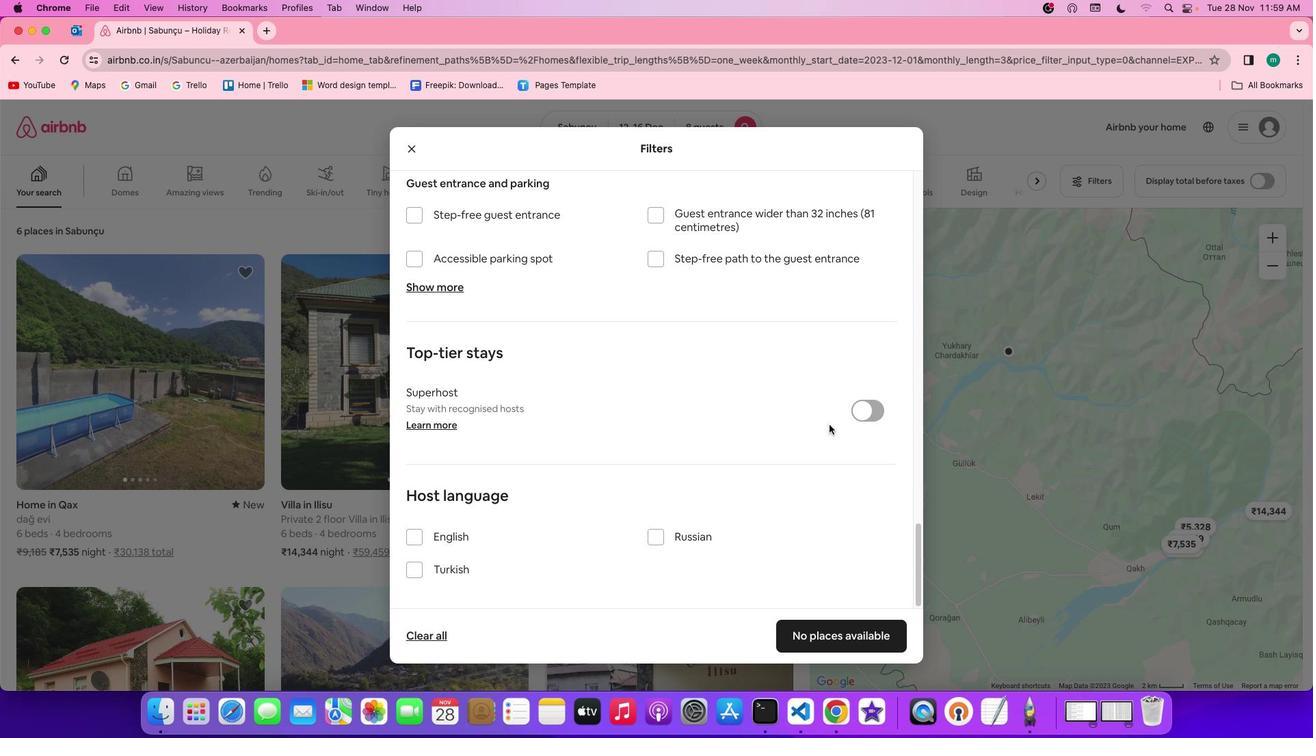 
Action: Mouse scrolled (836, 417) with delta (168, 7)
Screenshot: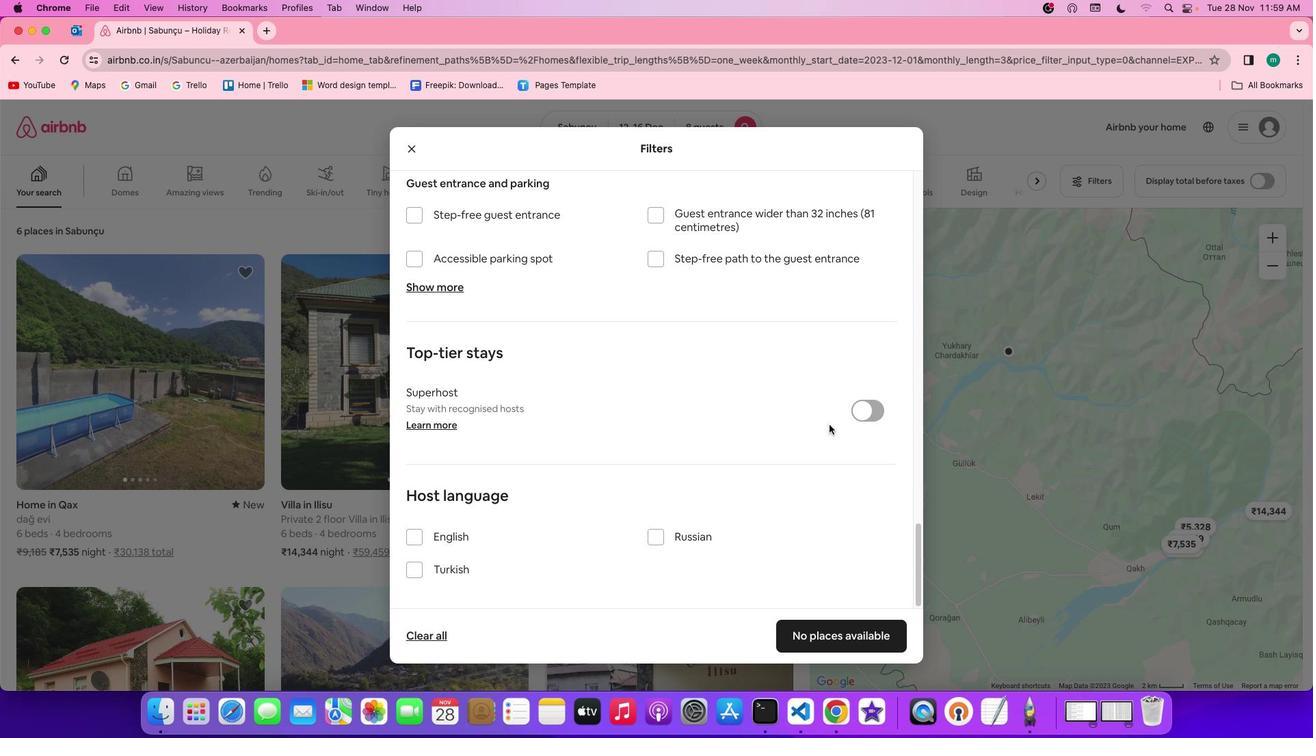
Action: Mouse scrolled (836, 417) with delta (168, 7)
Screenshot: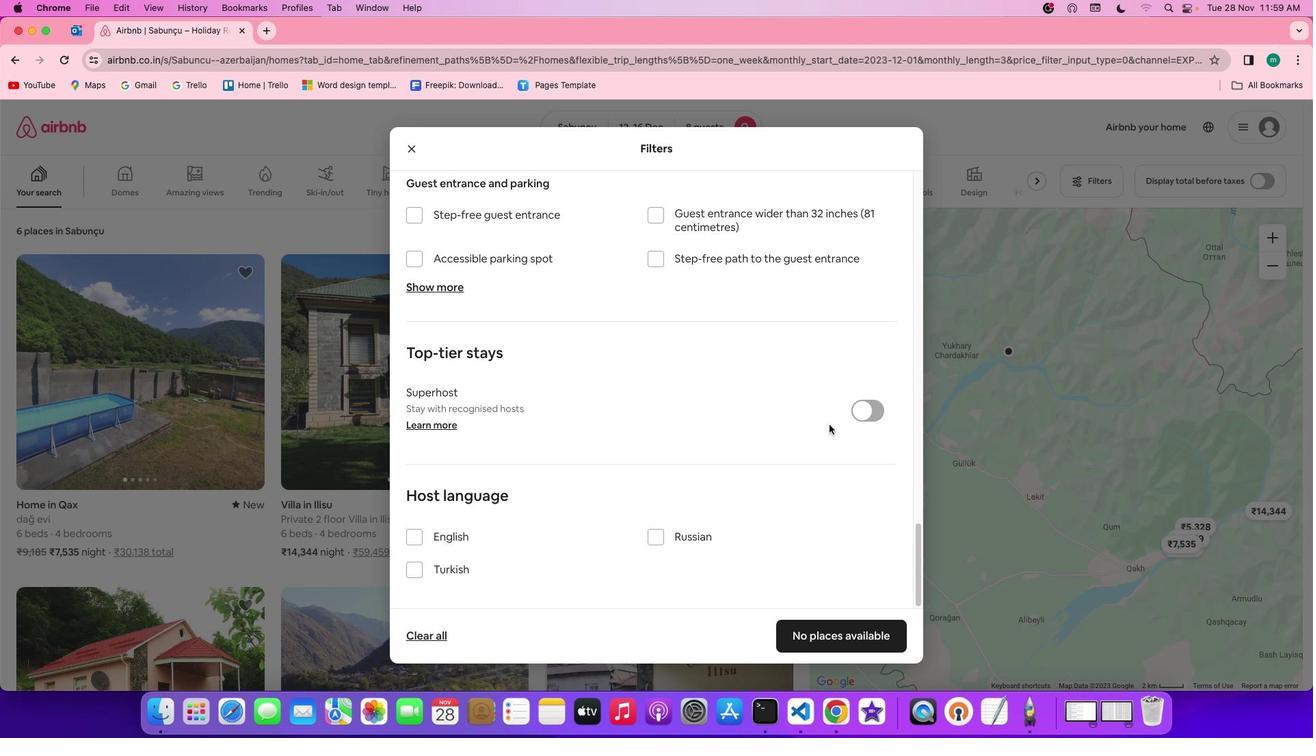 
Action: Mouse moved to (868, 610)
Screenshot: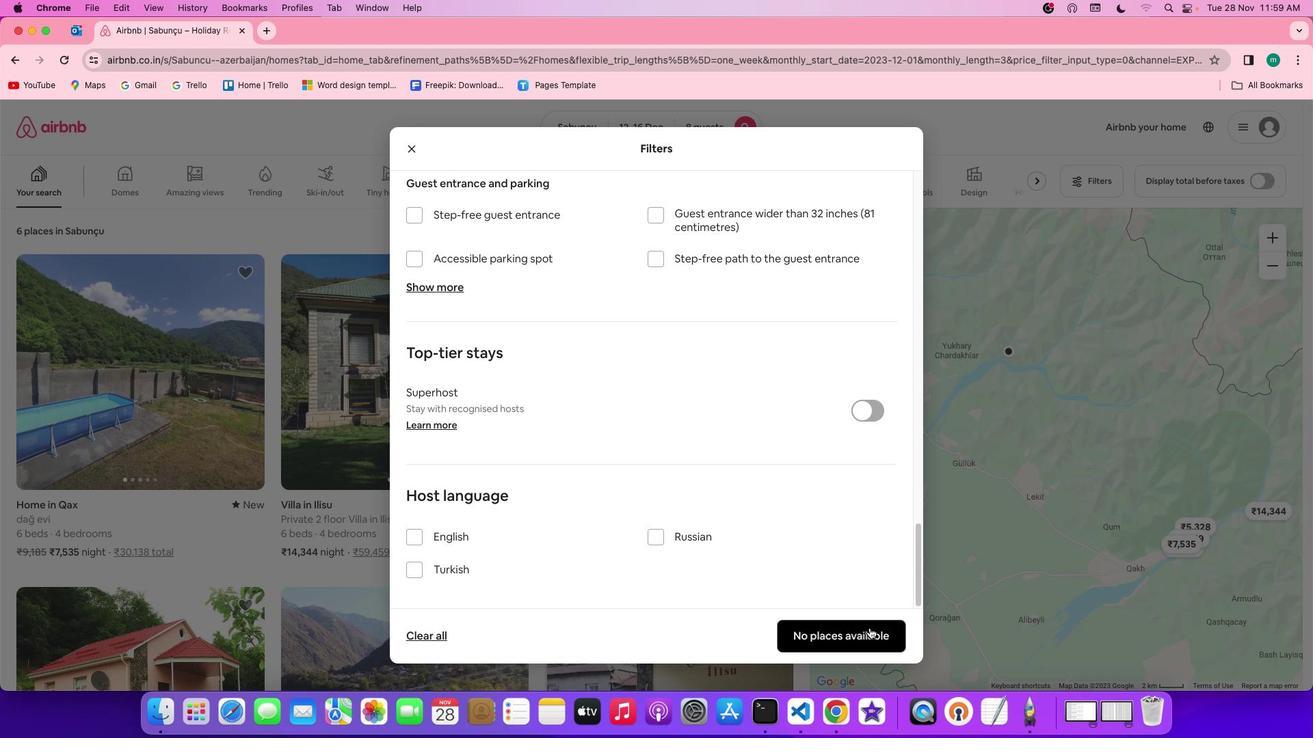 
Action: Mouse pressed left at (868, 610)
Screenshot: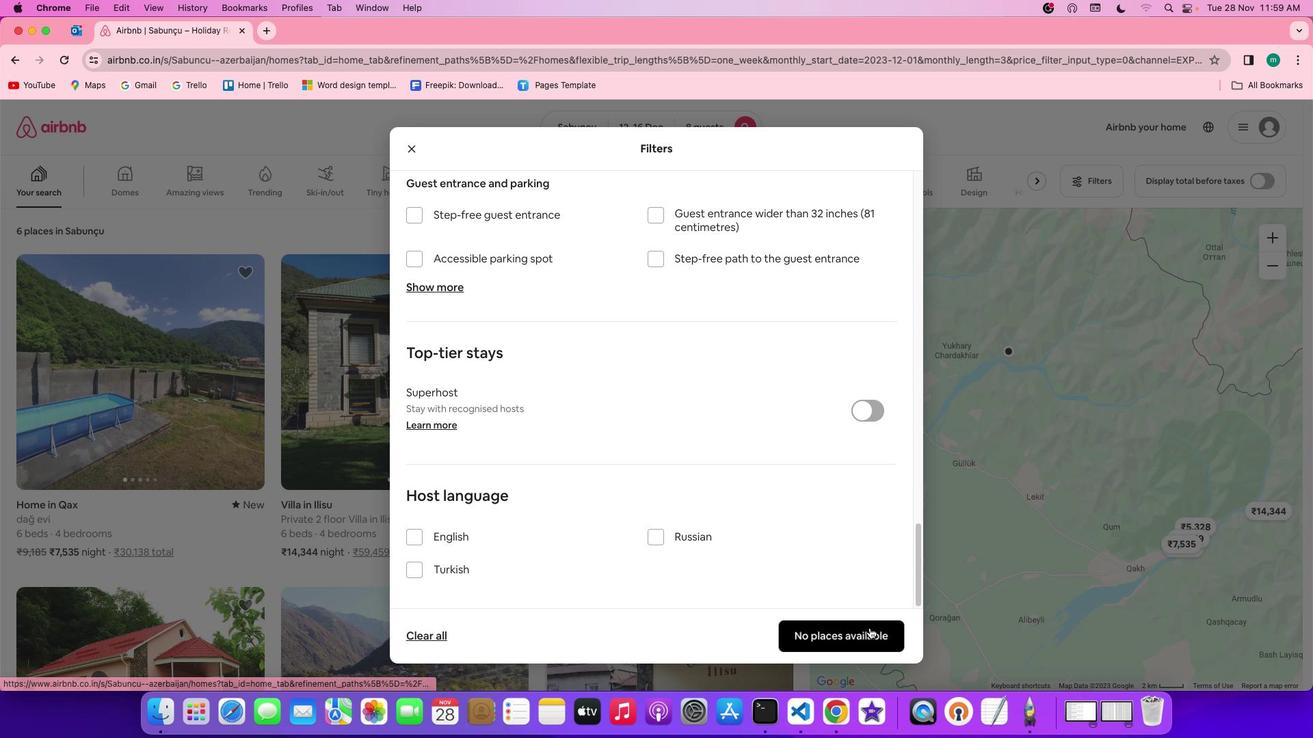 
Action: Mouse moved to (543, 435)
Screenshot: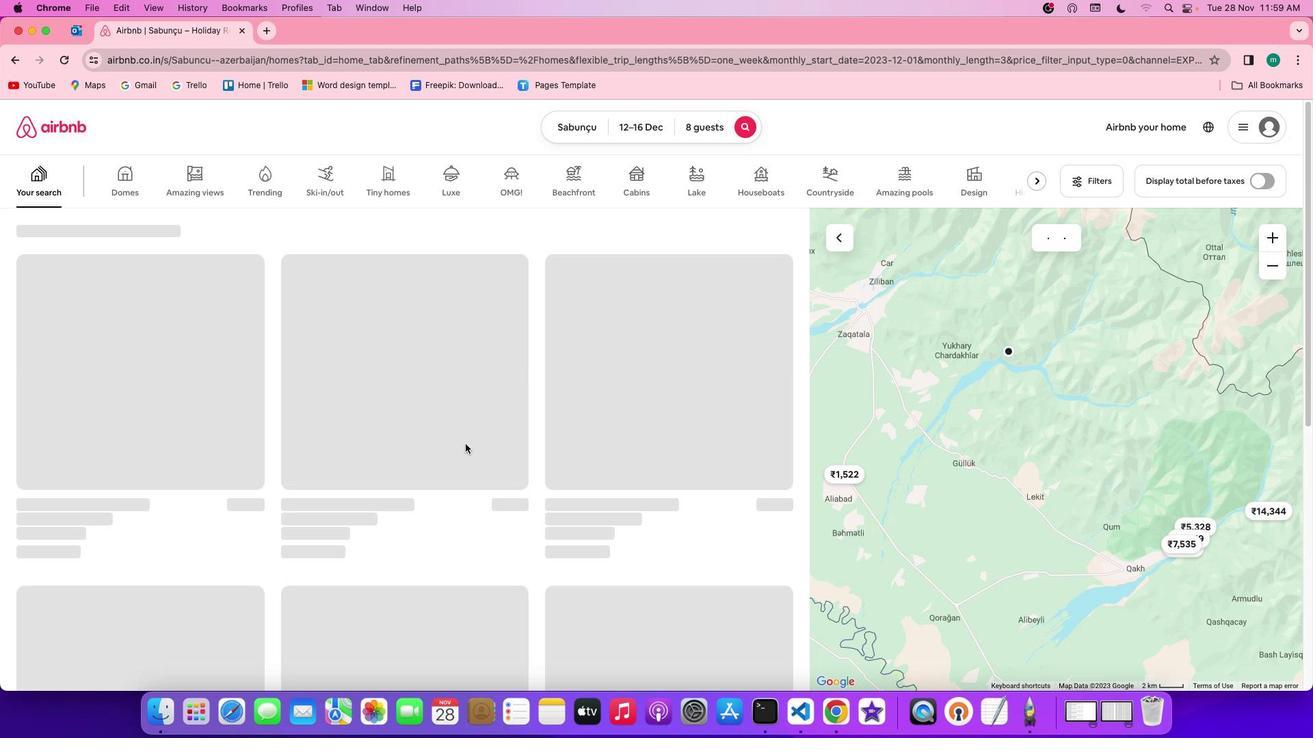 
